 Task: Research Airbnb accommodation in Agadir, Morocco from 7th December, 2023 to 14th December, 2023 for 1 adult. Place can be shared room with 1  bedroom having 1 bed and 1 bathroom. Property type can be hotel. Amenities needed are: wifi. Look for 4 properties as per requirement.
Action: Mouse moved to (498, 114)
Screenshot: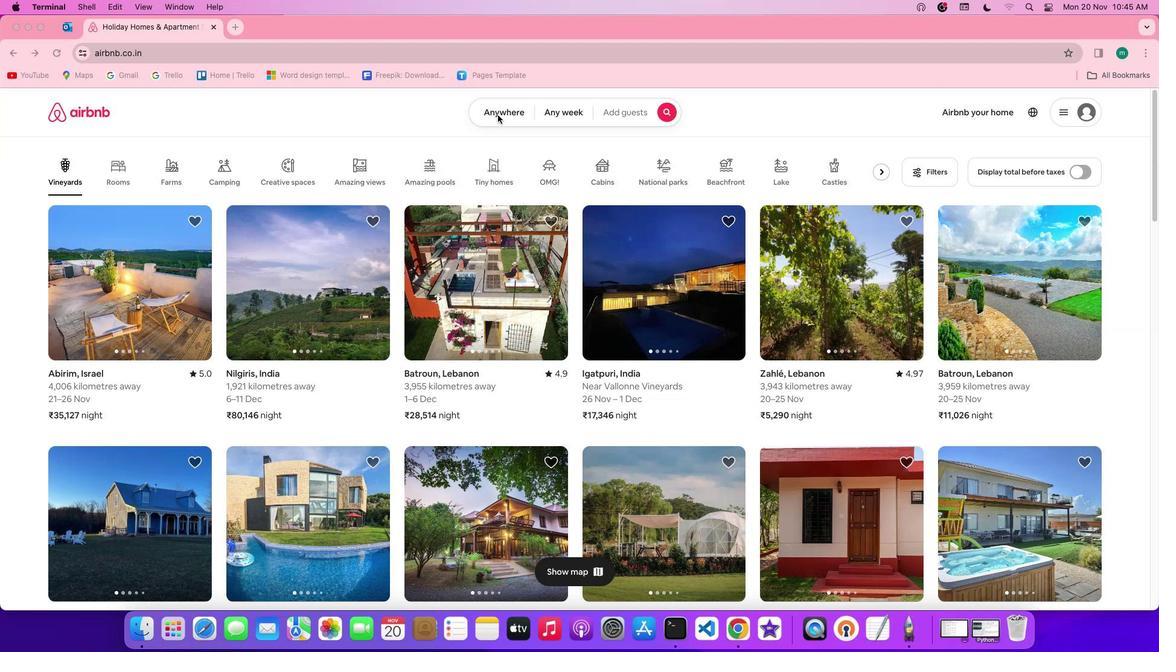
Action: Mouse pressed left at (498, 114)
Screenshot: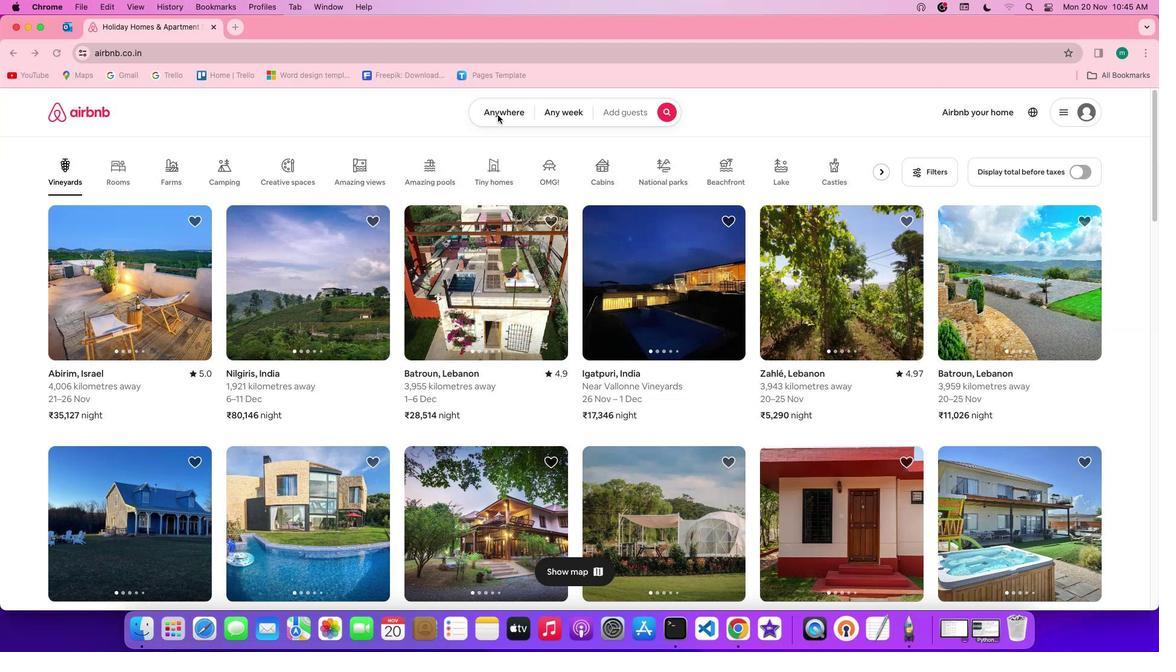 
Action: Mouse pressed left at (498, 114)
Screenshot: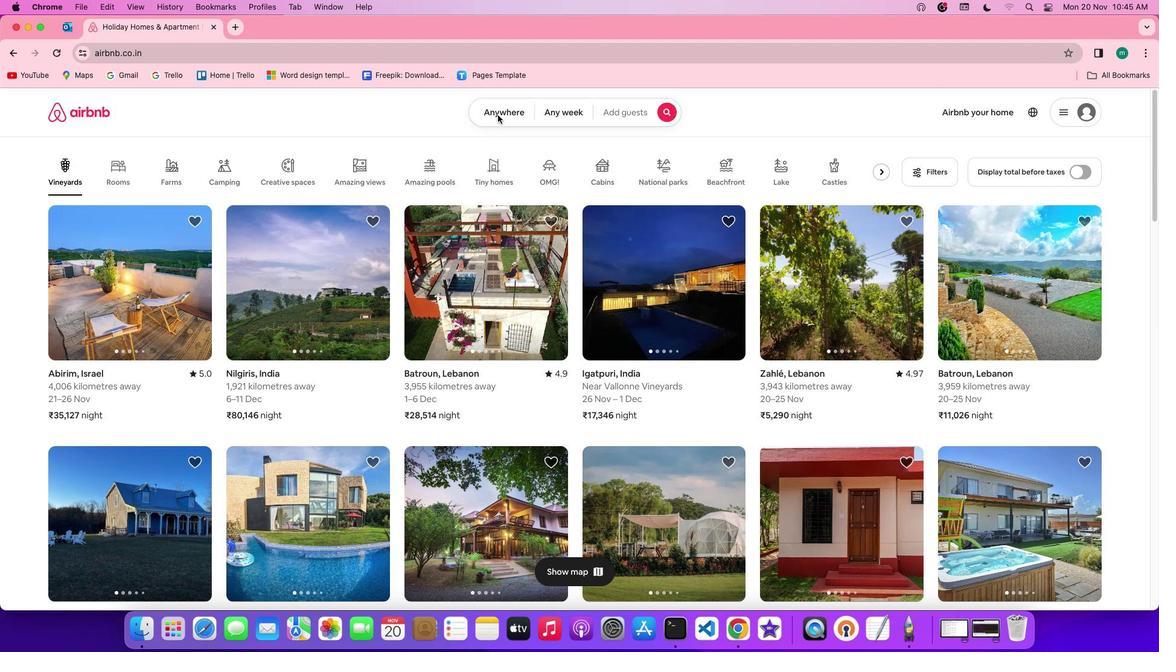 
Action: Mouse moved to (432, 169)
Screenshot: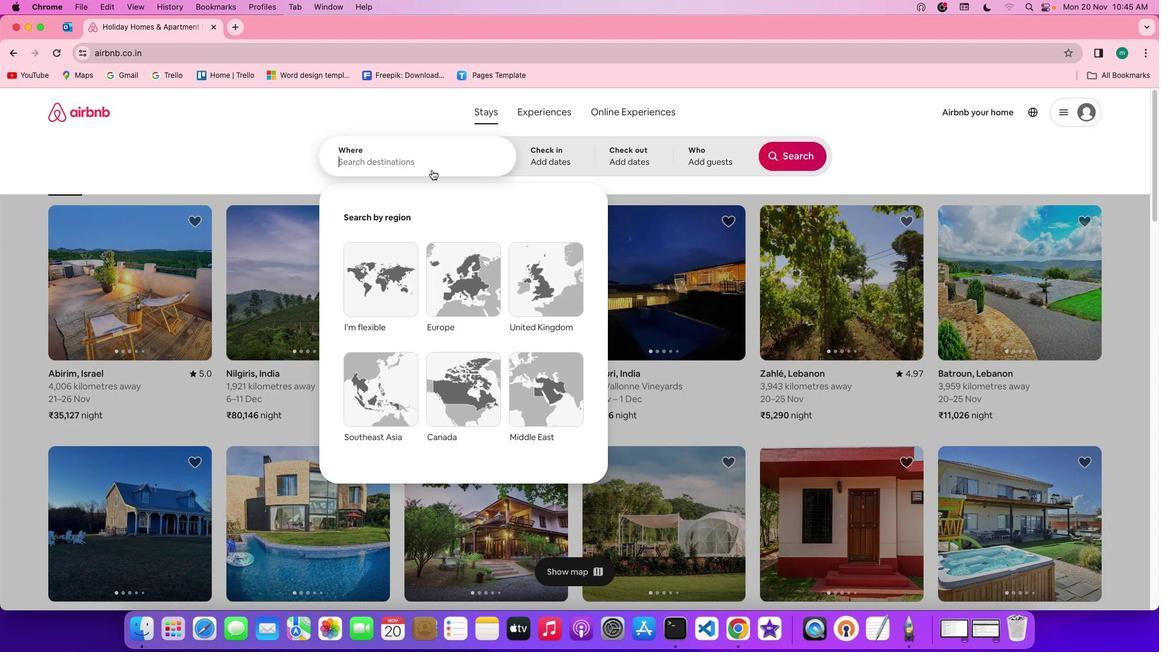 
Action: Mouse pressed left at (432, 169)
Screenshot: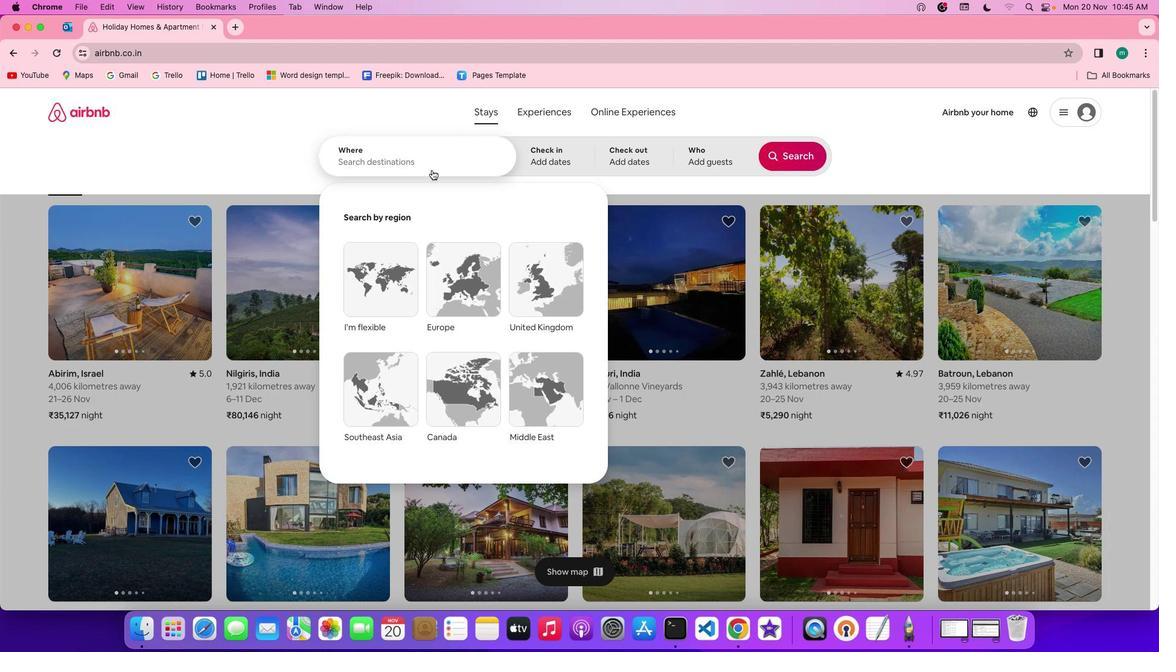 
Action: Mouse moved to (432, 169)
Screenshot: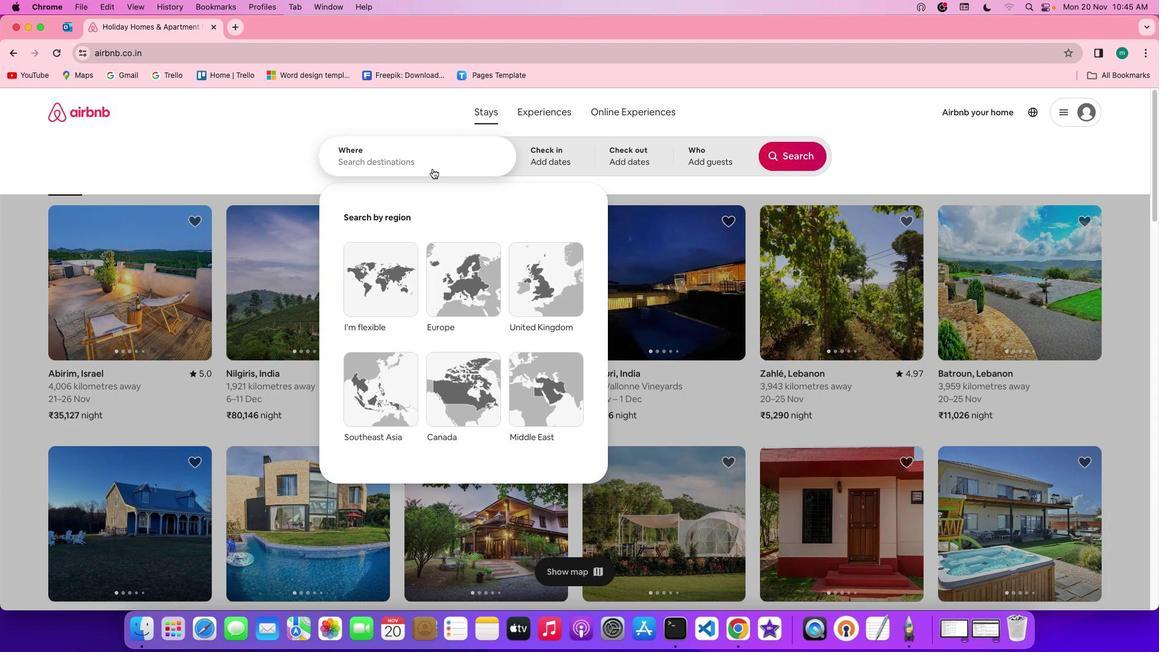
Action: Mouse pressed left at (432, 169)
Screenshot: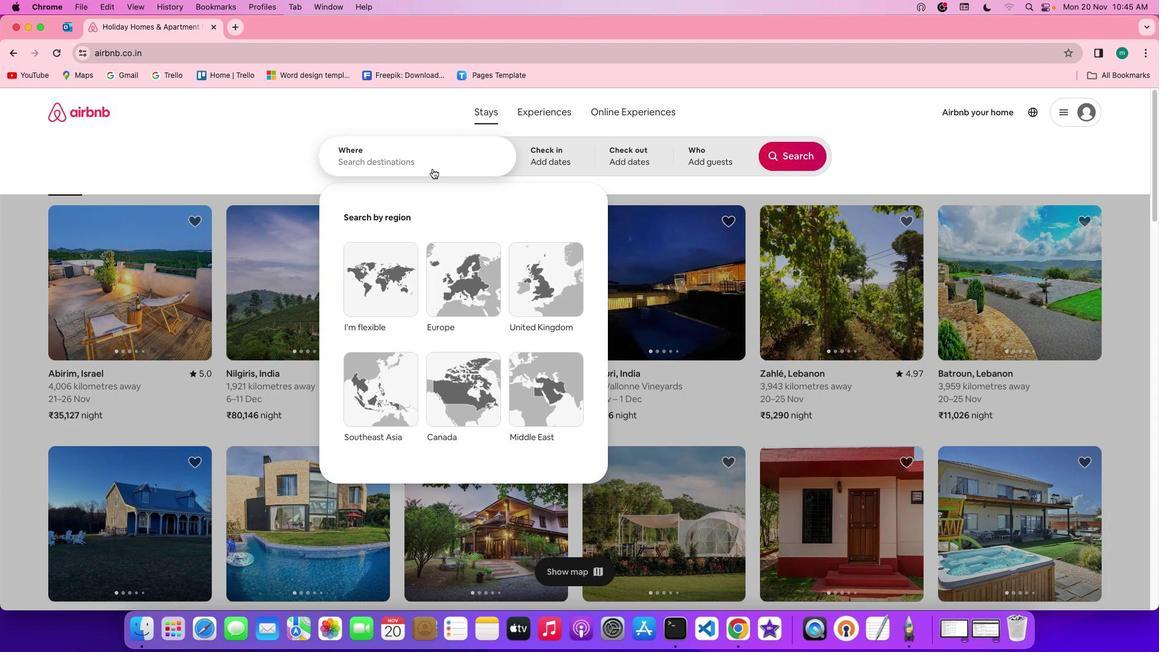 
Action: Mouse moved to (434, 148)
Screenshot: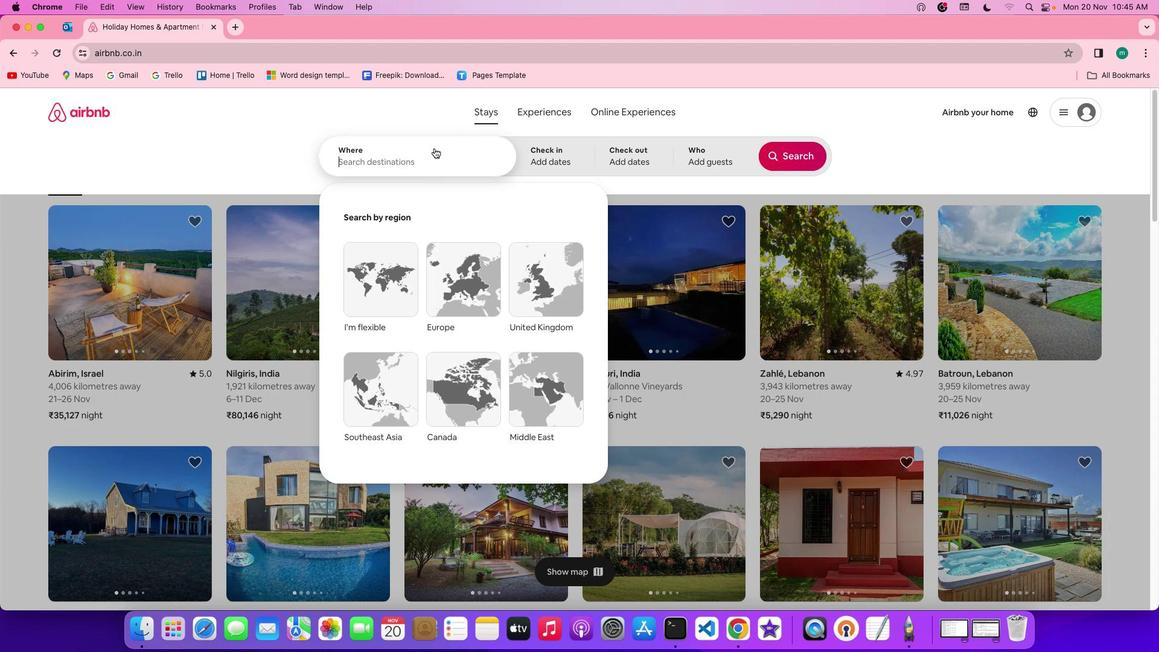 
Action: Key pressed Key.spaceKey.shift'A''g''a''d''i''r'','Key.spaceKey.shift'M''o''r''o''c''c''o'
Screenshot: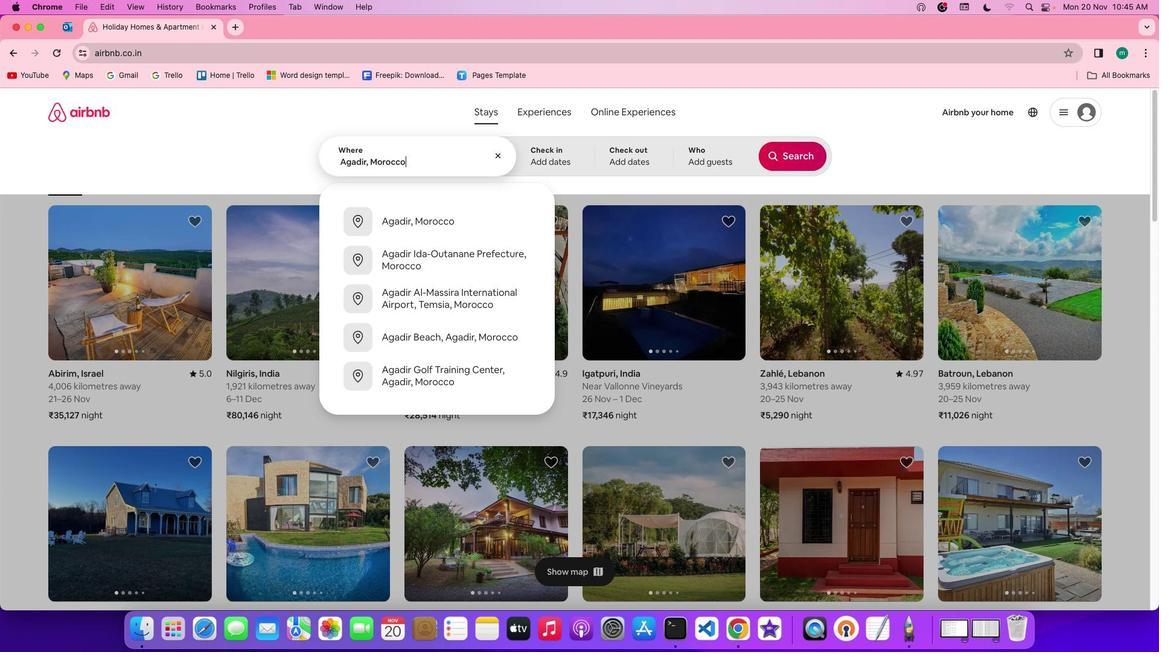 
Action: Mouse moved to (553, 151)
Screenshot: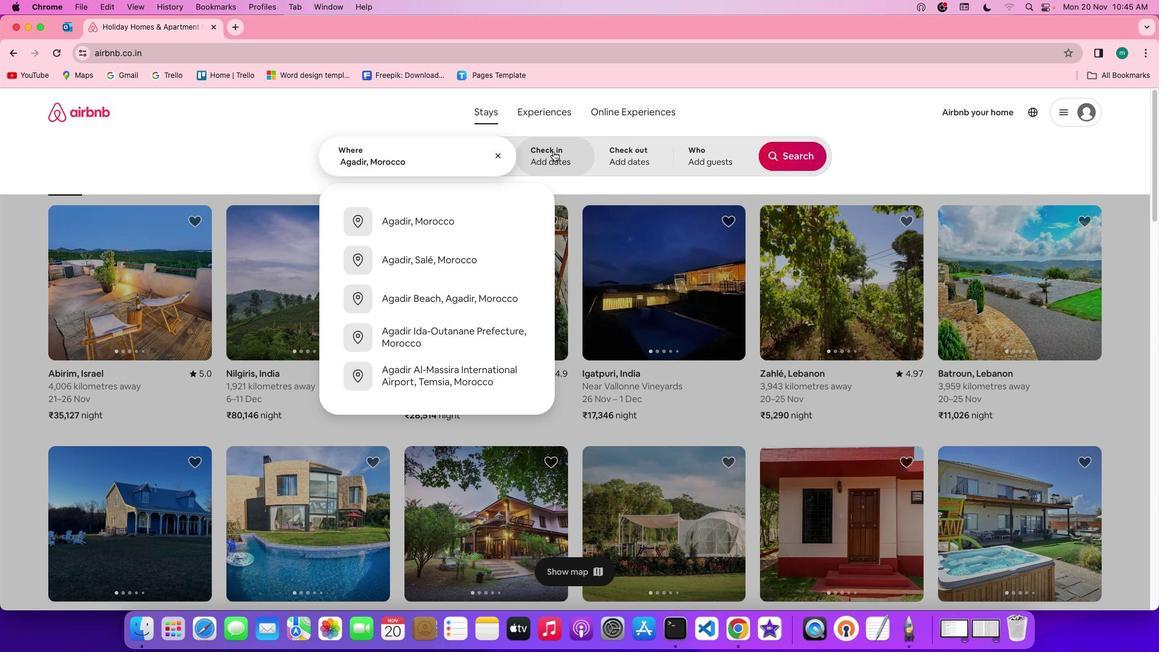 
Action: Mouse pressed left at (553, 151)
Screenshot: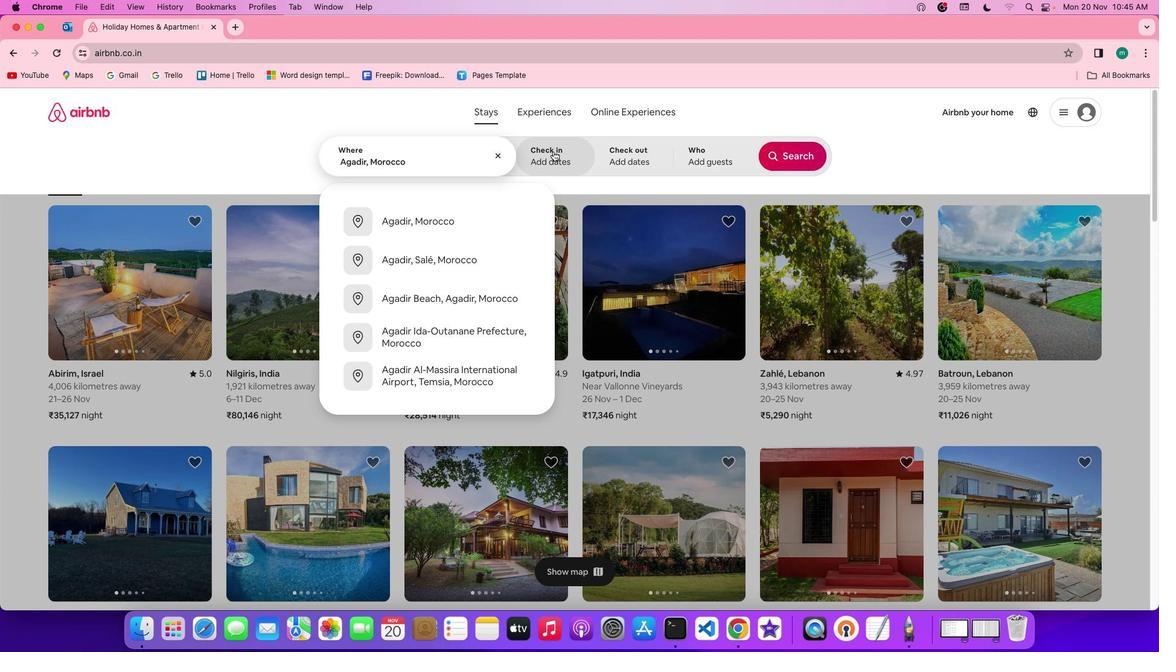 
Action: Mouse moved to (724, 331)
Screenshot: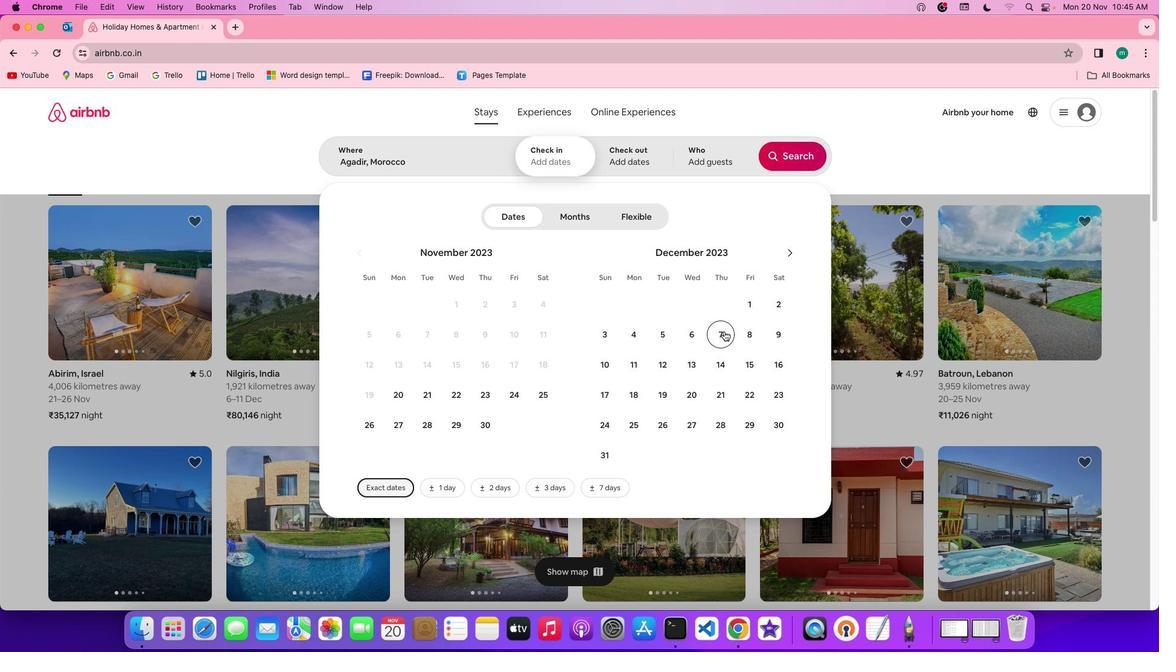 
Action: Mouse pressed left at (724, 331)
Screenshot: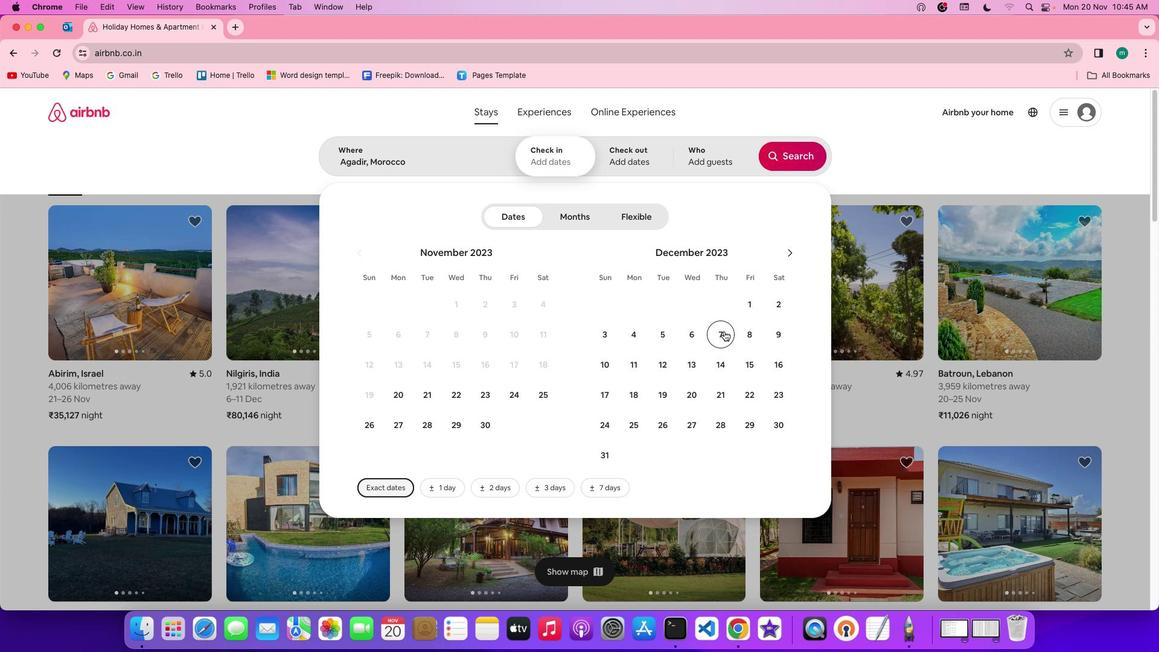 
Action: Mouse moved to (728, 372)
Screenshot: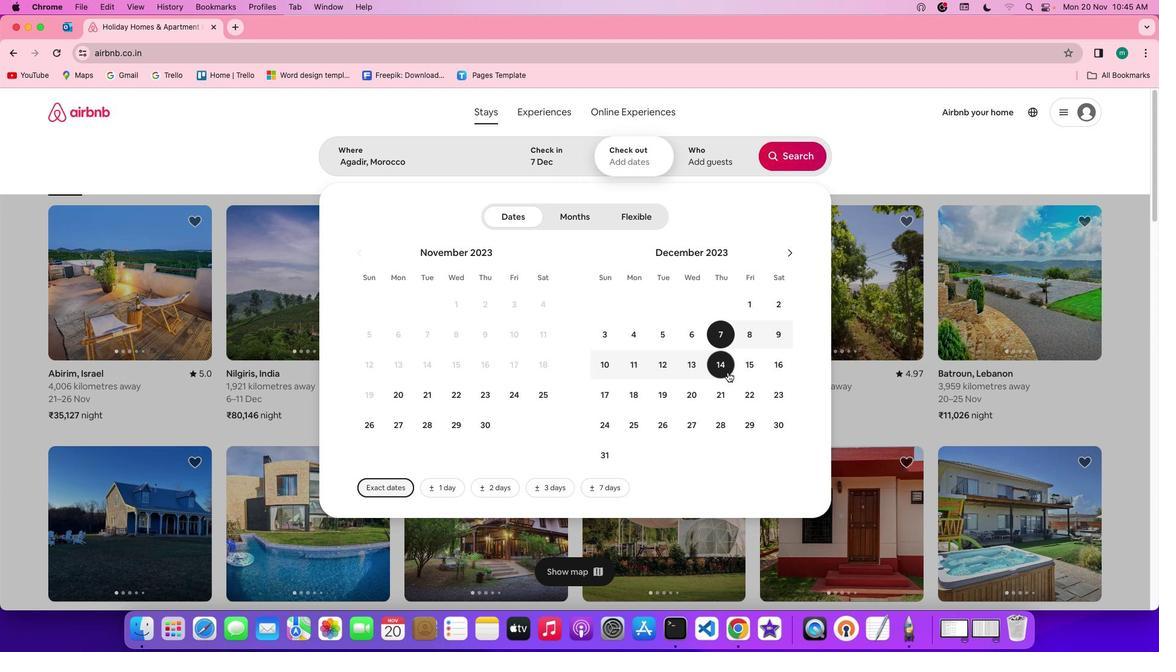 
Action: Mouse pressed left at (728, 372)
Screenshot: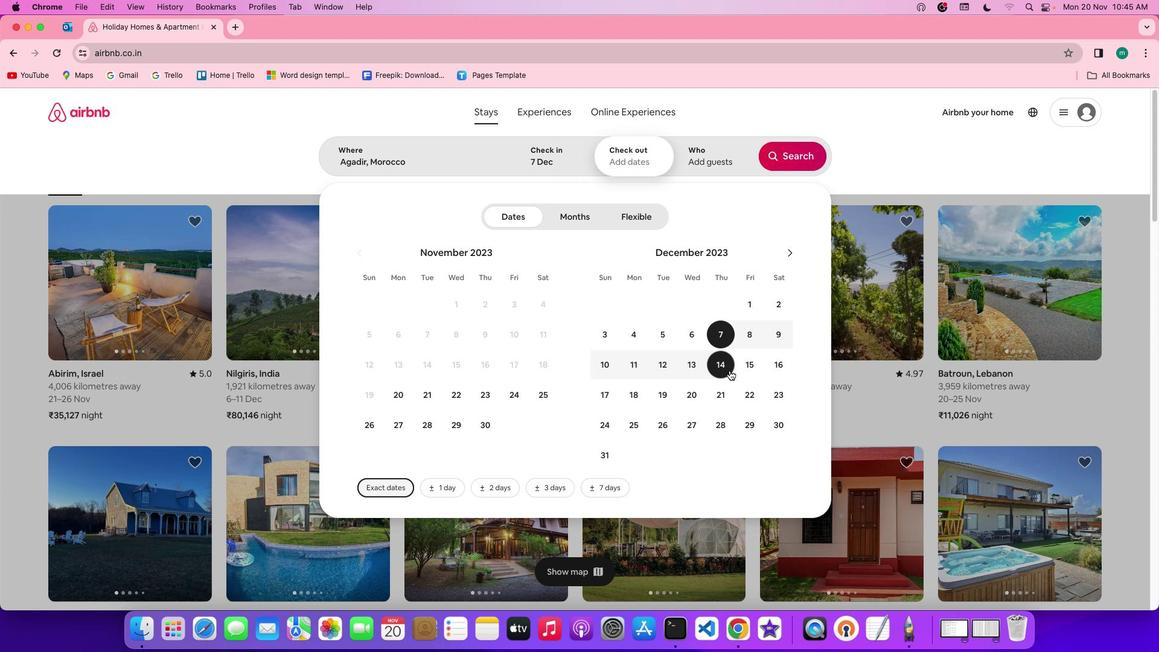 
Action: Mouse moved to (720, 155)
Screenshot: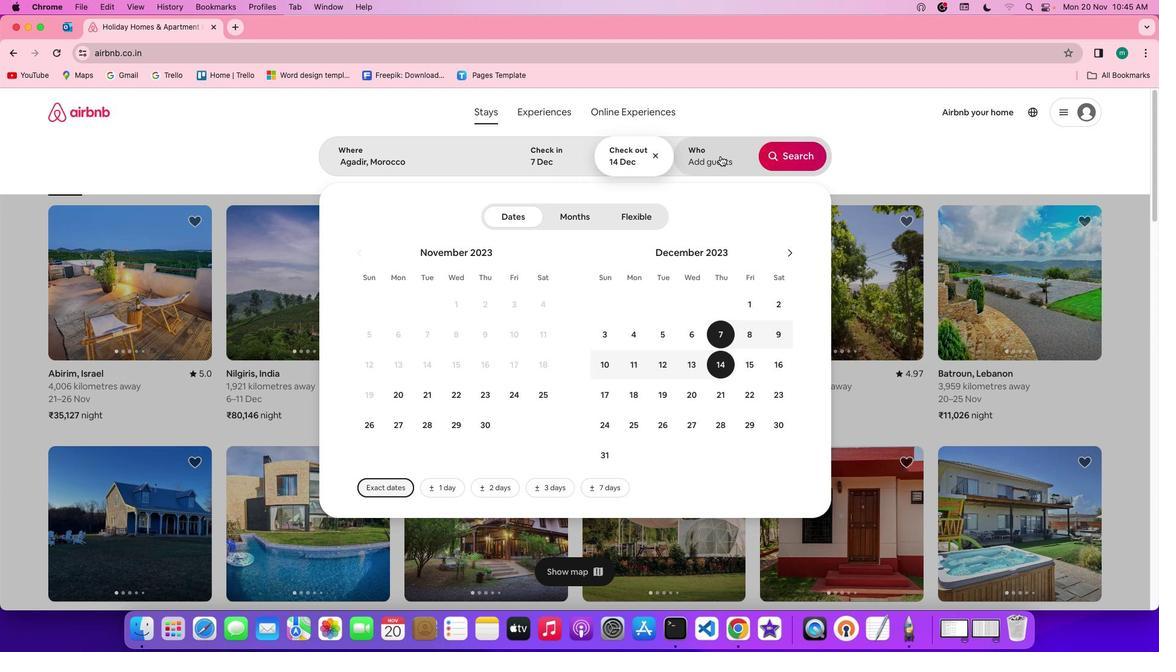 
Action: Mouse pressed left at (720, 155)
Screenshot: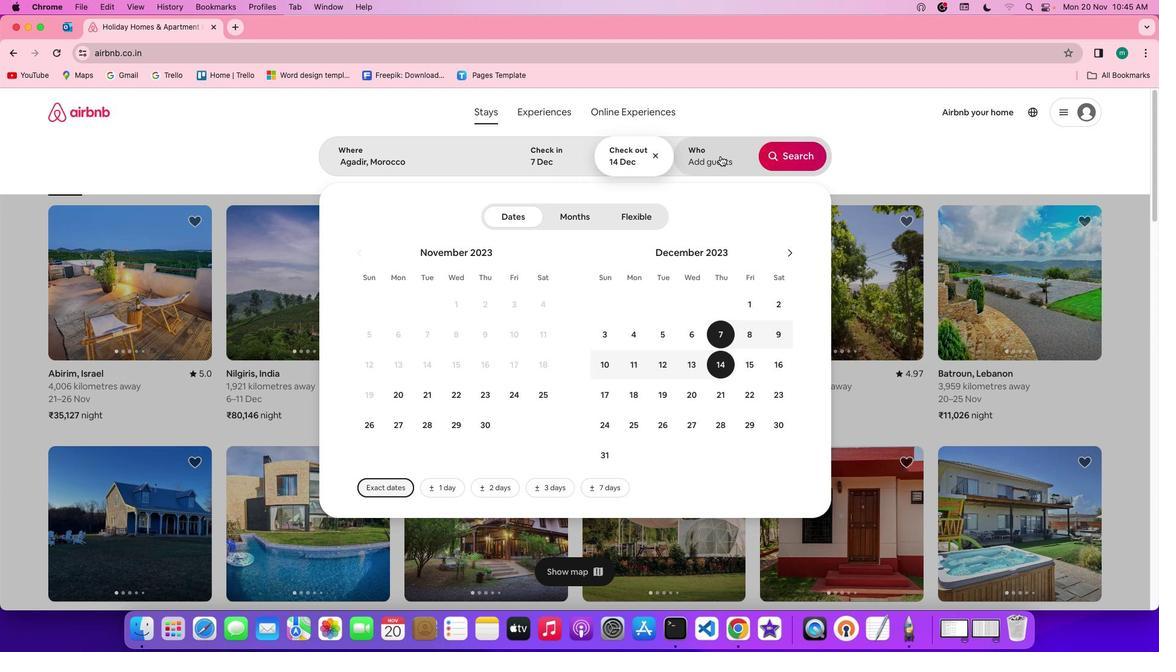 
Action: Mouse moved to (795, 223)
Screenshot: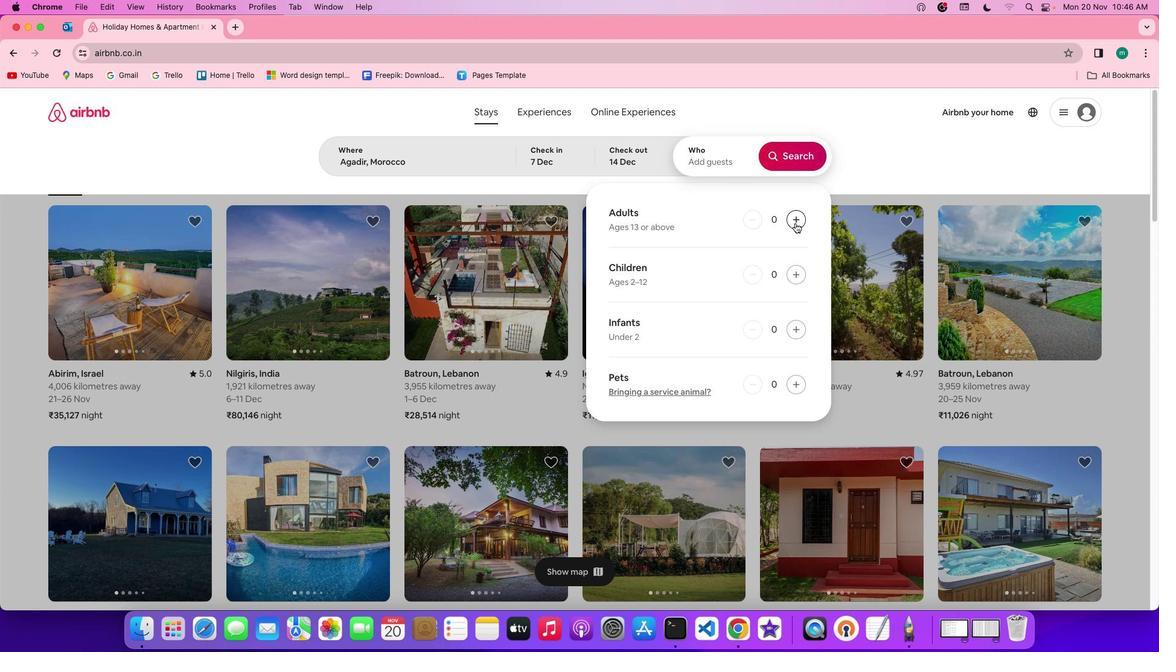 
Action: Mouse pressed left at (795, 223)
Screenshot: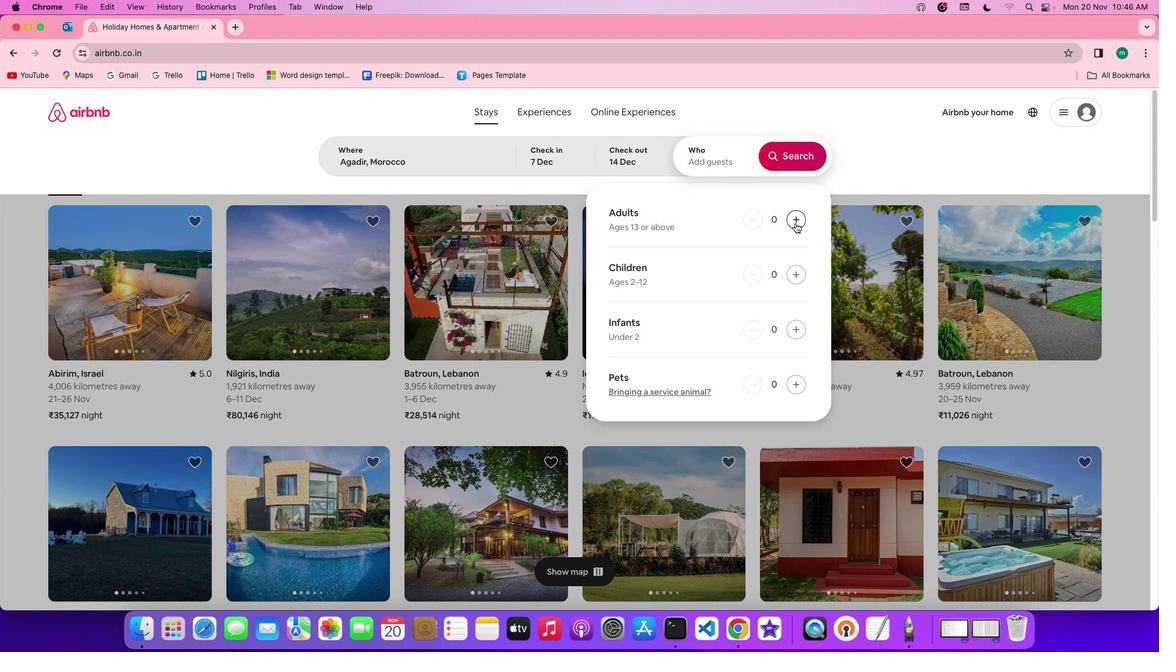 
Action: Mouse moved to (801, 151)
Screenshot: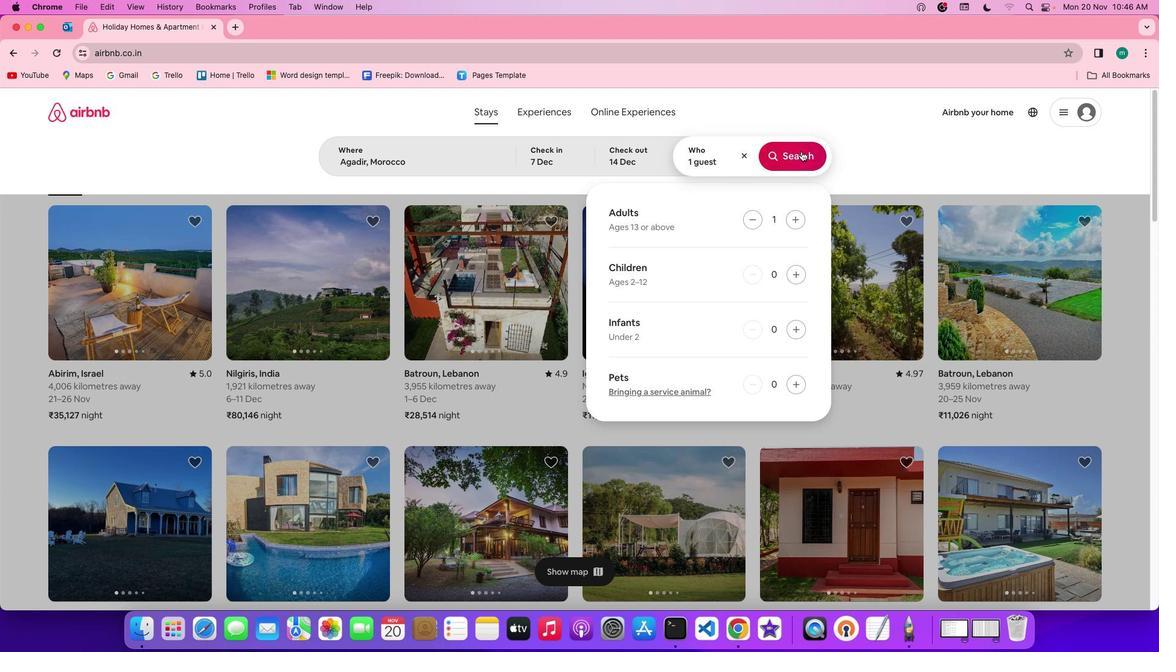 
Action: Mouse pressed left at (801, 151)
Screenshot: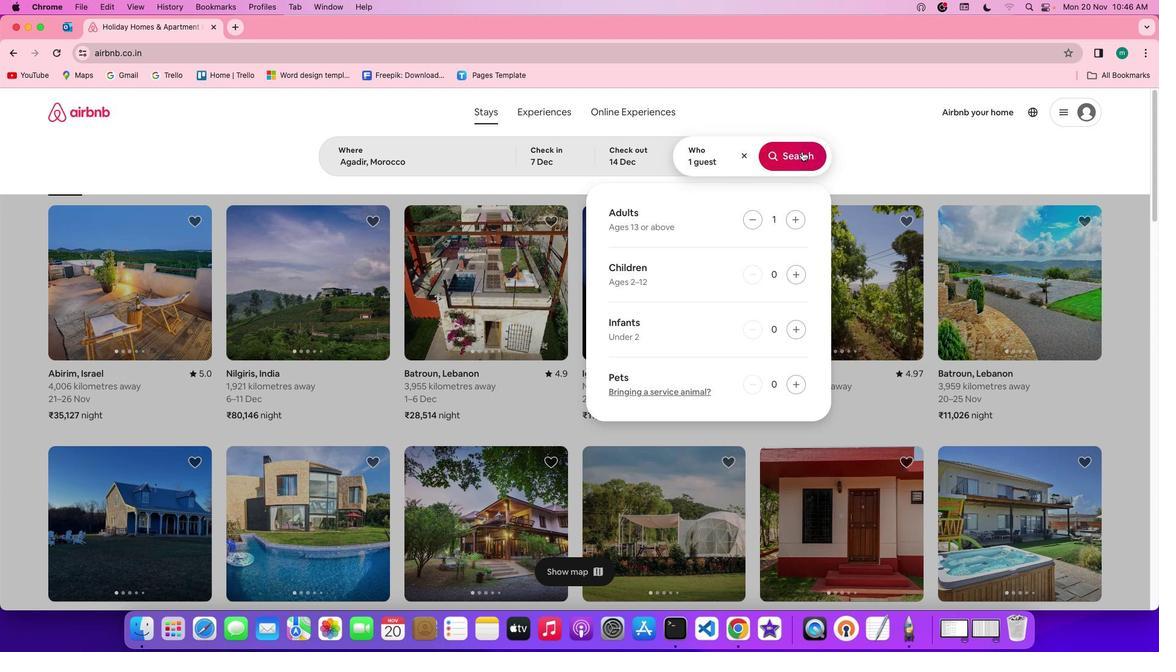 
Action: Mouse moved to (969, 161)
Screenshot: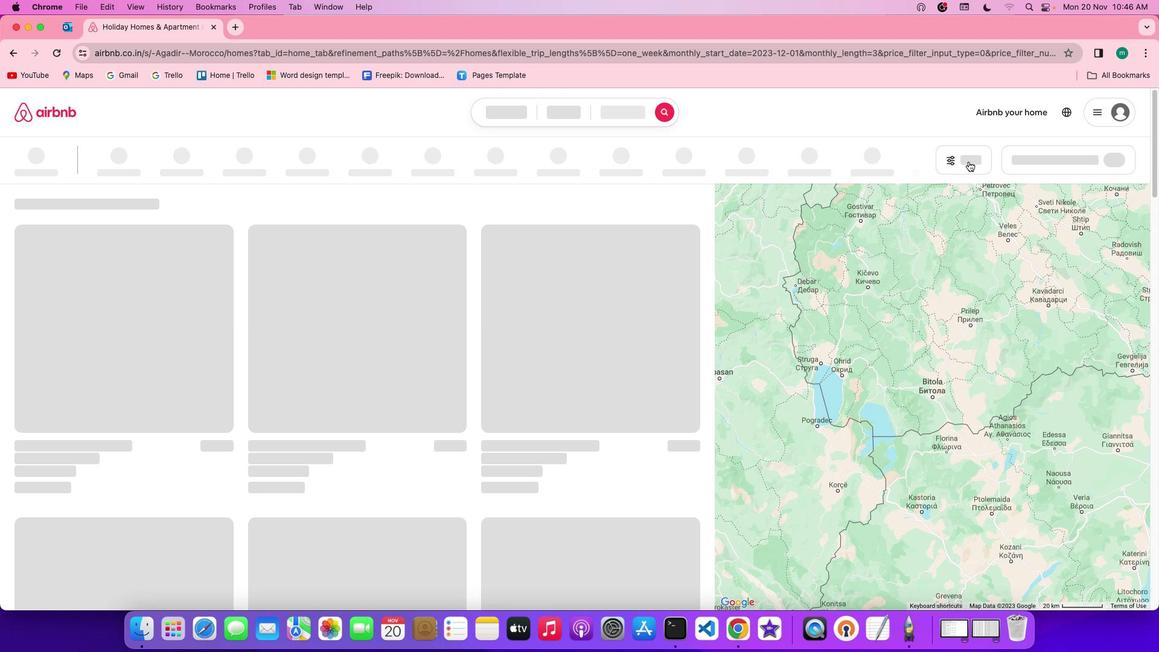 
Action: Mouse pressed left at (969, 161)
Screenshot: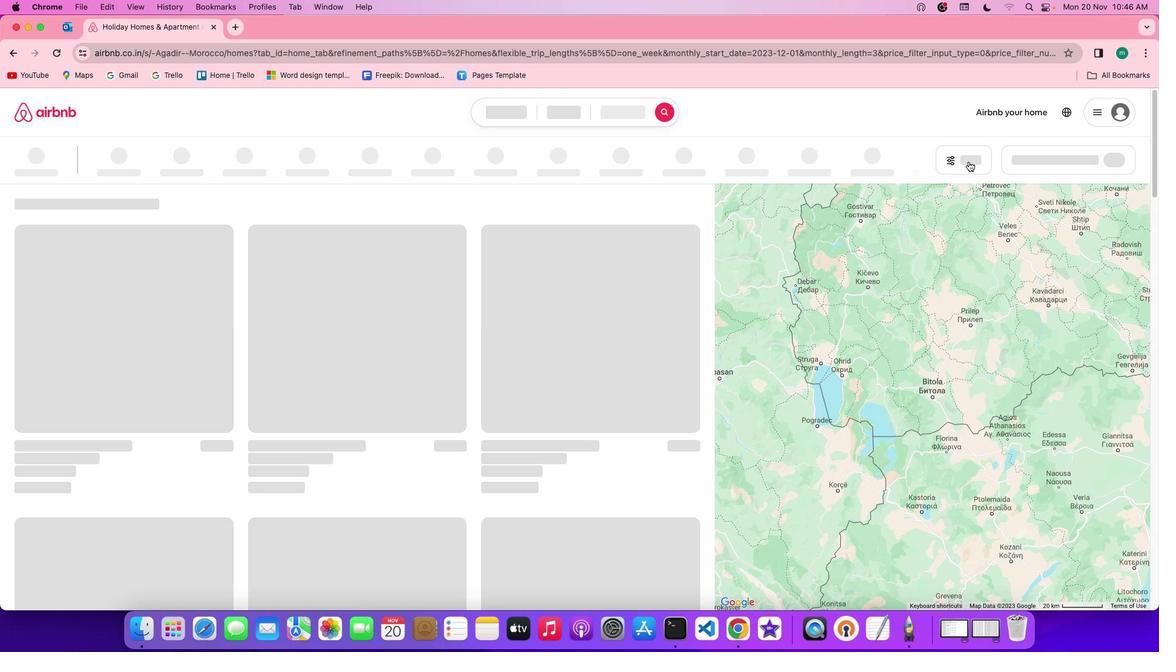 
Action: Mouse moved to (682, 344)
Screenshot: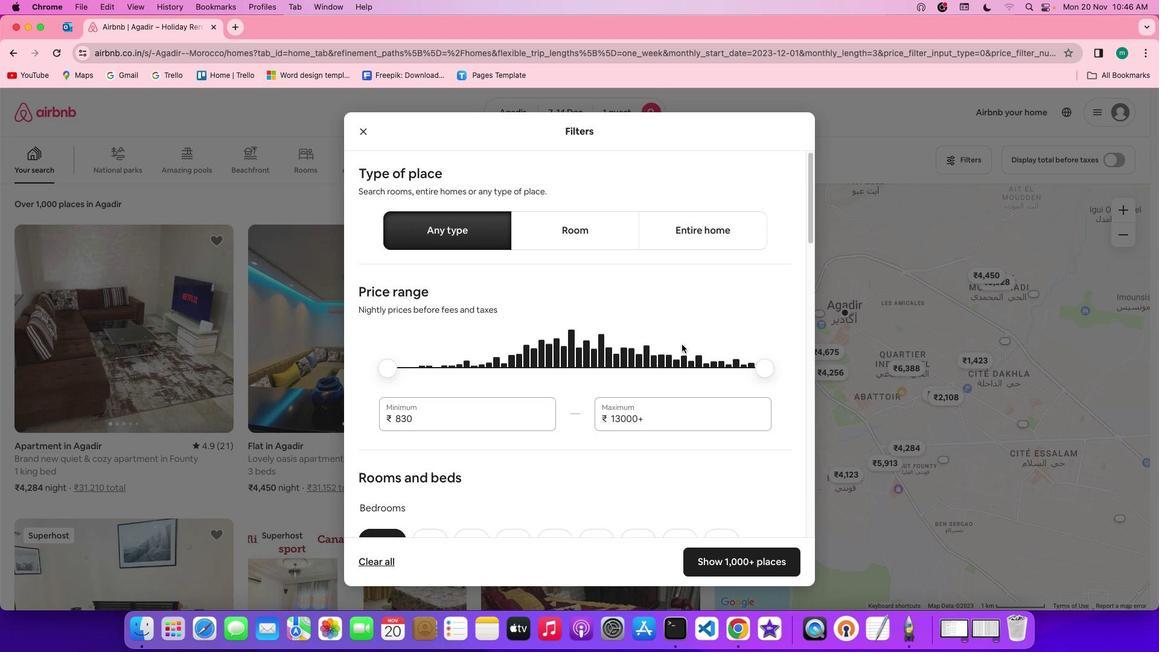 
Action: Mouse scrolled (682, 344) with delta (0, 0)
Screenshot: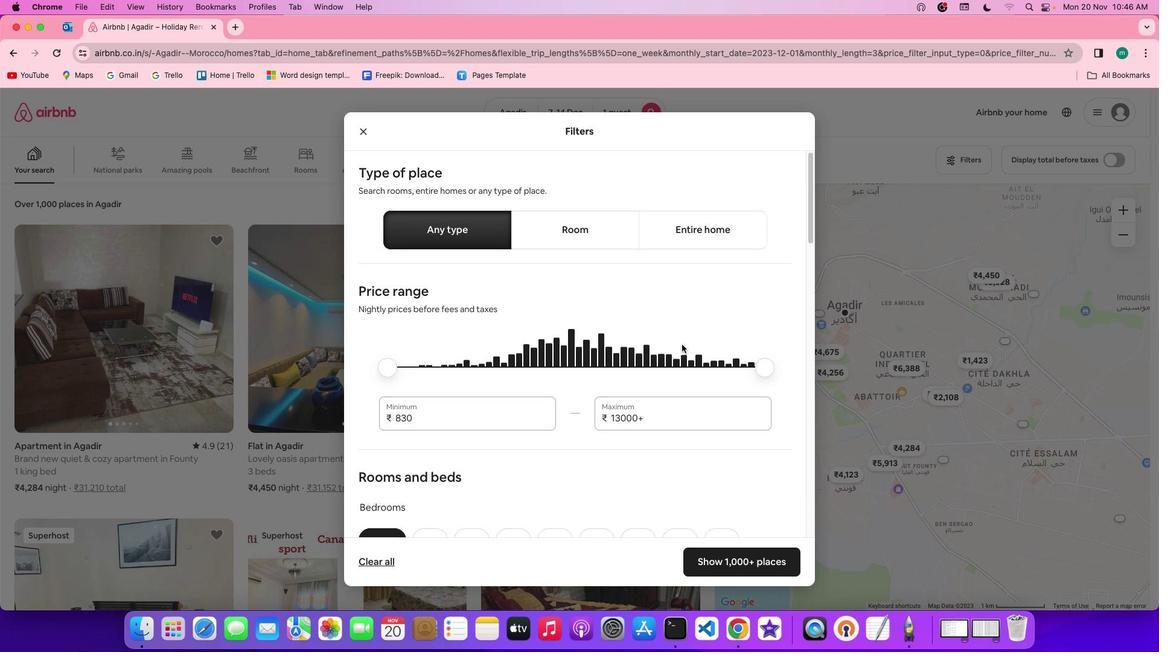 
Action: Mouse scrolled (682, 344) with delta (0, 0)
Screenshot: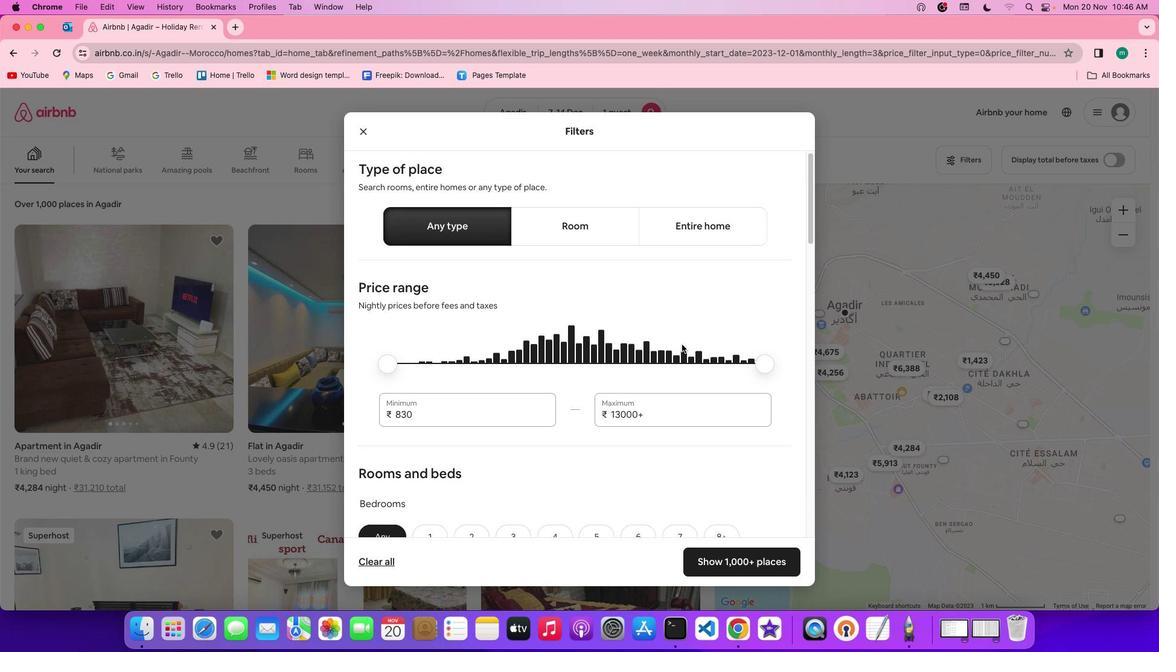 
Action: Mouse scrolled (682, 344) with delta (0, -1)
Screenshot: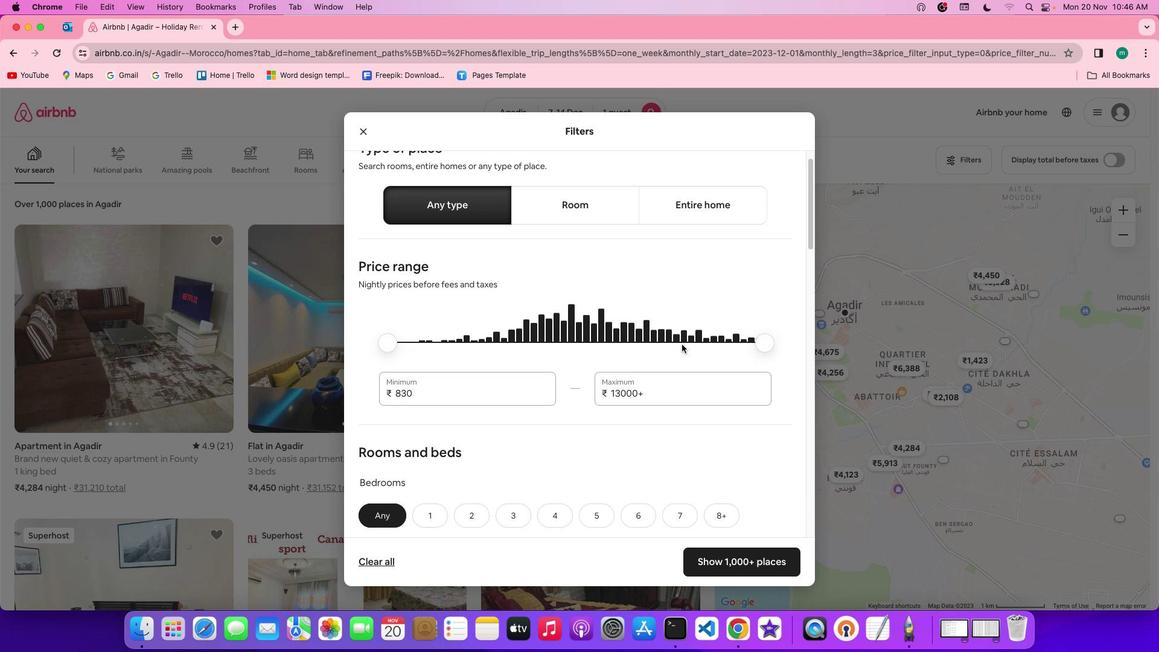 
Action: Mouse scrolled (682, 344) with delta (0, 0)
Screenshot: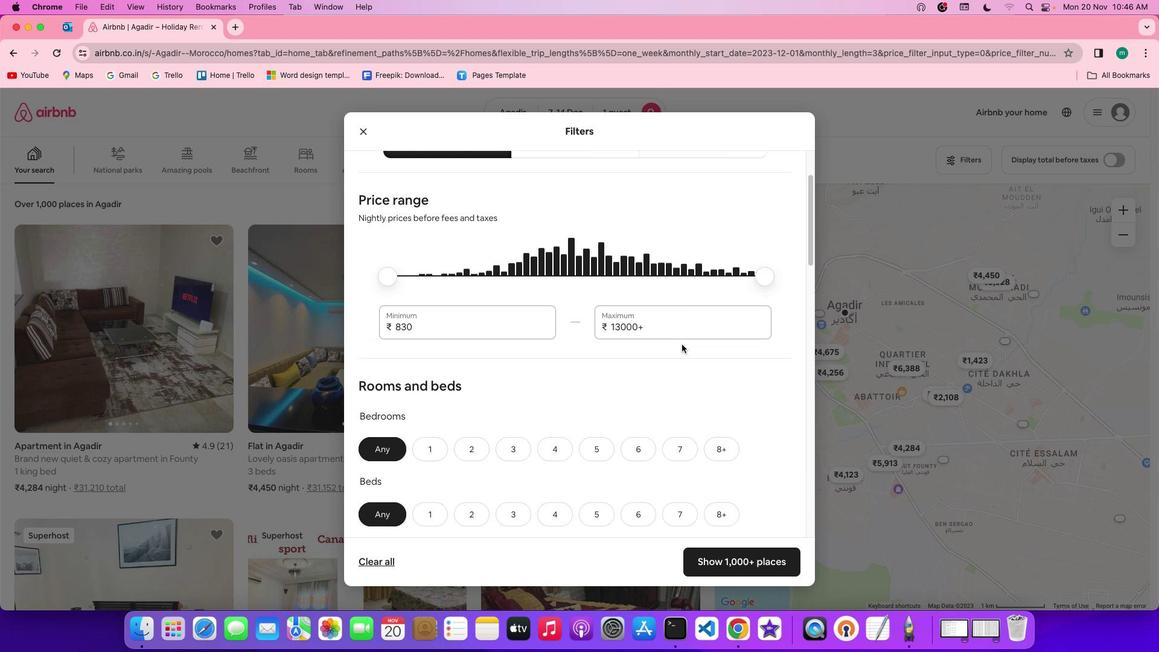 
Action: Mouse scrolled (682, 344) with delta (0, 0)
Screenshot: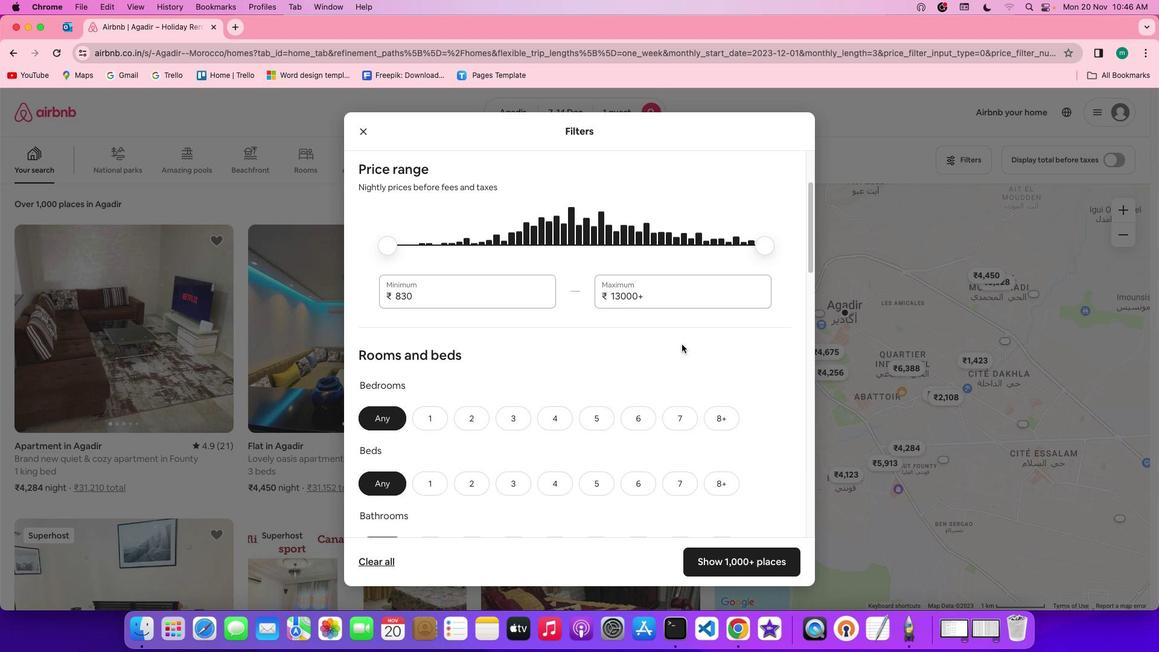 
Action: Mouse scrolled (682, 344) with delta (0, 0)
Screenshot: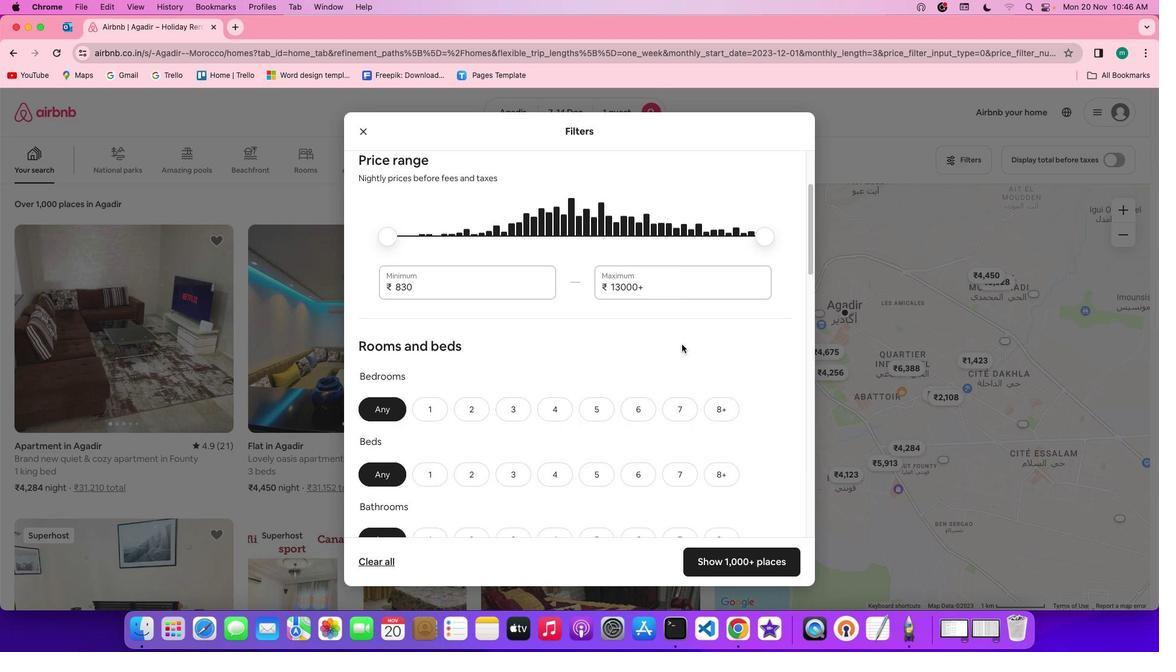 
Action: Mouse scrolled (682, 344) with delta (0, 0)
Screenshot: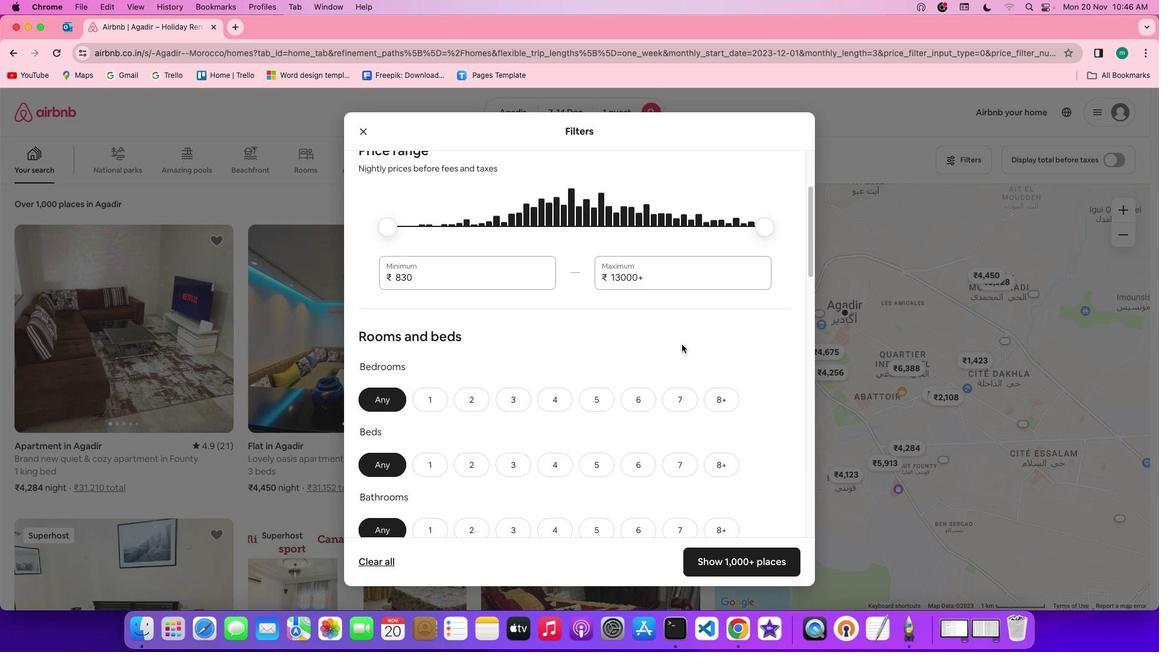 
Action: Mouse scrolled (682, 344) with delta (0, 0)
Screenshot: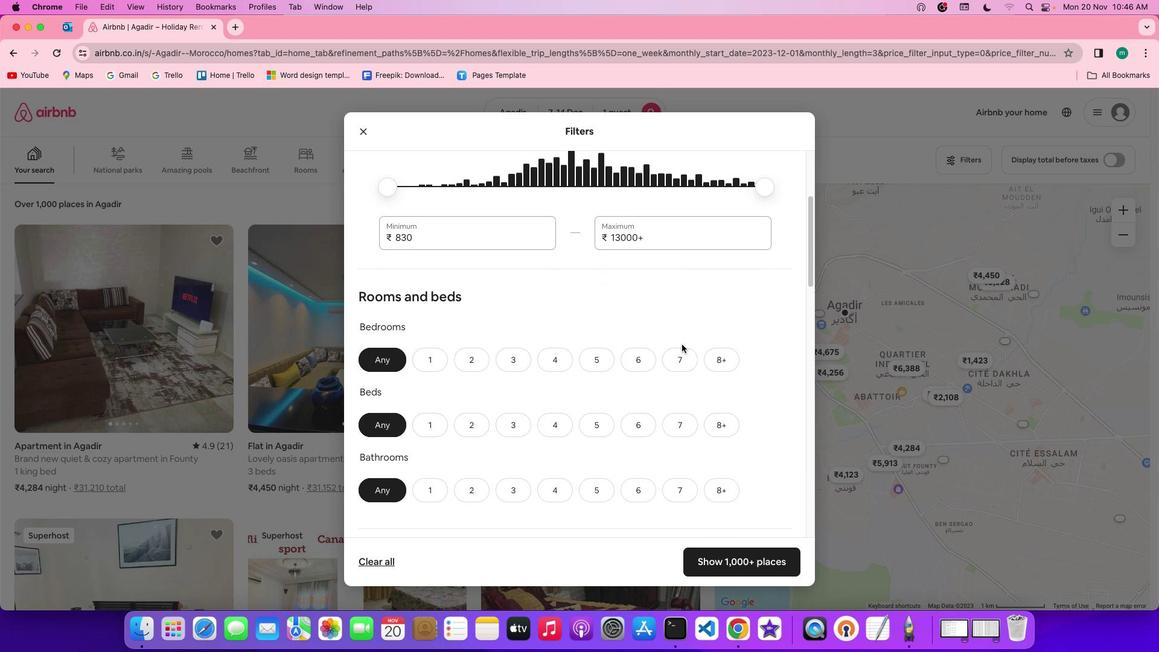 
Action: Mouse scrolled (682, 344) with delta (0, 0)
Screenshot: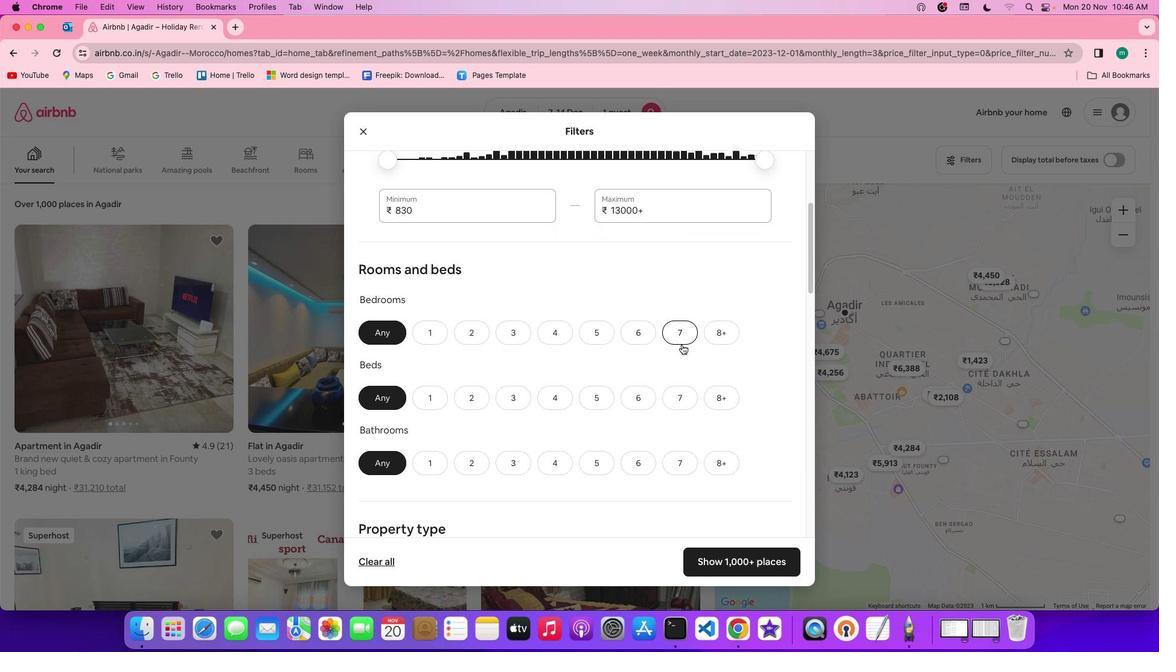 
Action: Mouse scrolled (682, 344) with delta (0, 0)
Screenshot: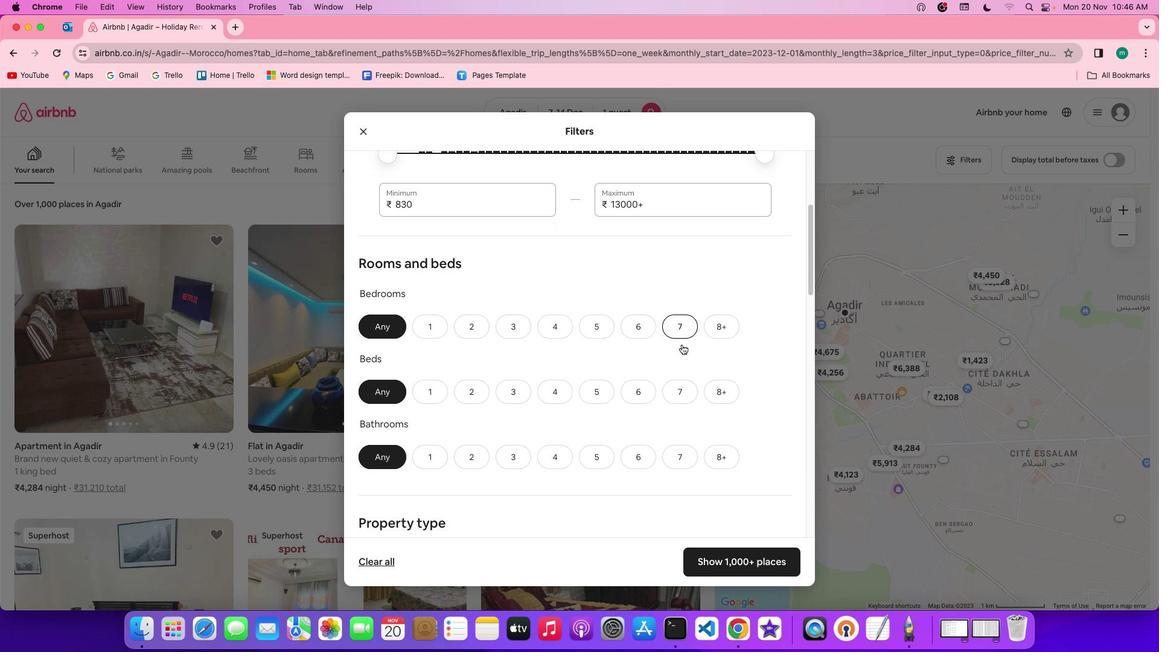 
Action: Mouse scrolled (682, 344) with delta (0, 0)
Screenshot: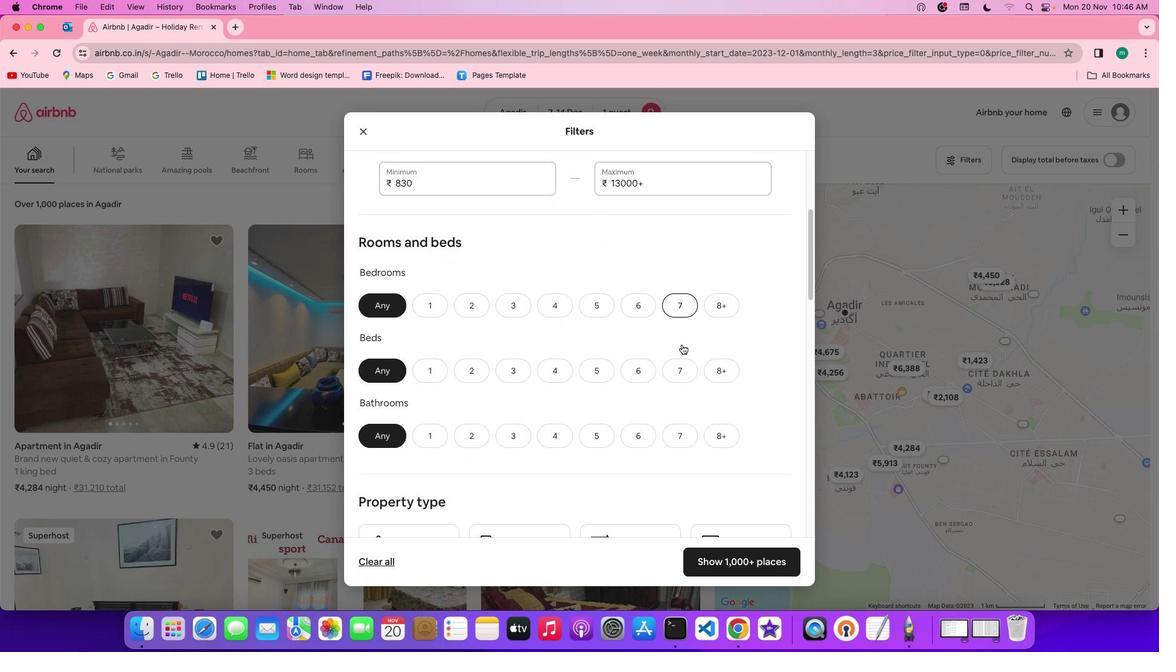 
Action: Mouse scrolled (682, 344) with delta (0, 0)
Screenshot: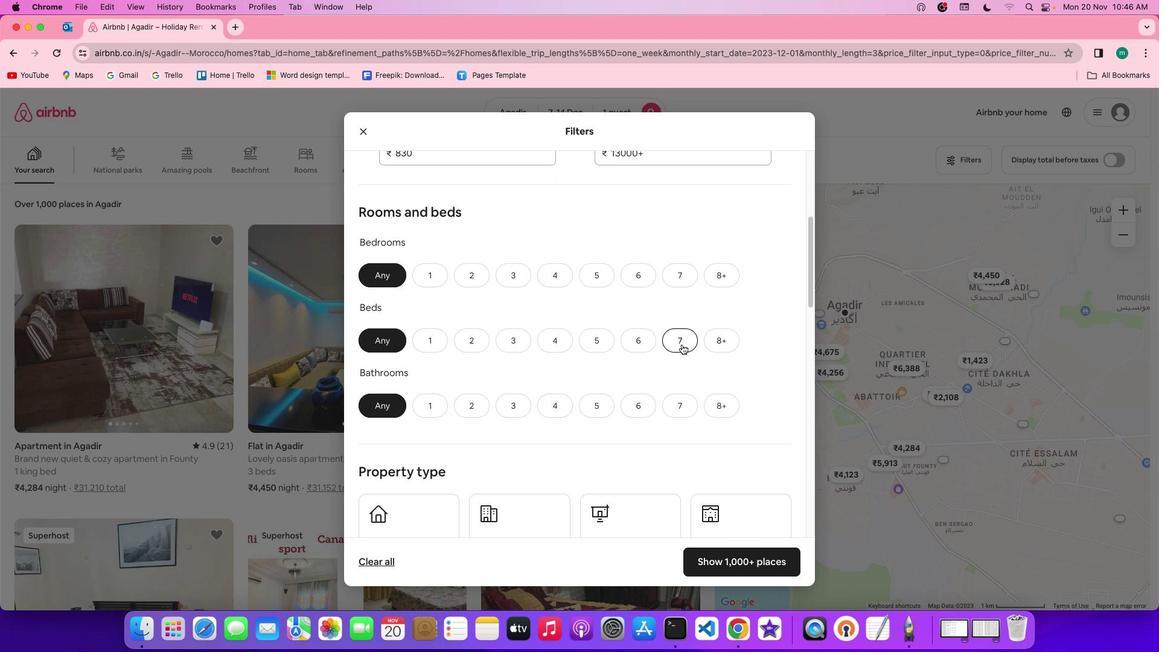 
Action: Mouse scrolled (682, 344) with delta (0, 0)
Screenshot: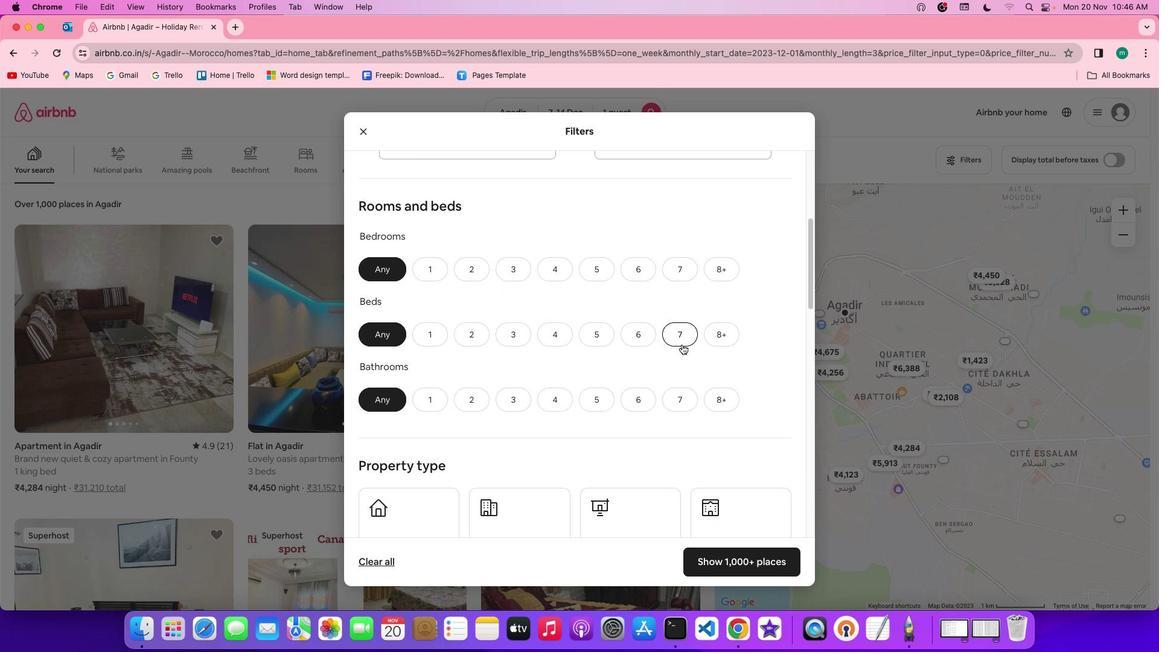 
Action: Mouse scrolled (682, 344) with delta (0, 0)
Screenshot: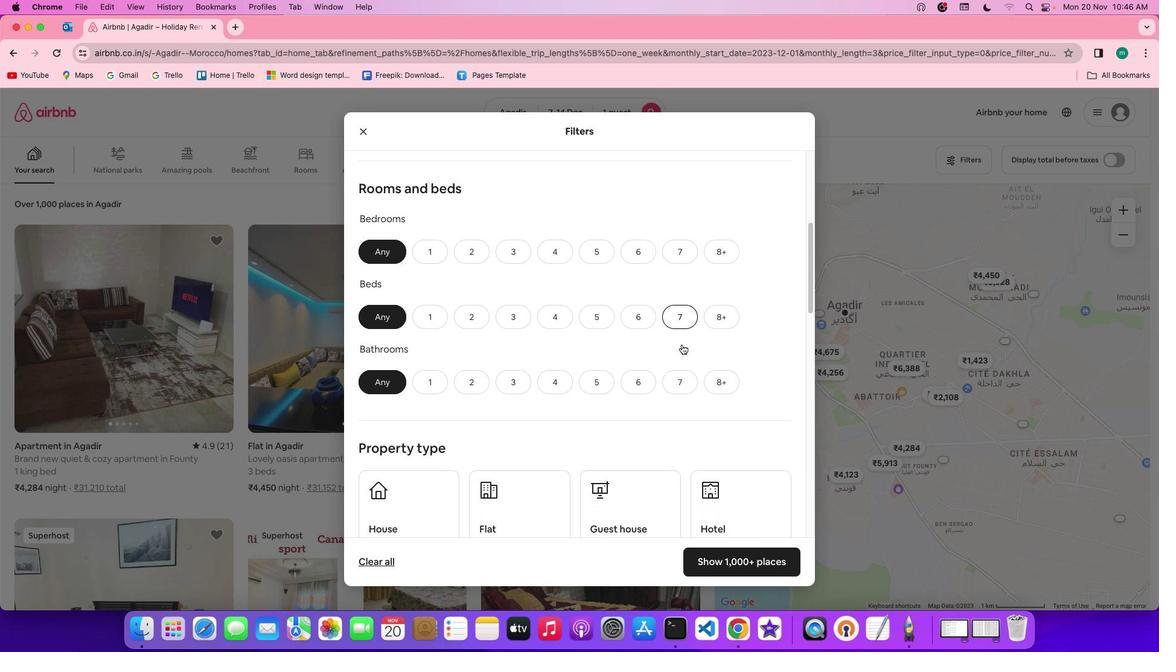 
Action: Mouse scrolled (682, 344) with delta (0, 0)
Screenshot: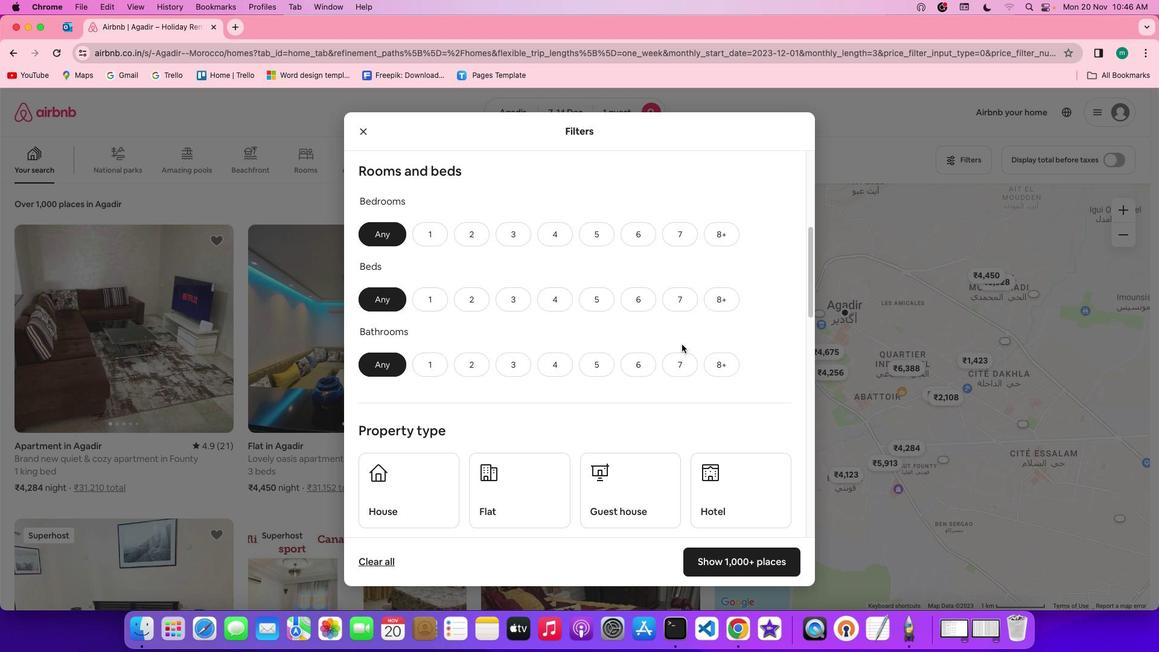 
Action: Mouse scrolled (682, 344) with delta (0, 0)
Screenshot: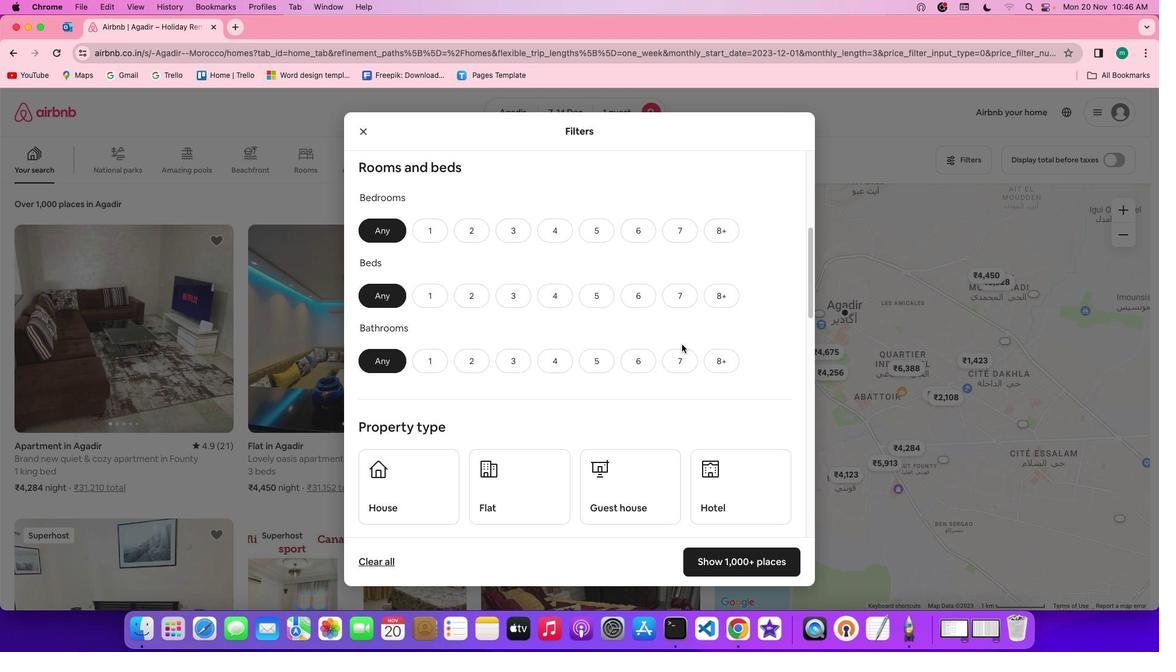 
Action: Mouse moved to (434, 217)
Screenshot: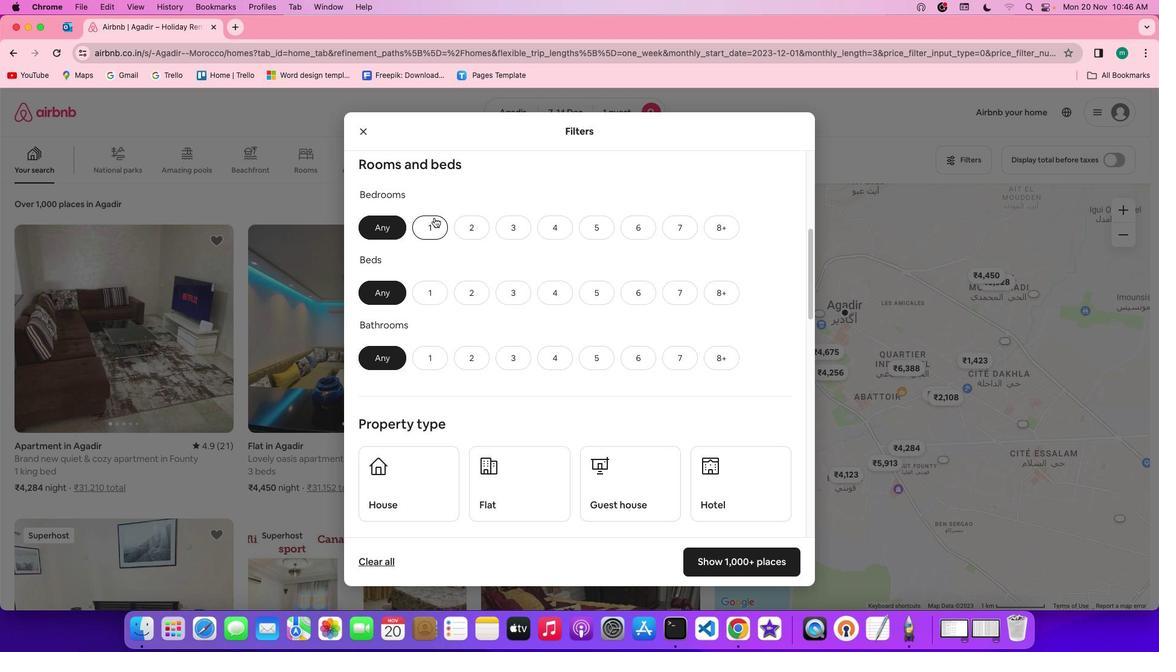 
Action: Mouse pressed left at (434, 217)
Screenshot: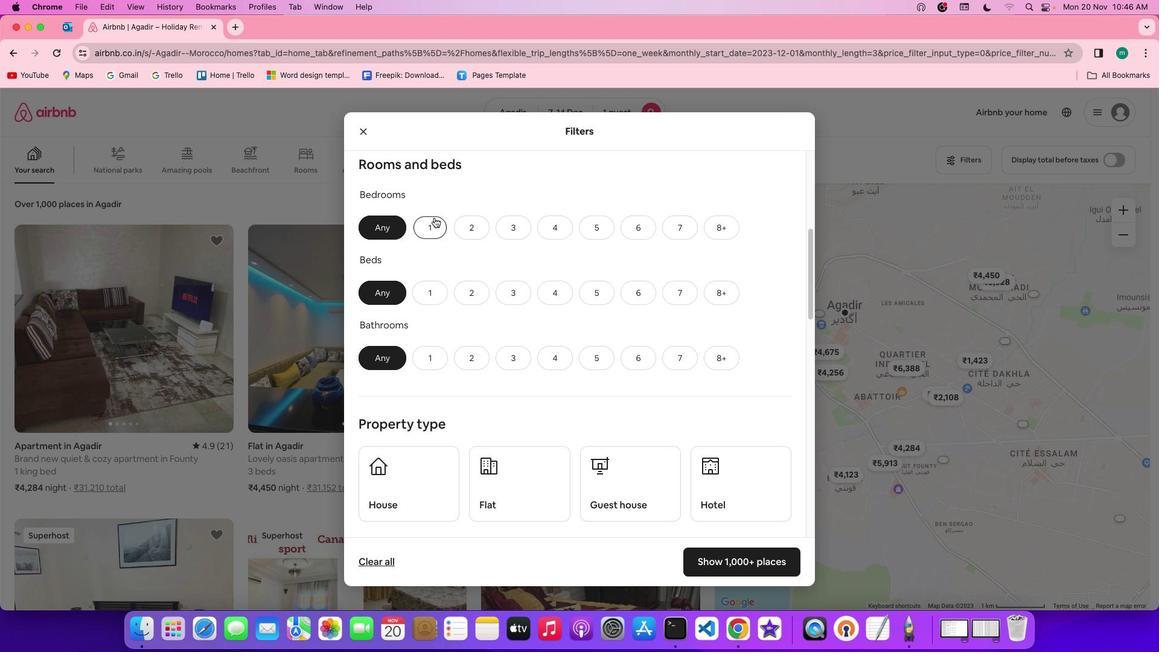 
Action: Mouse moved to (432, 284)
Screenshot: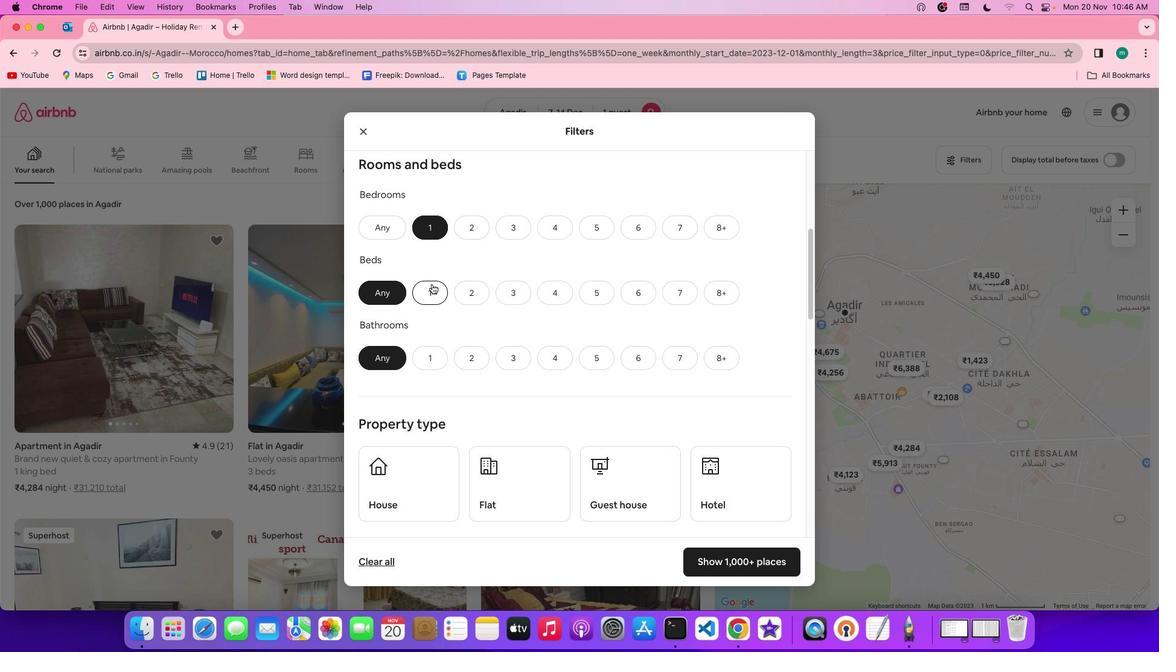 
Action: Mouse pressed left at (432, 284)
Screenshot: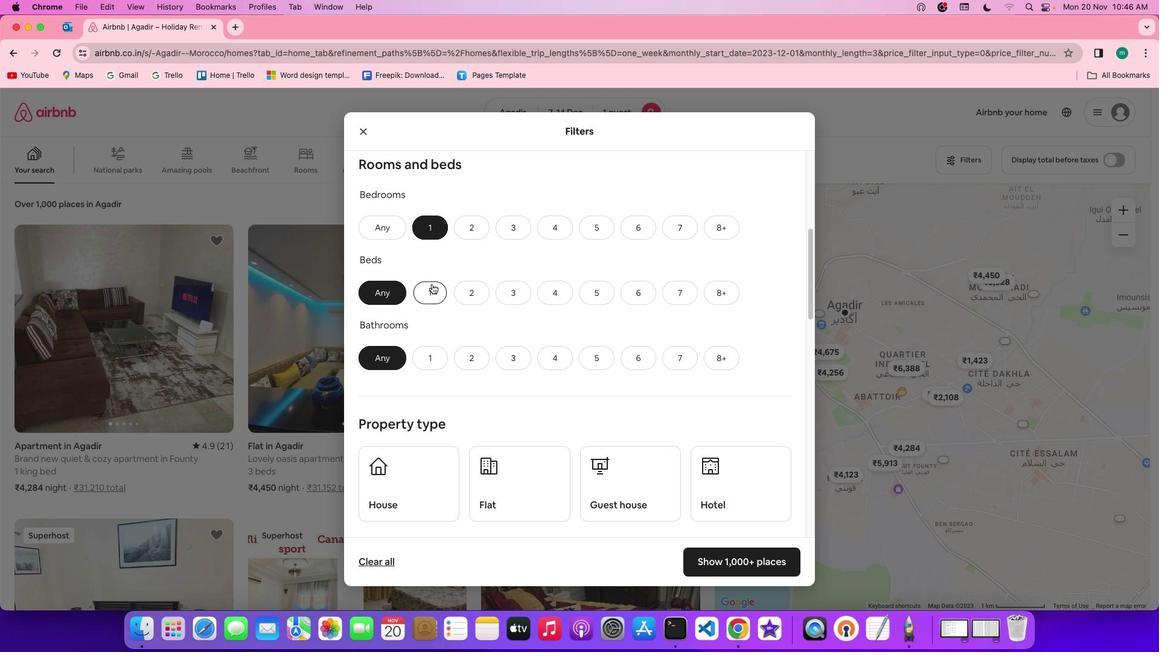
Action: Mouse moved to (427, 352)
Screenshot: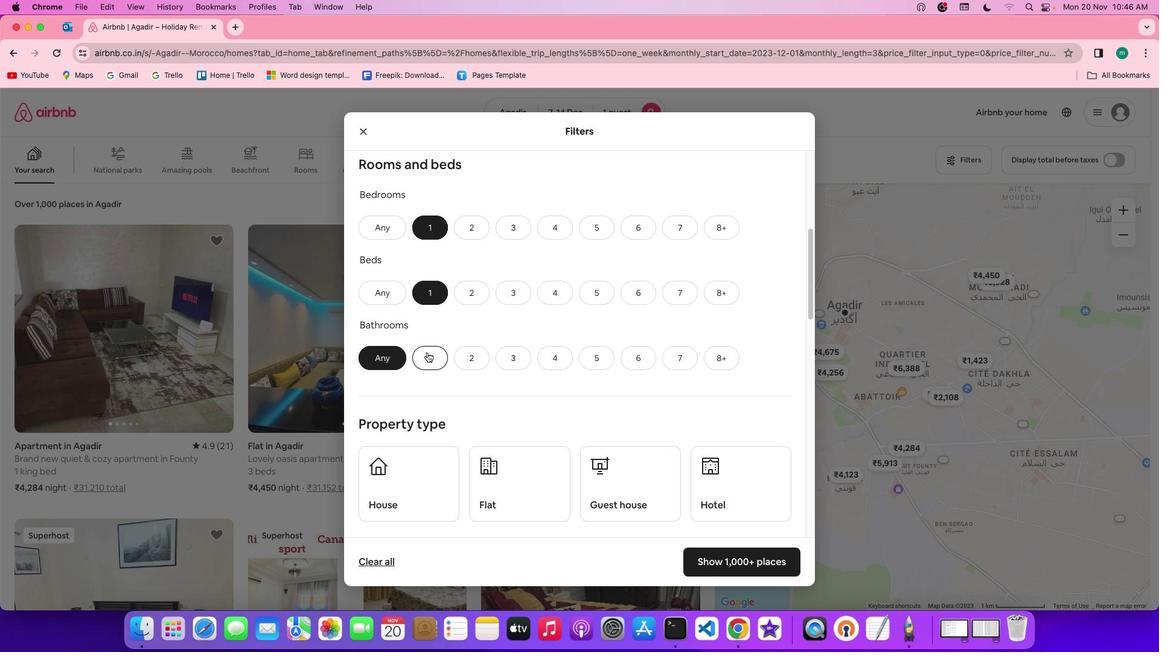 
Action: Mouse pressed left at (427, 352)
Screenshot: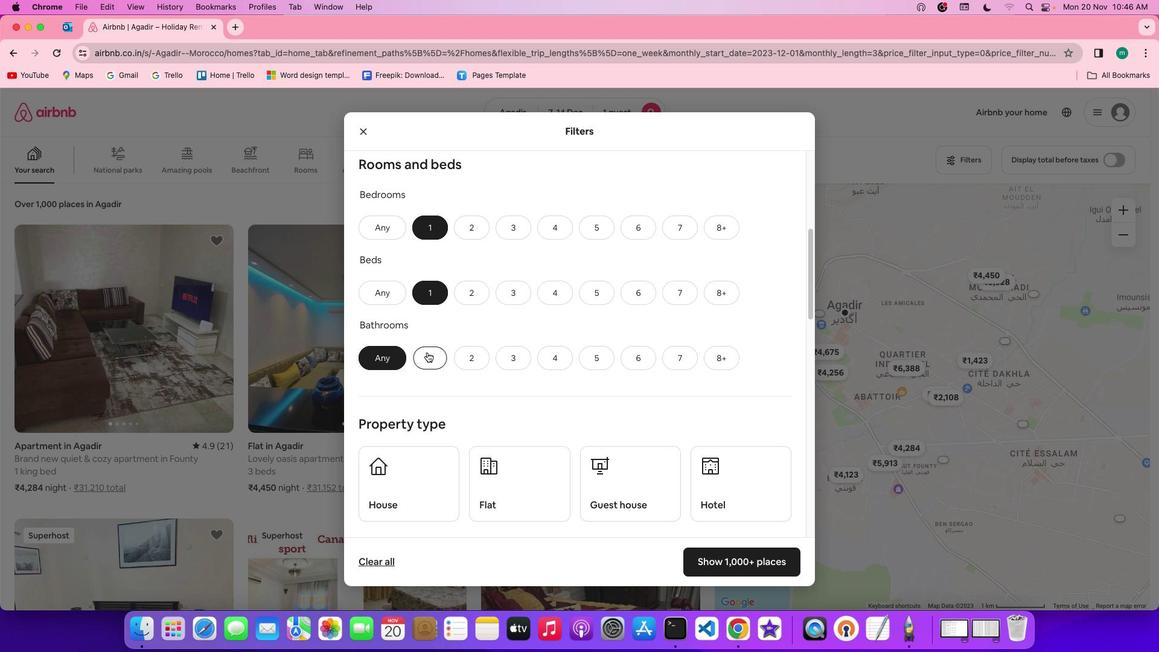
Action: Mouse moved to (671, 379)
Screenshot: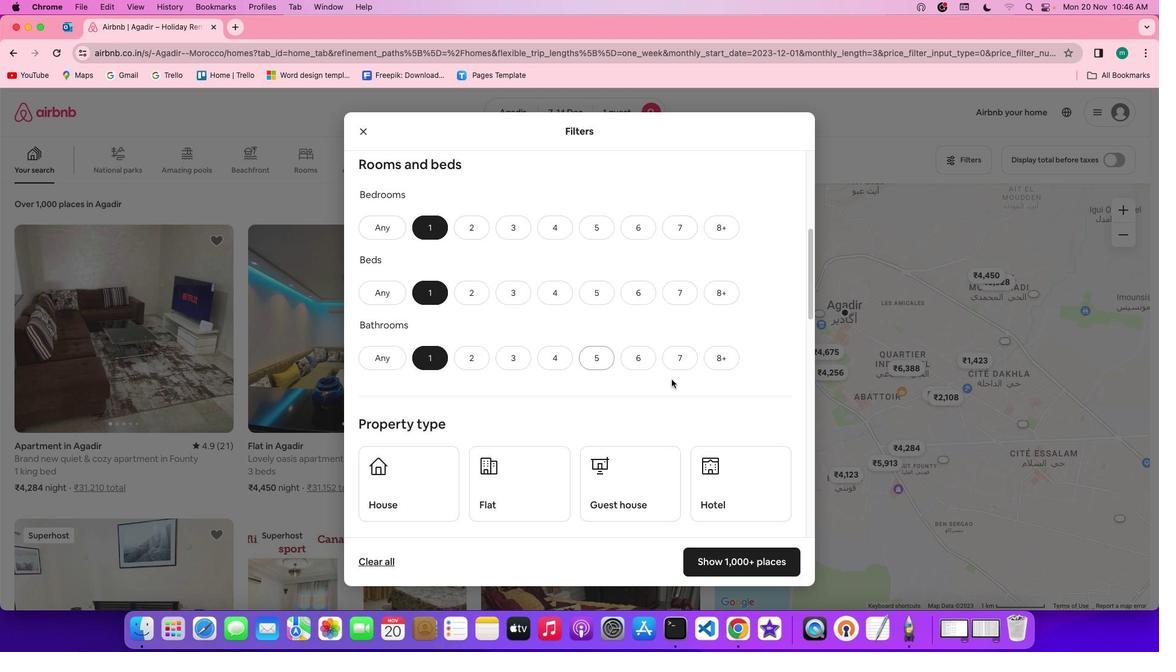 
Action: Mouse scrolled (671, 379) with delta (0, 0)
Screenshot: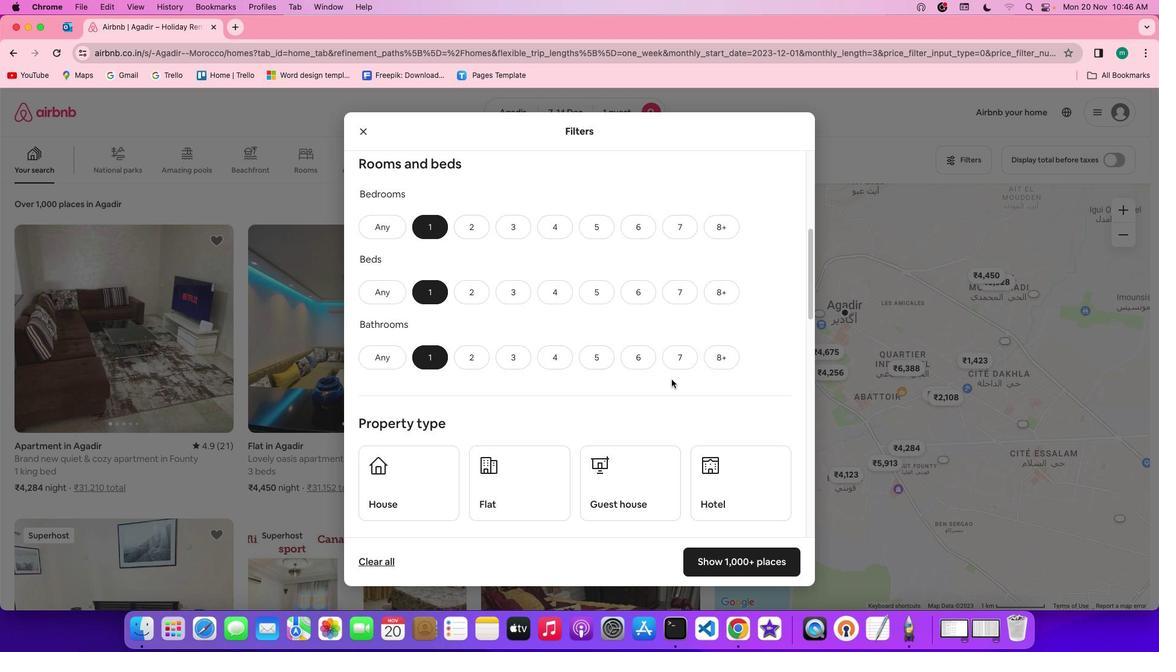 
Action: Mouse scrolled (671, 379) with delta (0, 0)
Screenshot: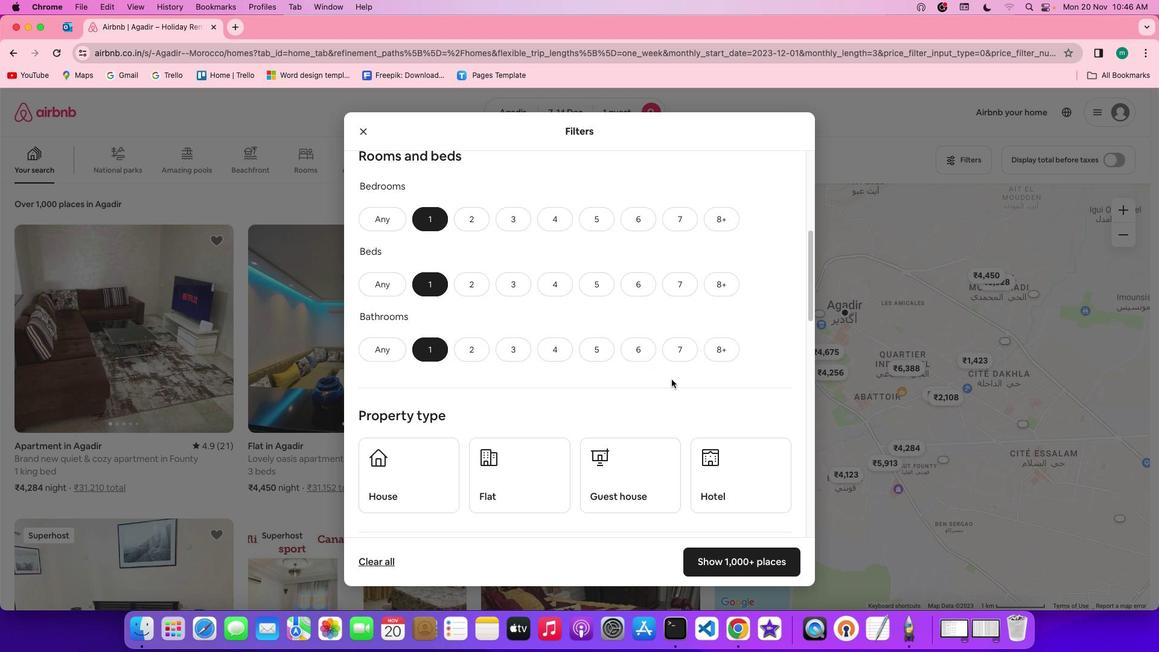 
Action: Mouse scrolled (671, 379) with delta (0, -1)
Screenshot: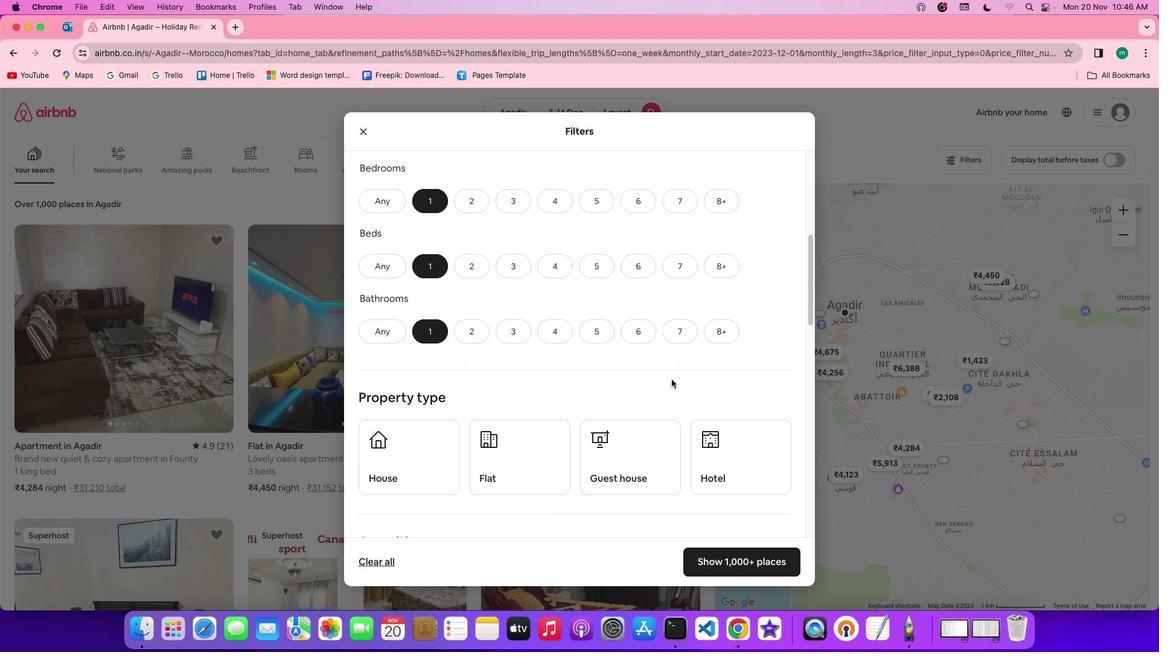 
Action: Mouse scrolled (671, 379) with delta (0, -1)
Screenshot: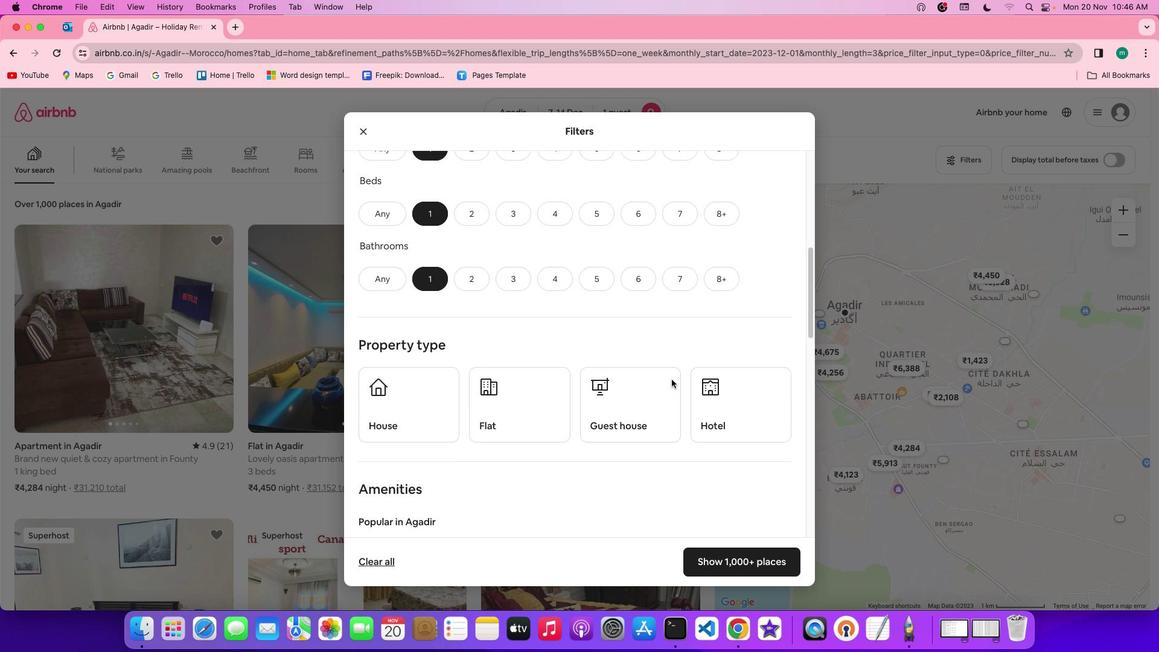 
Action: Mouse scrolled (671, 379) with delta (0, 0)
Screenshot: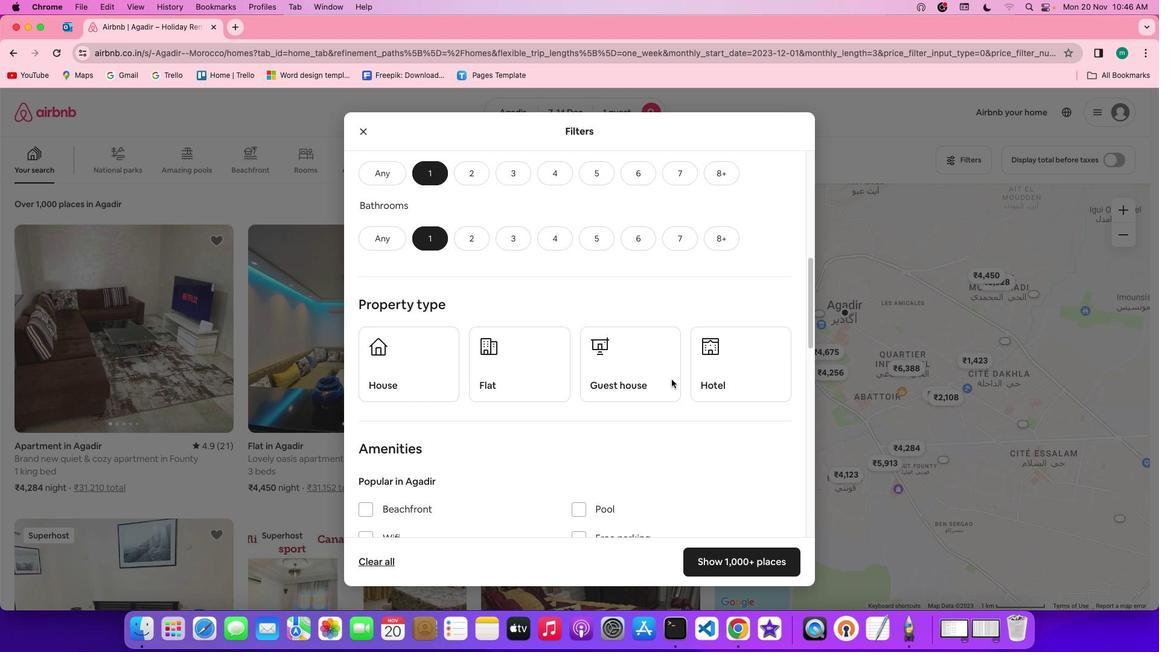 
Action: Mouse scrolled (671, 379) with delta (0, 0)
Screenshot: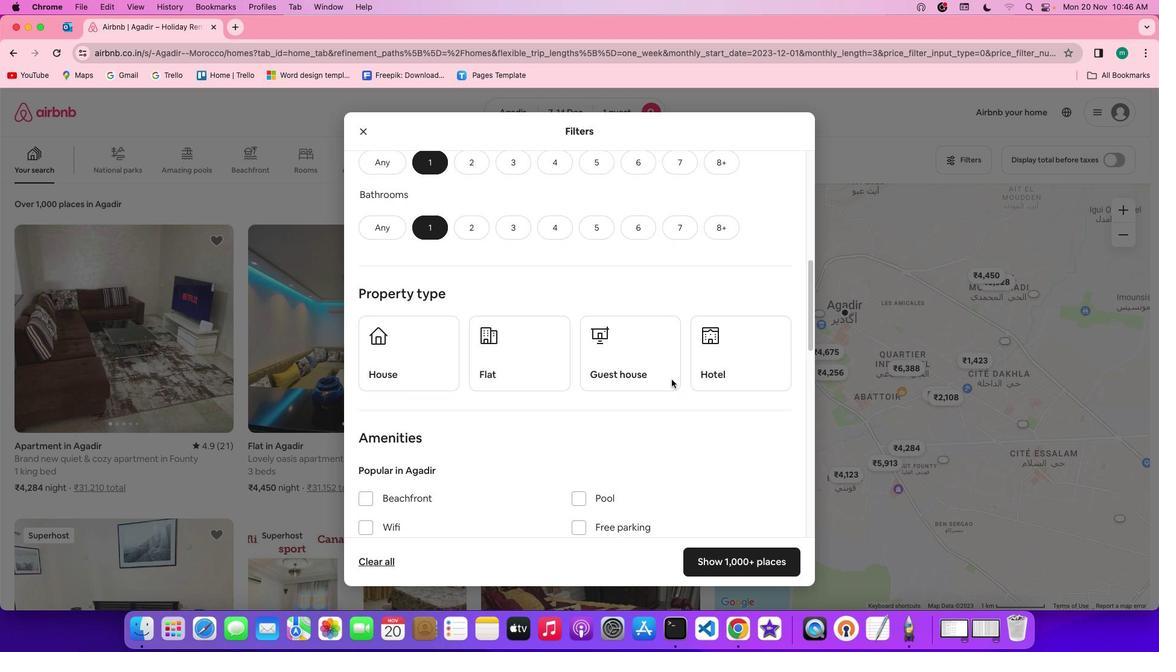 
Action: Mouse scrolled (671, 379) with delta (0, 0)
Screenshot: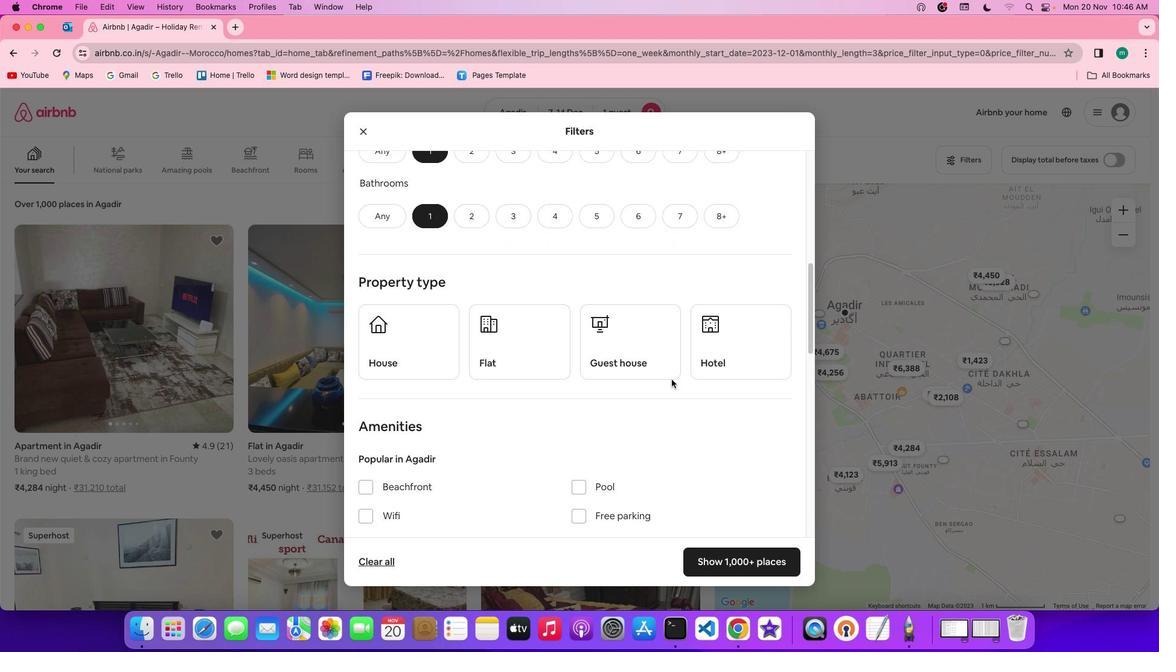 
Action: Mouse scrolled (671, 379) with delta (0, 0)
Screenshot: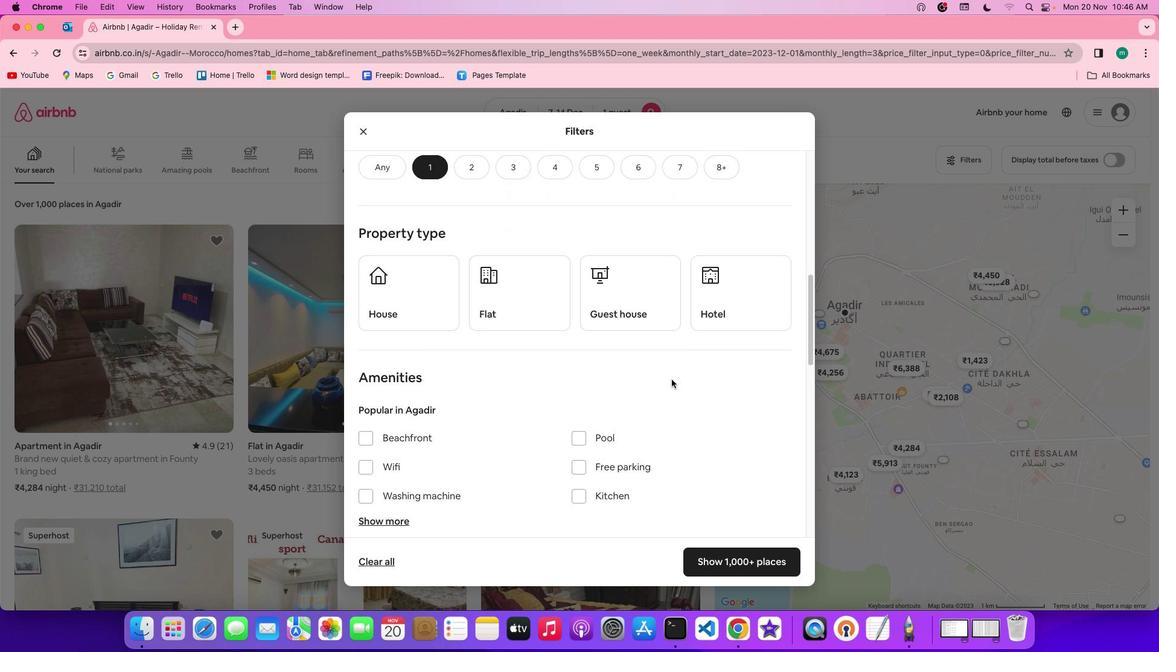 
Action: Mouse moved to (708, 296)
Screenshot: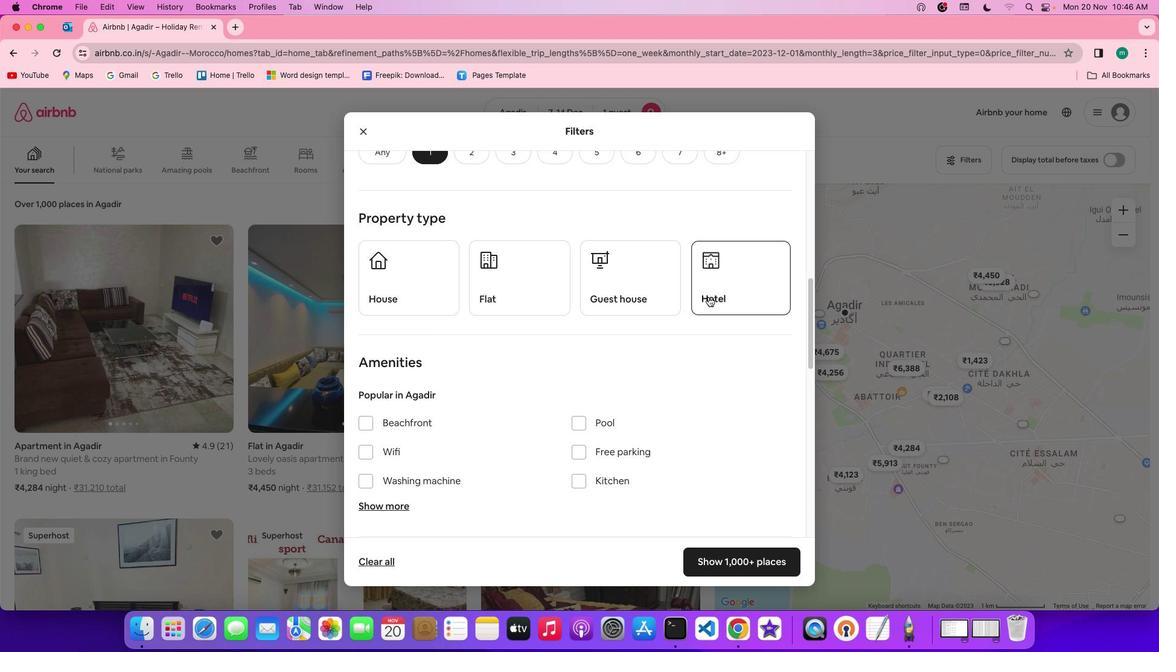 
Action: Mouse pressed left at (708, 296)
Screenshot: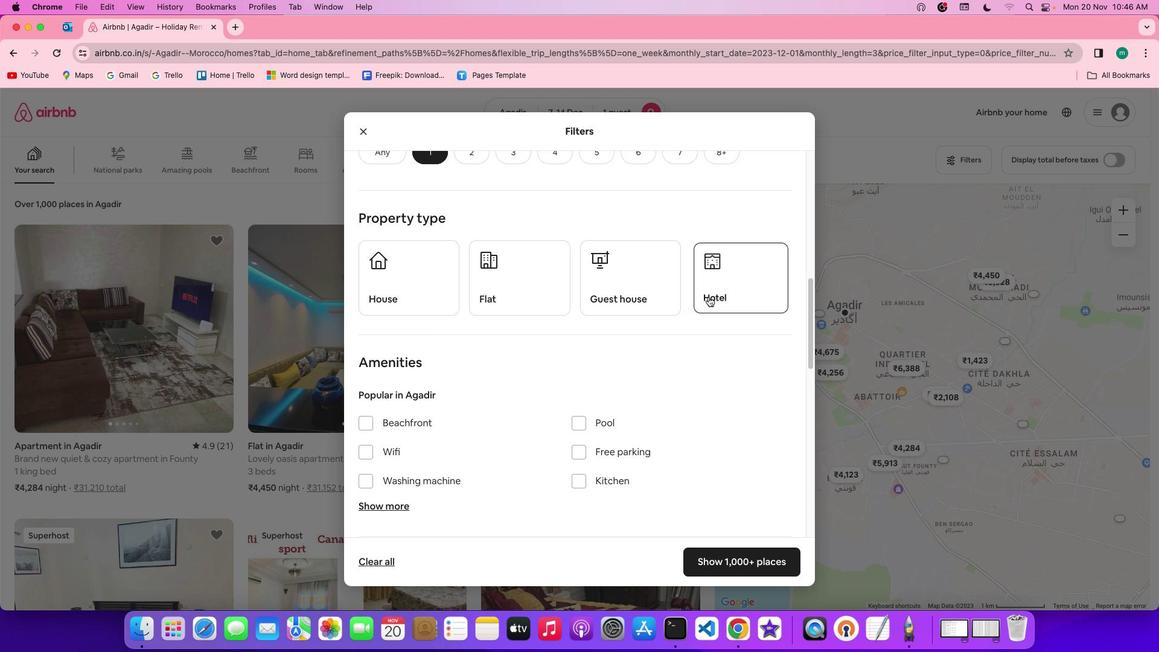 
Action: Mouse moved to (765, 359)
Screenshot: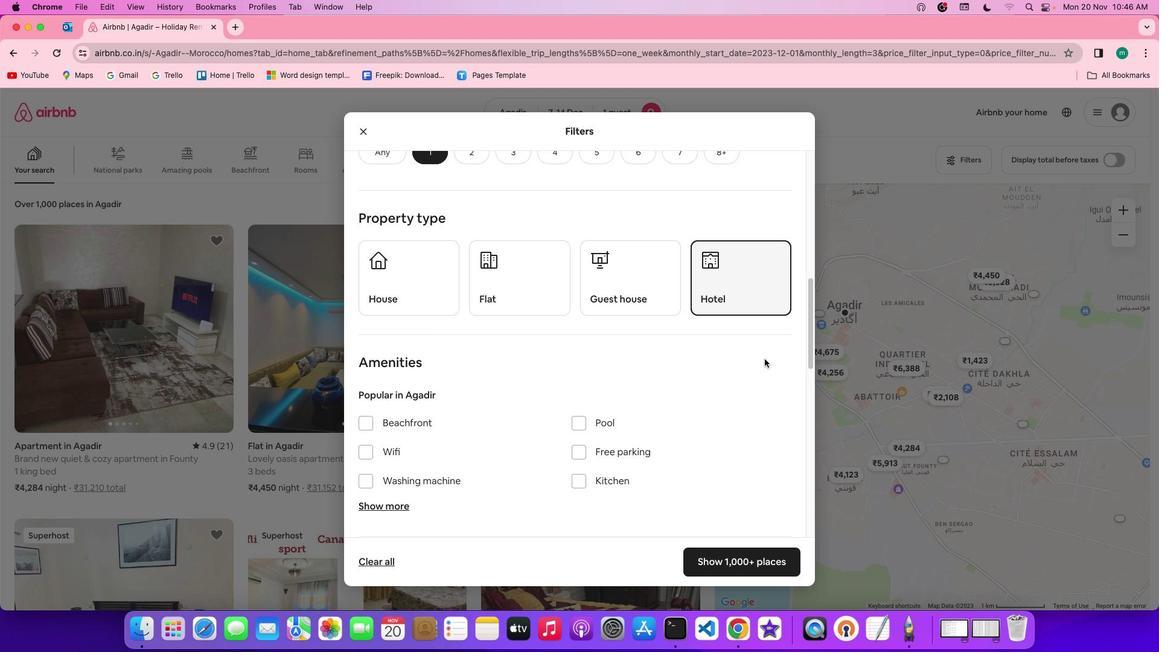 
Action: Mouse scrolled (765, 359) with delta (0, 0)
Screenshot: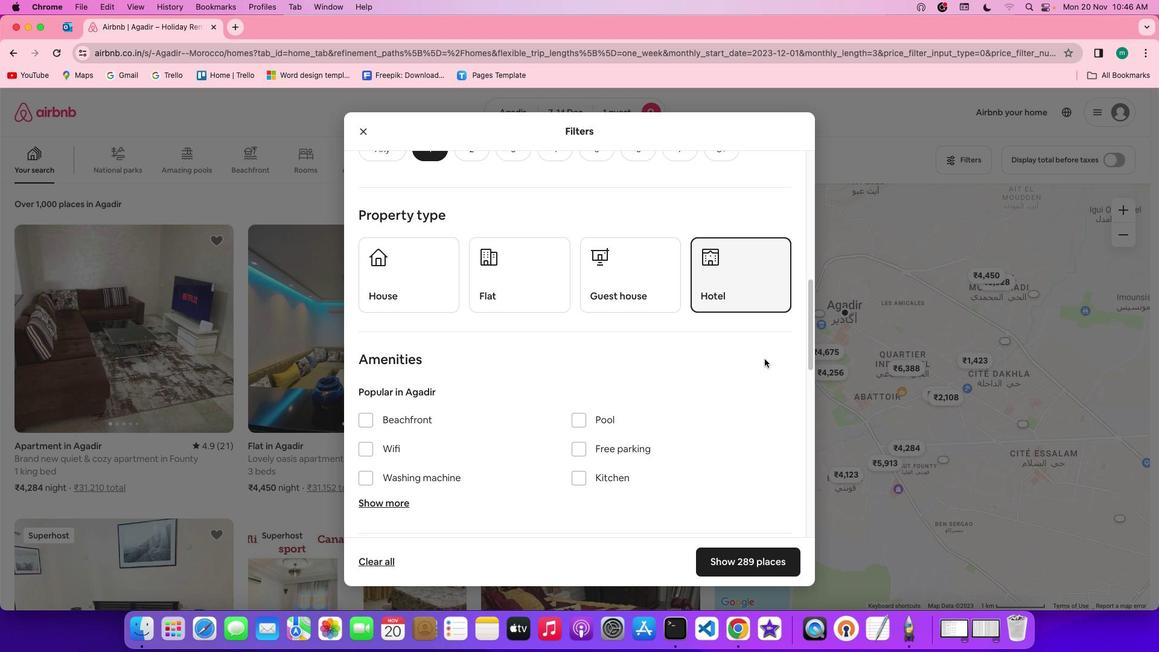 
Action: Mouse scrolled (765, 359) with delta (0, 0)
Screenshot: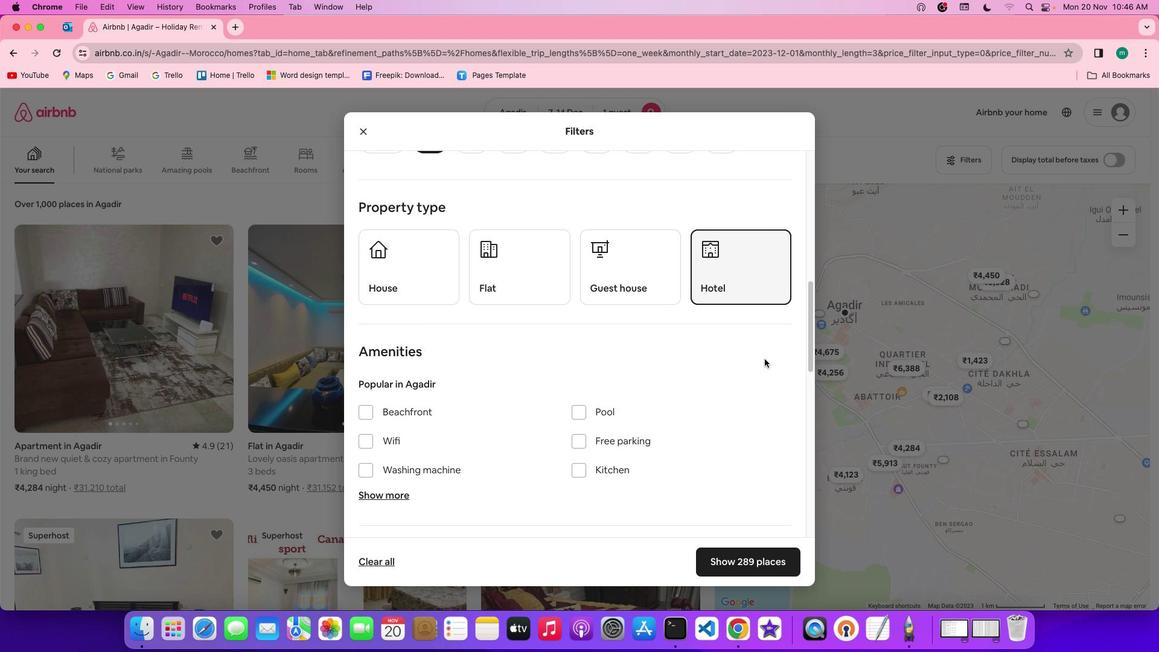 
Action: Mouse scrolled (765, 359) with delta (0, -1)
Screenshot: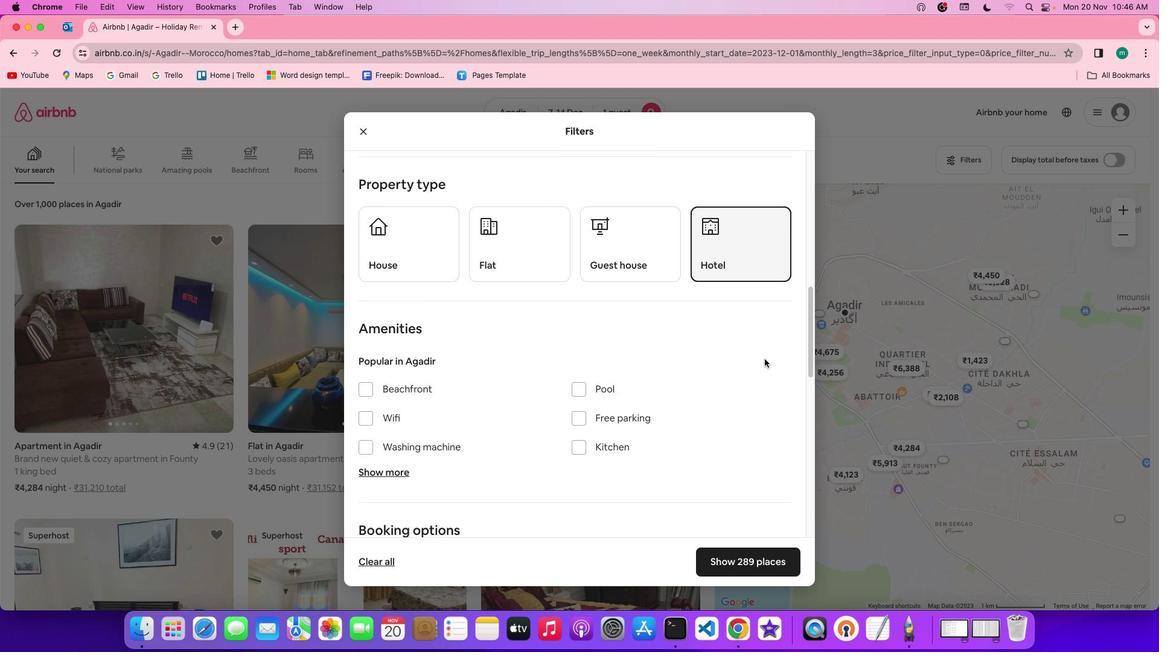
Action: Mouse scrolled (765, 359) with delta (0, 0)
Screenshot: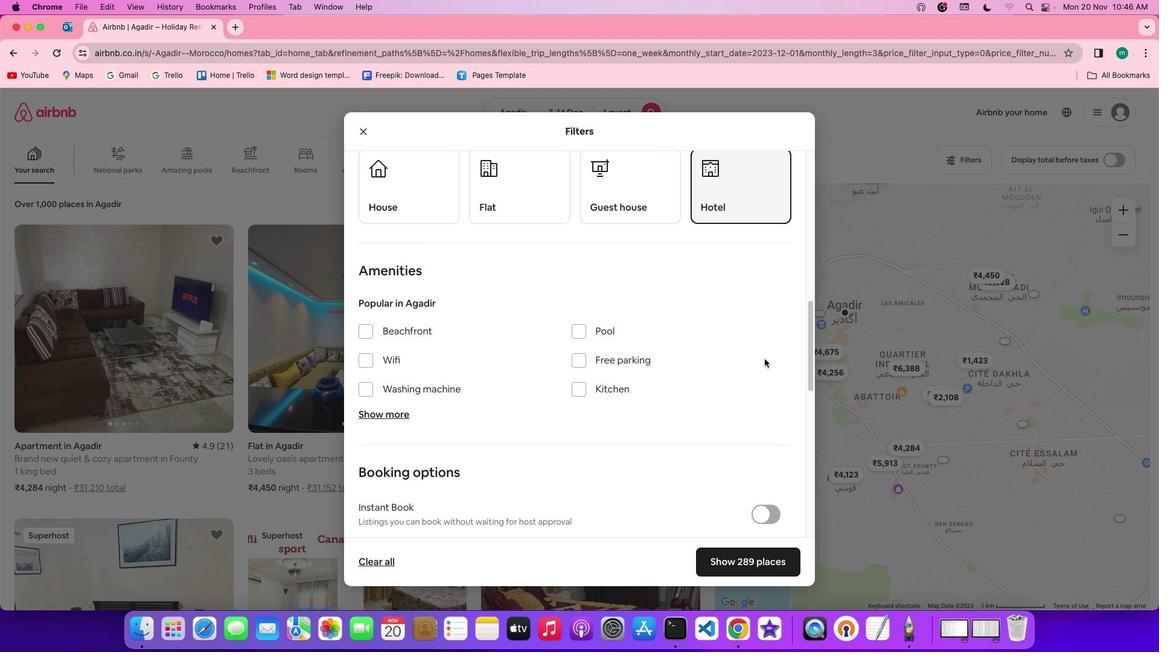 
Action: Mouse scrolled (765, 359) with delta (0, 0)
Screenshot: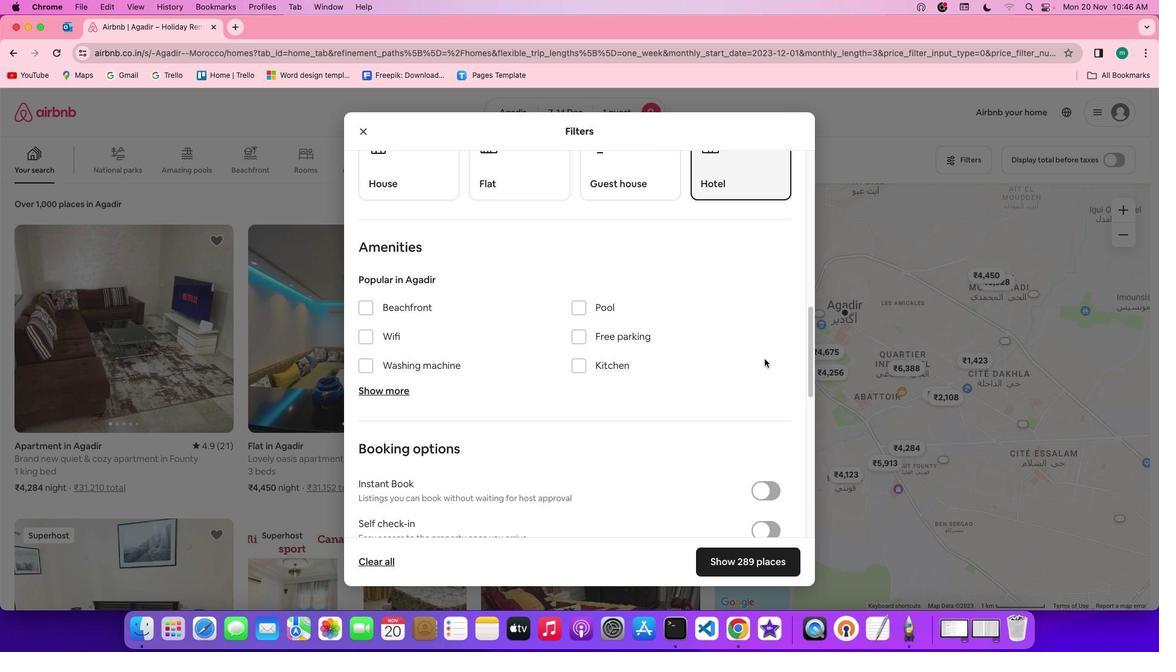 
Action: Mouse scrolled (765, 359) with delta (0, 0)
Screenshot: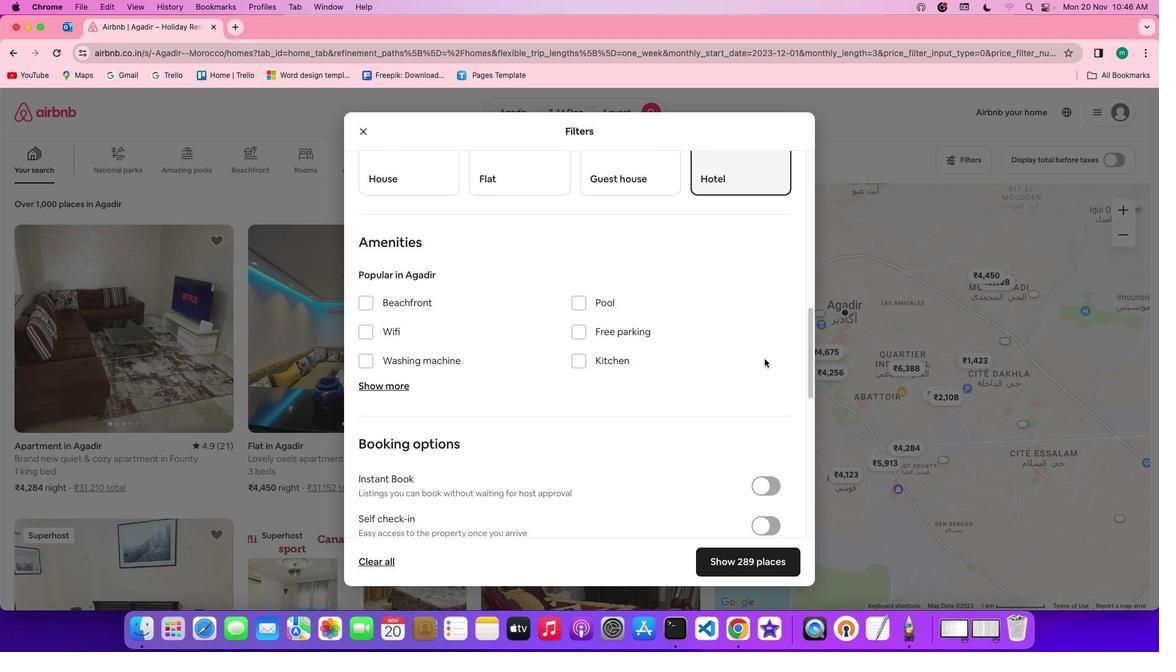 
Action: Mouse scrolled (765, 359) with delta (0, -1)
Screenshot: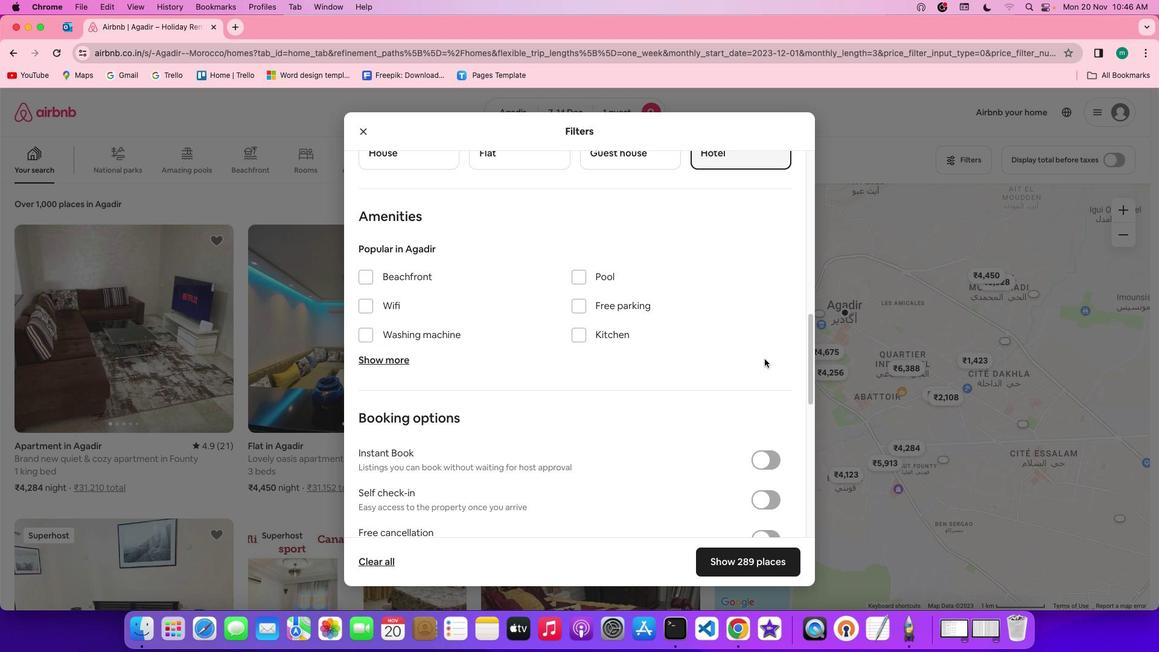 
Action: Mouse scrolled (765, 359) with delta (0, 0)
Screenshot: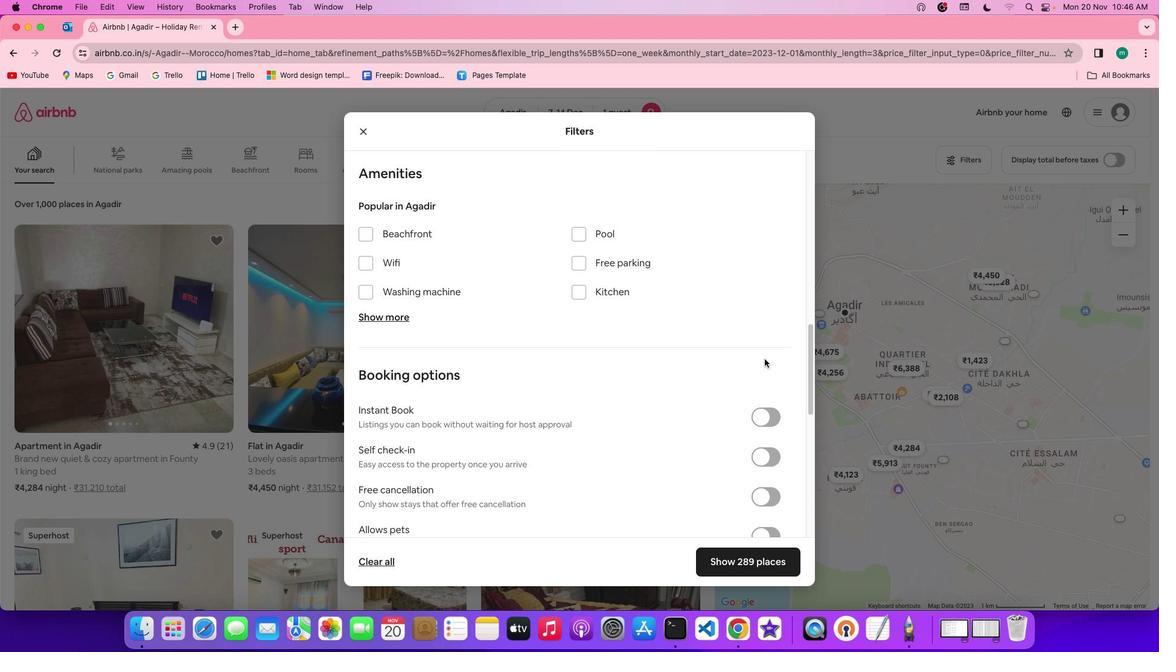 
Action: Mouse scrolled (765, 359) with delta (0, 0)
Screenshot: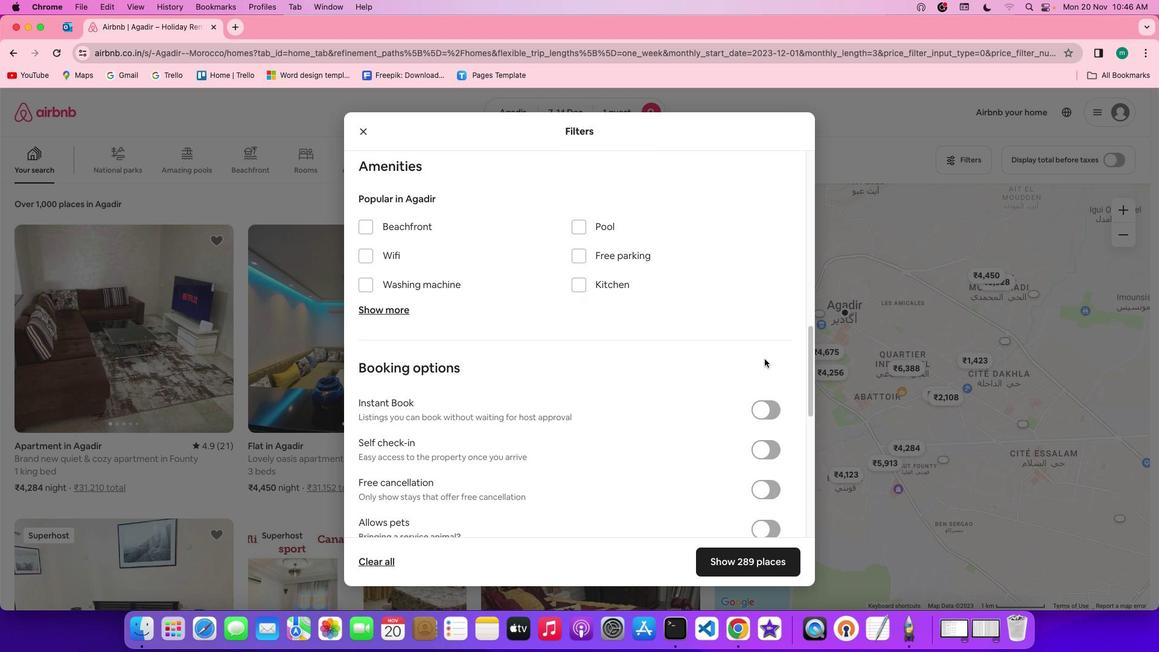 
Action: Mouse scrolled (765, 359) with delta (0, 0)
Screenshot: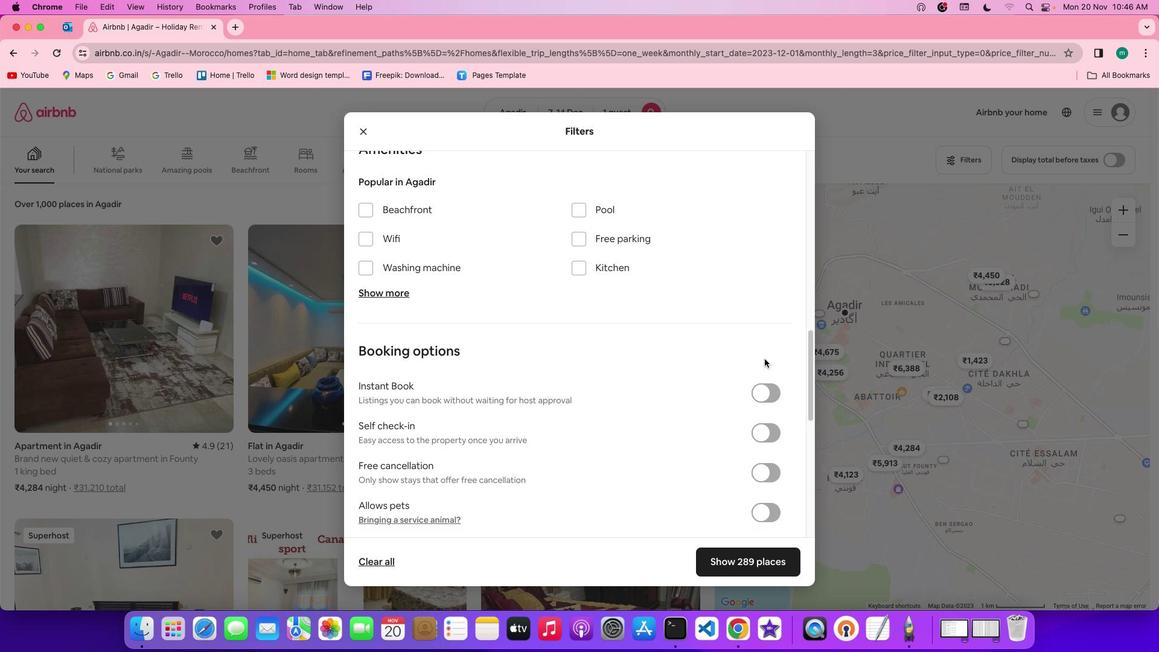
Action: Mouse moved to (368, 224)
Screenshot: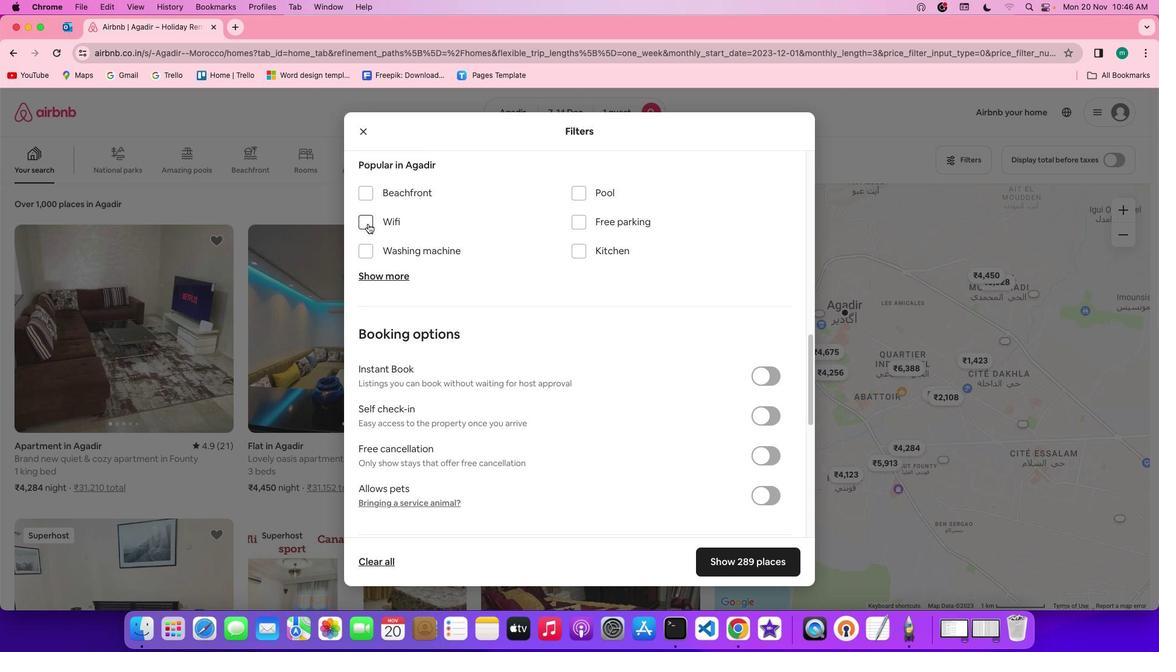 
Action: Mouse pressed left at (368, 224)
Screenshot: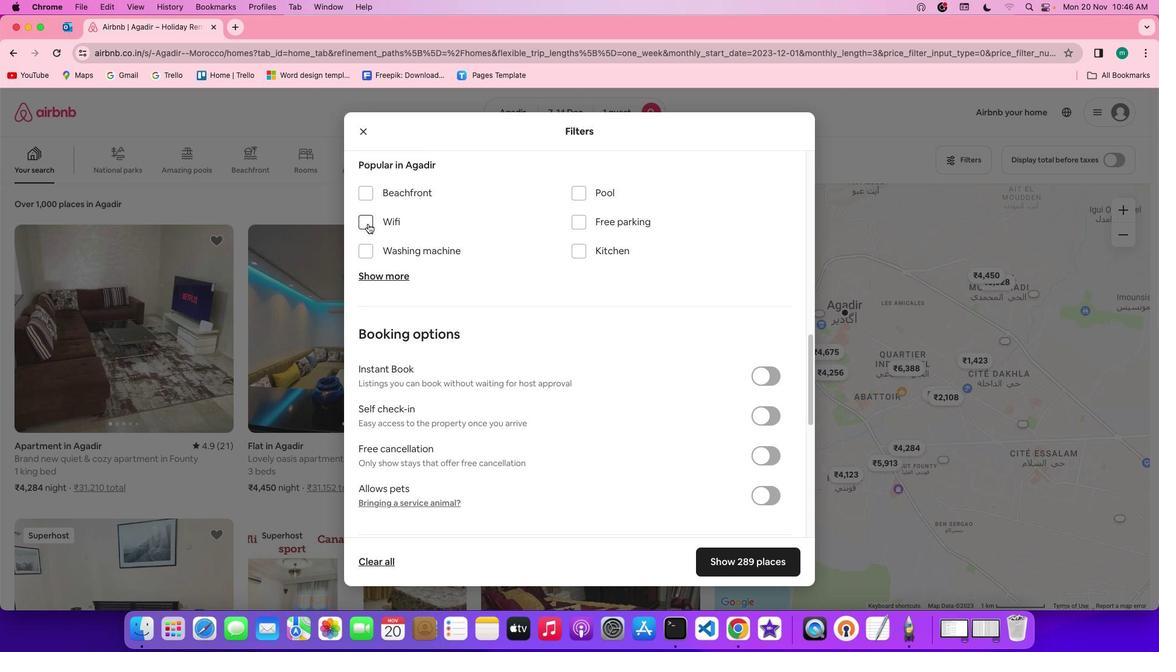 
Action: Mouse moved to (567, 365)
Screenshot: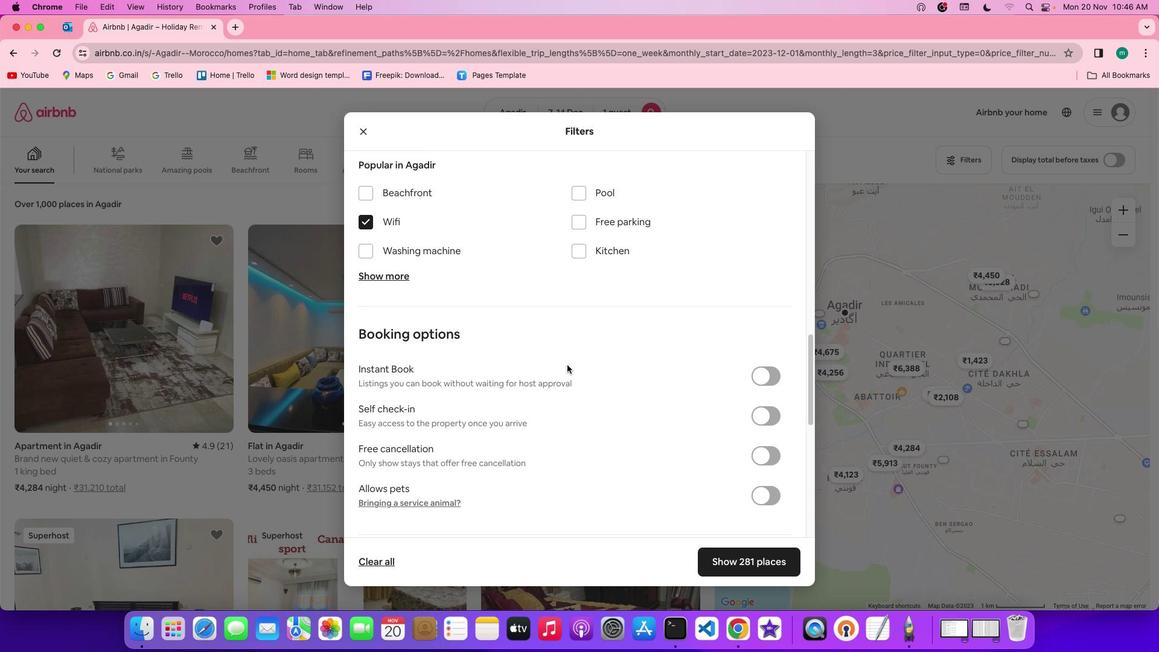 
Action: Mouse scrolled (567, 365) with delta (0, 0)
Screenshot: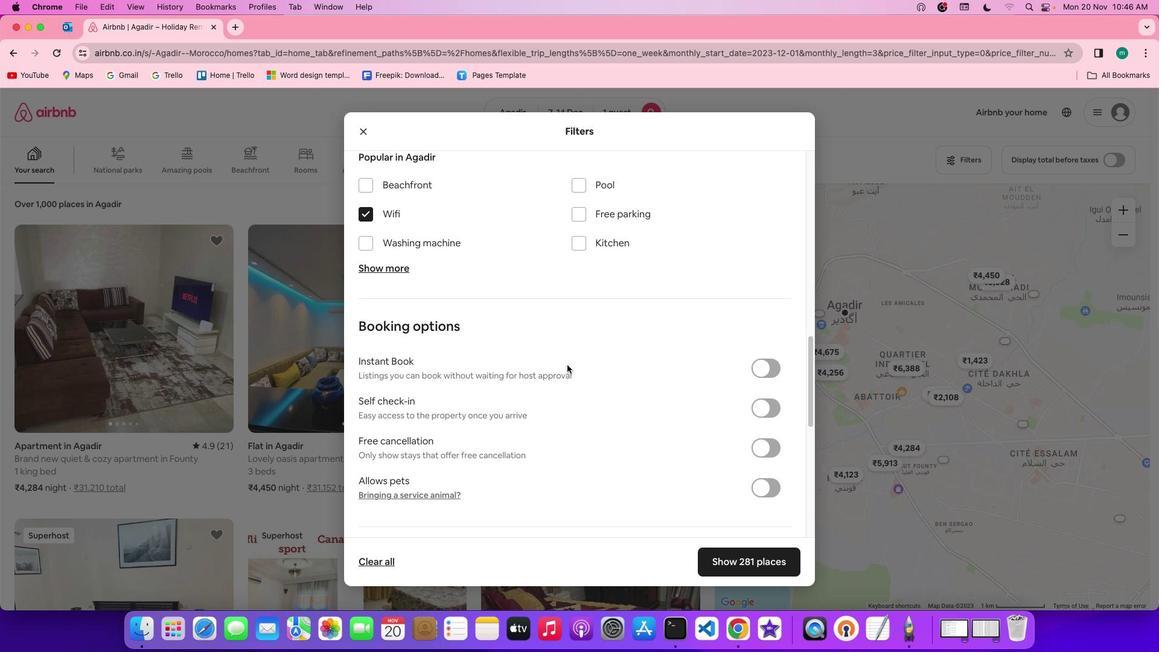
Action: Mouse scrolled (567, 365) with delta (0, 0)
Screenshot: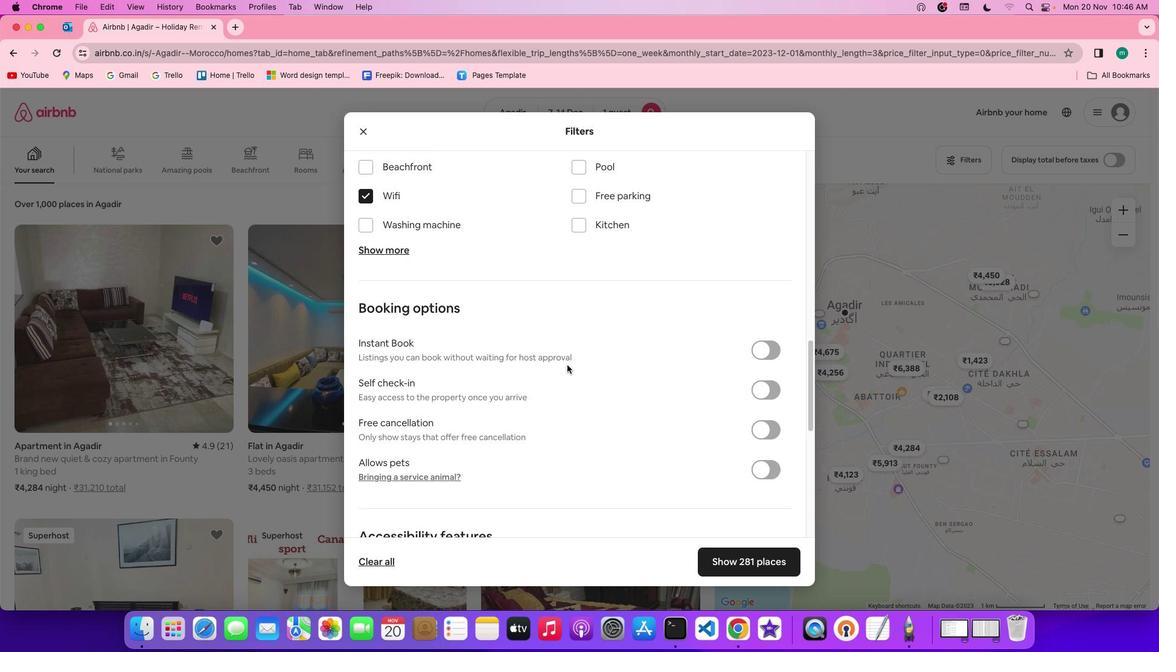 
Action: Mouse scrolled (567, 365) with delta (0, -1)
Screenshot: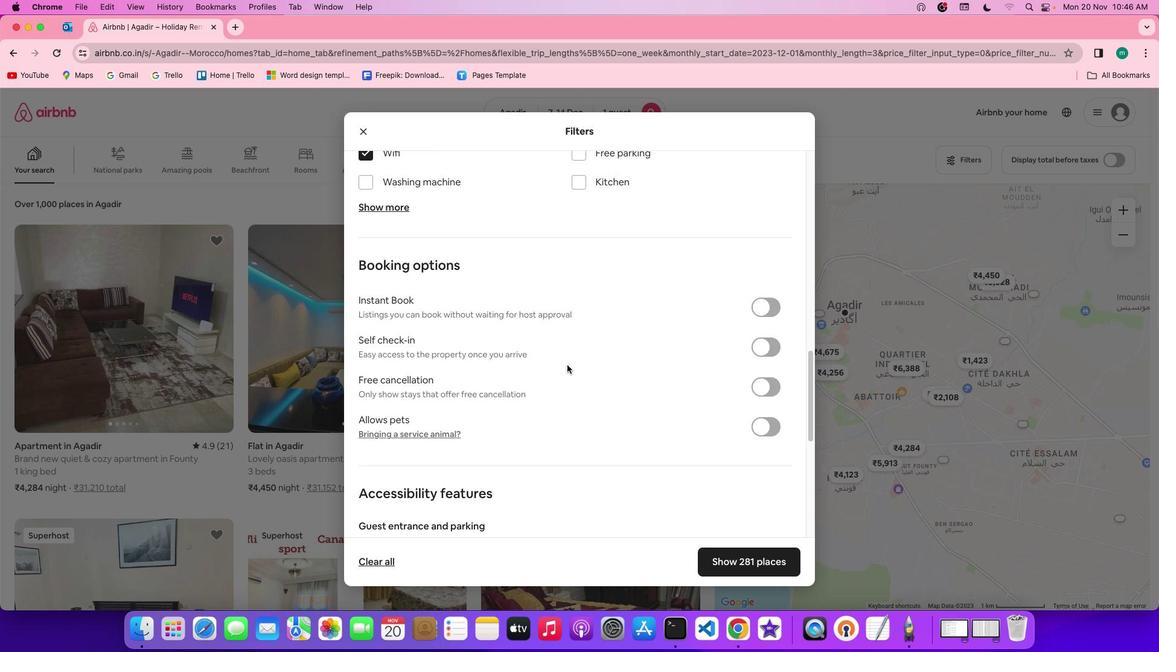 
Action: Mouse scrolled (567, 365) with delta (0, -2)
Screenshot: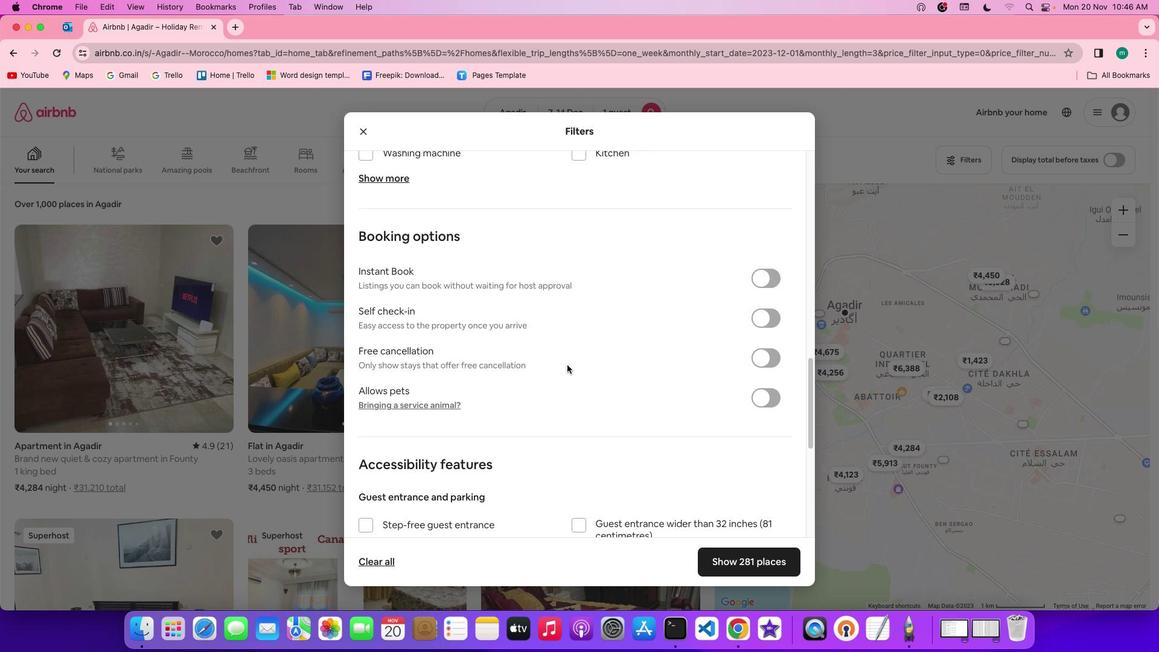 
Action: Mouse scrolled (567, 365) with delta (0, -2)
Screenshot: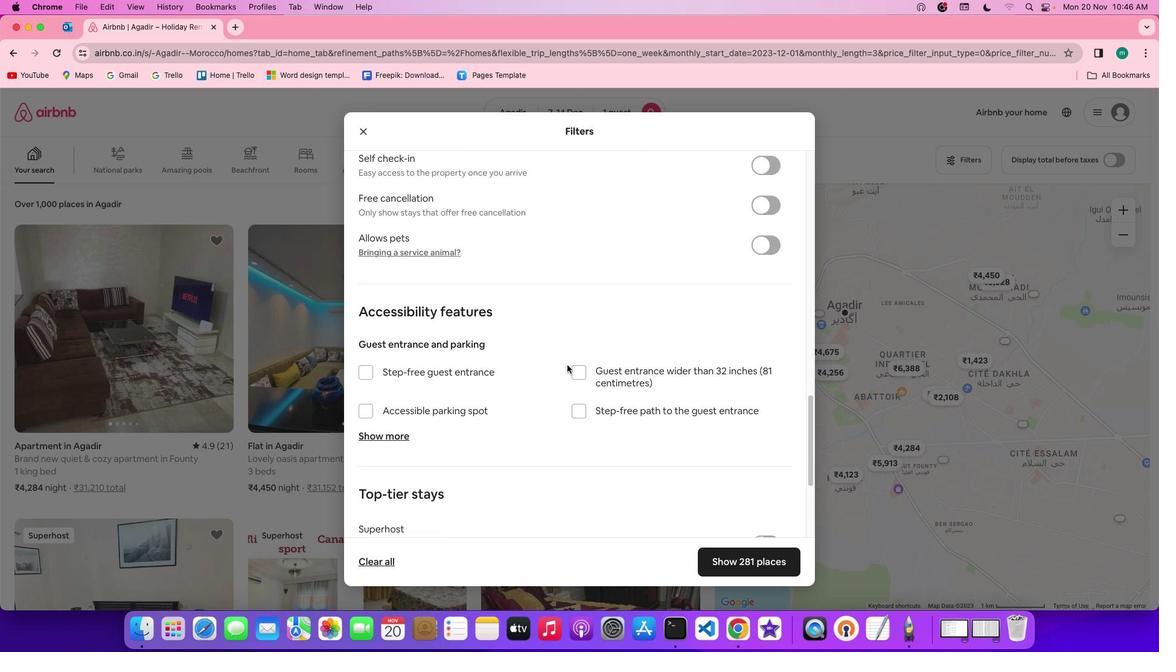 
Action: Mouse moved to (683, 414)
Screenshot: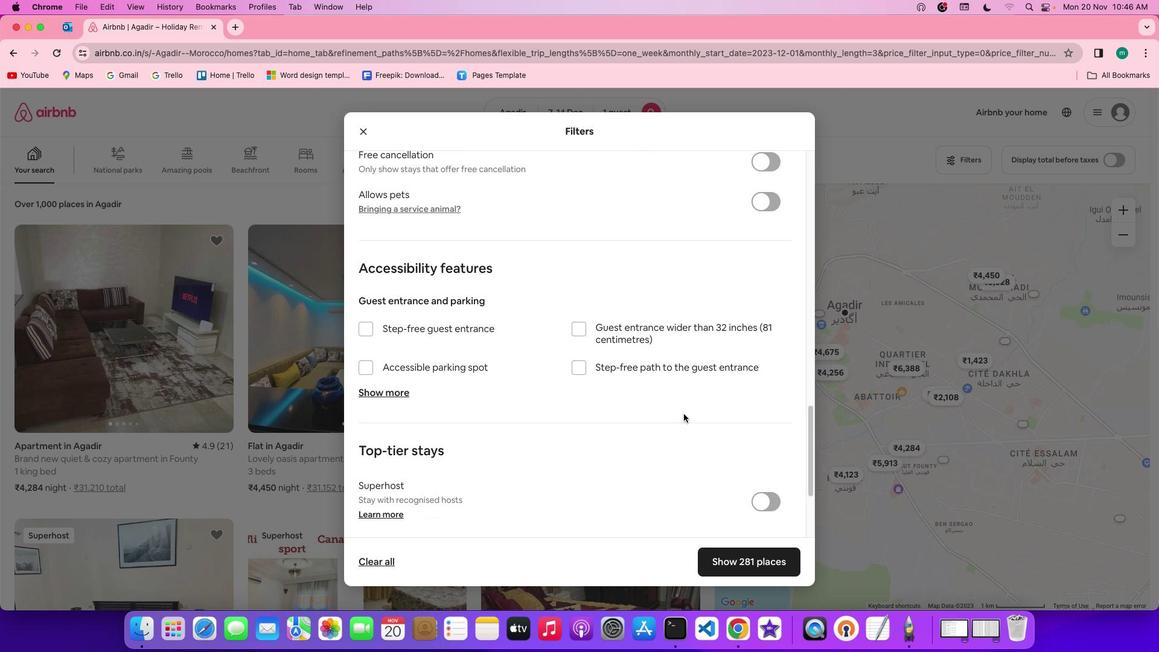 
Action: Mouse scrolled (683, 414) with delta (0, 0)
Screenshot: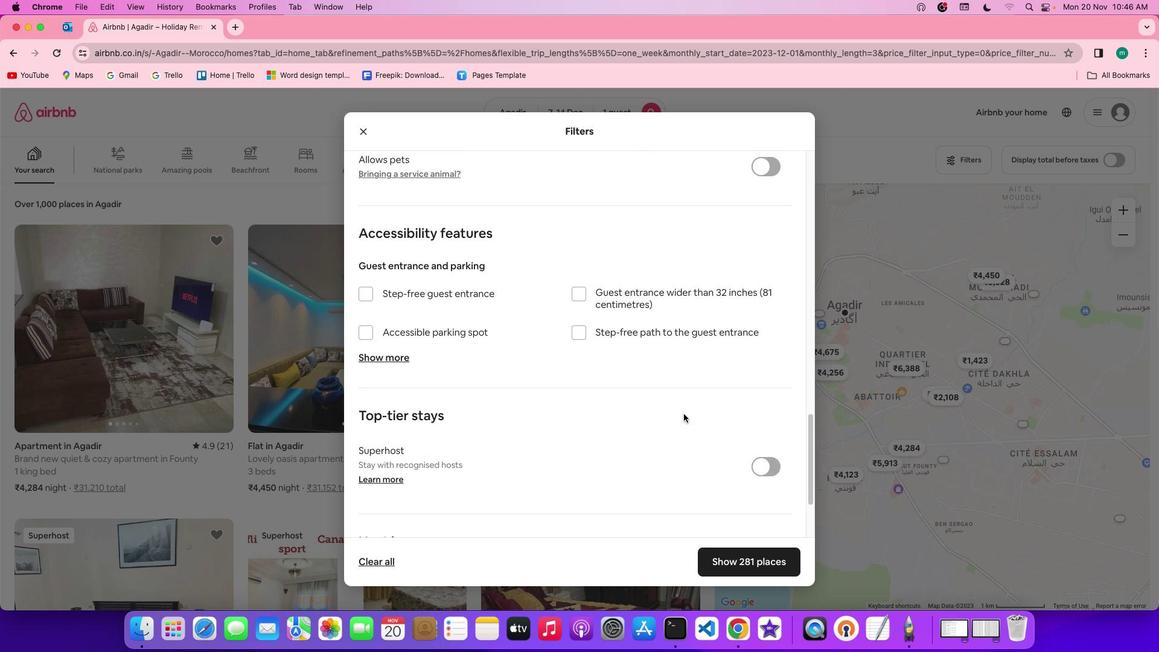 
Action: Mouse scrolled (683, 414) with delta (0, 0)
Screenshot: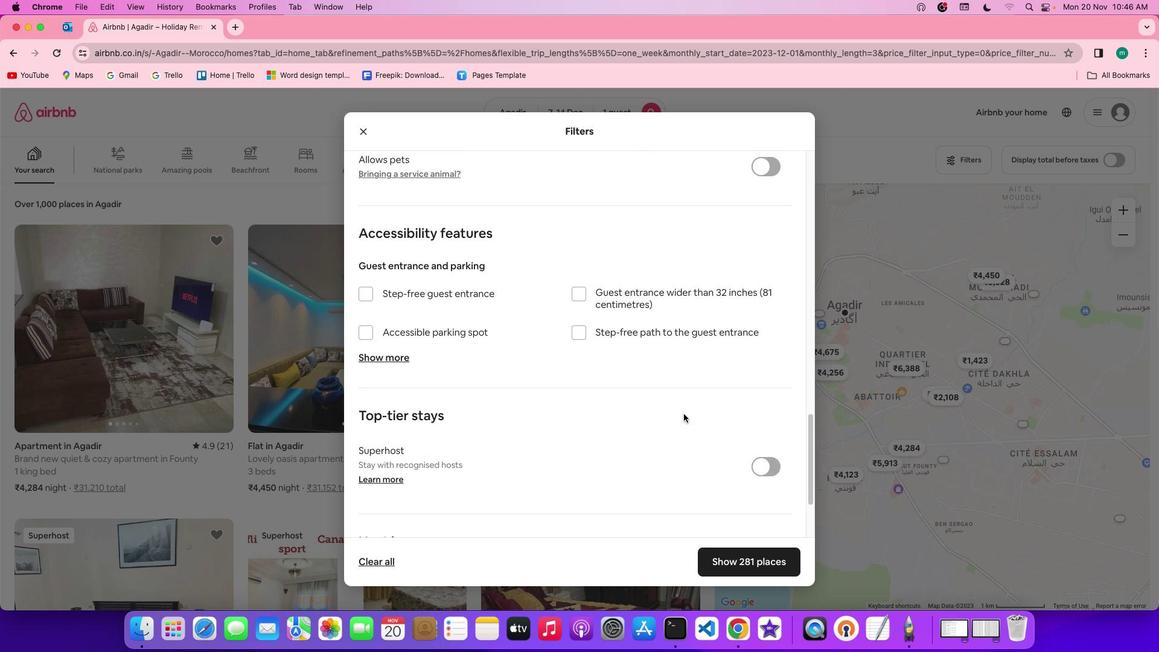 
Action: Mouse scrolled (683, 414) with delta (0, -1)
Screenshot: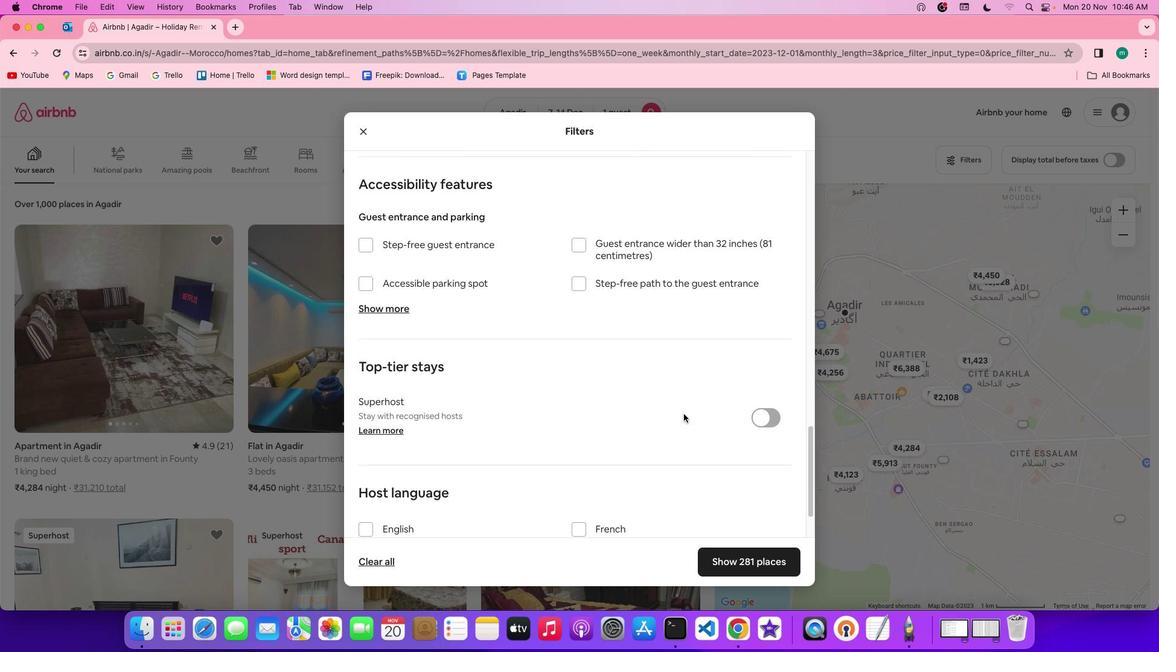 
Action: Mouse scrolled (683, 414) with delta (0, -3)
Screenshot: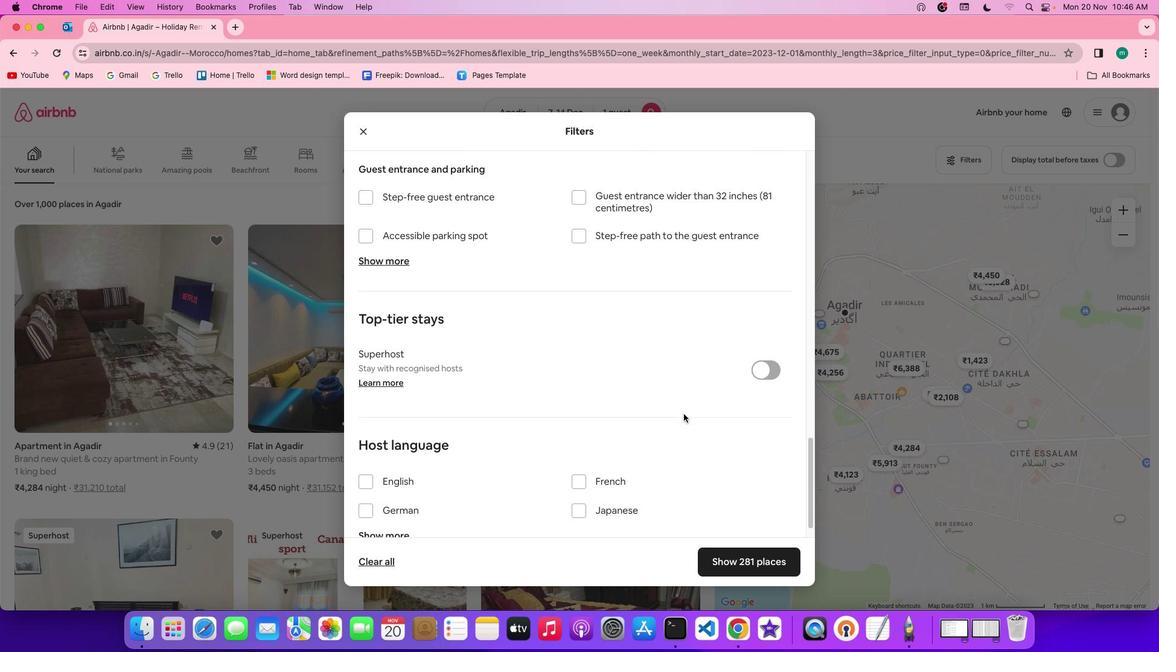 
Action: Mouse scrolled (683, 414) with delta (0, -3)
Screenshot: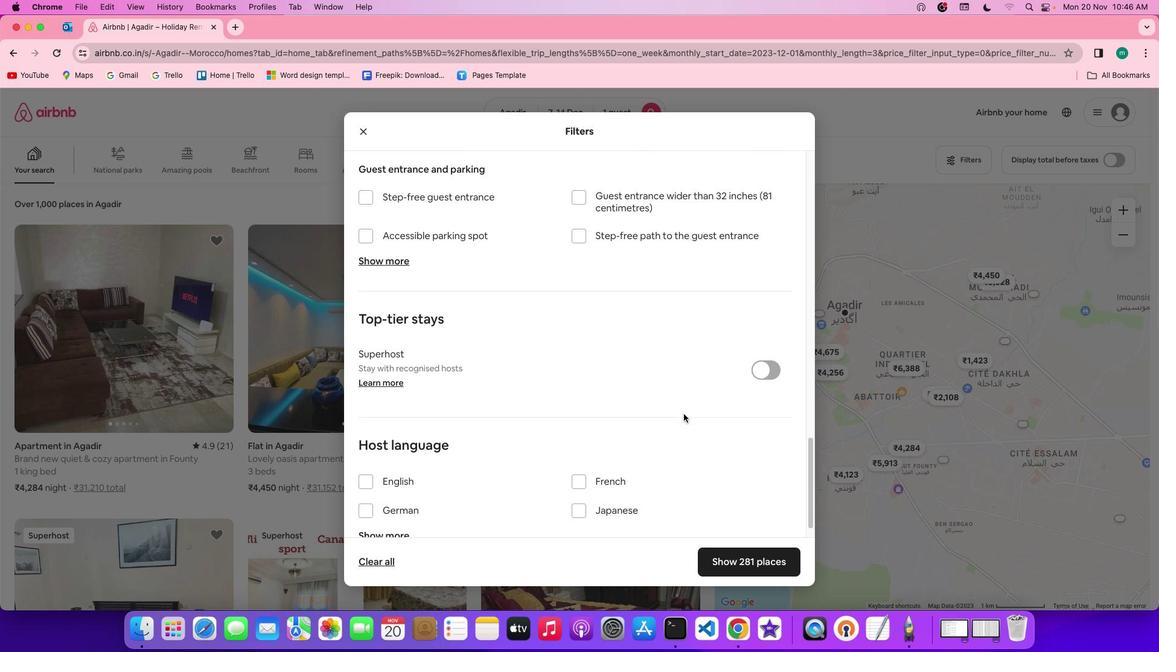 
Action: Mouse scrolled (683, 414) with delta (0, -4)
Screenshot: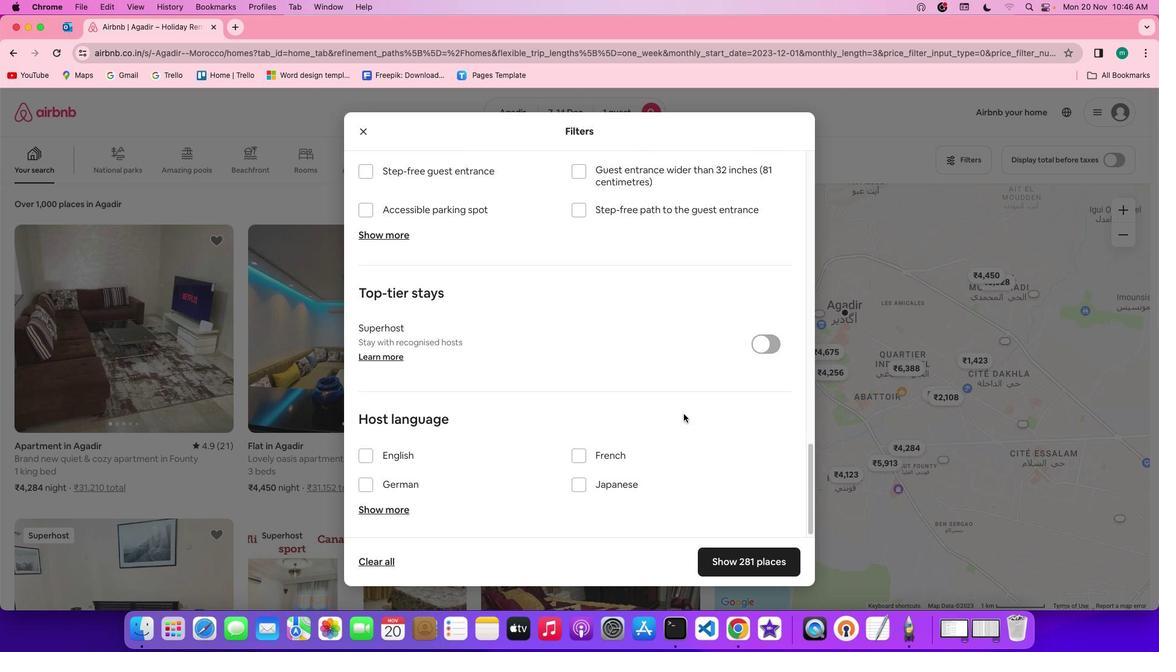 
Action: Mouse moved to (684, 414)
Screenshot: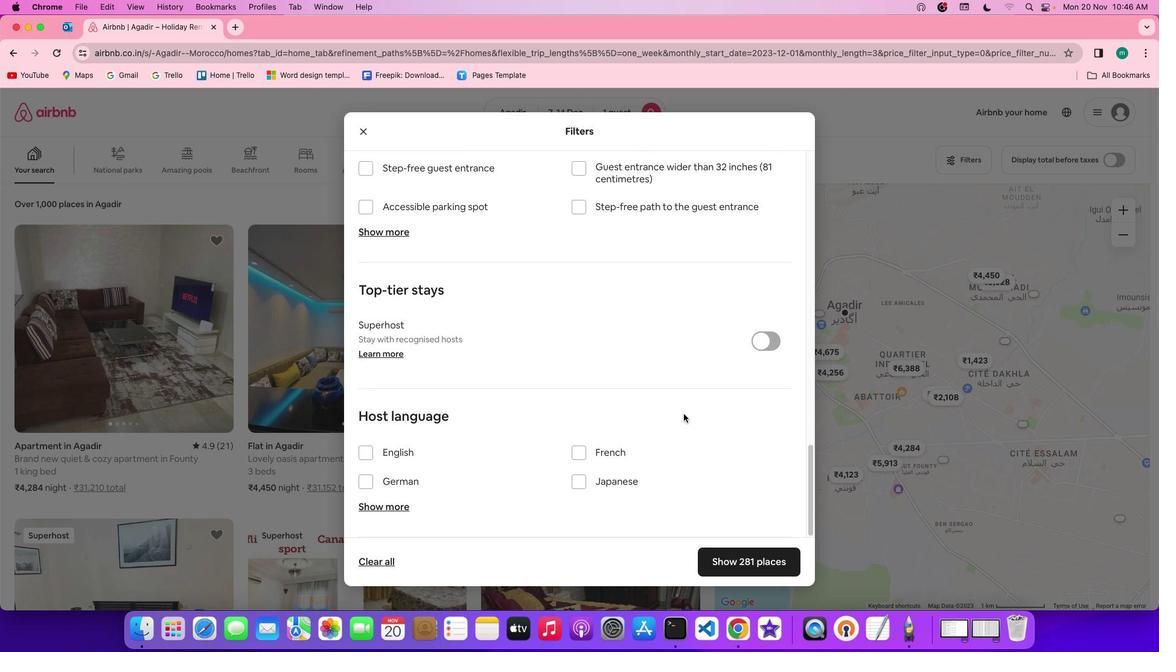 
Action: Mouse scrolled (684, 414) with delta (0, 0)
Screenshot: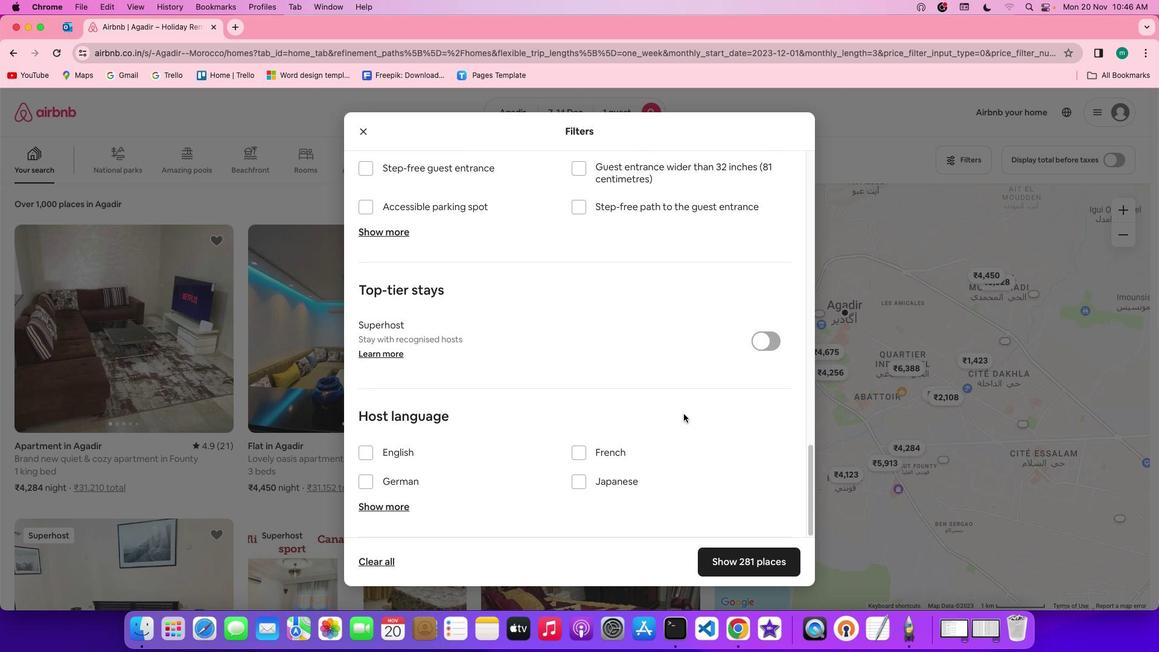 
Action: Mouse scrolled (684, 414) with delta (0, 0)
Screenshot: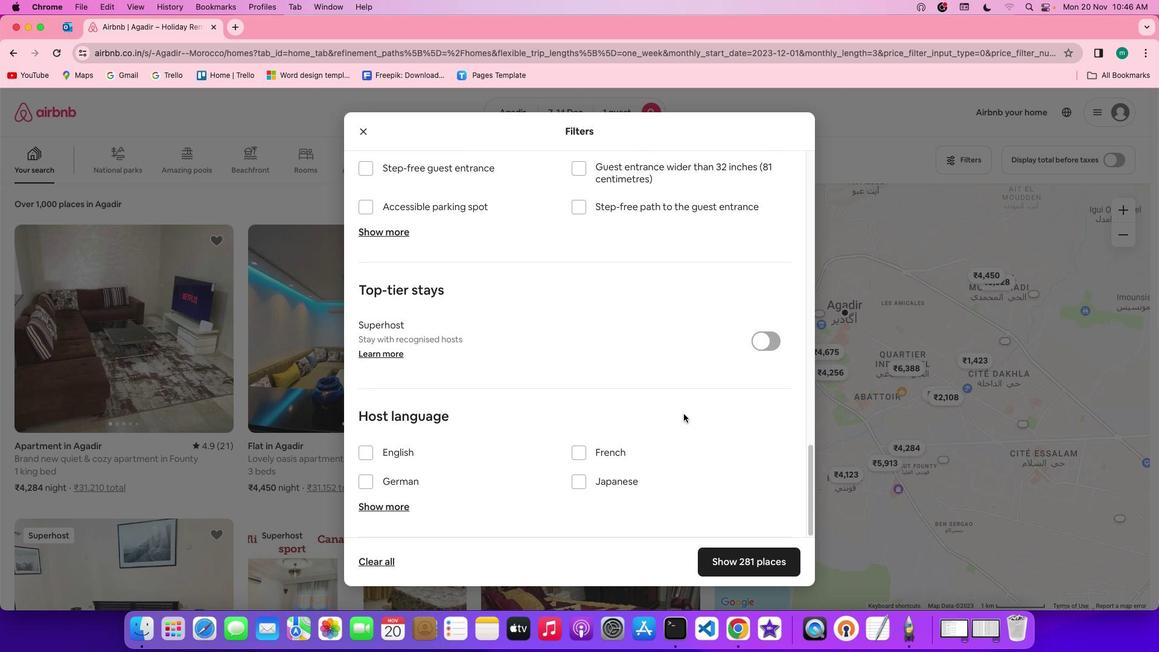 
Action: Mouse scrolled (684, 414) with delta (0, -1)
Screenshot: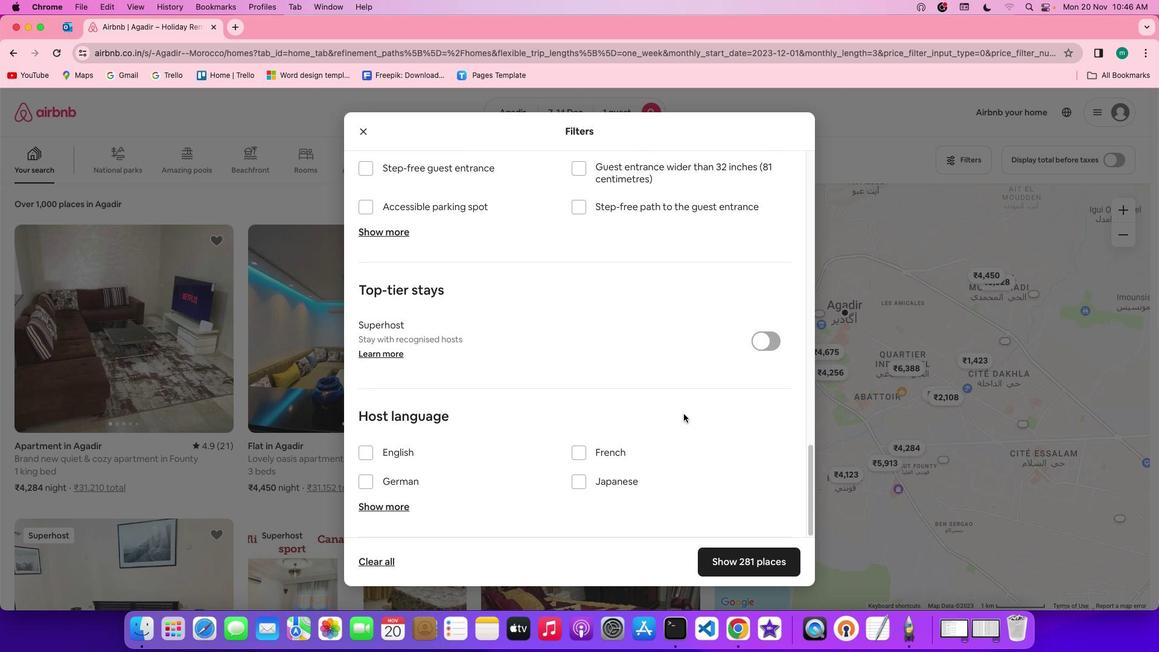 
Action: Mouse scrolled (684, 414) with delta (0, -3)
Screenshot: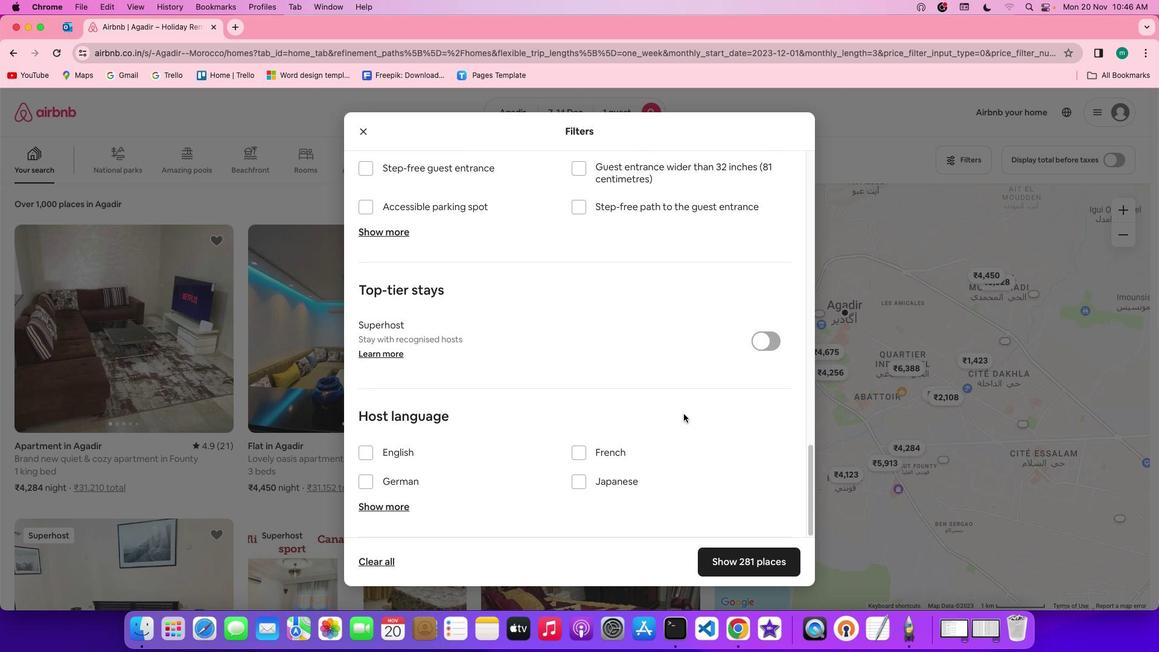 
Action: Mouse scrolled (684, 414) with delta (0, -3)
Screenshot: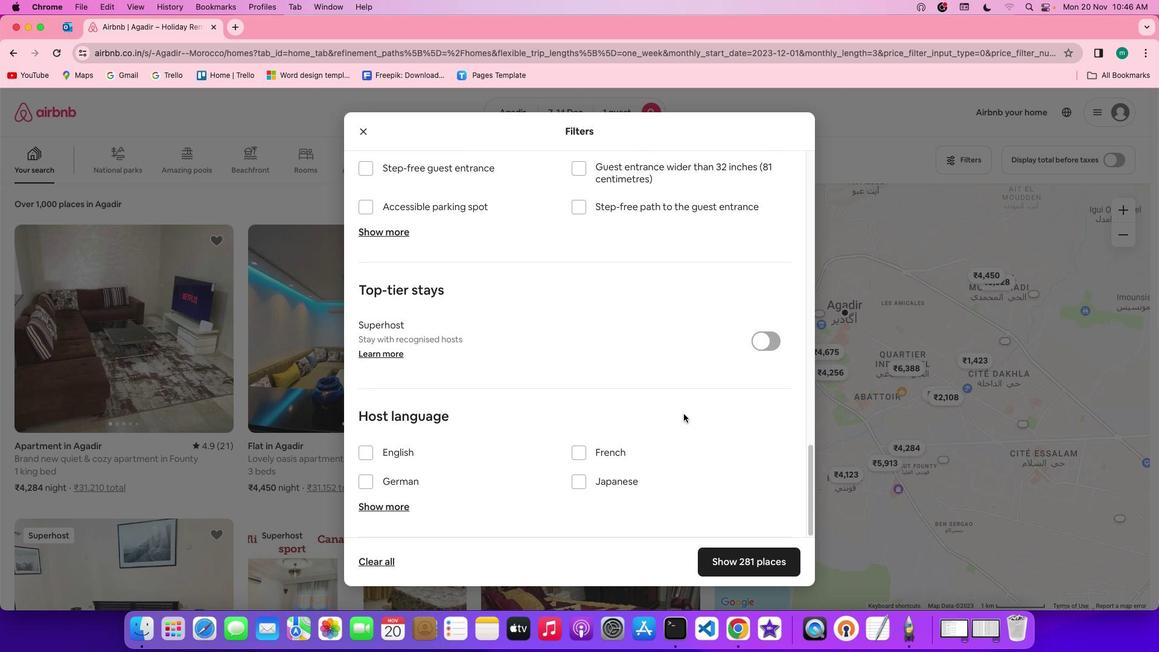 
Action: Mouse scrolled (684, 414) with delta (0, -4)
Screenshot: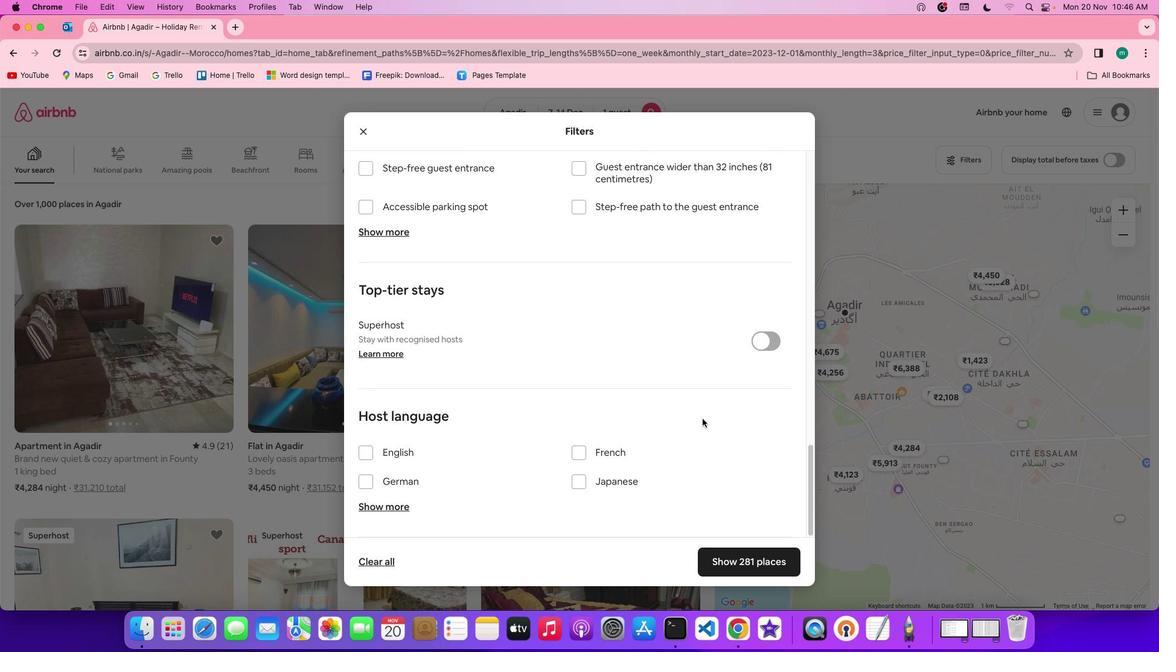 
Action: Mouse moved to (757, 564)
Screenshot: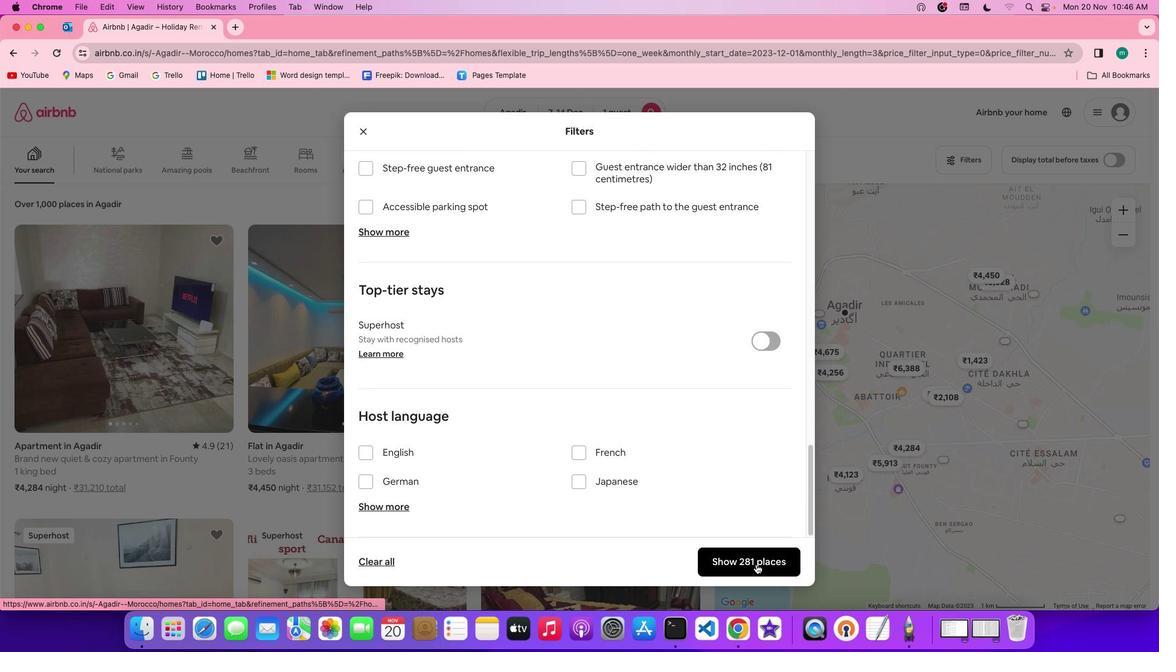 
Action: Mouse pressed left at (757, 564)
Screenshot: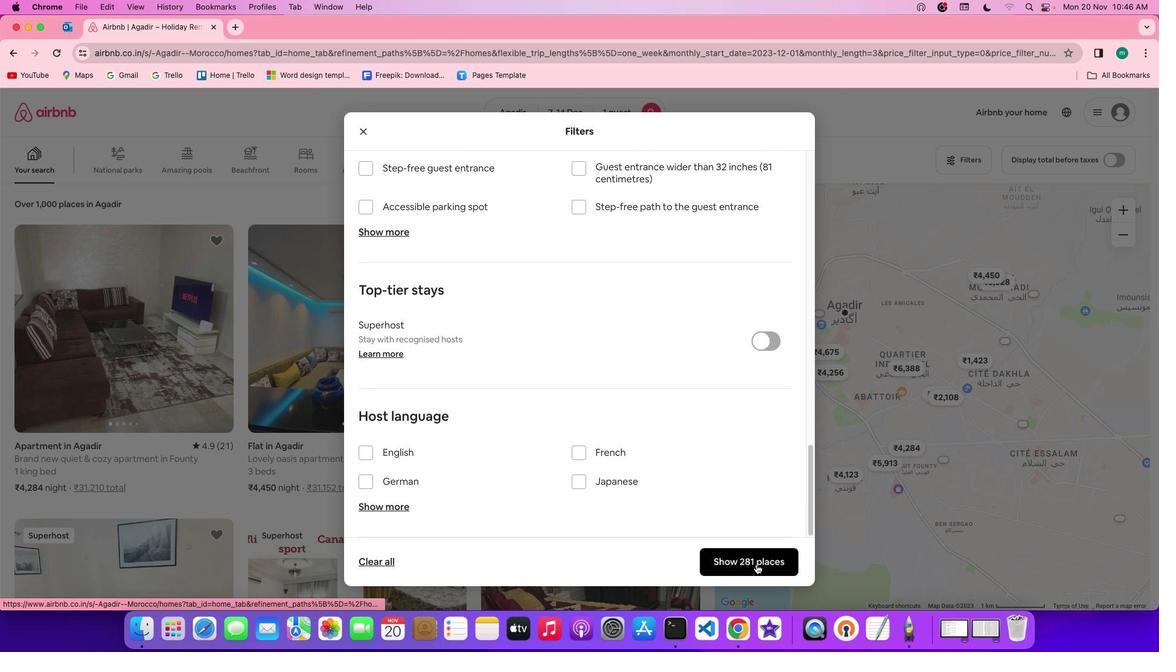 
Action: Mouse moved to (409, 312)
Screenshot: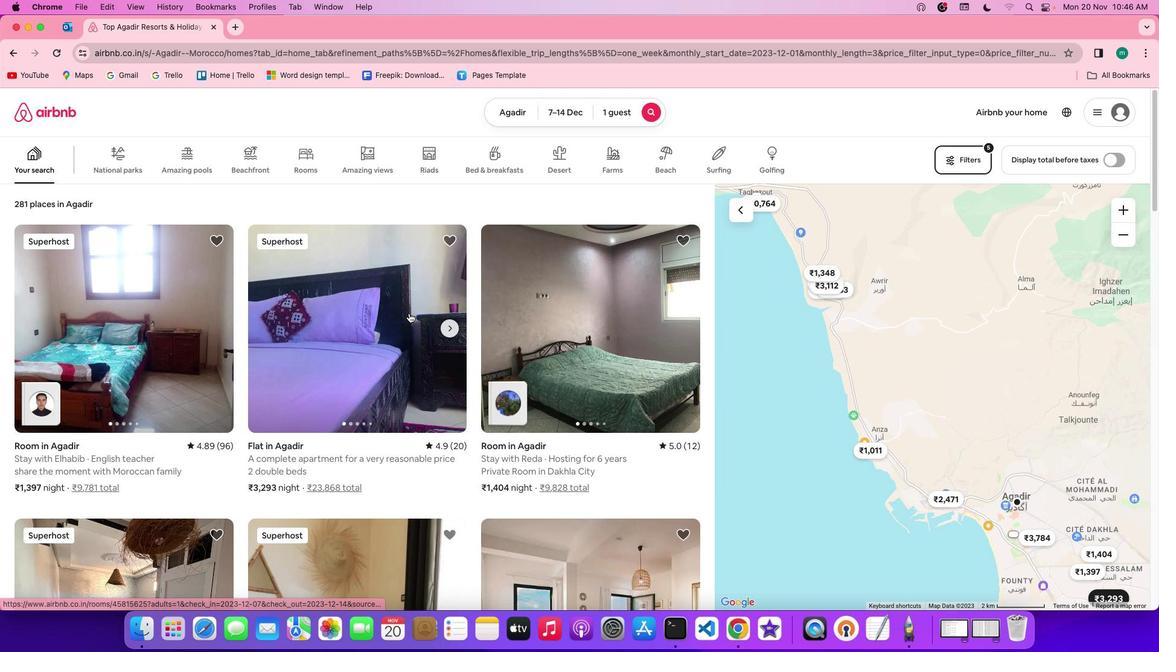 
Action: Mouse scrolled (409, 312) with delta (0, 0)
Screenshot: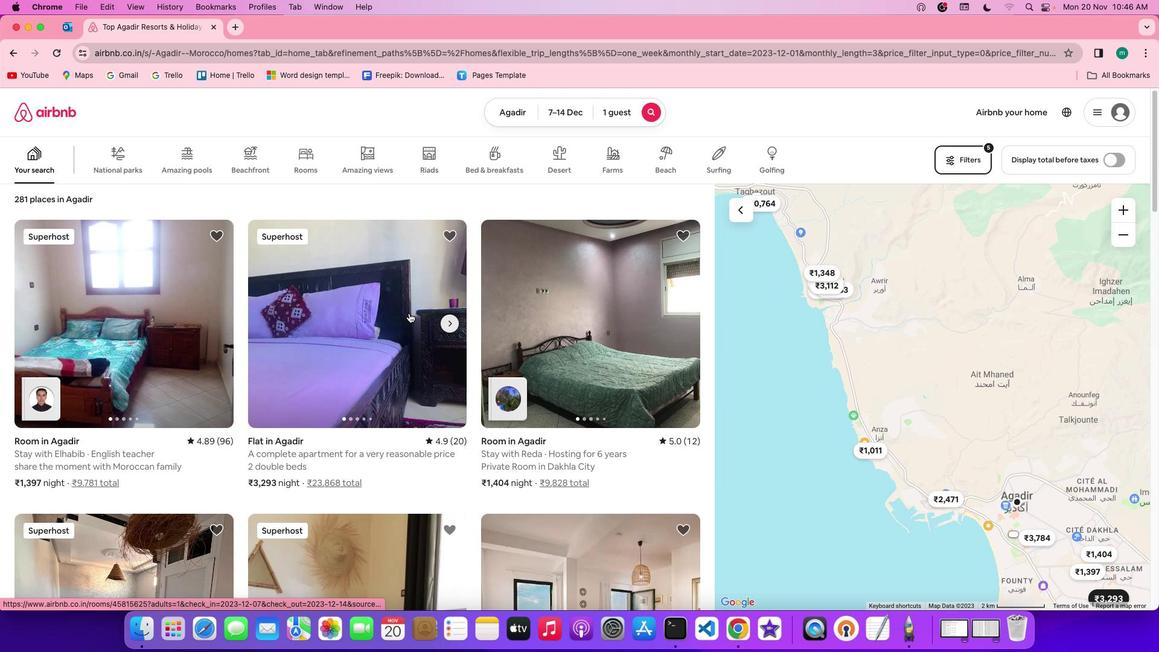 
Action: Mouse scrolled (409, 312) with delta (0, 0)
Screenshot: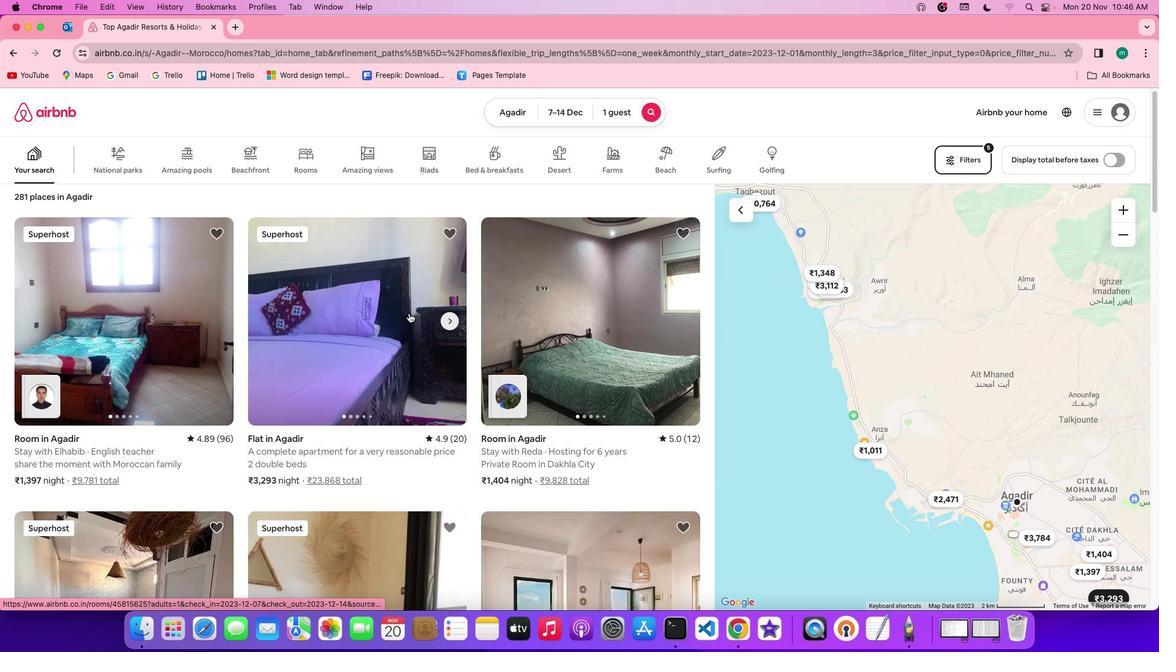 
Action: Mouse scrolled (409, 312) with delta (0, 0)
Screenshot: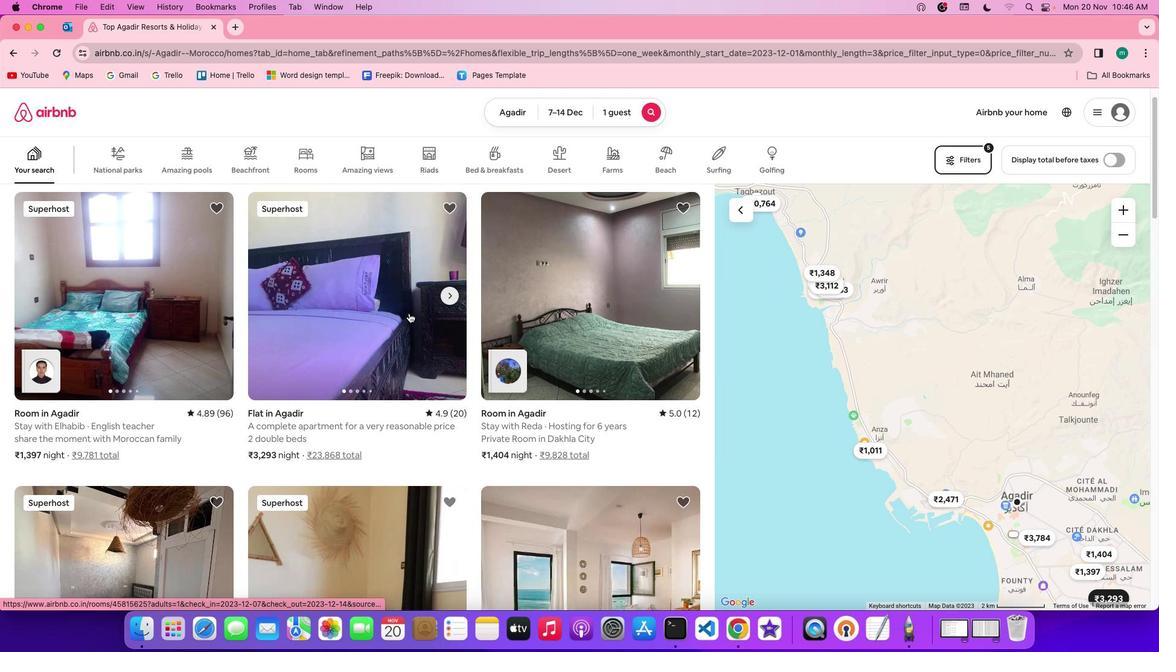 
Action: Mouse moved to (403, 315)
Screenshot: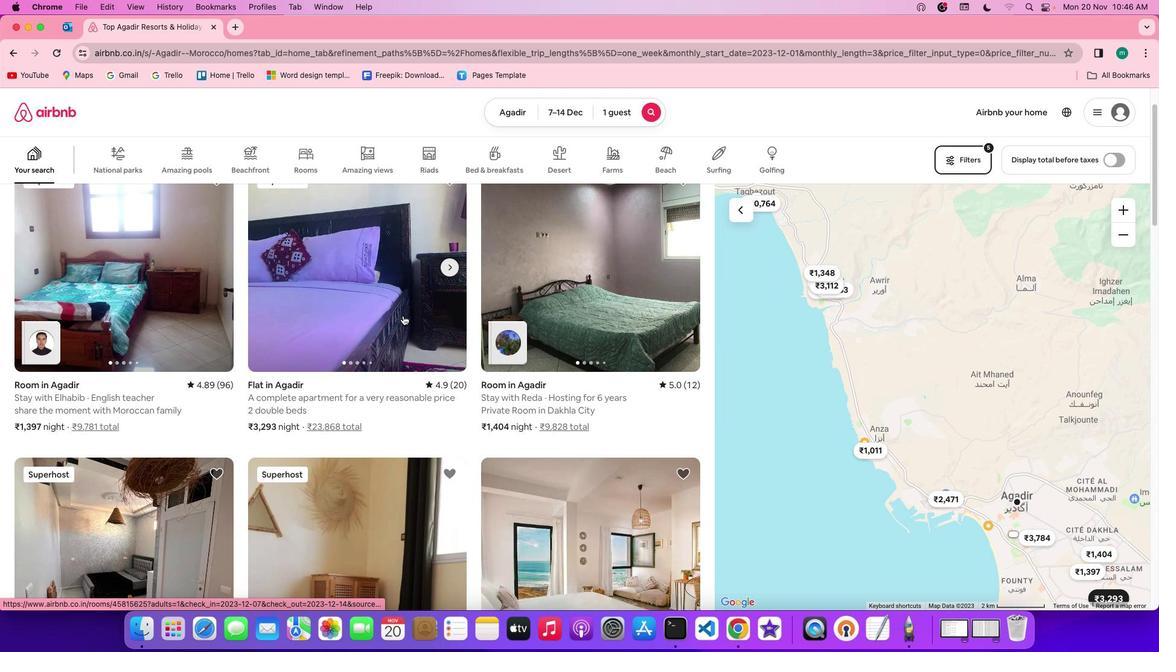 
Action: Mouse scrolled (403, 315) with delta (0, 0)
Screenshot: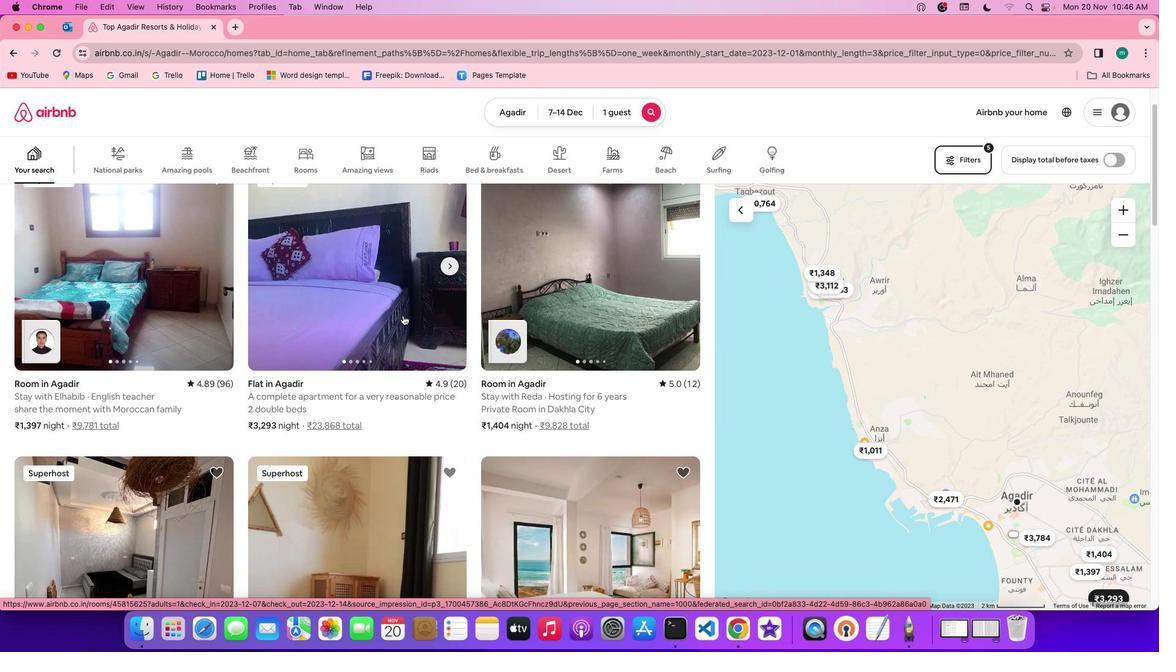 
Action: Mouse scrolled (403, 315) with delta (0, 0)
Screenshot: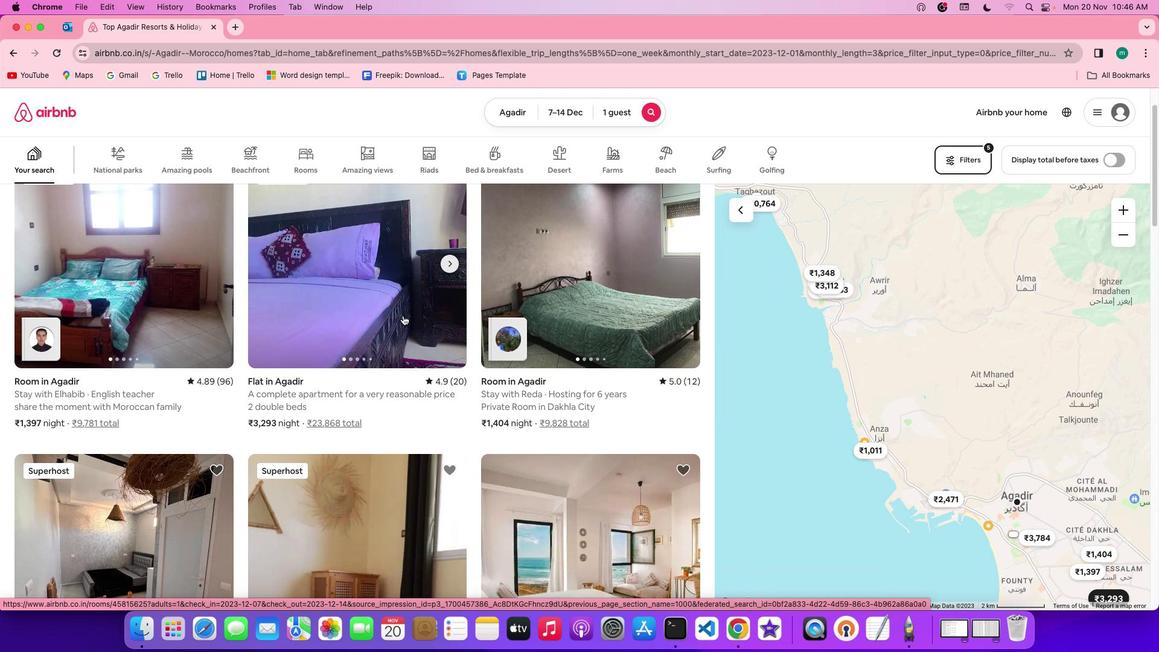 
Action: Mouse scrolled (403, 315) with delta (0, 0)
Screenshot: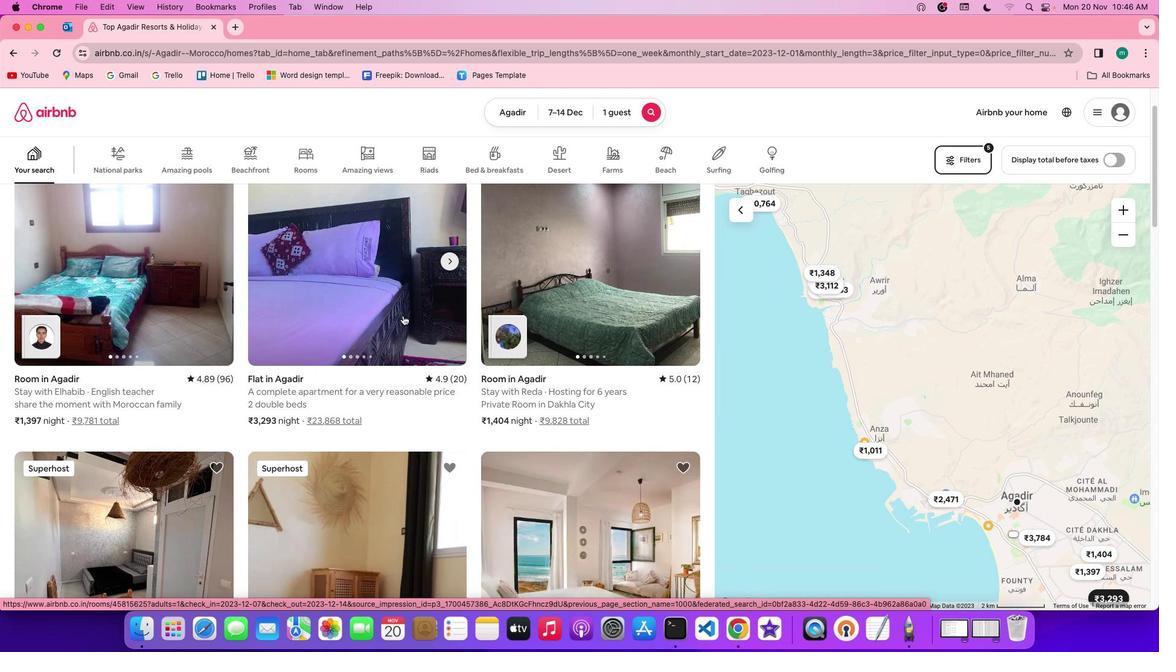 
Action: Mouse scrolled (403, 315) with delta (0, 0)
Screenshot: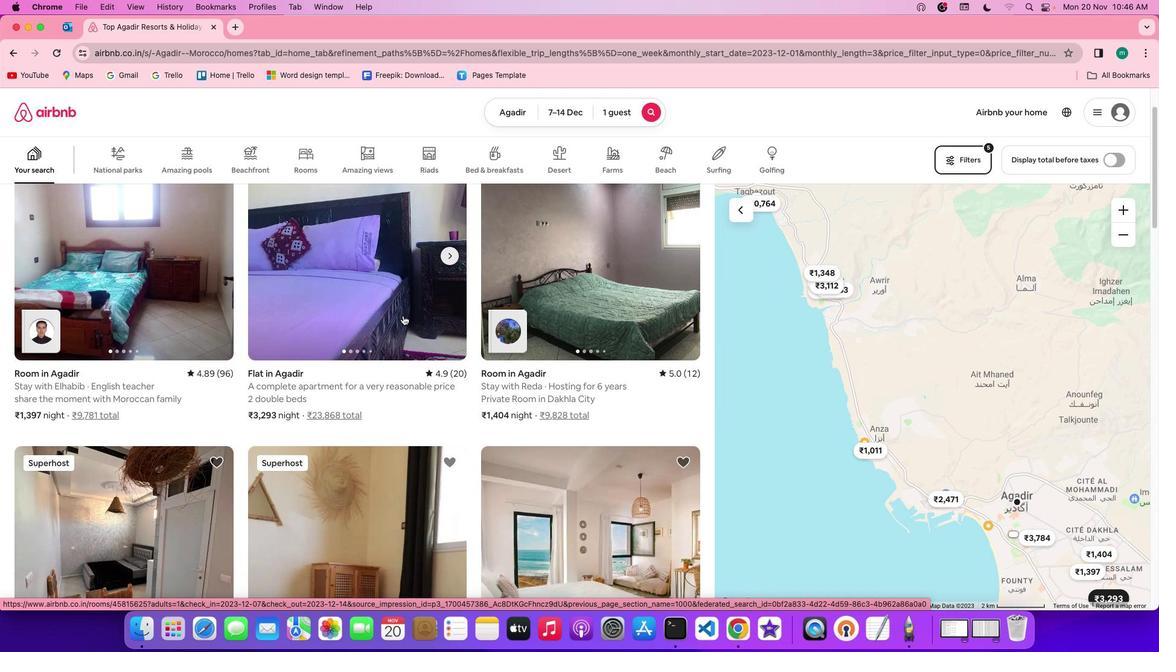 
Action: Mouse scrolled (403, 315) with delta (0, 0)
Screenshot: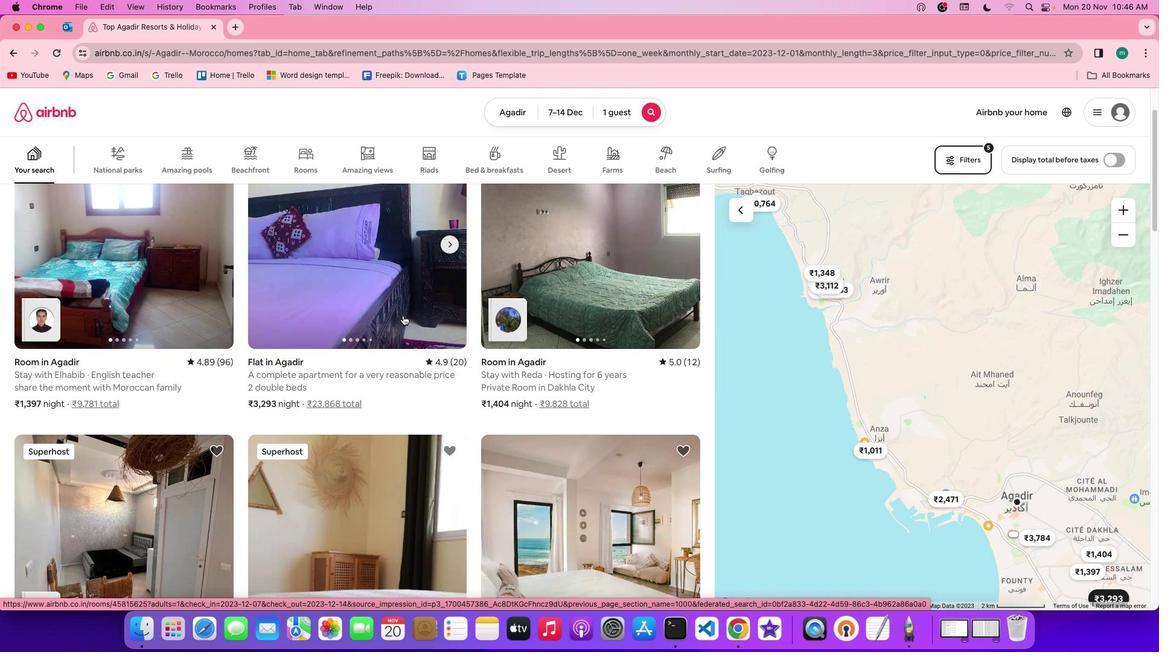 
Action: Mouse scrolled (403, 315) with delta (0, -1)
Screenshot: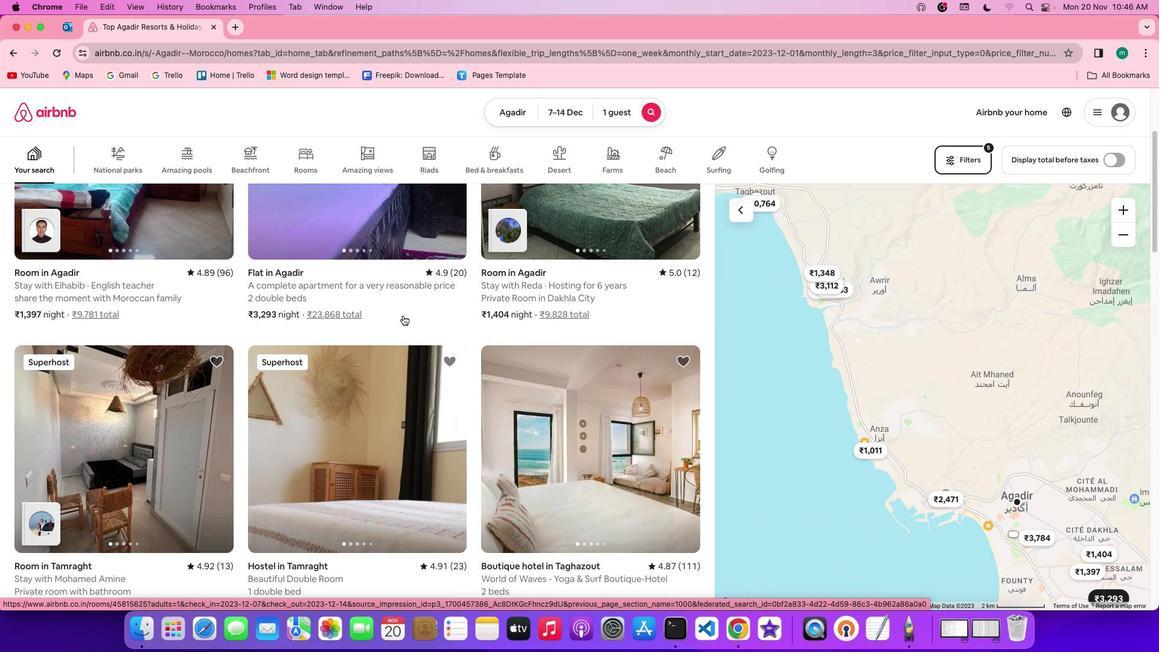 
Action: Mouse scrolled (403, 315) with delta (0, -2)
Screenshot: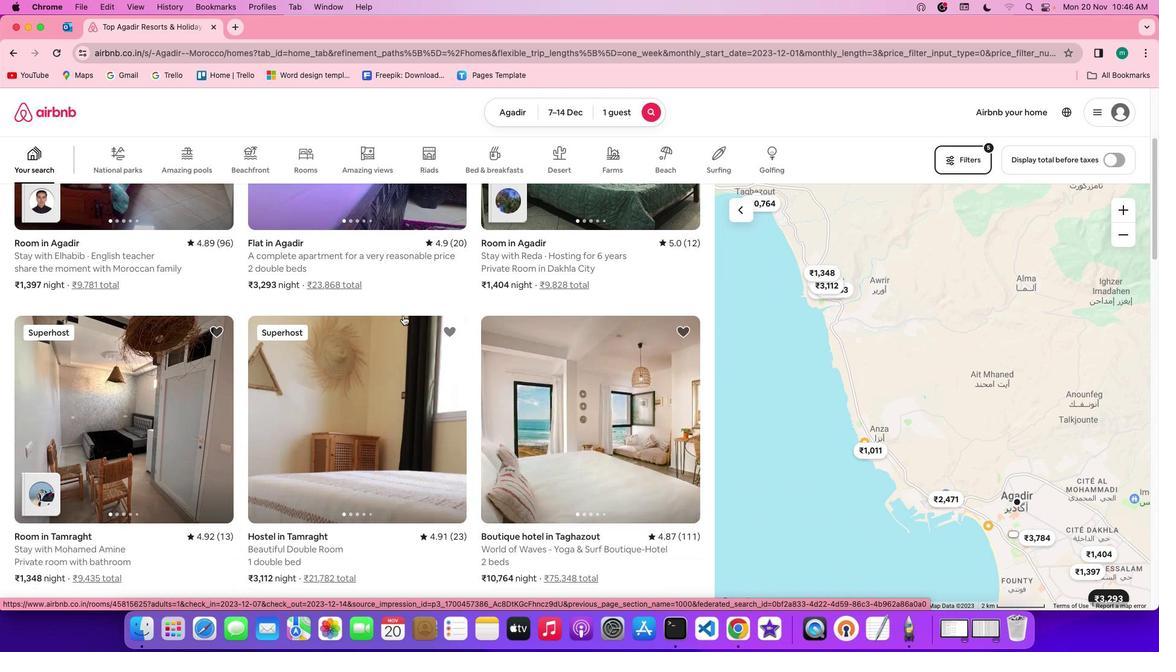 
Action: Mouse scrolled (403, 315) with delta (0, 0)
Screenshot: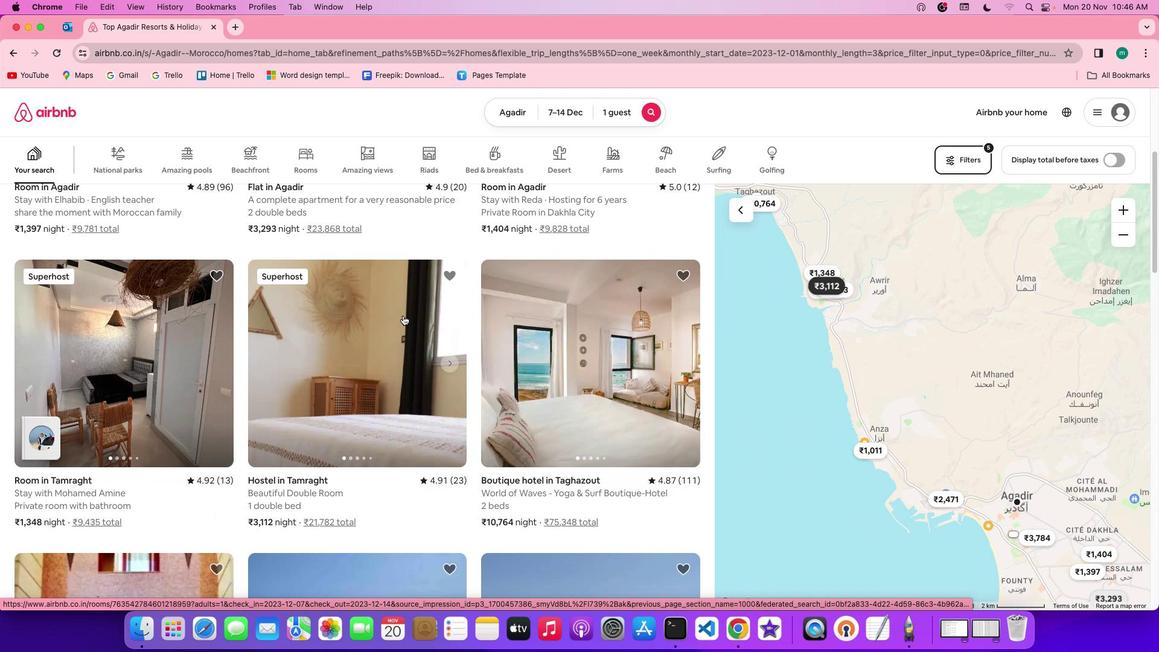 
Action: Mouse moved to (565, 333)
Screenshot: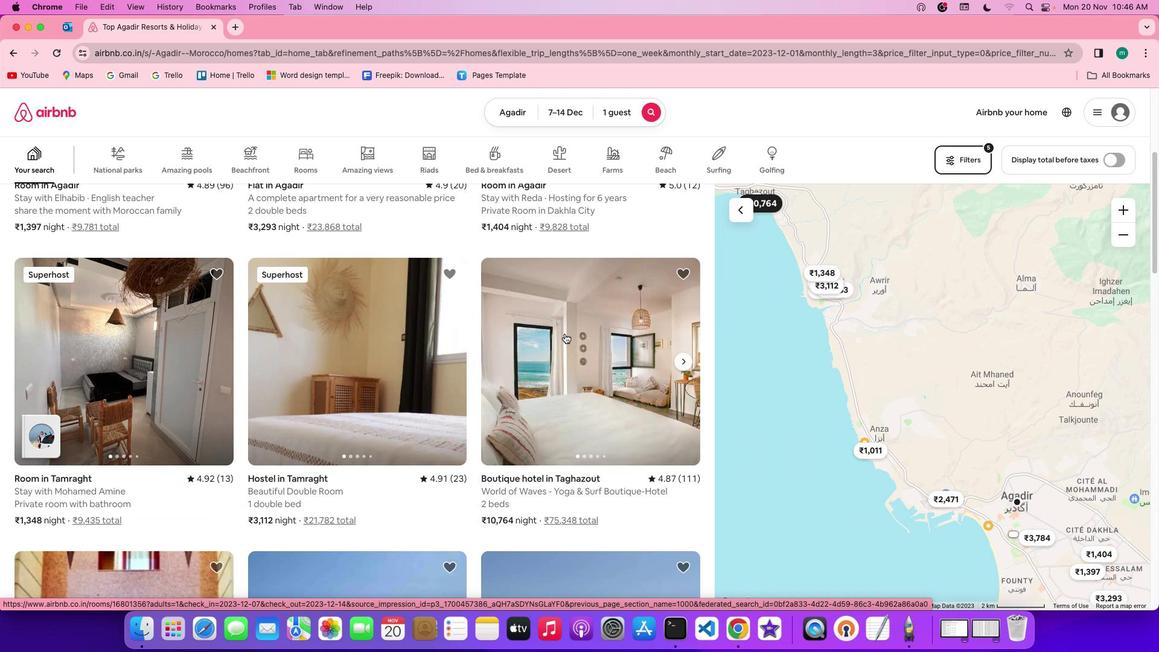 
Action: Mouse pressed left at (565, 333)
Screenshot: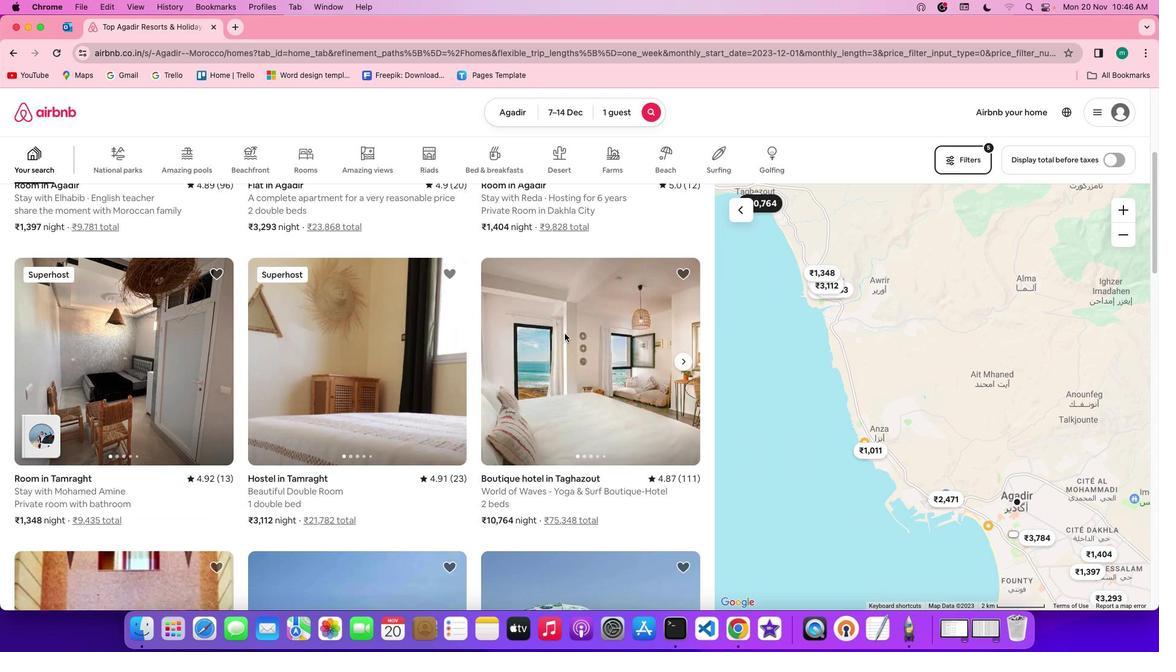 
Action: Mouse moved to (876, 451)
Screenshot: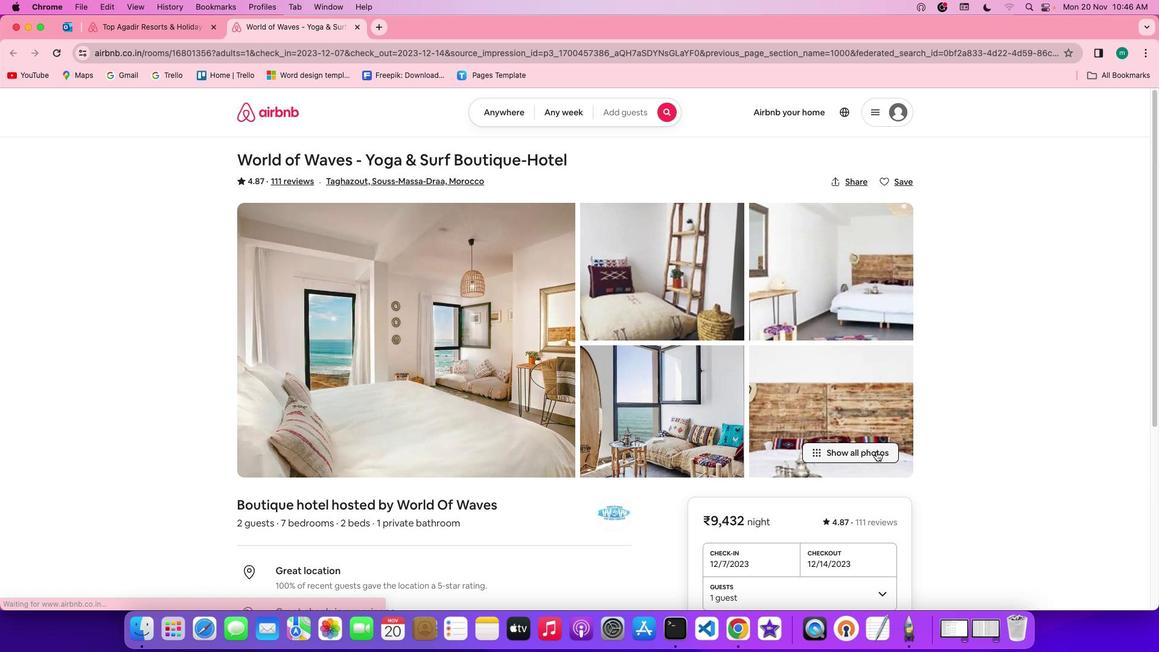 
Action: Mouse pressed left at (876, 451)
Screenshot: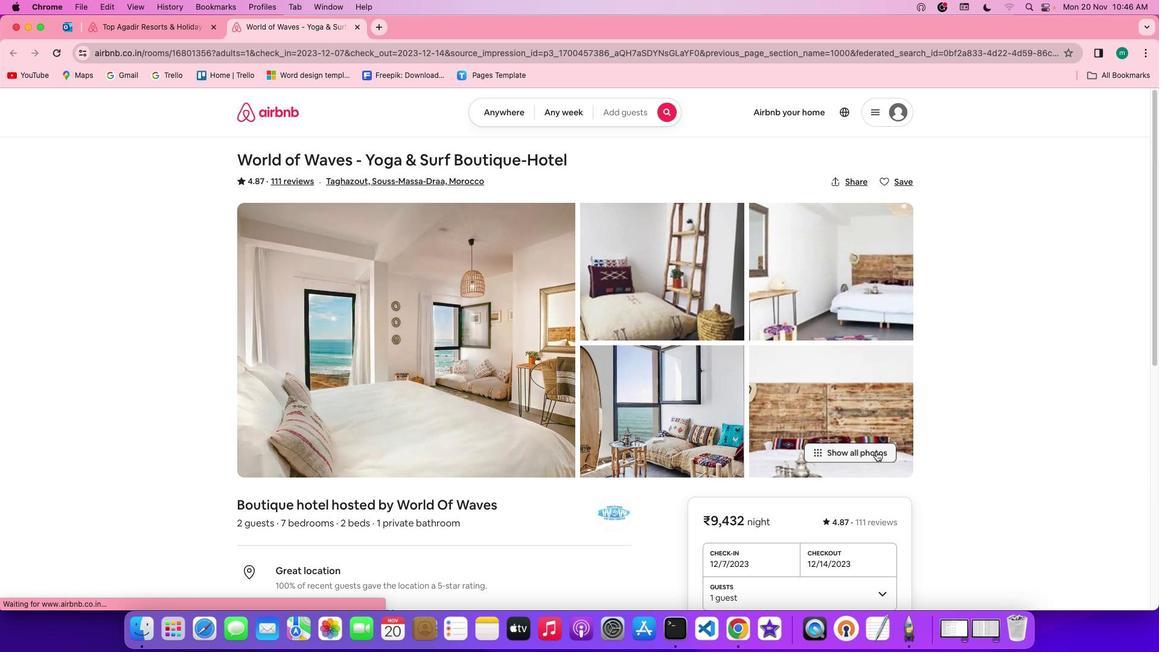 
Action: Mouse moved to (652, 431)
Screenshot: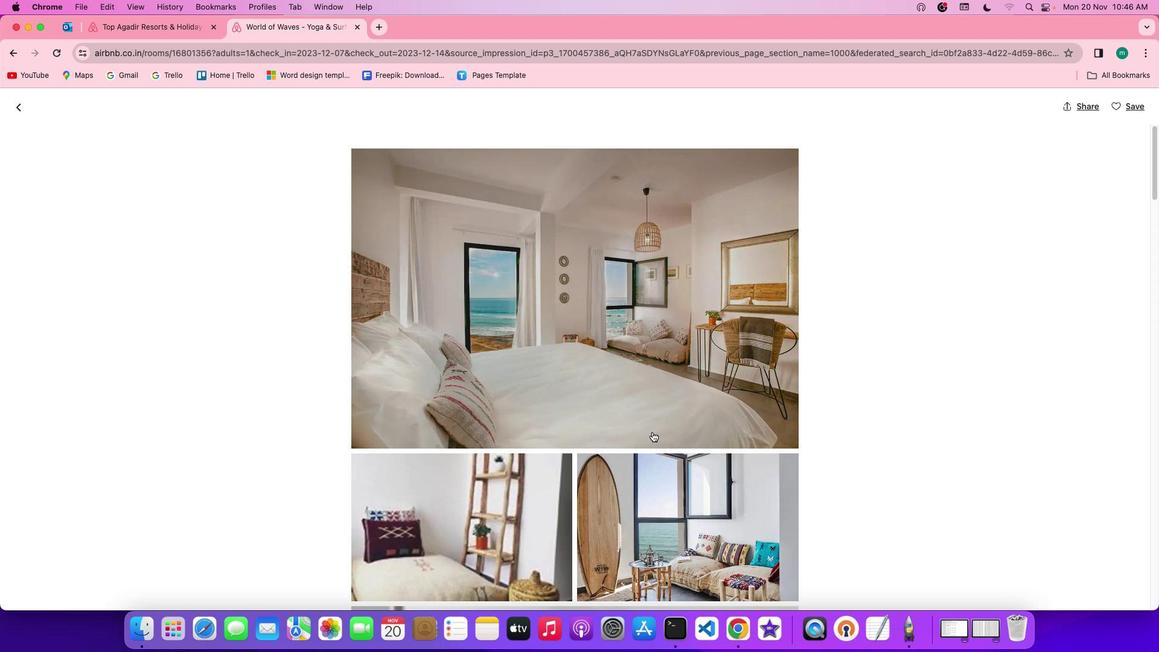 
Action: Mouse scrolled (652, 431) with delta (0, 0)
Screenshot: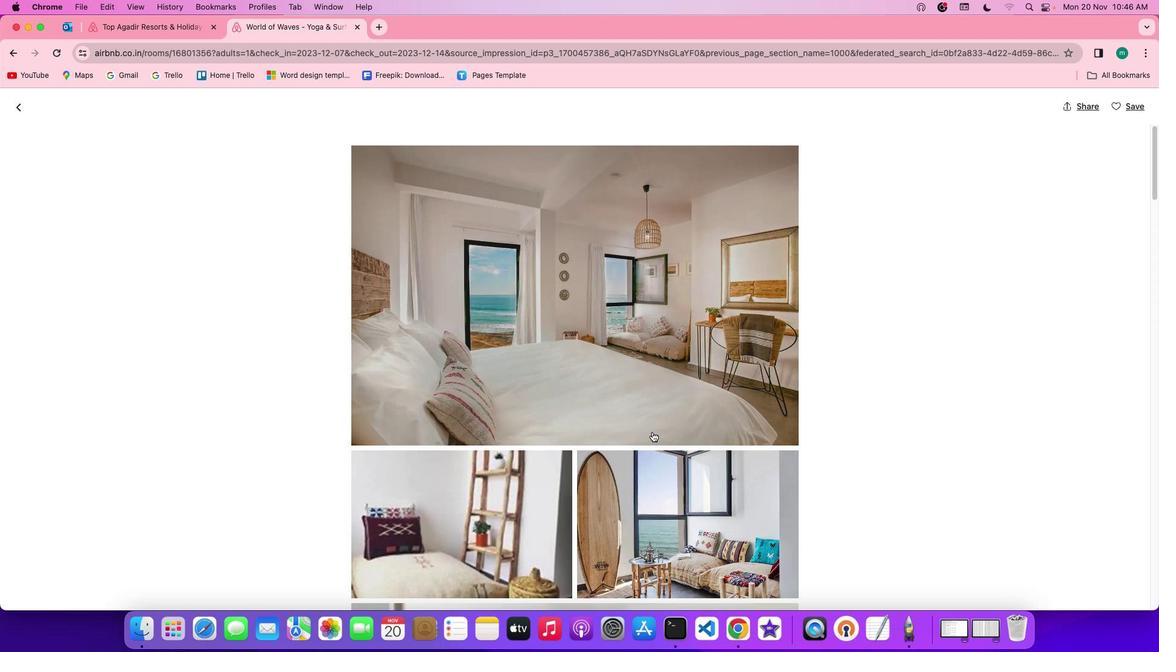 
Action: Mouse scrolled (652, 431) with delta (0, 0)
Screenshot: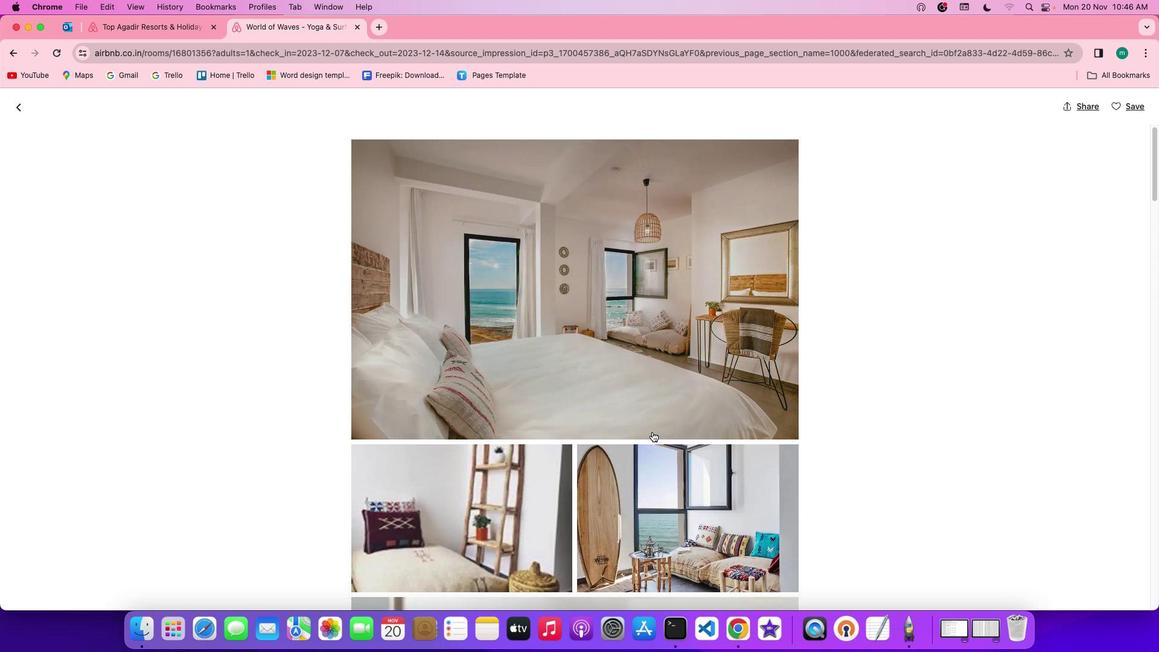 
Action: Mouse scrolled (652, 431) with delta (0, -1)
Screenshot: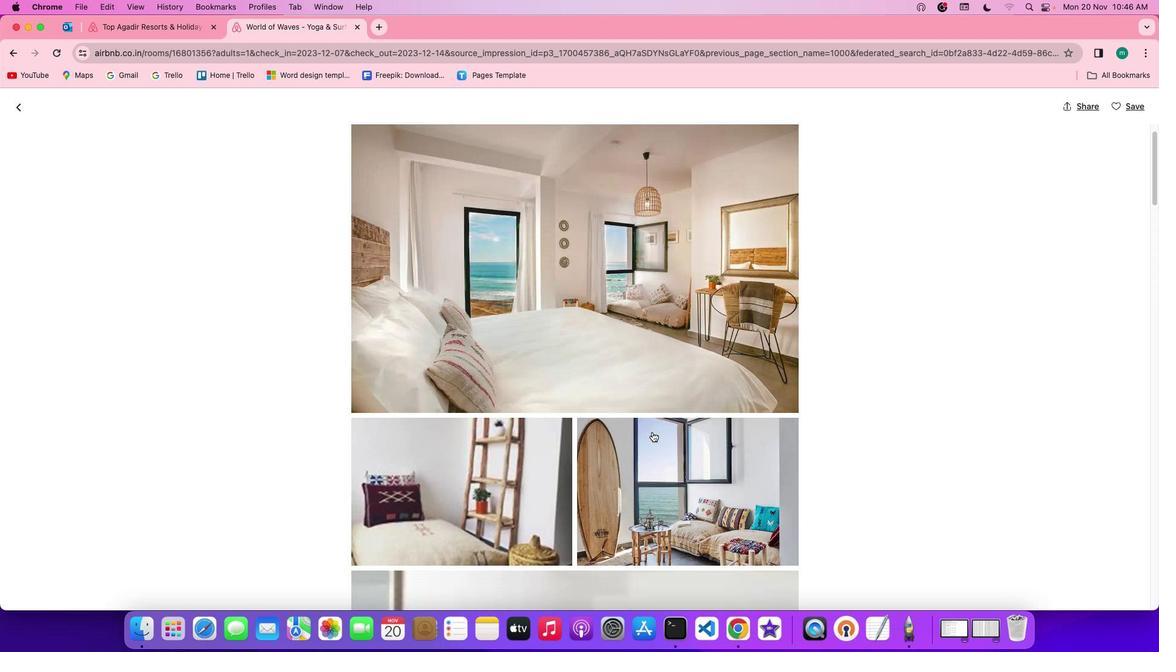 
Action: Mouse scrolled (652, 431) with delta (0, -1)
Screenshot: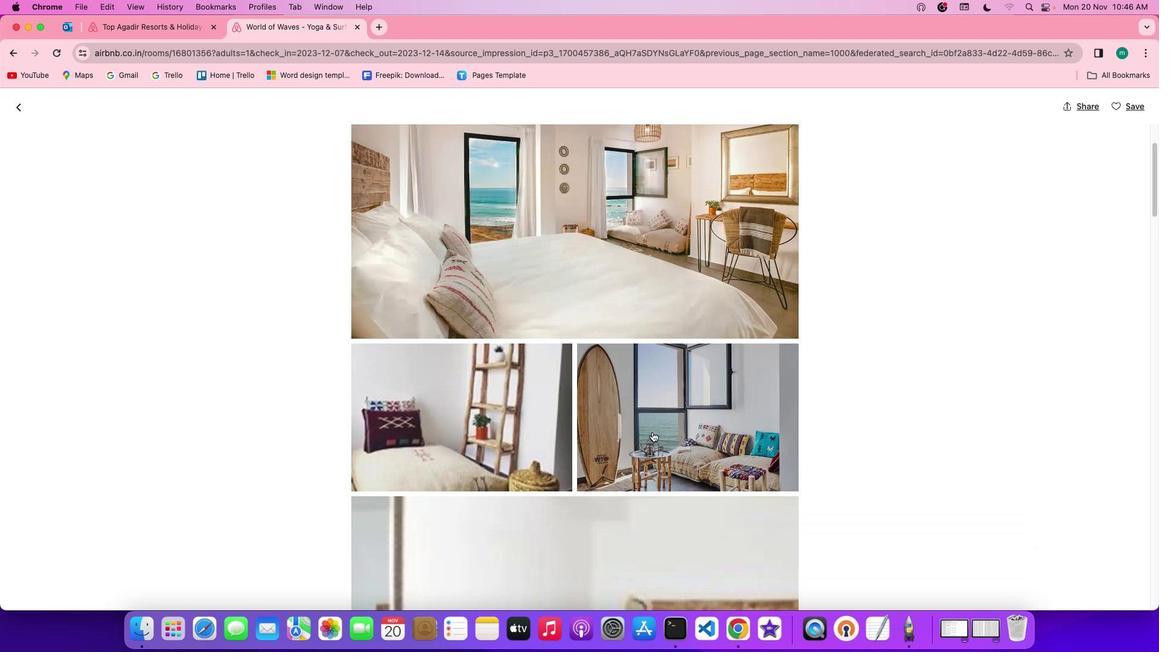 
Action: Mouse scrolled (652, 431) with delta (0, 0)
Screenshot: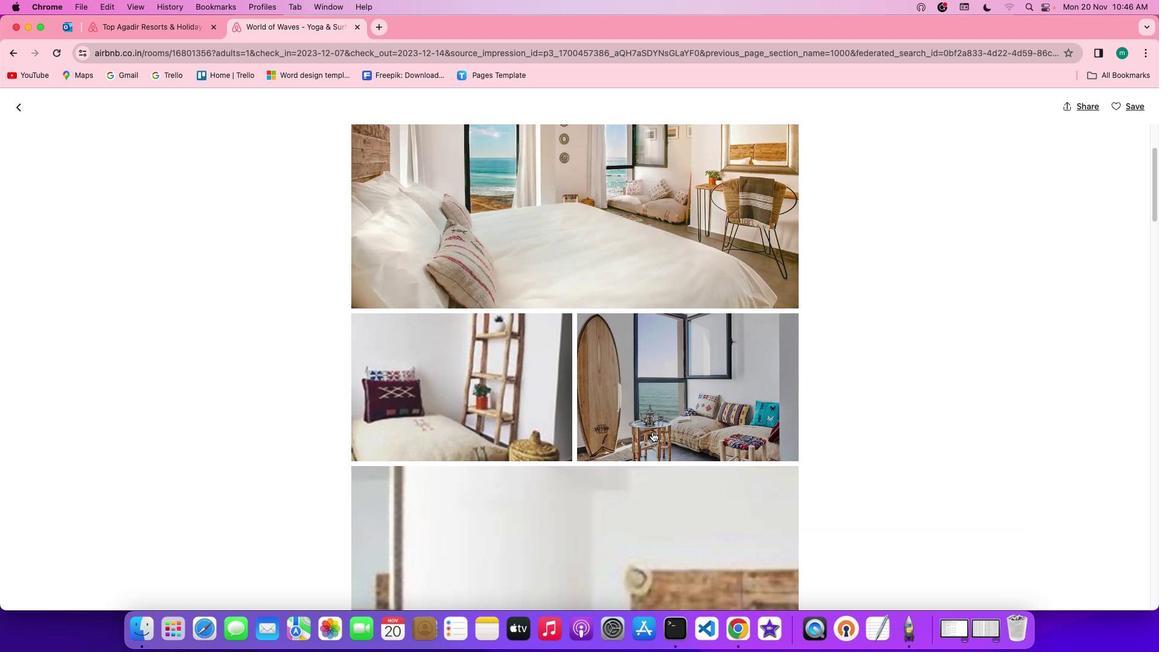 
Action: Mouse scrolled (652, 431) with delta (0, 0)
Screenshot: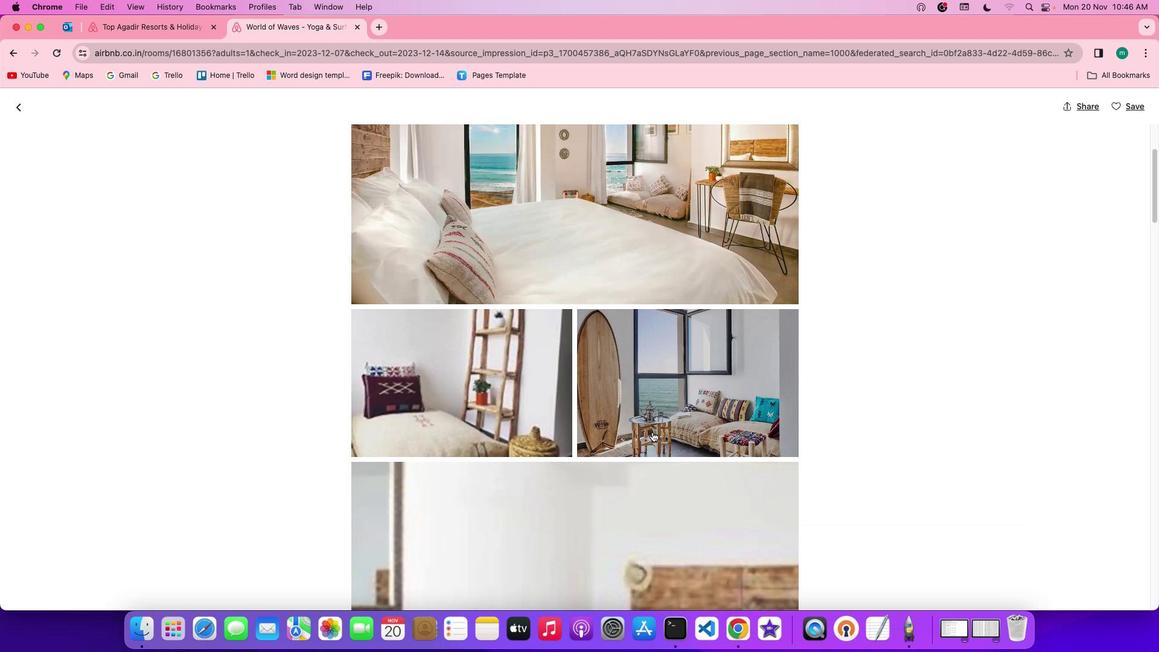 
Action: Mouse scrolled (652, 431) with delta (0, -1)
Screenshot: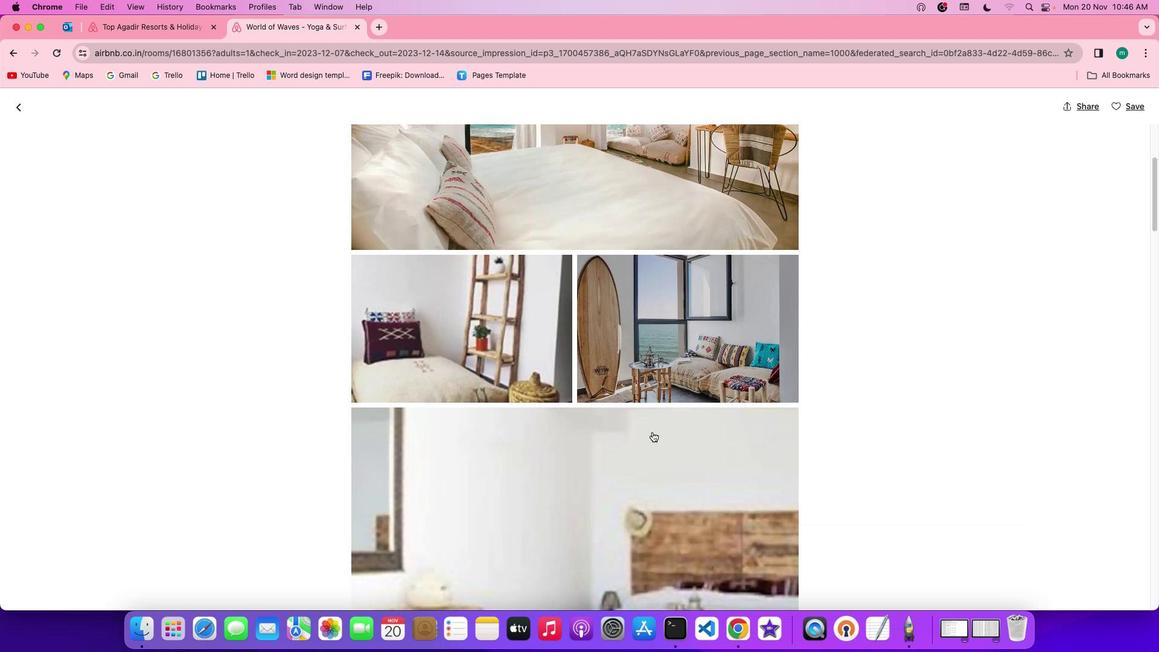 
Action: Mouse scrolled (652, 431) with delta (0, -1)
Screenshot: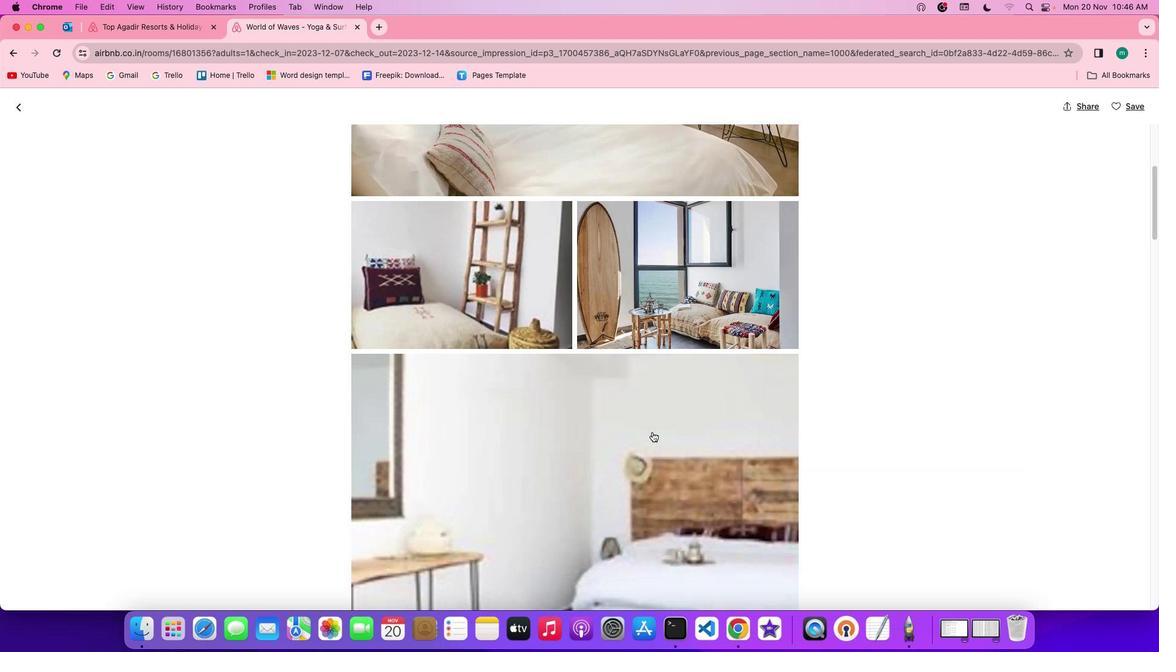 
Action: Mouse scrolled (652, 431) with delta (0, 0)
Screenshot: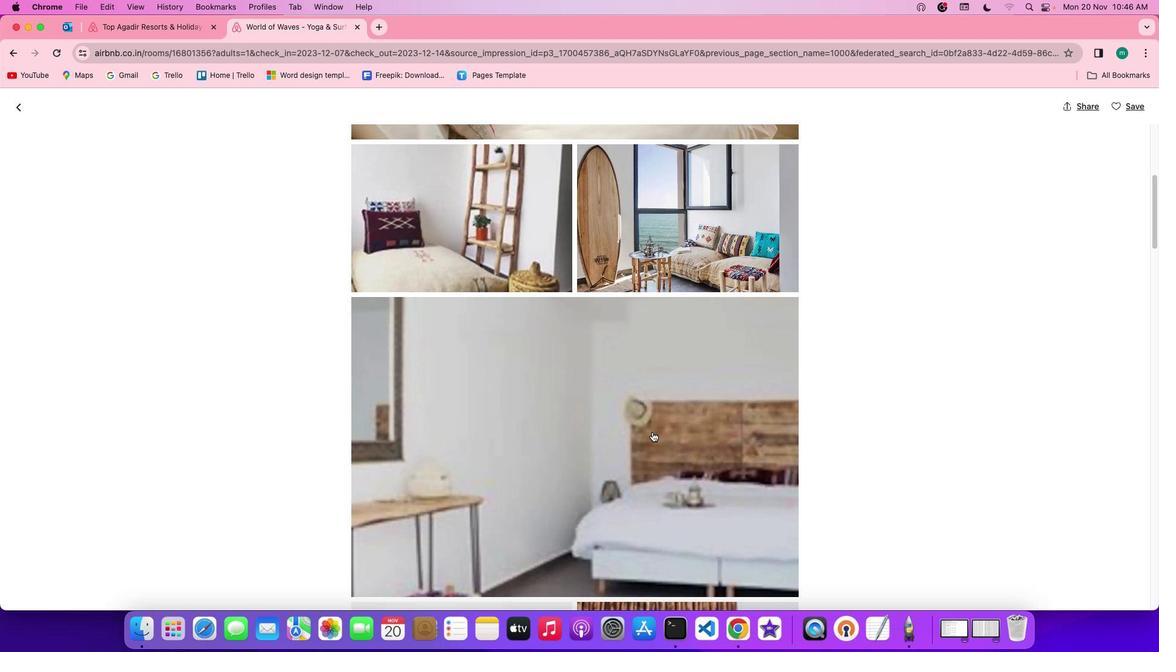 
Action: Mouse scrolled (652, 431) with delta (0, 0)
Screenshot: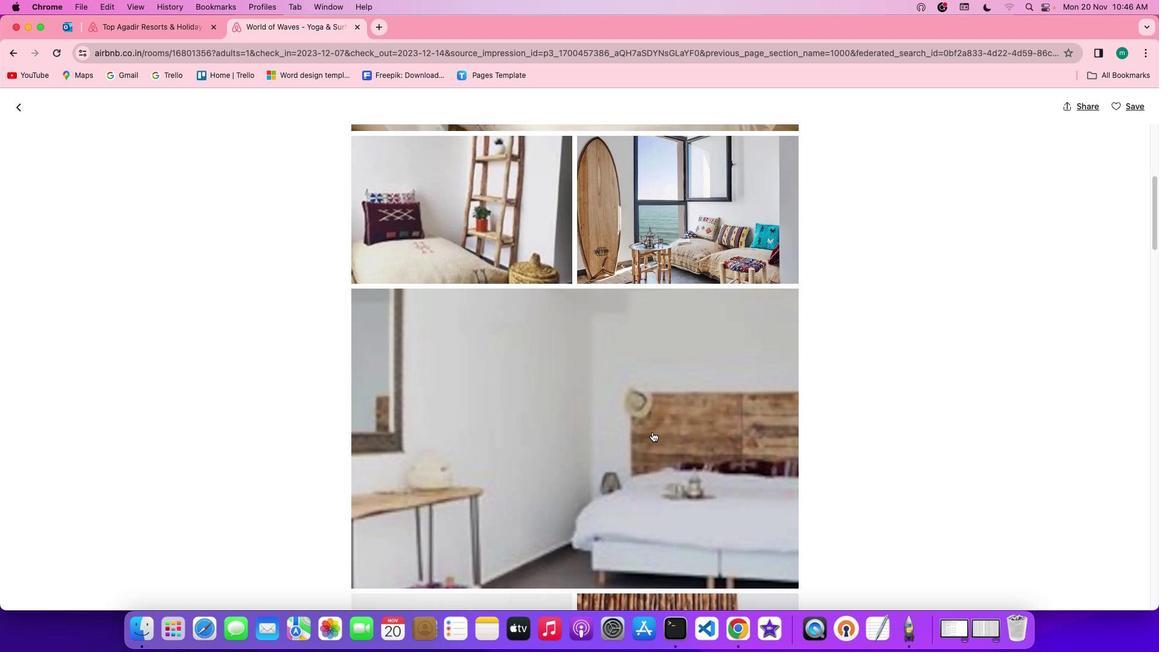 
Action: Mouse scrolled (652, 431) with delta (0, -1)
Screenshot: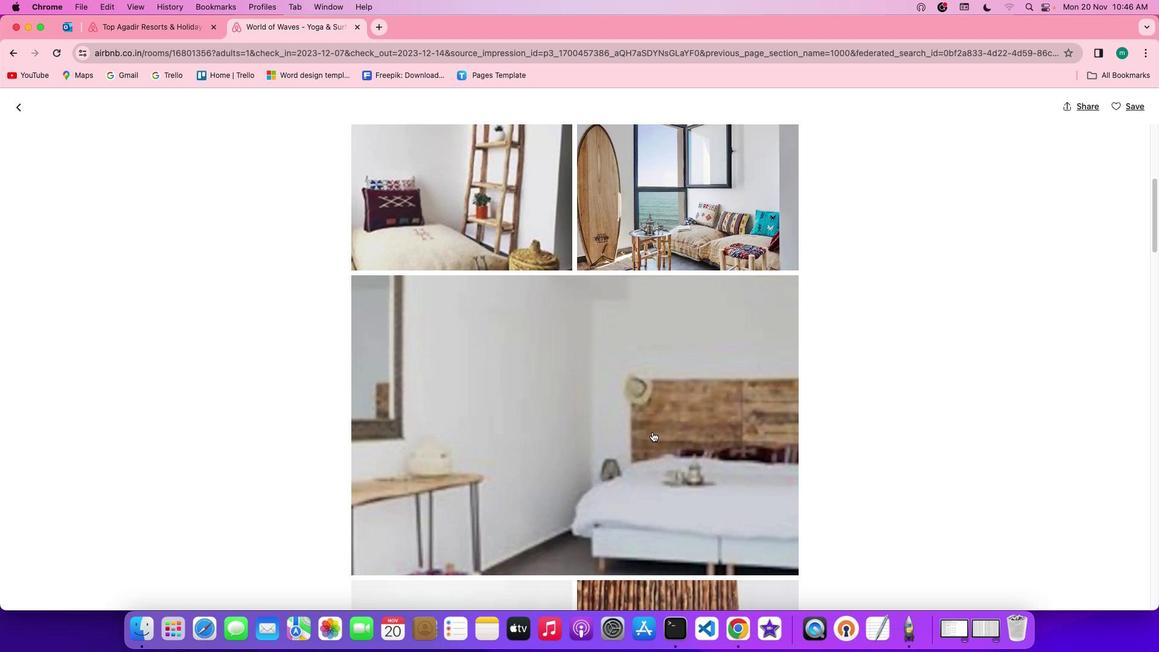 
Action: Mouse moved to (652, 427)
Screenshot: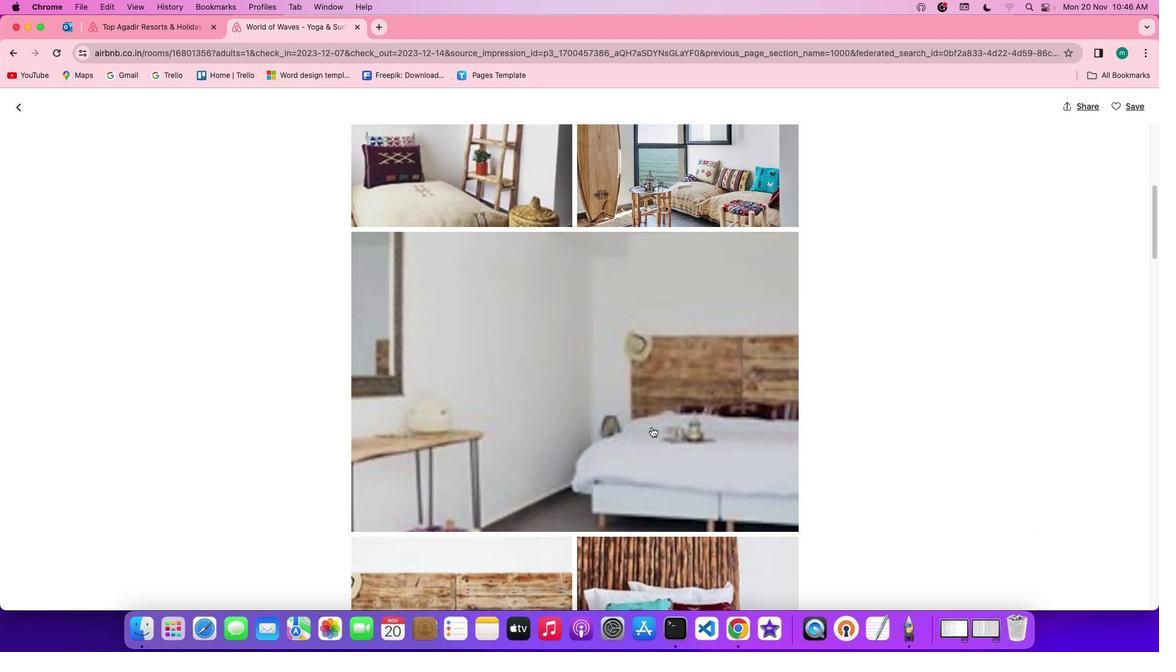 
Action: Mouse scrolled (652, 427) with delta (0, 0)
Screenshot: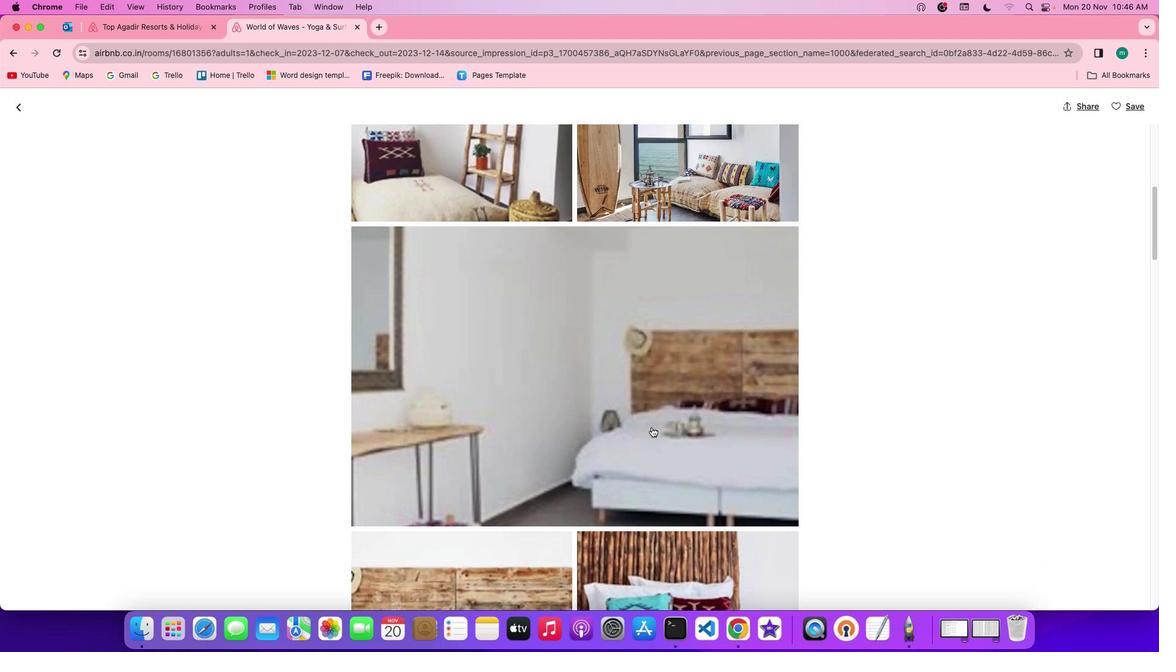 
Action: Mouse scrolled (652, 427) with delta (0, 0)
Screenshot: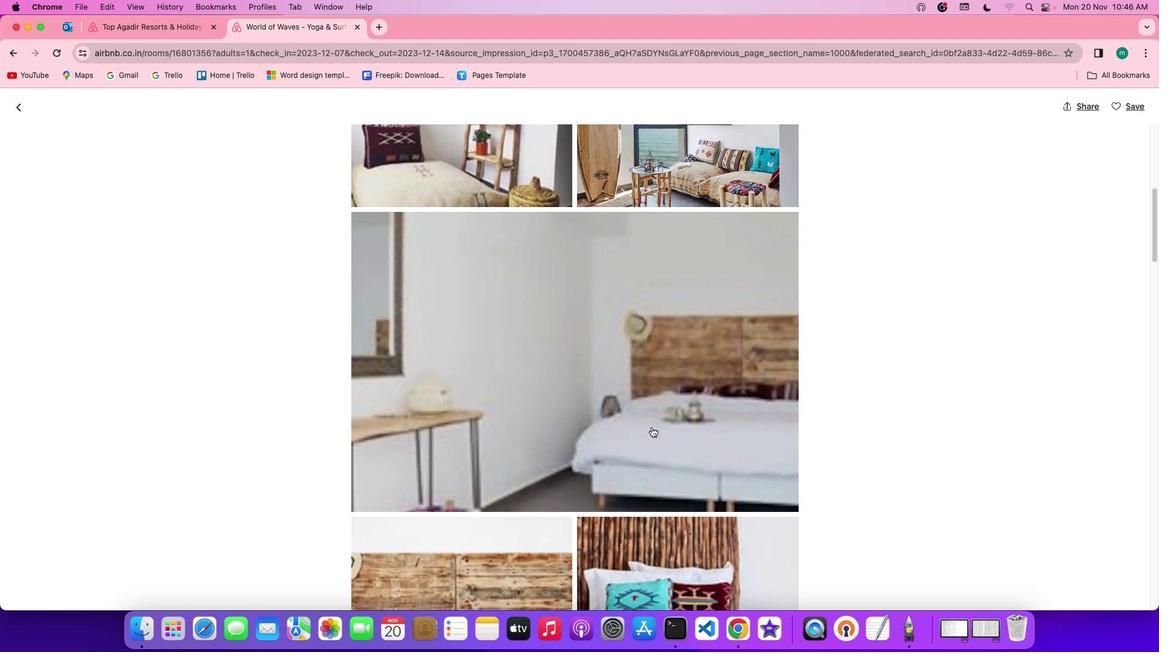 
Action: Mouse scrolled (652, 427) with delta (0, 0)
Screenshot: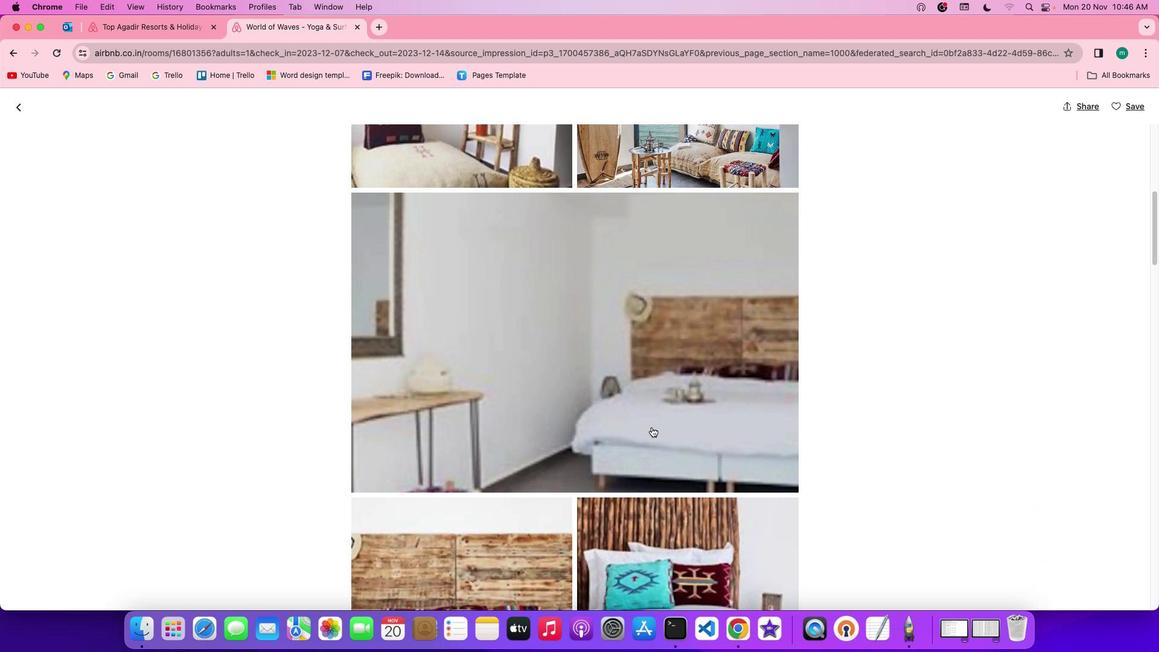 
Action: Mouse scrolled (652, 427) with delta (0, 0)
Screenshot: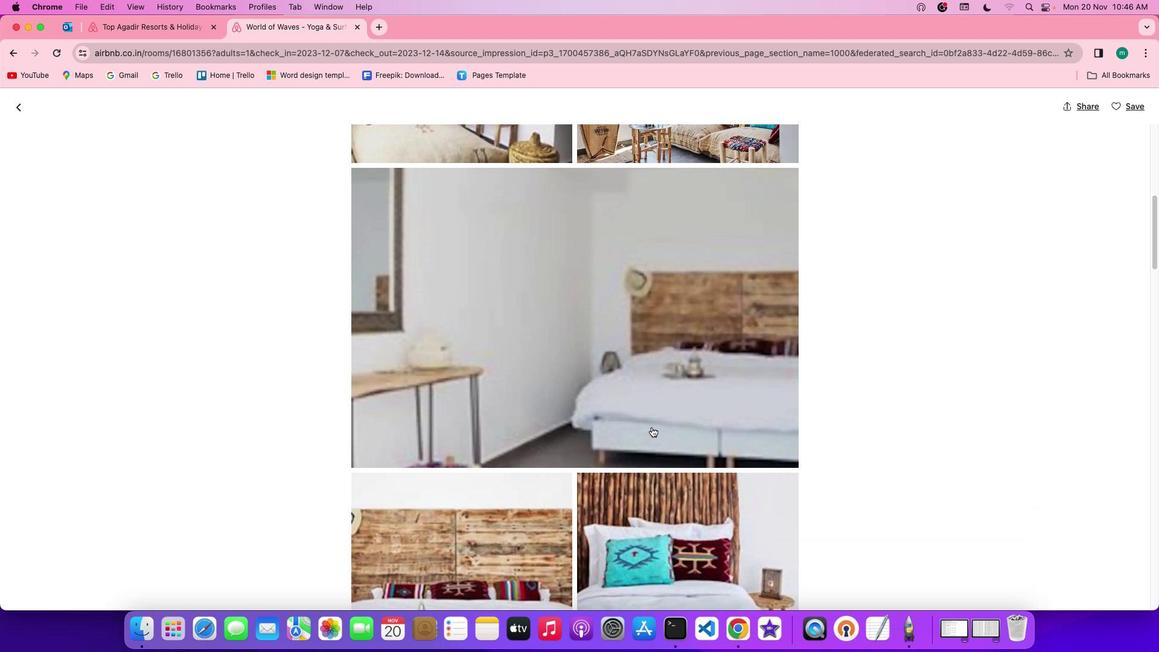 
Action: Mouse scrolled (652, 427) with delta (0, 0)
Screenshot: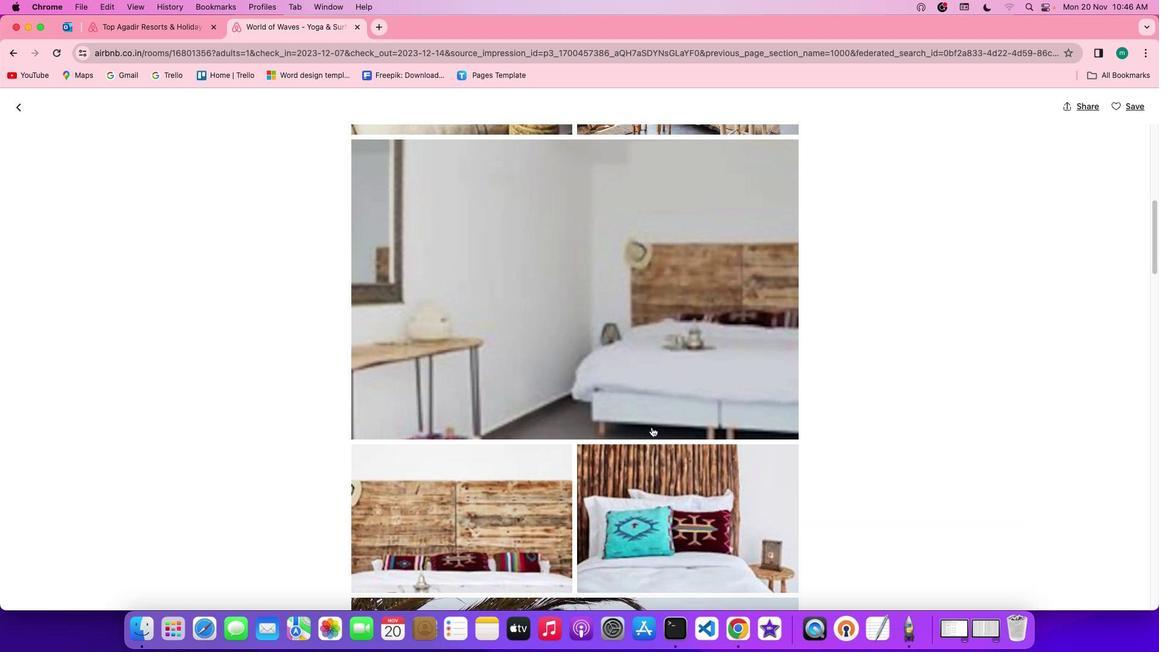 
Action: Mouse scrolled (652, 427) with delta (0, -1)
Screenshot: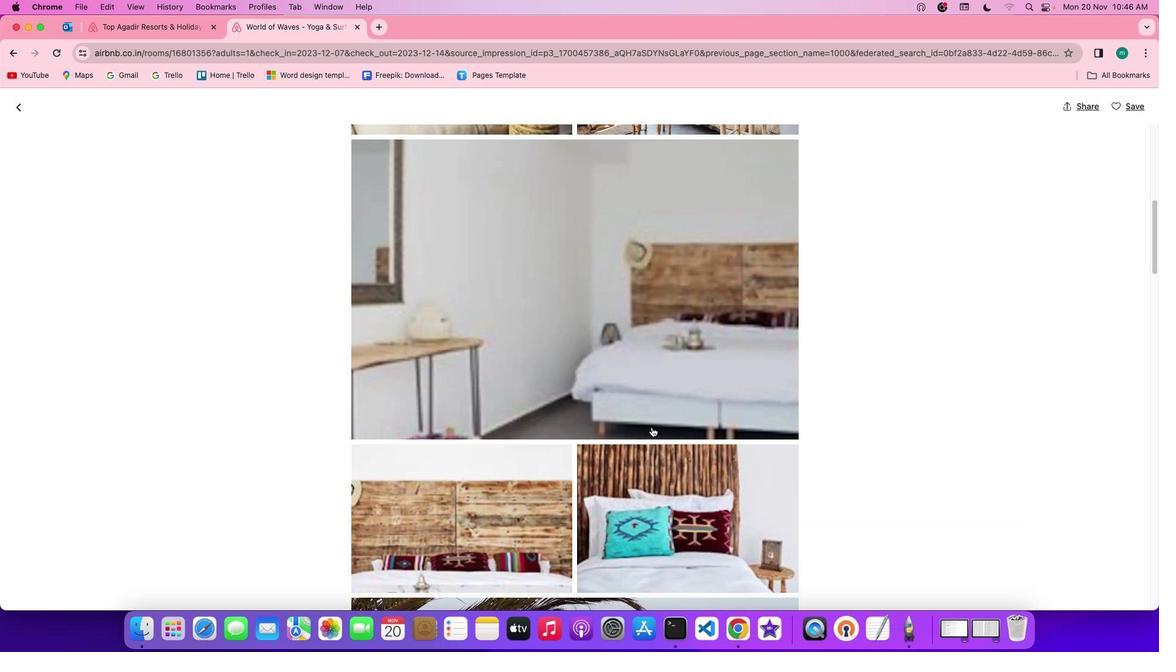 
Action: Mouse scrolled (652, 427) with delta (0, -1)
Screenshot: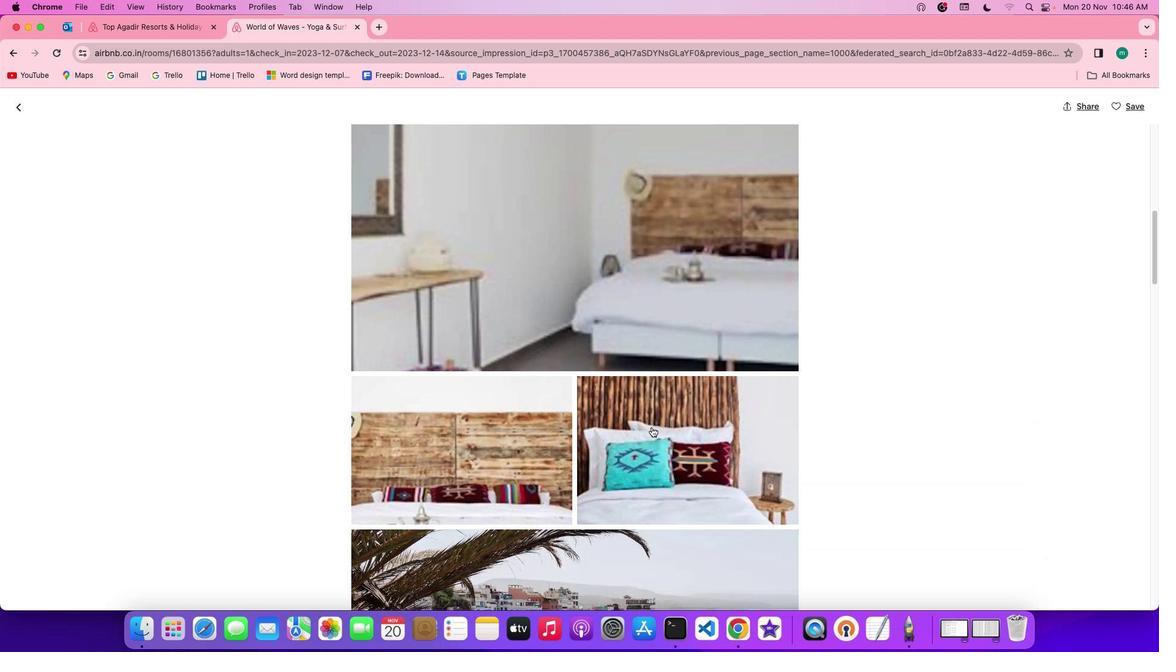 
Action: Mouse scrolled (652, 427) with delta (0, 0)
Screenshot: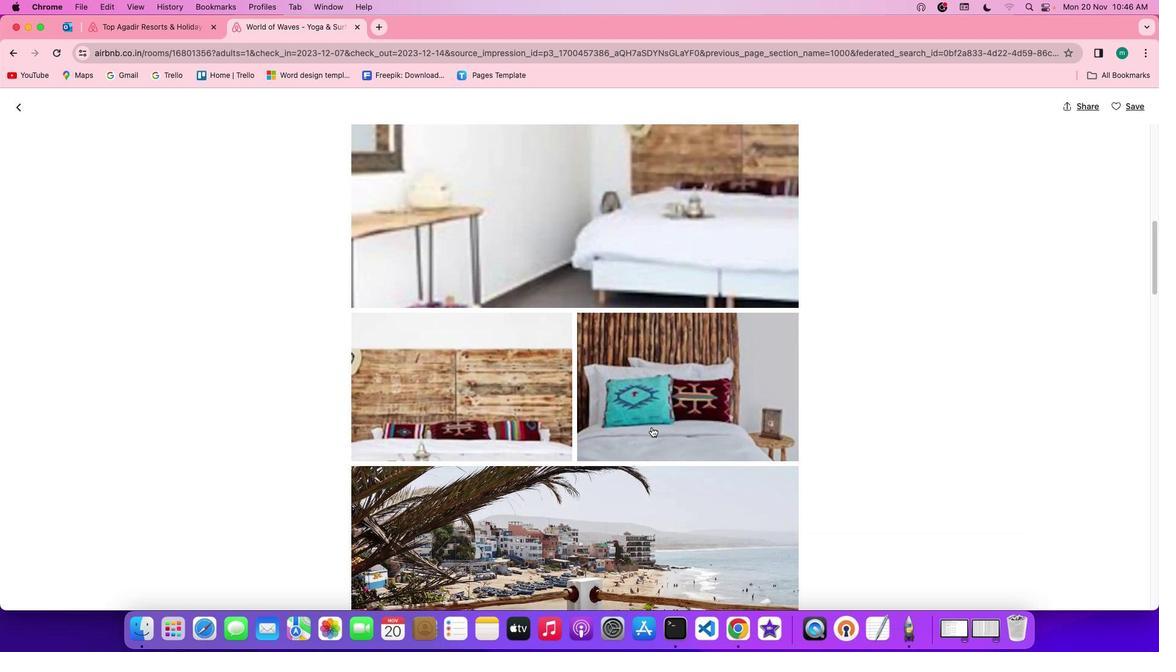 
Action: Mouse scrolled (652, 427) with delta (0, 0)
Screenshot: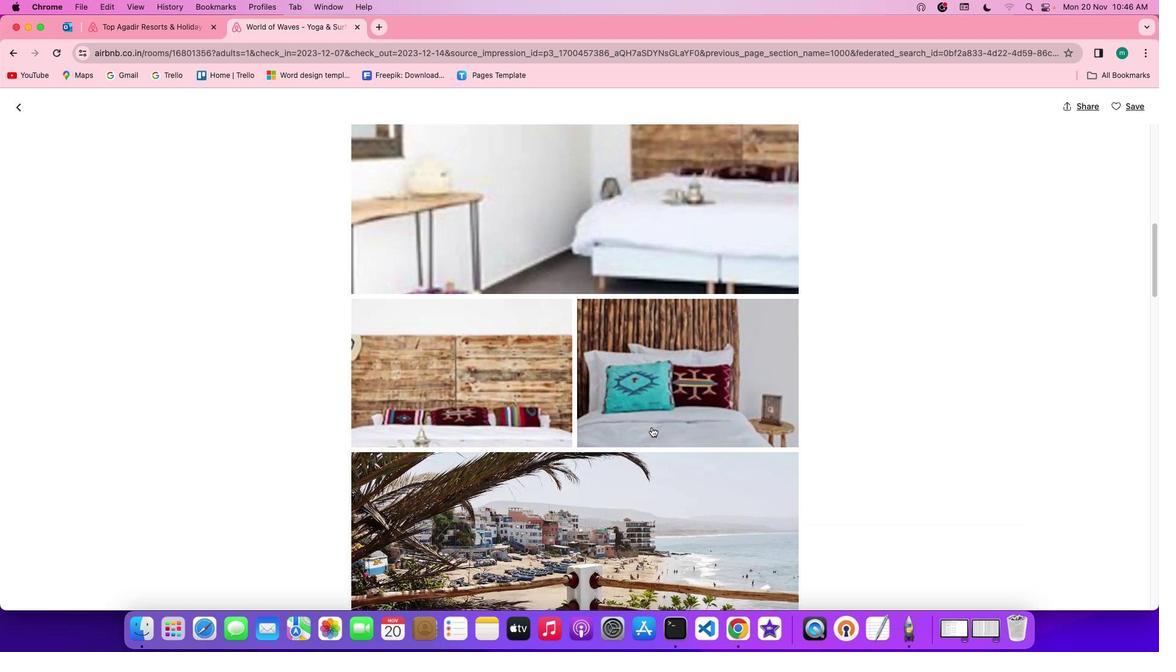 
Action: Mouse scrolled (652, 427) with delta (0, -1)
Screenshot: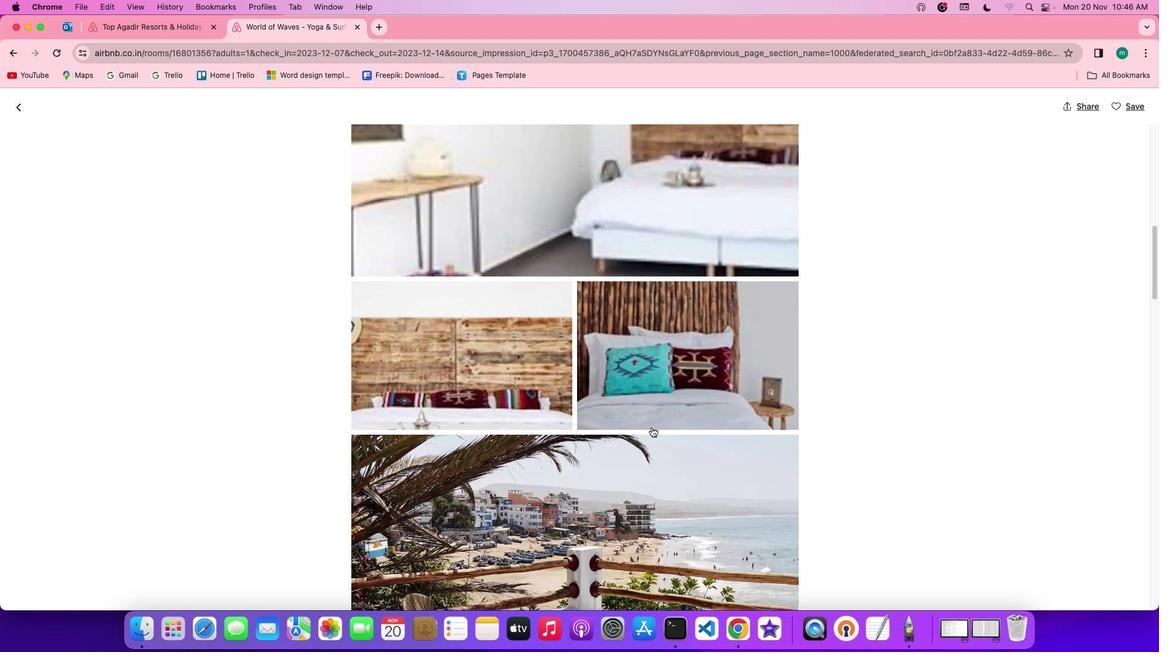 
Action: Mouse scrolled (652, 427) with delta (0, -1)
Screenshot: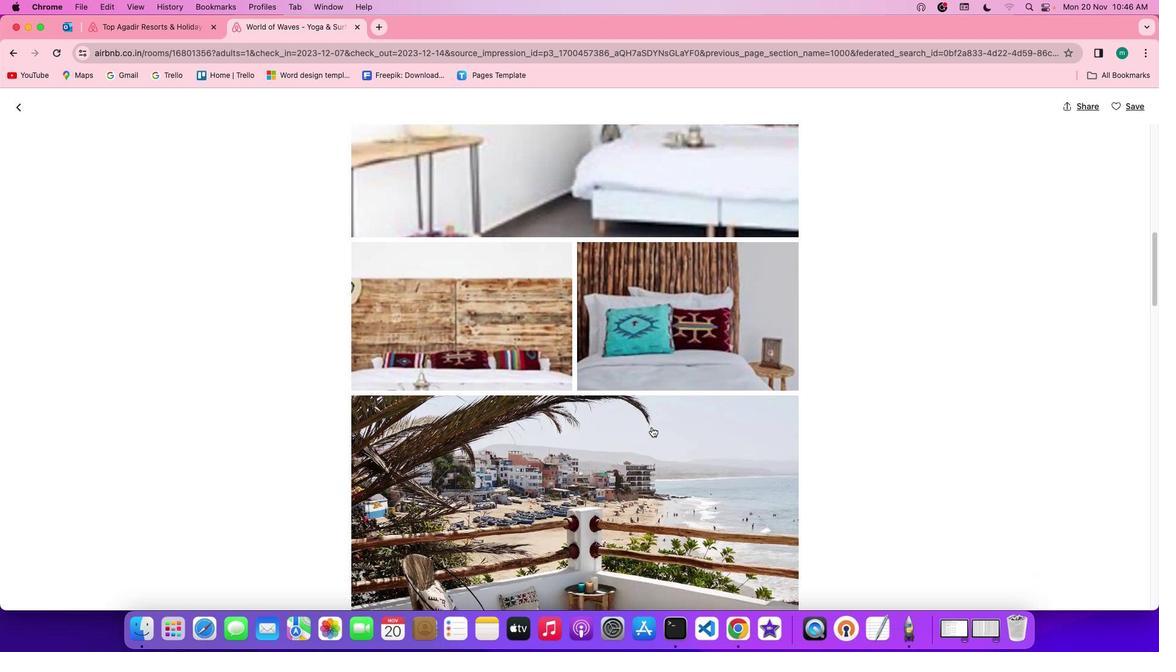 
Action: Mouse scrolled (652, 427) with delta (0, 0)
Screenshot: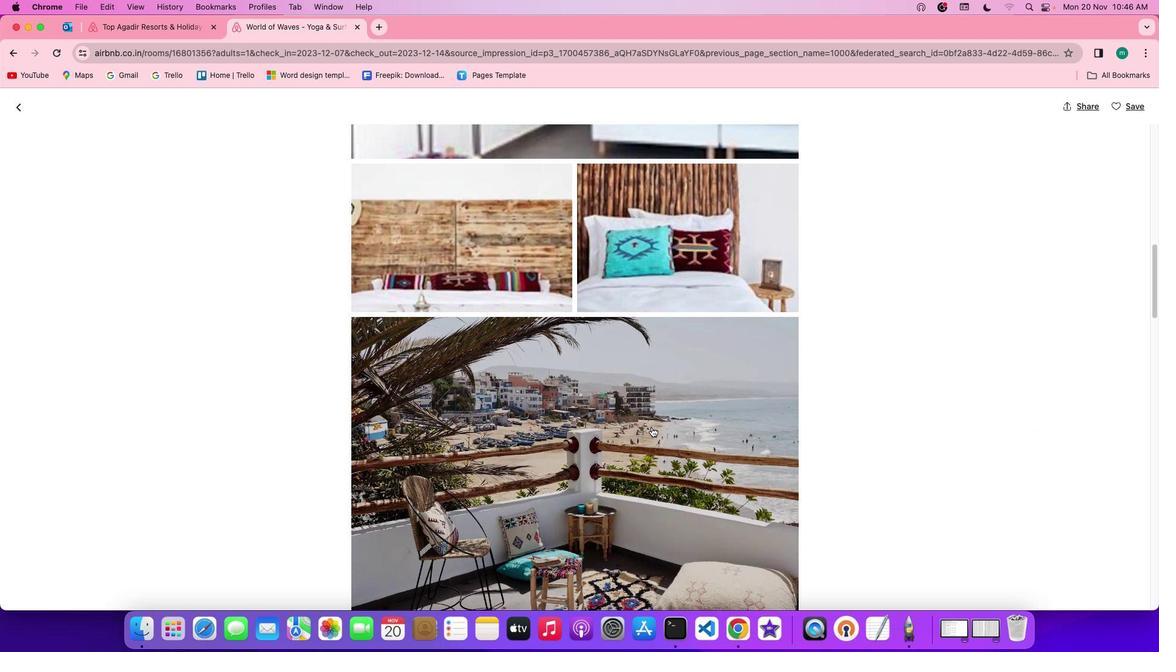 
Action: Mouse scrolled (652, 427) with delta (0, 0)
Screenshot: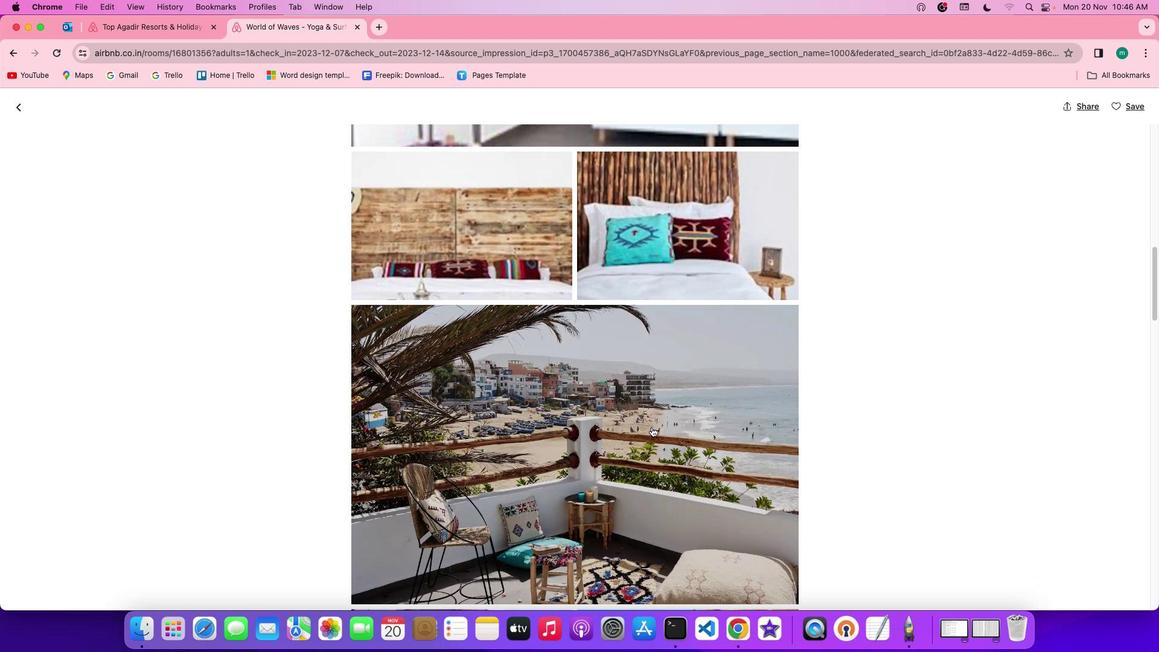 
Action: Mouse scrolled (652, 427) with delta (0, -1)
Screenshot: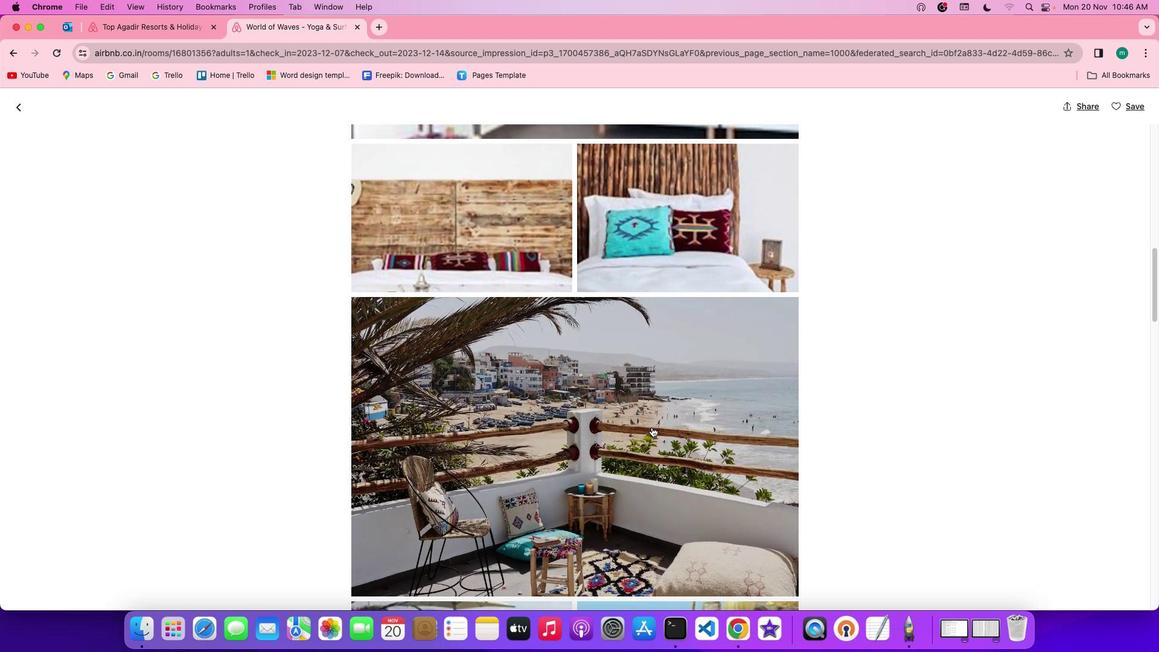 
Action: Mouse scrolled (652, 427) with delta (0, -1)
Screenshot: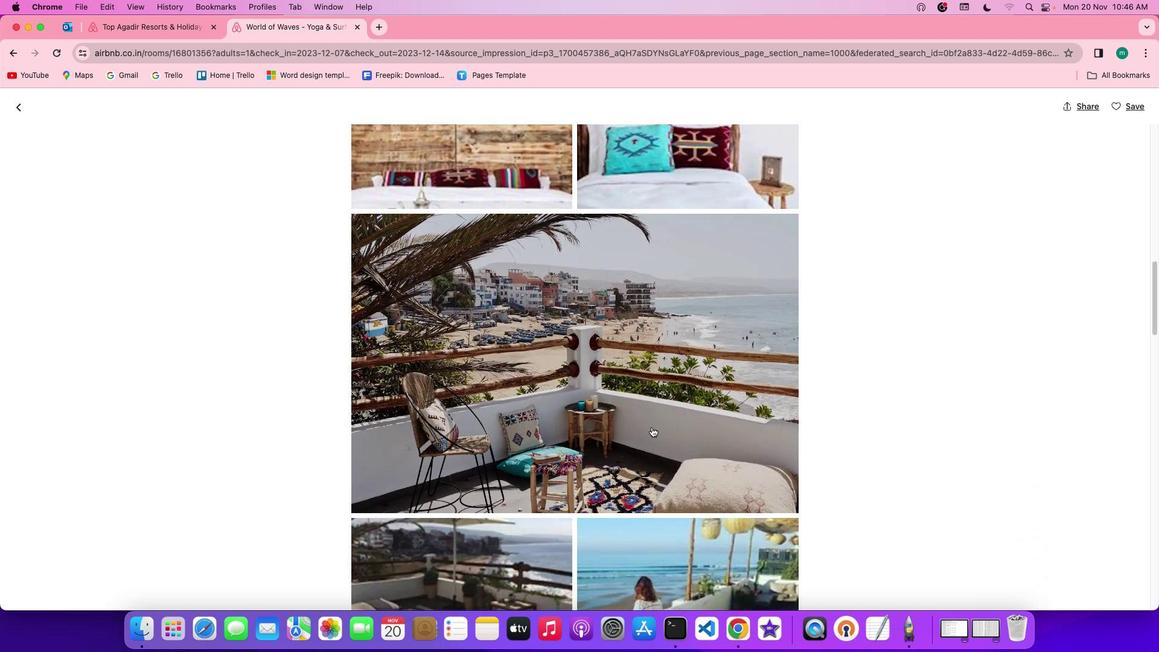 
Action: Mouse scrolled (652, 427) with delta (0, 0)
Screenshot: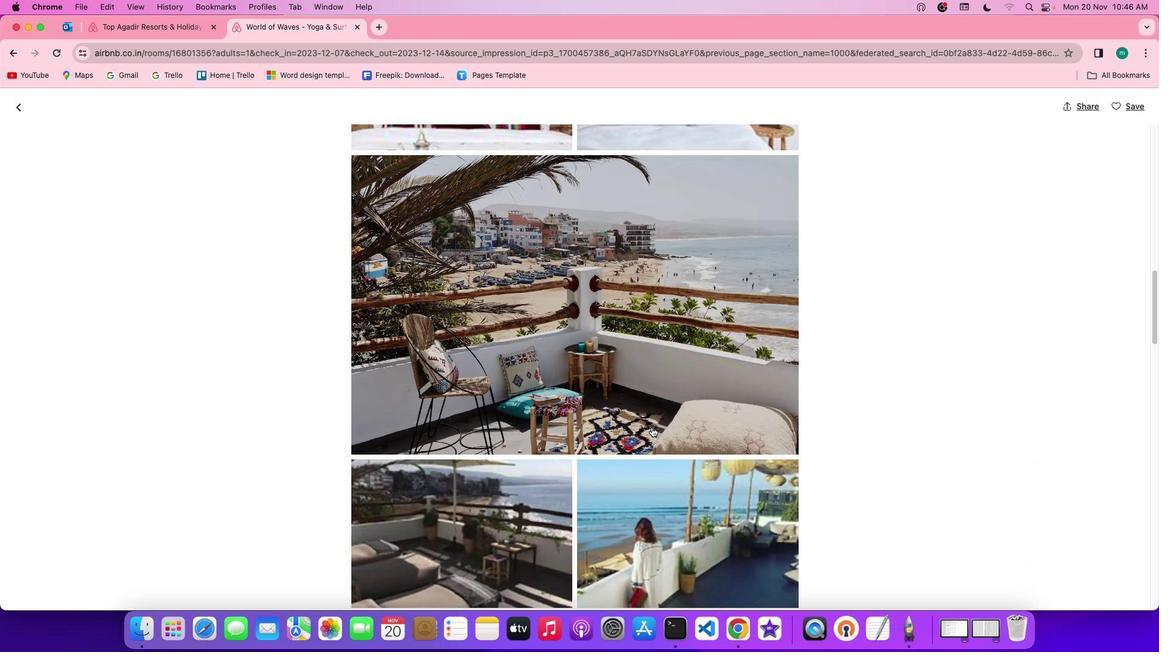 
Action: Mouse scrolled (652, 427) with delta (0, 0)
Screenshot: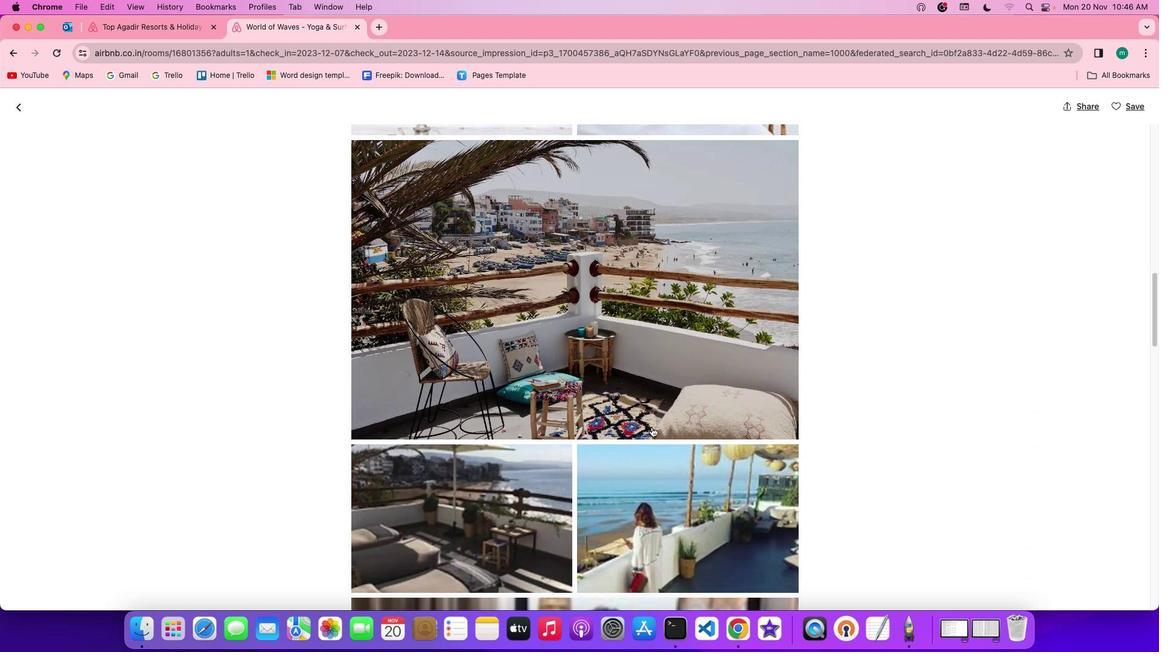 
Action: Mouse scrolled (652, 427) with delta (0, -1)
Screenshot: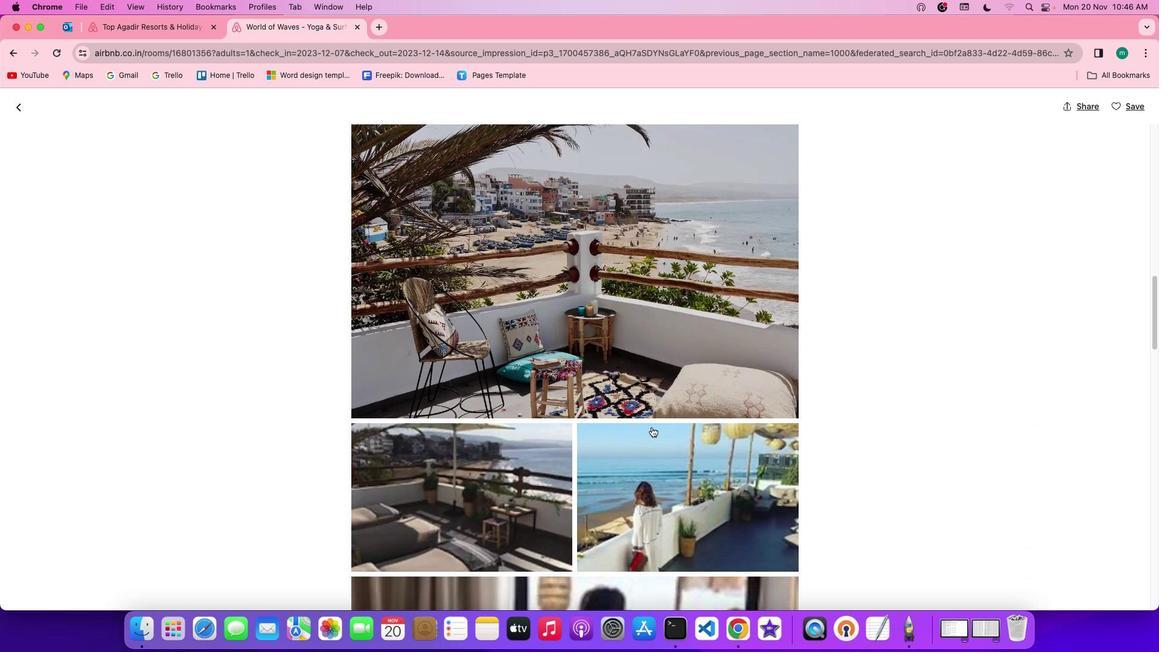 
Action: Mouse scrolled (652, 427) with delta (0, -1)
Screenshot: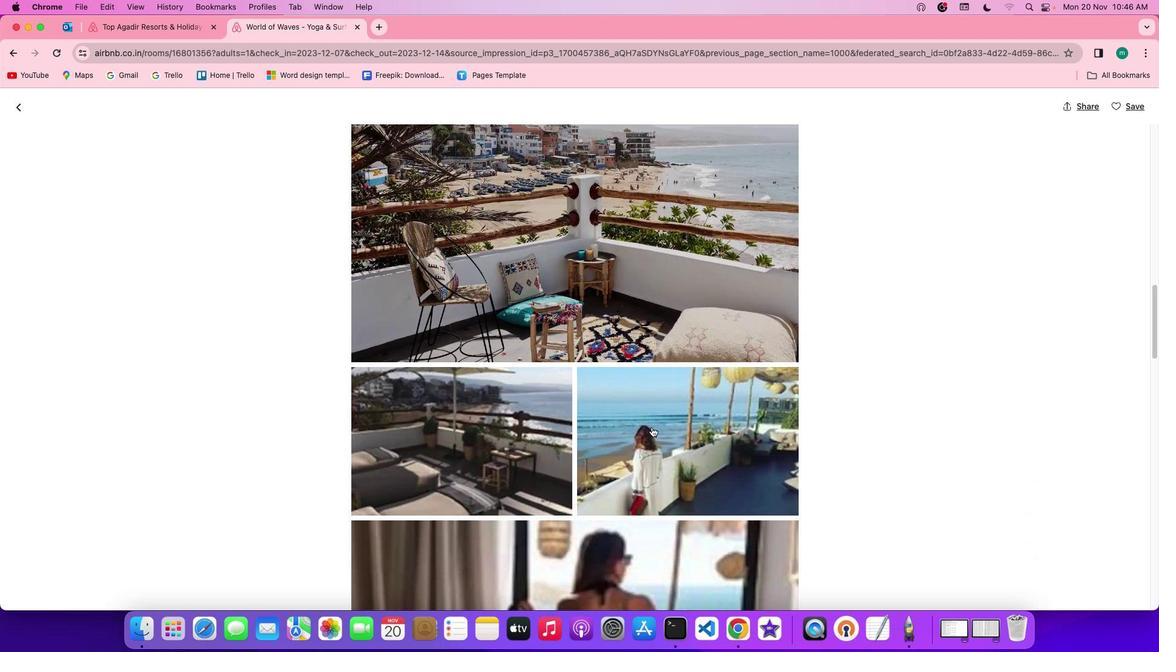 
Action: Mouse scrolled (652, 427) with delta (0, 0)
Screenshot: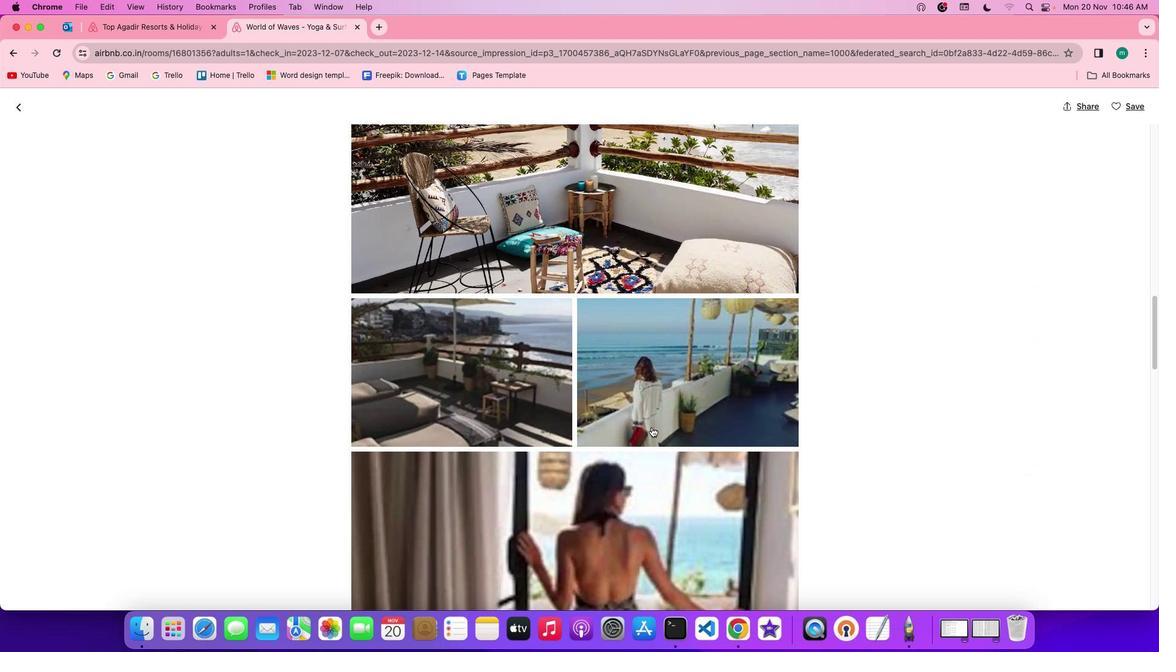 
Action: Mouse scrolled (652, 427) with delta (0, 0)
Screenshot: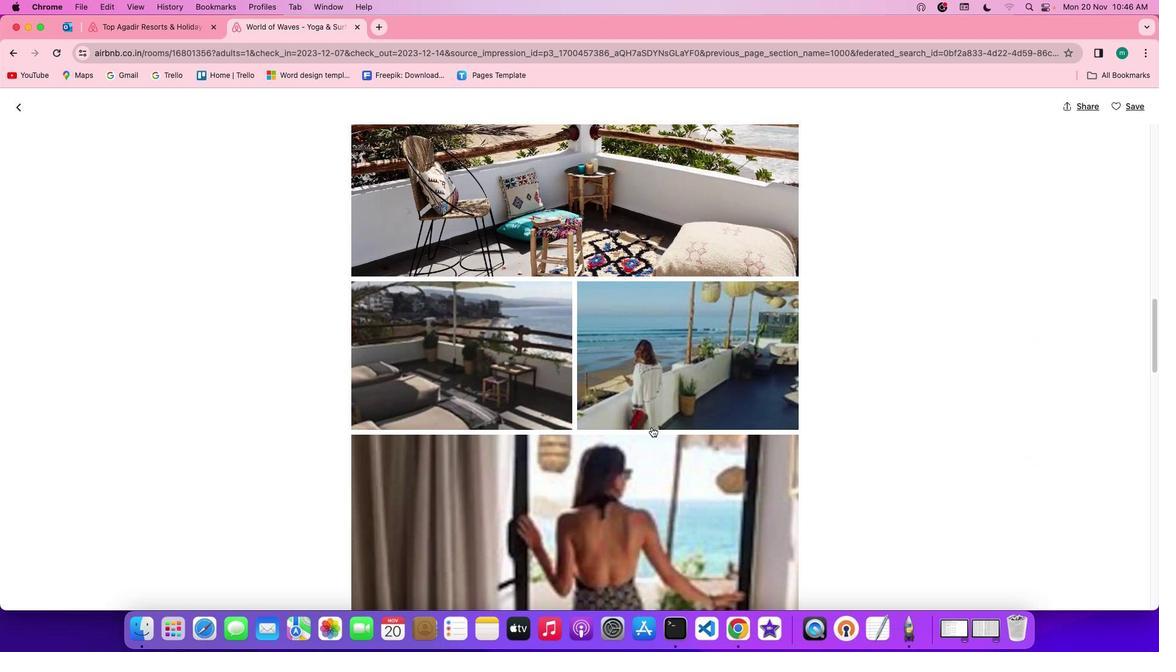 
Action: Mouse scrolled (652, 427) with delta (0, -1)
Screenshot: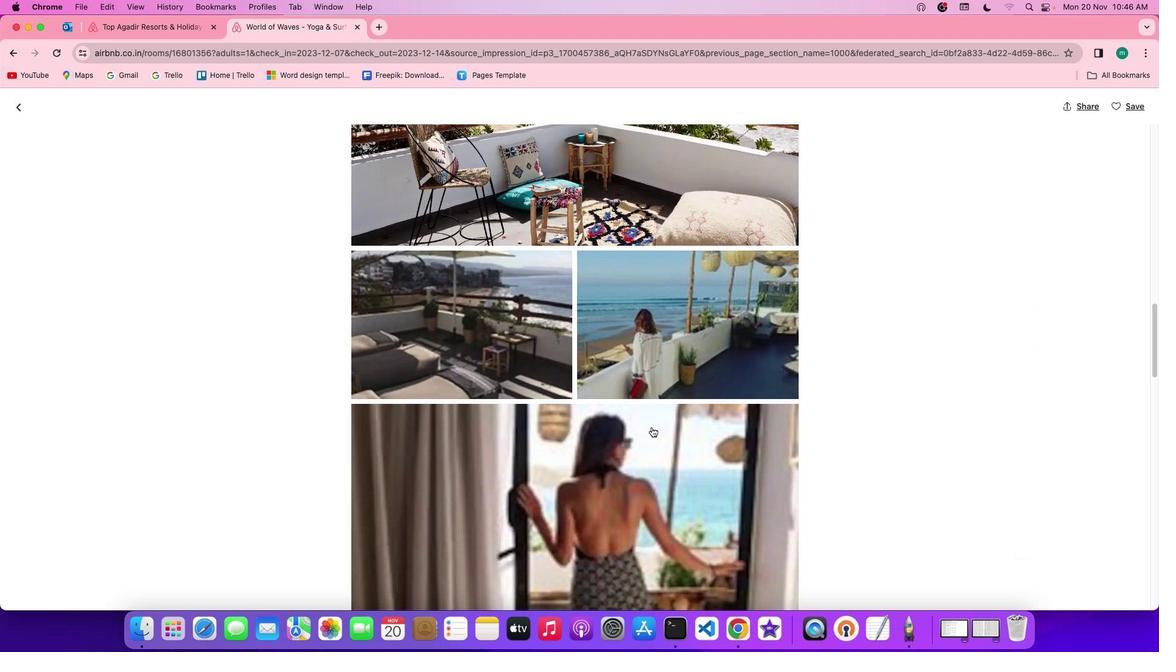 
Action: Mouse scrolled (652, 427) with delta (0, -1)
Screenshot: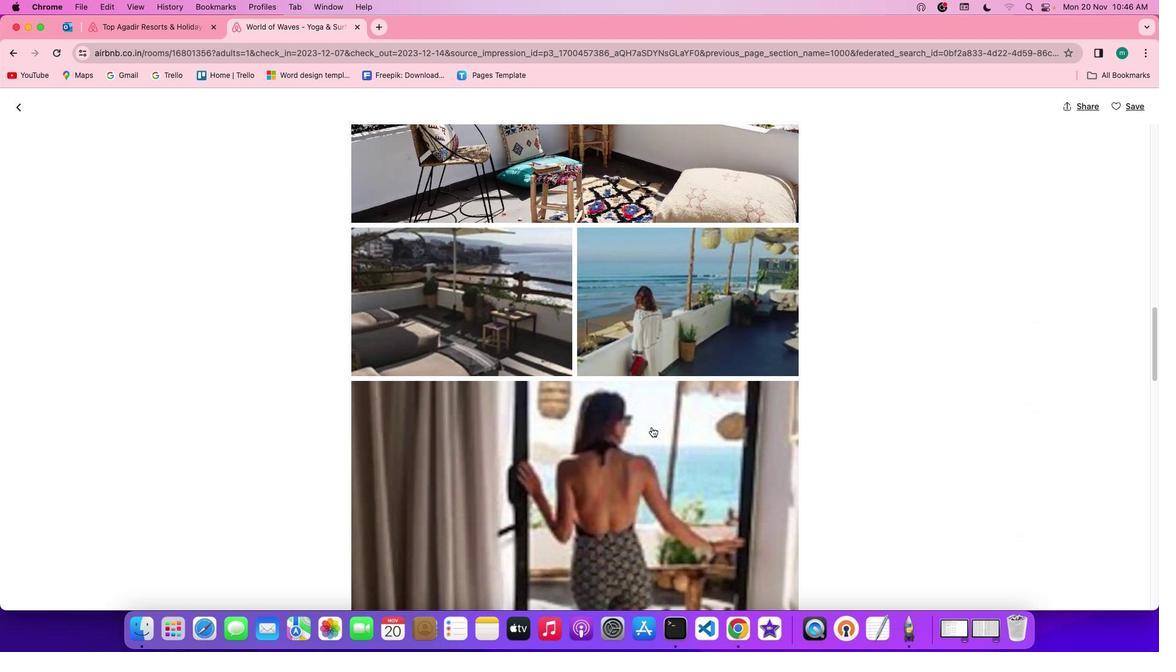 
Action: Mouse scrolled (652, 427) with delta (0, -1)
Screenshot: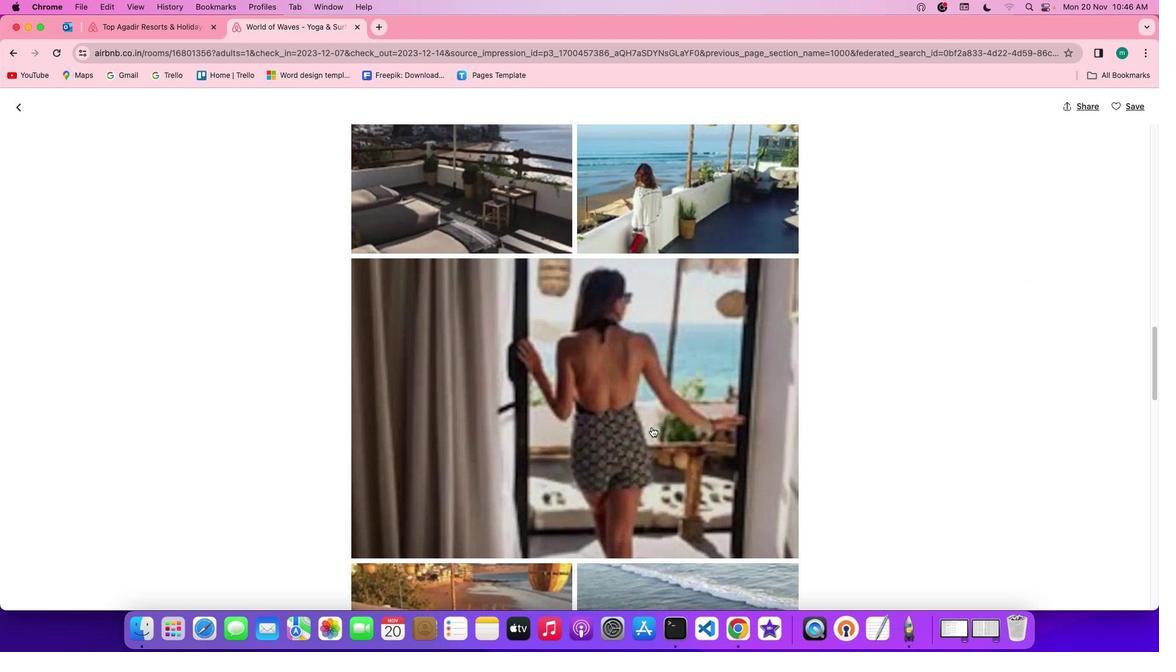 
Action: Mouse scrolled (652, 427) with delta (0, 0)
Screenshot: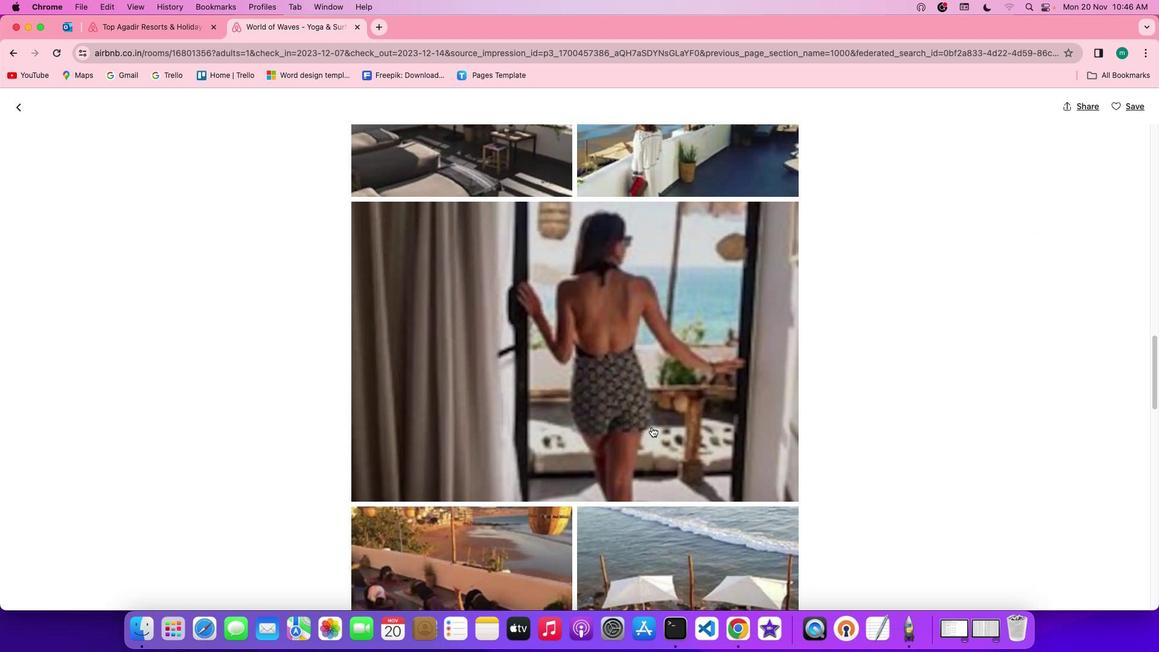 
Action: Mouse scrolled (652, 427) with delta (0, 0)
Screenshot: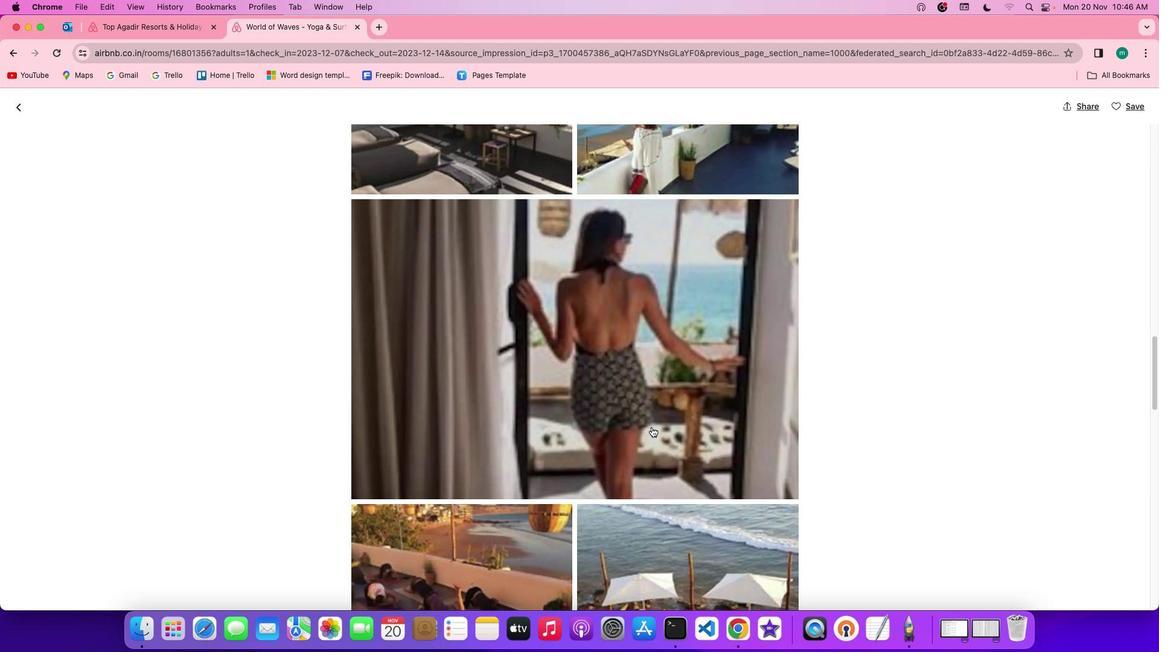 
Action: Mouse scrolled (652, 427) with delta (0, 0)
Screenshot: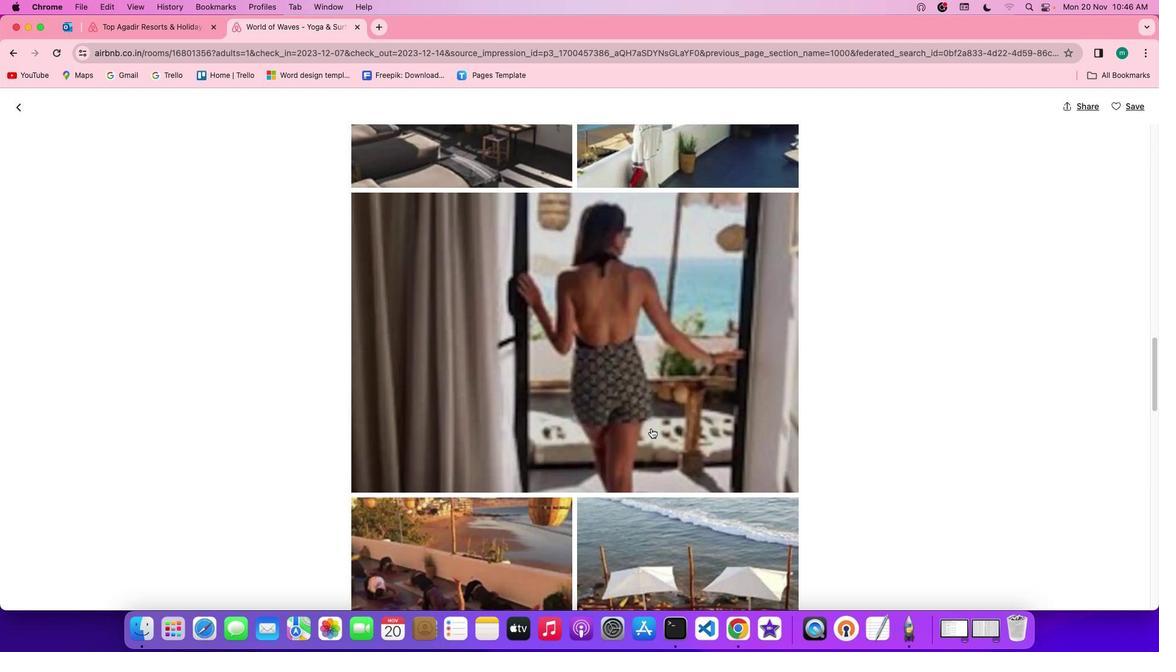 
Action: Mouse moved to (651, 428)
Screenshot: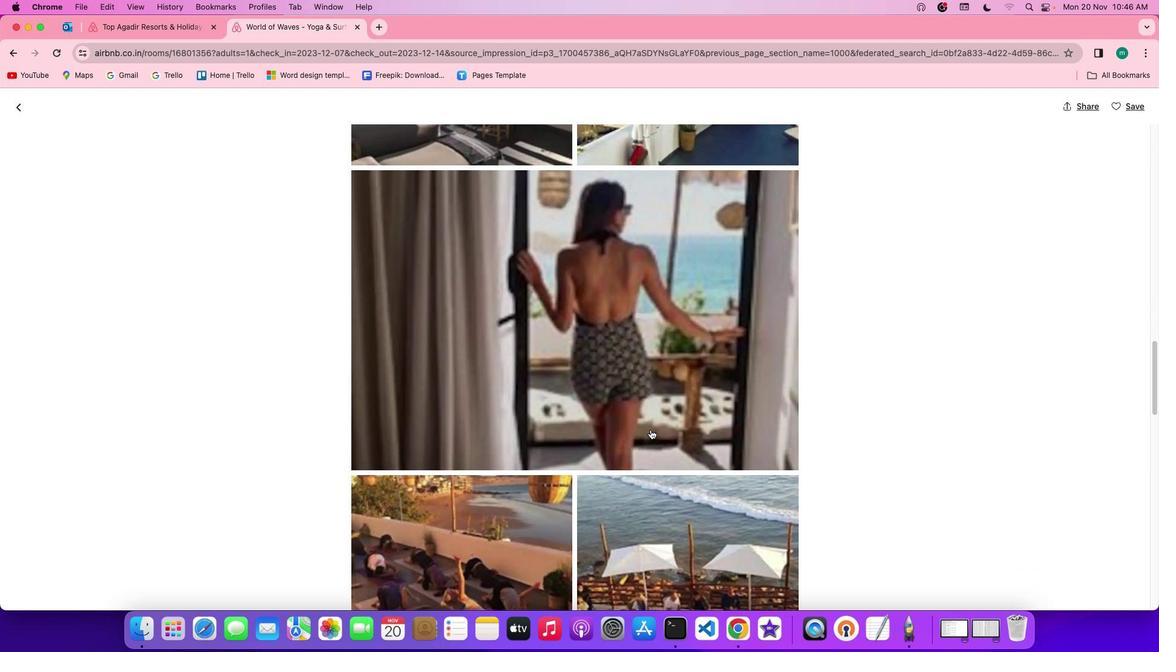 
Action: Mouse scrolled (651, 428) with delta (0, 0)
Screenshot: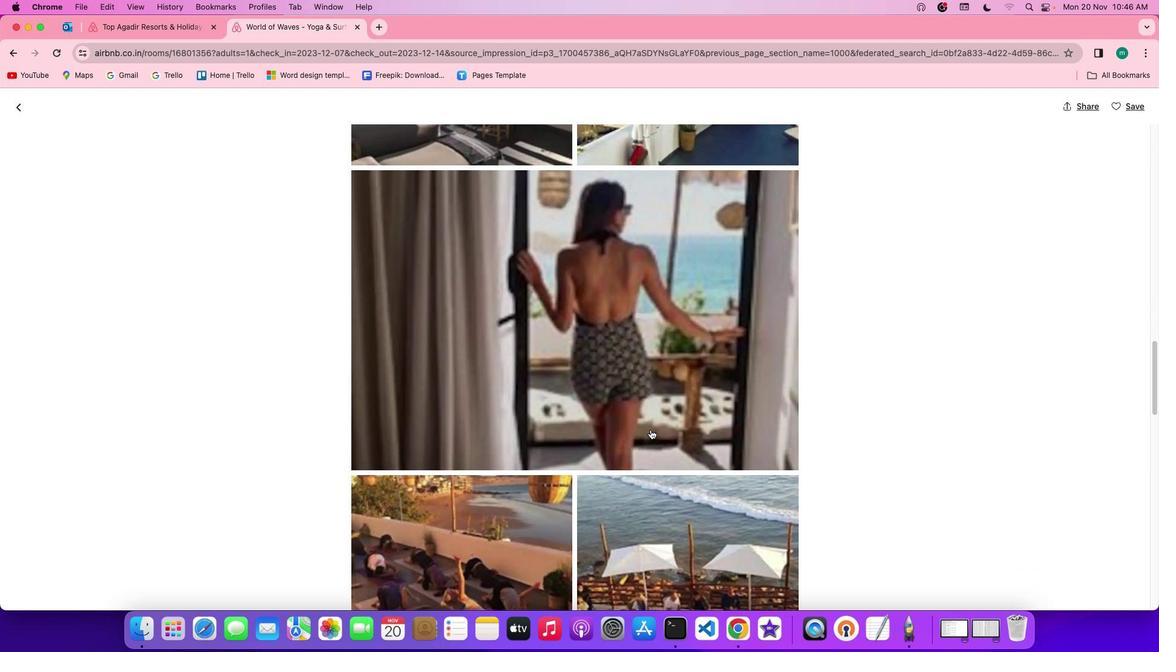 
Action: Mouse moved to (650, 429)
Screenshot: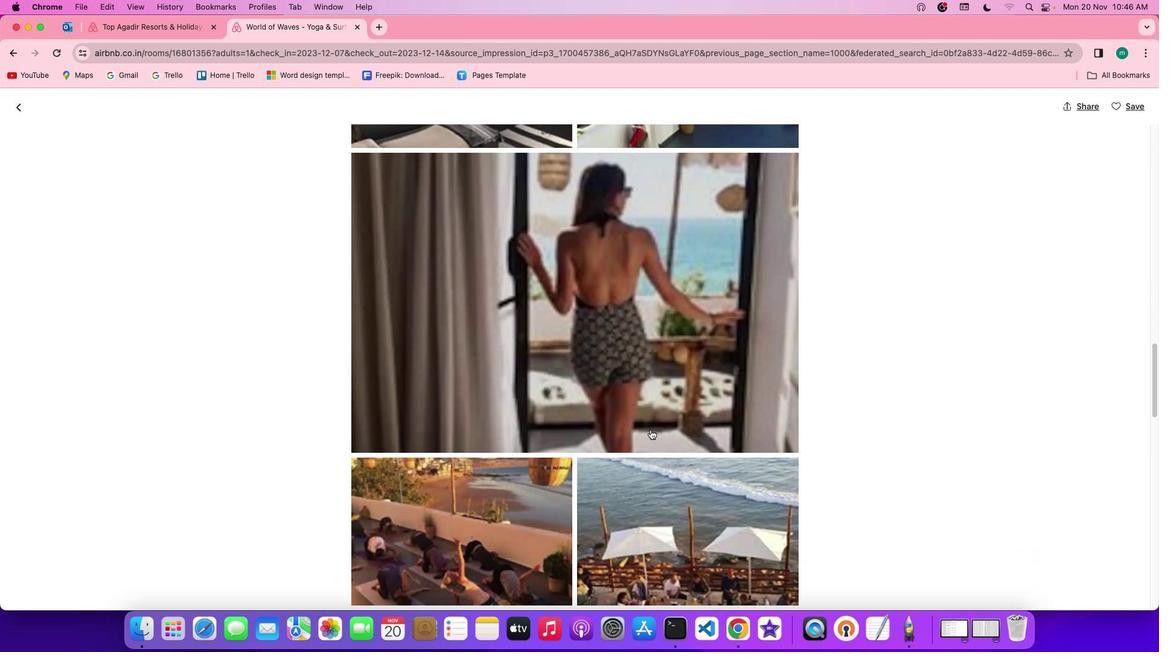 
Action: Mouse scrolled (650, 429) with delta (0, 0)
Screenshot: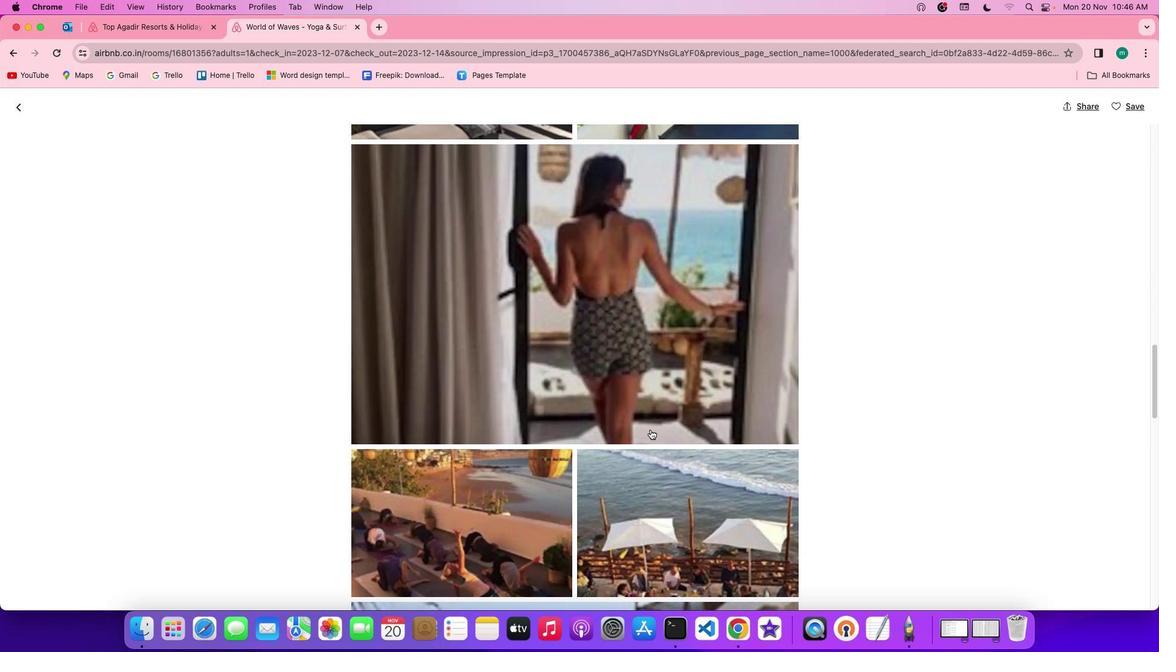 
Action: Mouse scrolled (650, 429) with delta (0, 0)
Screenshot: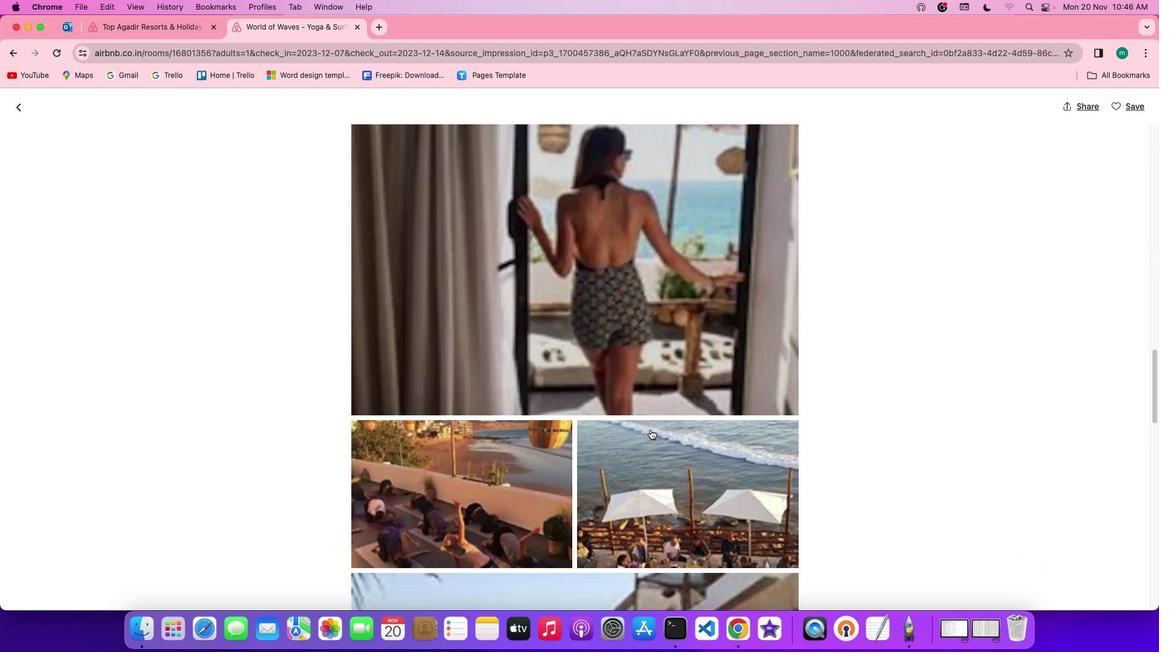 
Action: Mouse scrolled (650, 429) with delta (0, -1)
Screenshot: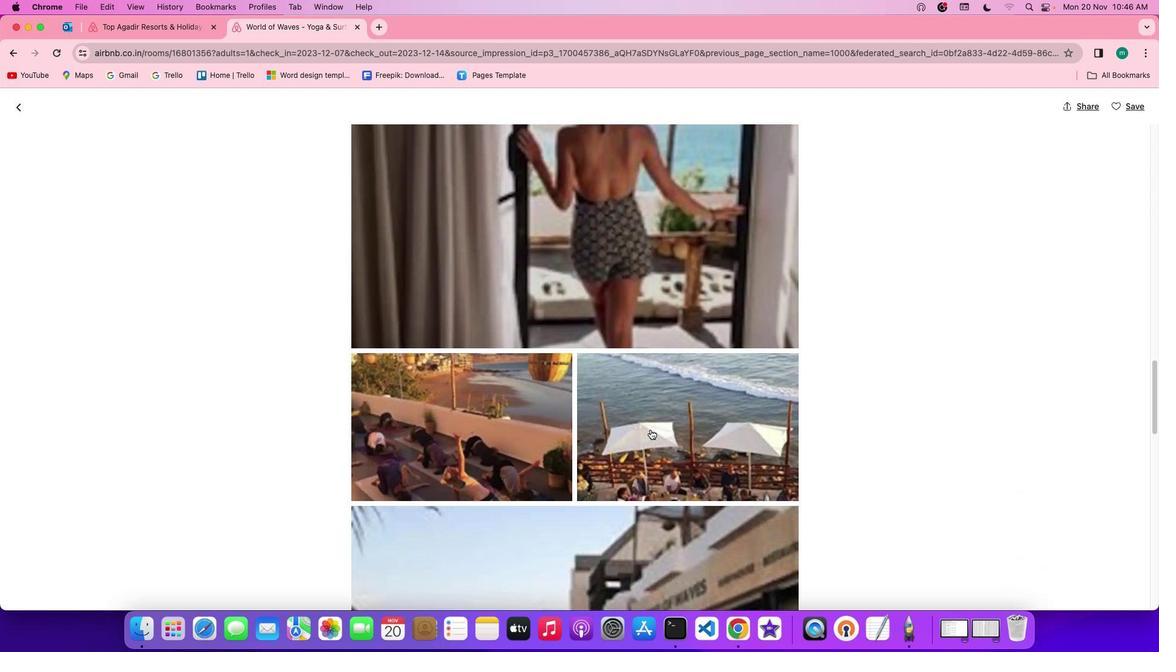
Action: Mouse scrolled (650, 429) with delta (0, -2)
Screenshot: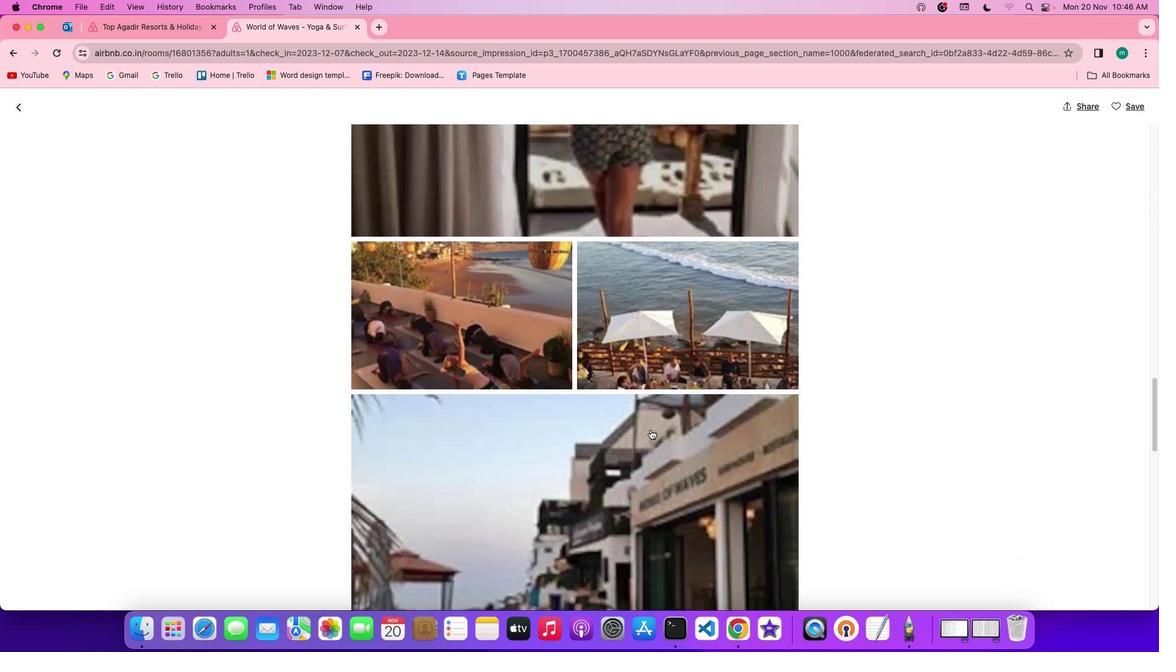 
Action: Mouse scrolled (650, 429) with delta (0, -3)
Screenshot: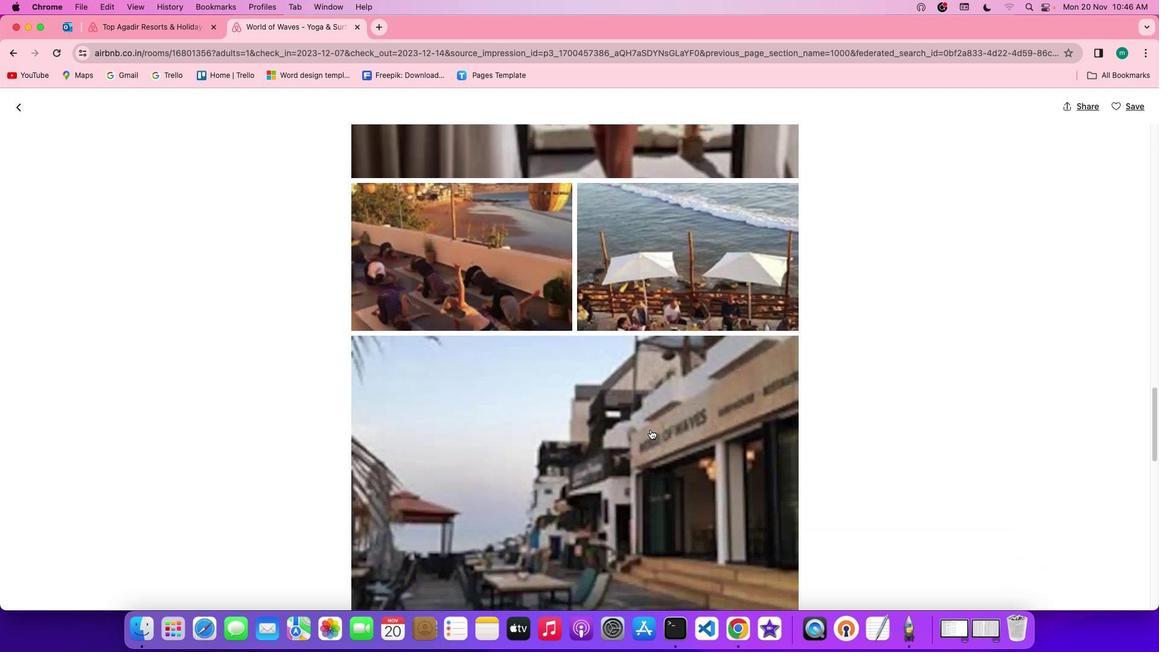 
Action: Mouse scrolled (650, 429) with delta (0, 0)
Screenshot: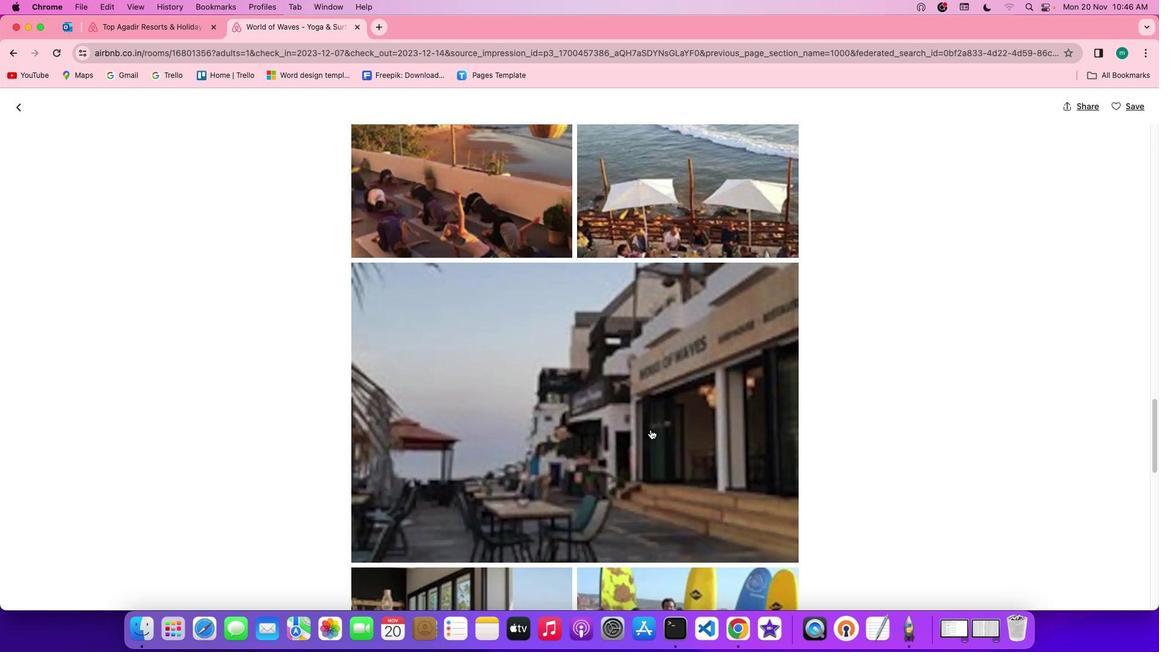 
Action: Mouse scrolled (650, 429) with delta (0, 0)
Screenshot: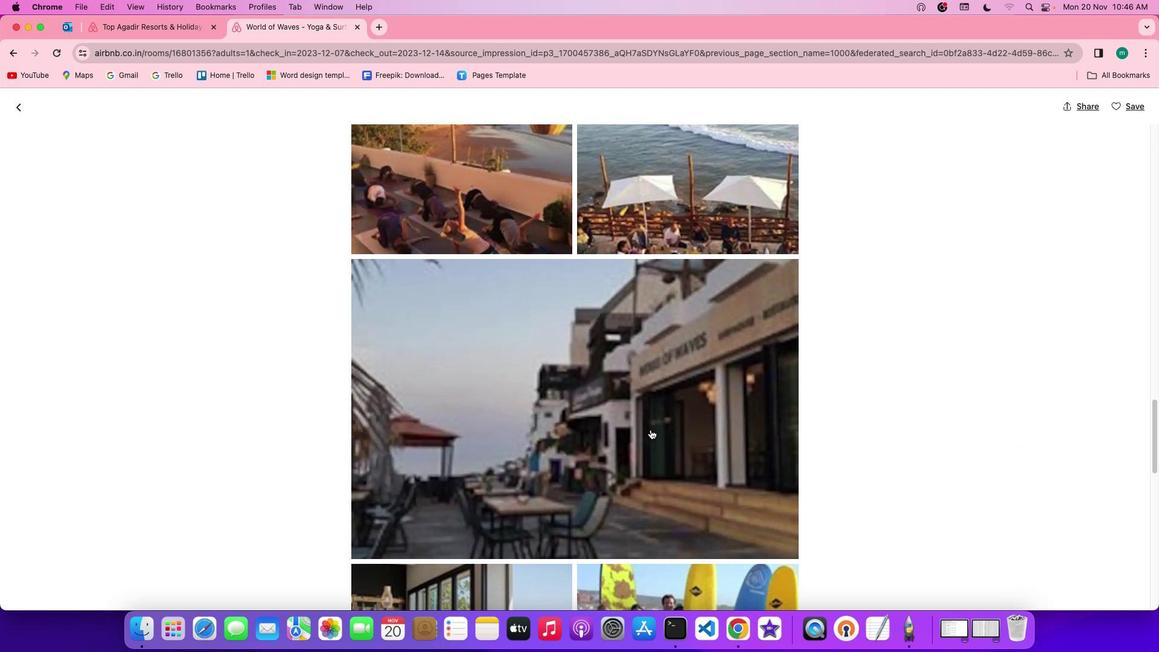 
Action: Mouse scrolled (650, 429) with delta (0, 0)
Screenshot: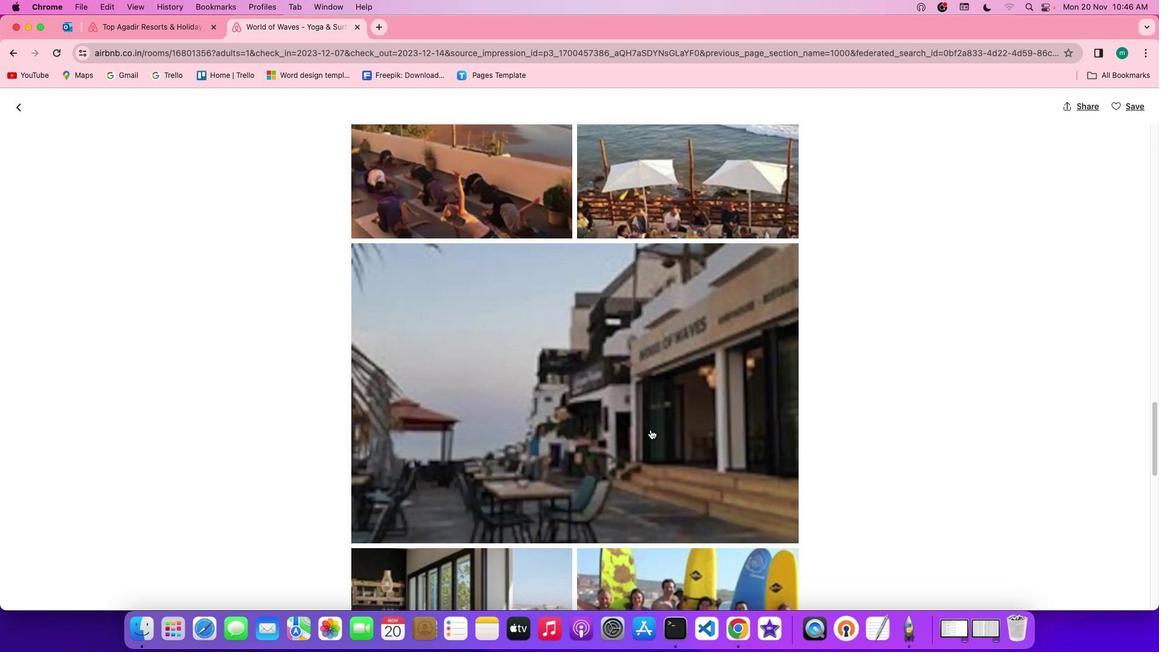 
Action: Mouse scrolled (650, 429) with delta (0, -1)
Screenshot: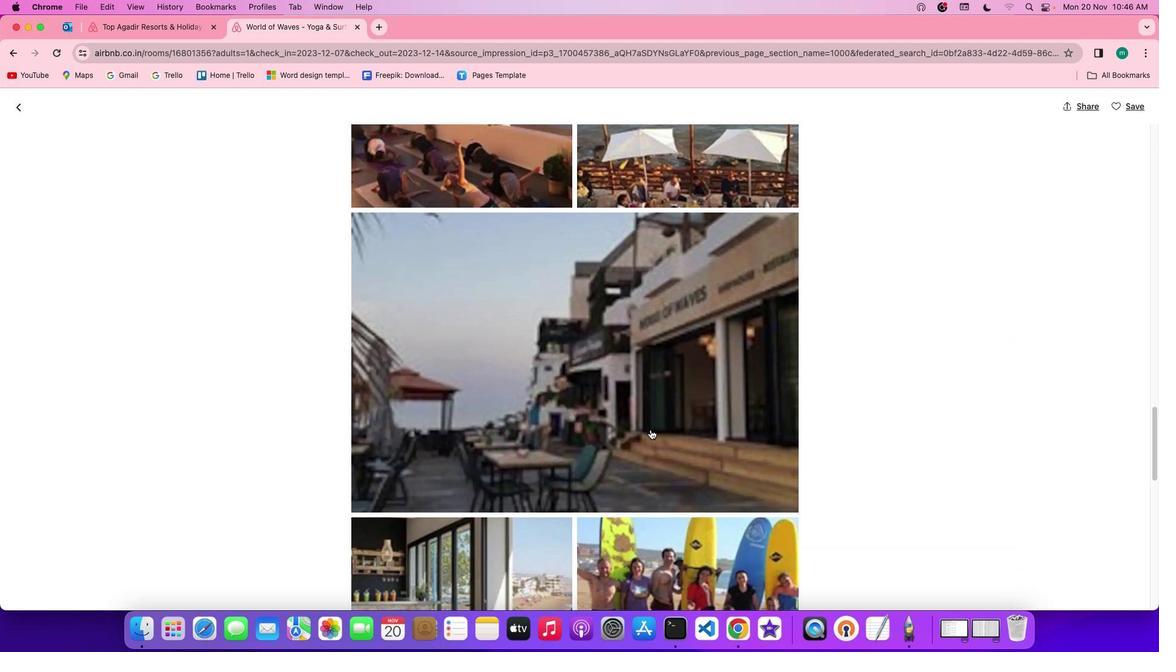 
Action: Mouse scrolled (650, 429) with delta (0, 0)
Screenshot: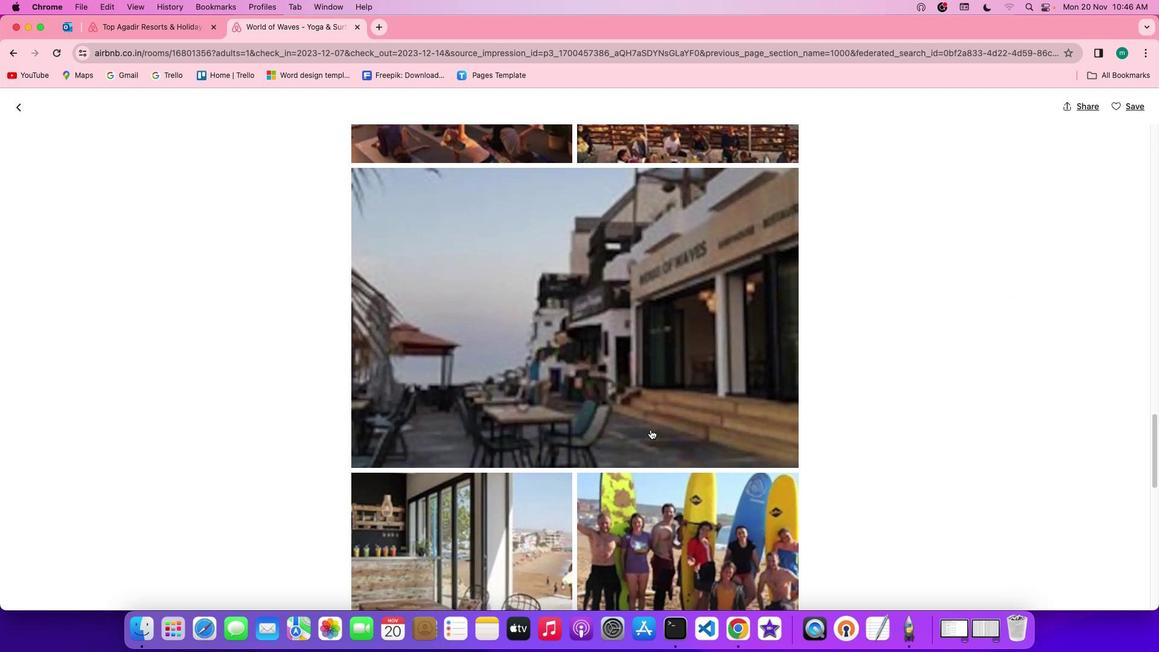 
Action: Mouse scrolled (650, 429) with delta (0, 0)
Screenshot: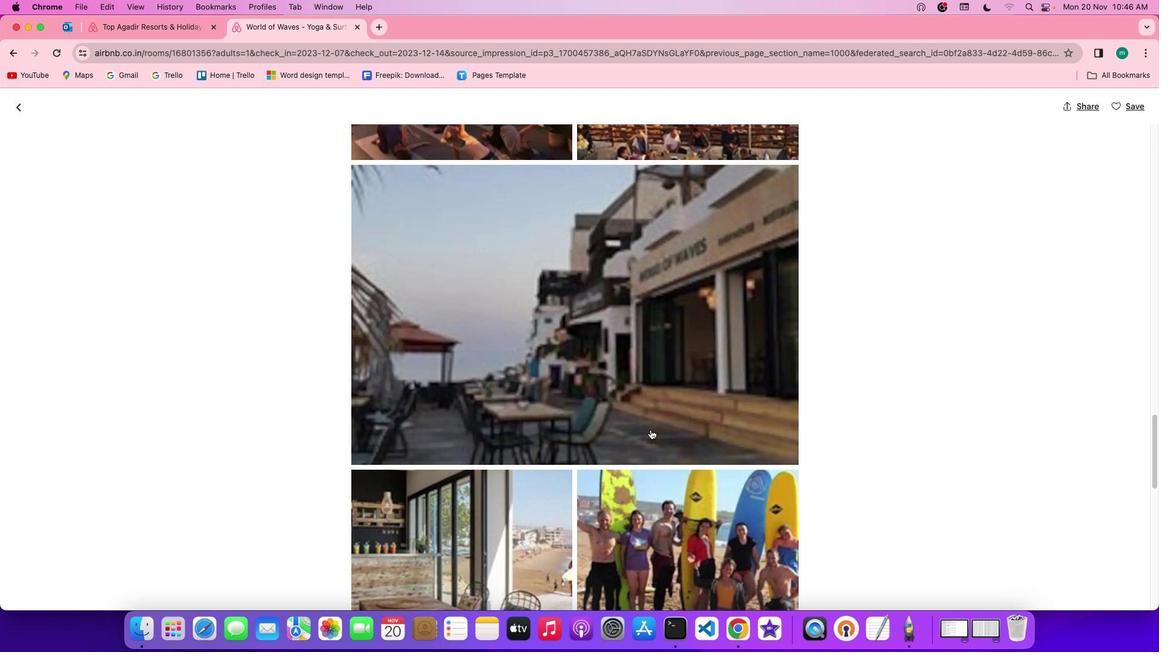 
Action: Mouse scrolled (650, 429) with delta (0, 0)
Screenshot: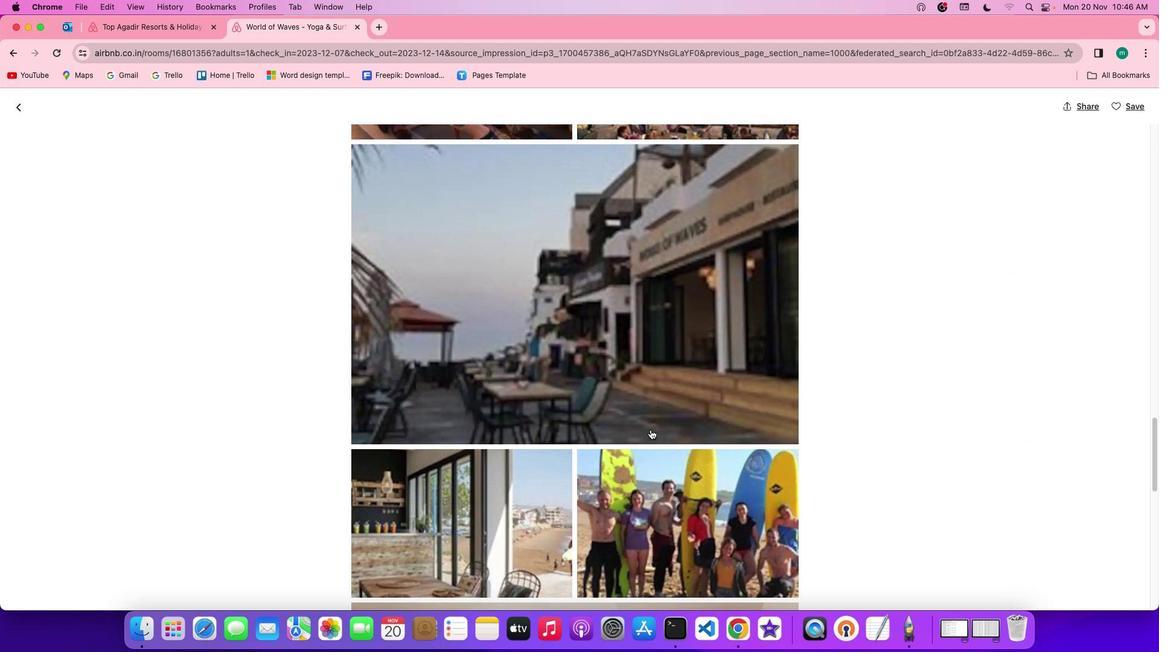 
Action: Mouse scrolled (650, 429) with delta (0, -1)
Screenshot: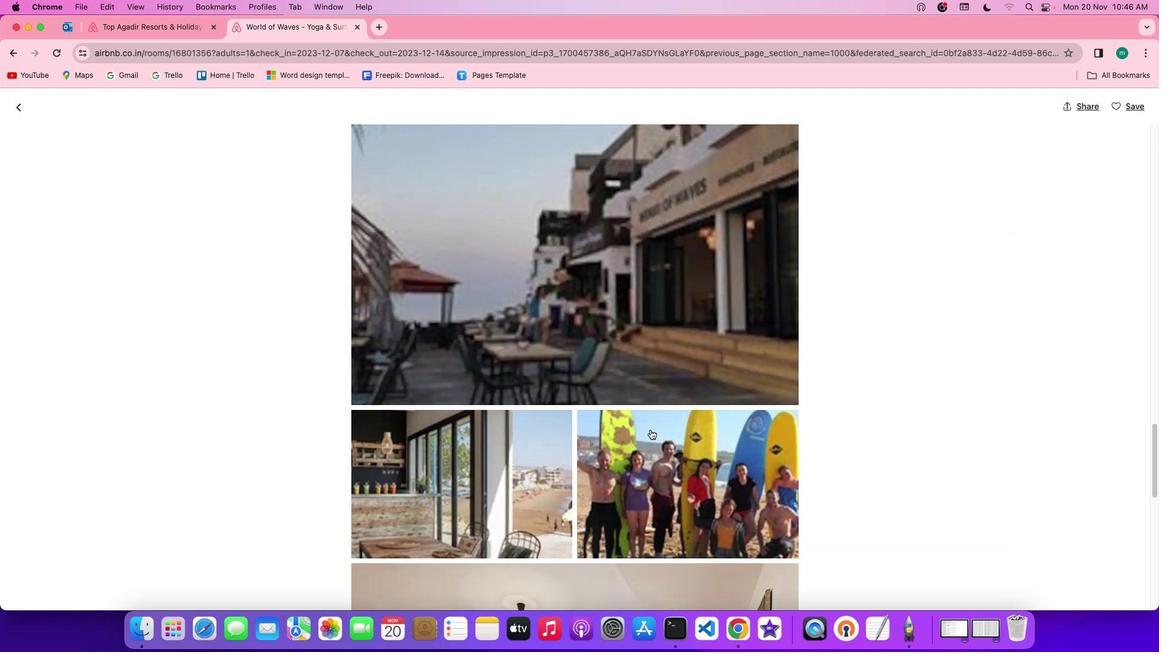 
Action: Mouse scrolled (650, 429) with delta (0, -2)
Screenshot: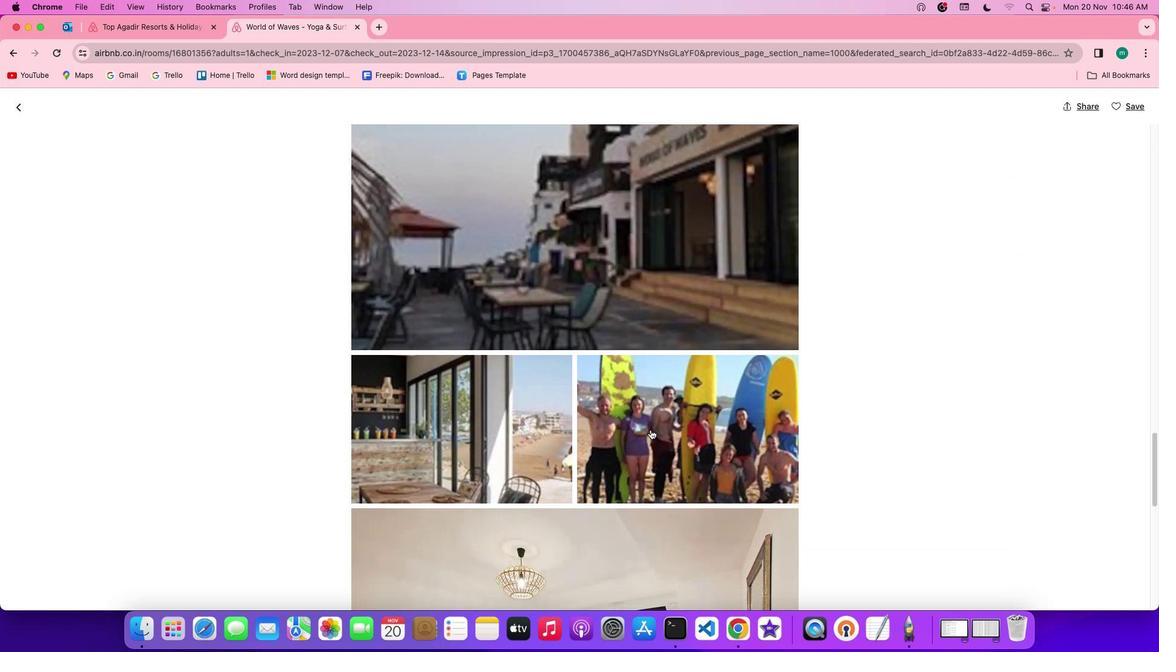 
Action: Mouse scrolled (650, 429) with delta (0, -2)
Screenshot: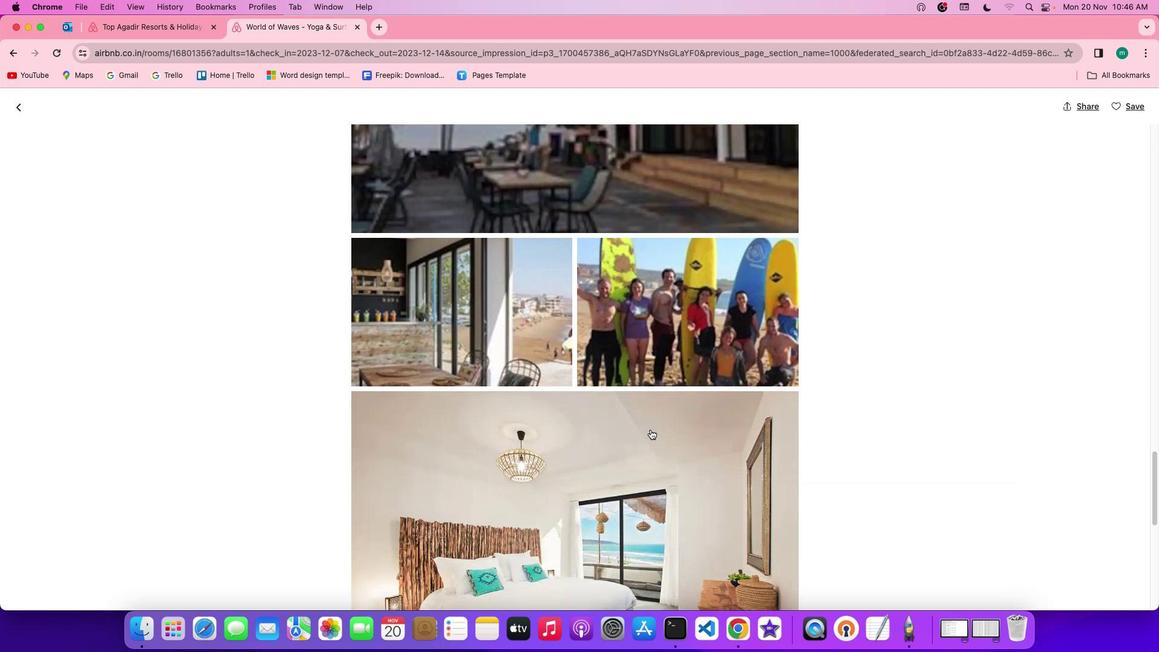 
Action: Mouse scrolled (650, 429) with delta (0, 0)
Screenshot: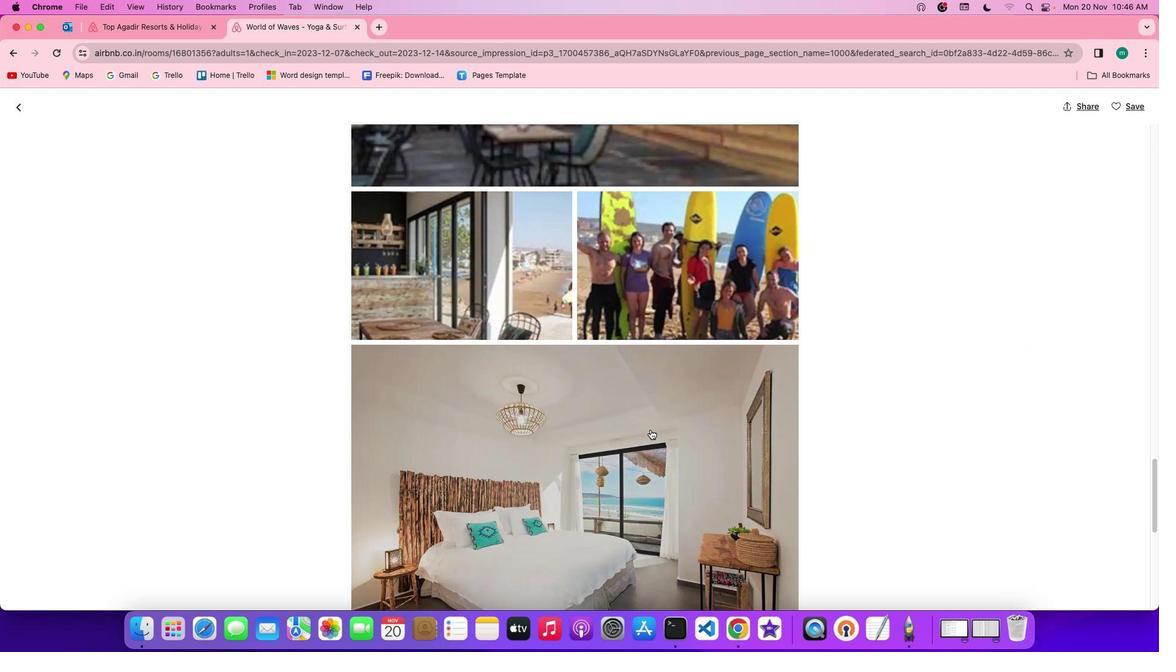 
Action: Mouse scrolled (650, 429) with delta (0, 0)
Screenshot: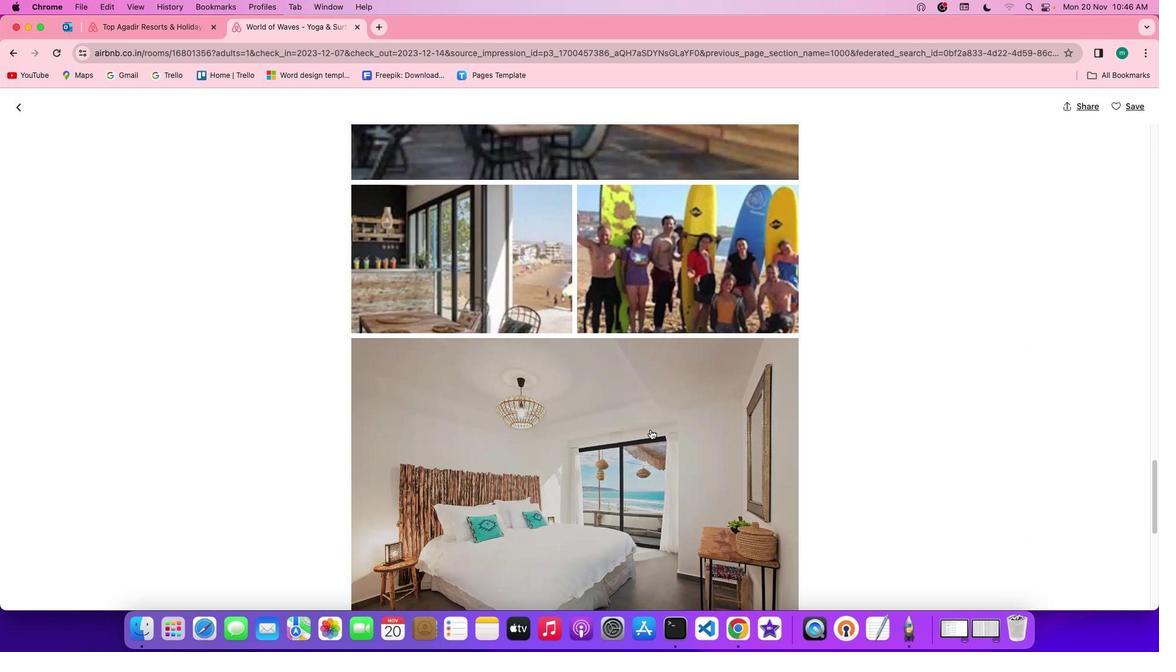 
Action: Mouse scrolled (650, 429) with delta (0, -1)
Screenshot: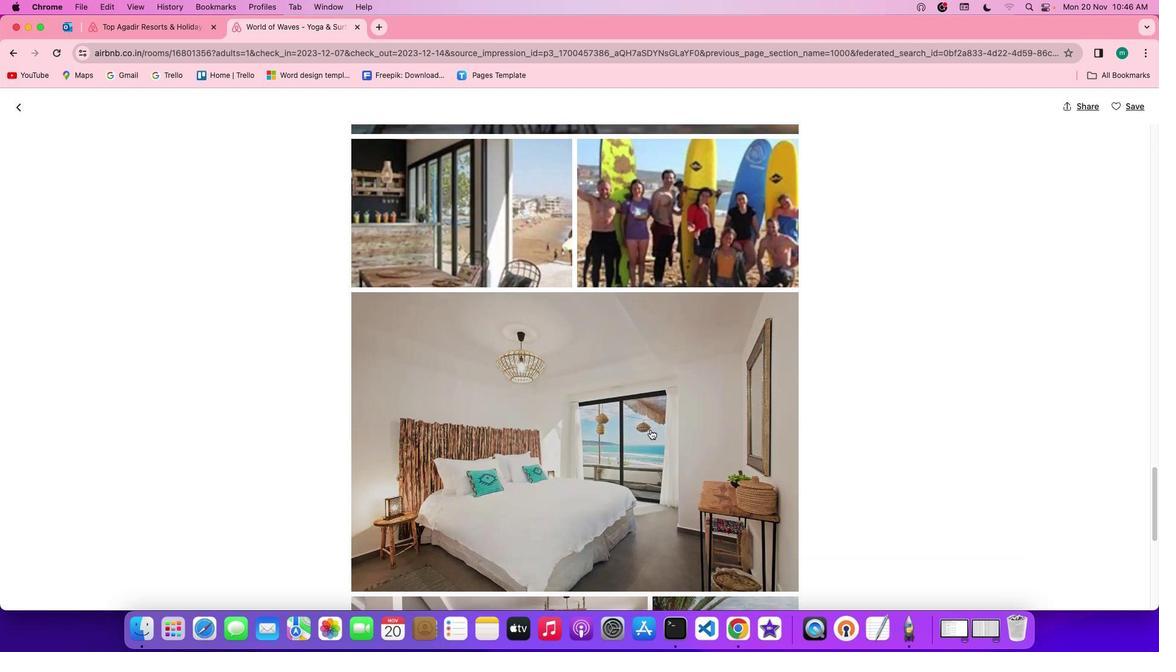 
Action: Mouse scrolled (650, 429) with delta (0, -1)
Screenshot: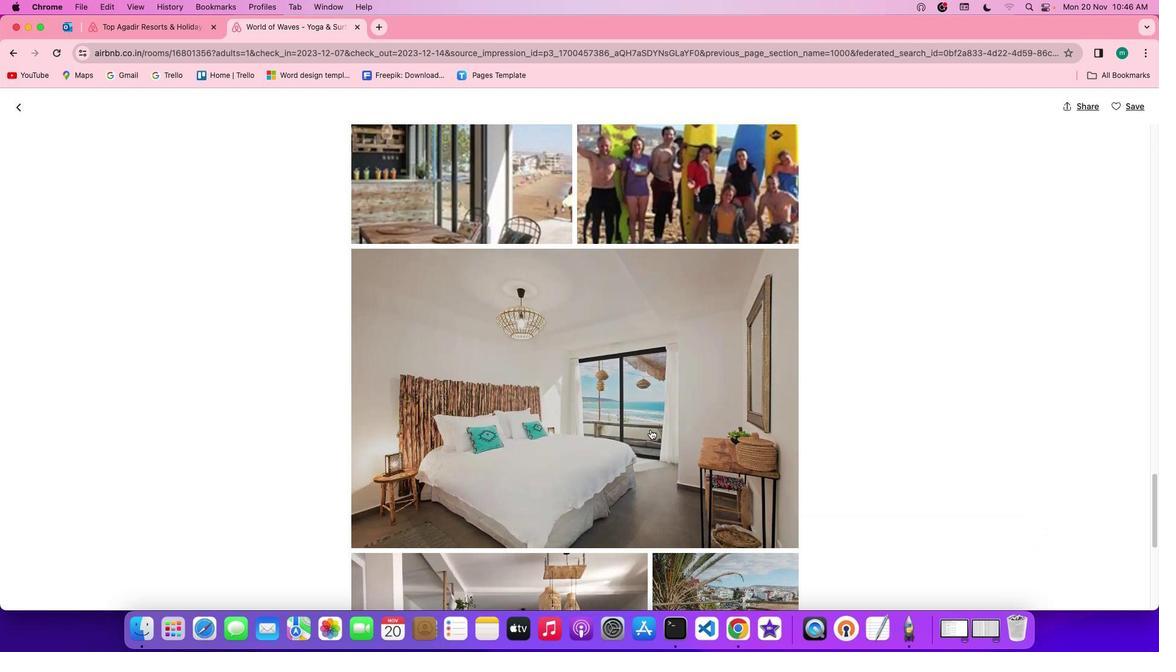 
Action: Mouse scrolled (650, 429) with delta (0, 0)
Screenshot: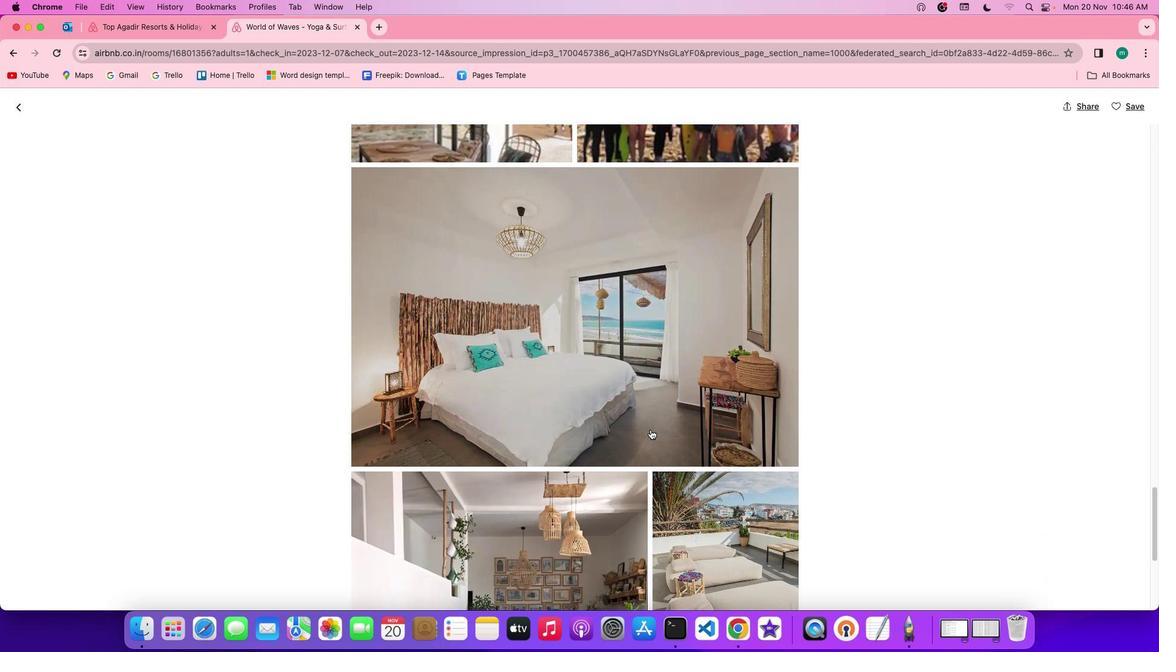 
Action: Mouse scrolled (650, 429) with delta (0, 0)
Screenshot: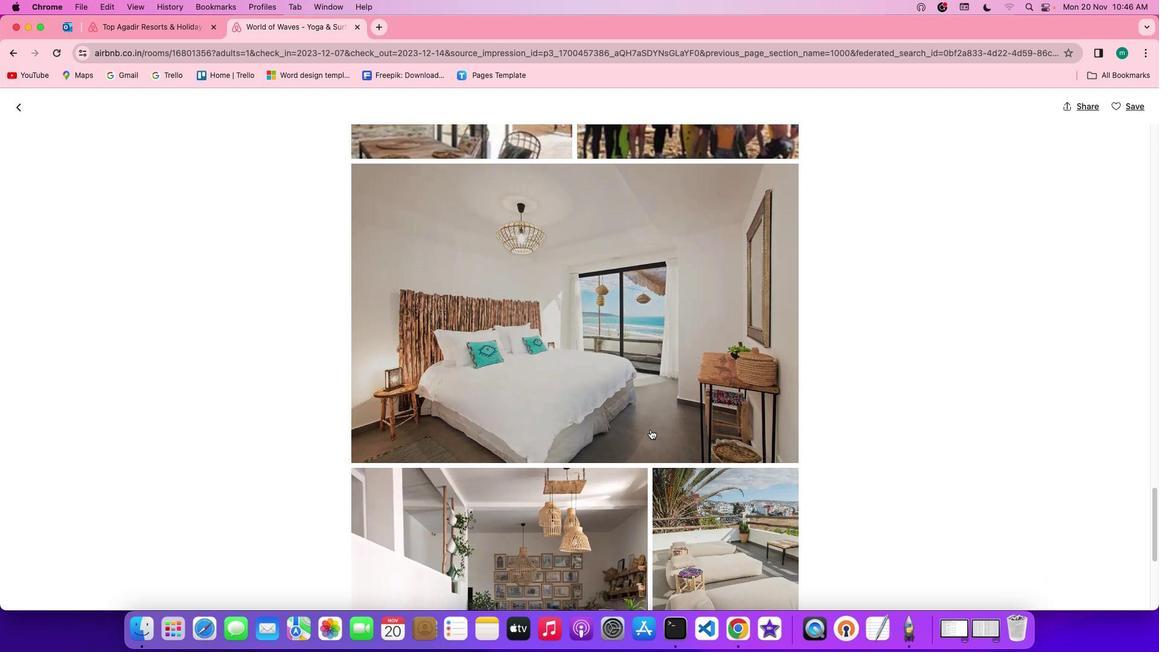 
Action: Mouse scrolled (650, 429) with delta (0, -1)
Screenshot: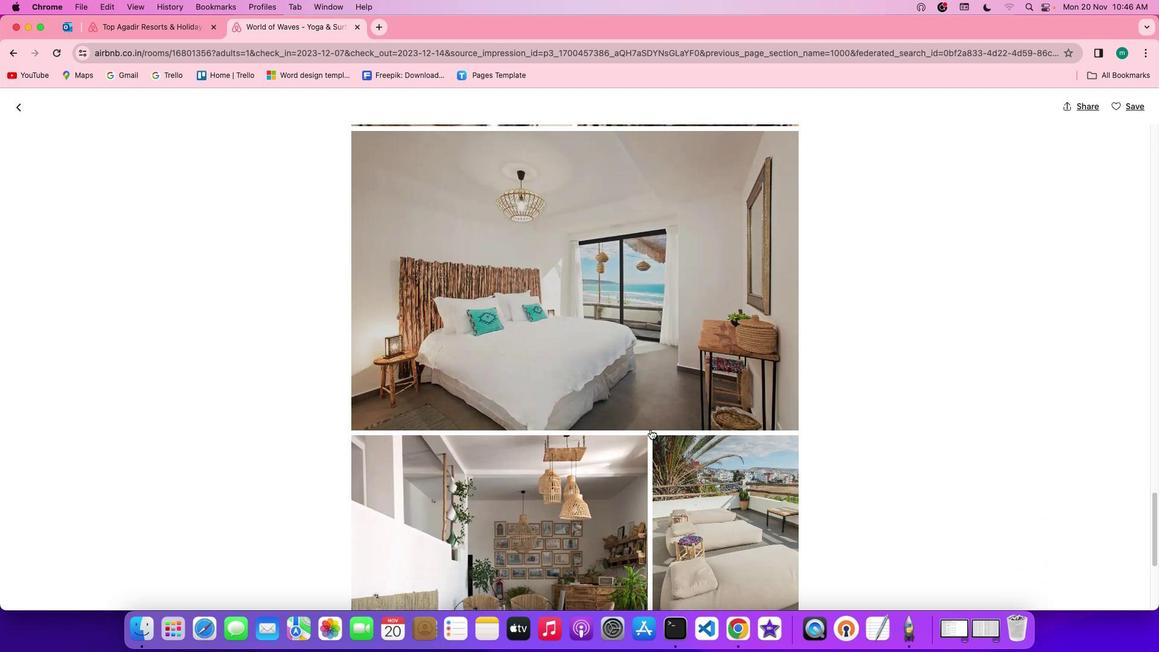 
Action: Mouse scrolled (650, 429) with delta (0, -1)
Screenshot: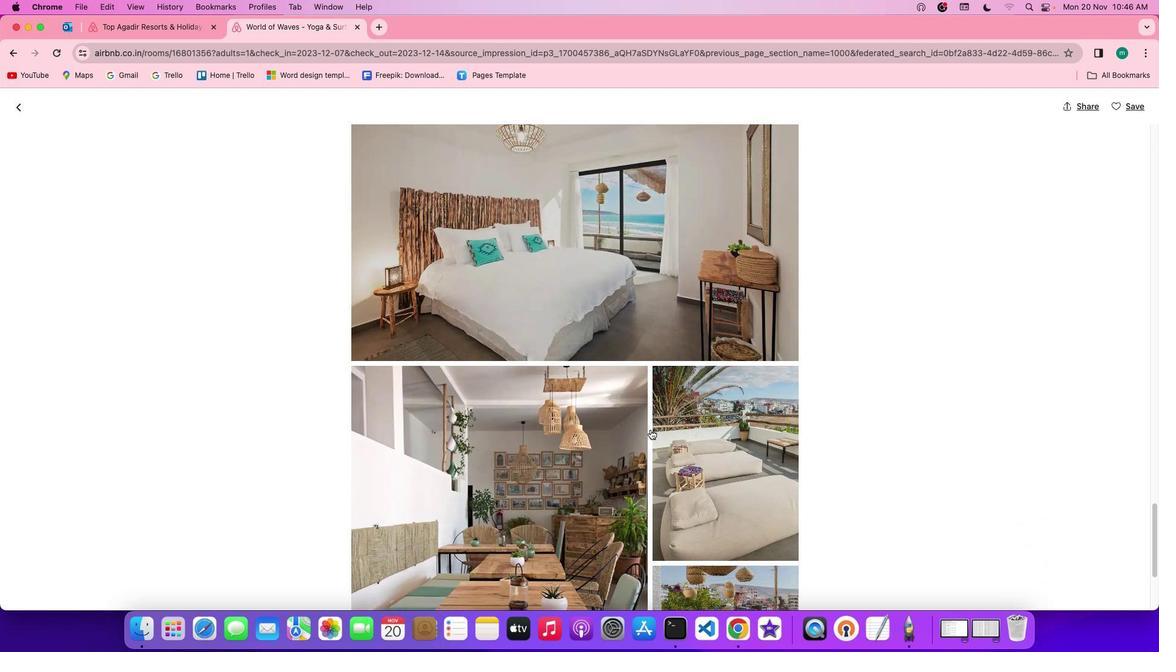 
Action: Mouse scrolled (650, 429) with delta (0, 0)
Screenshot: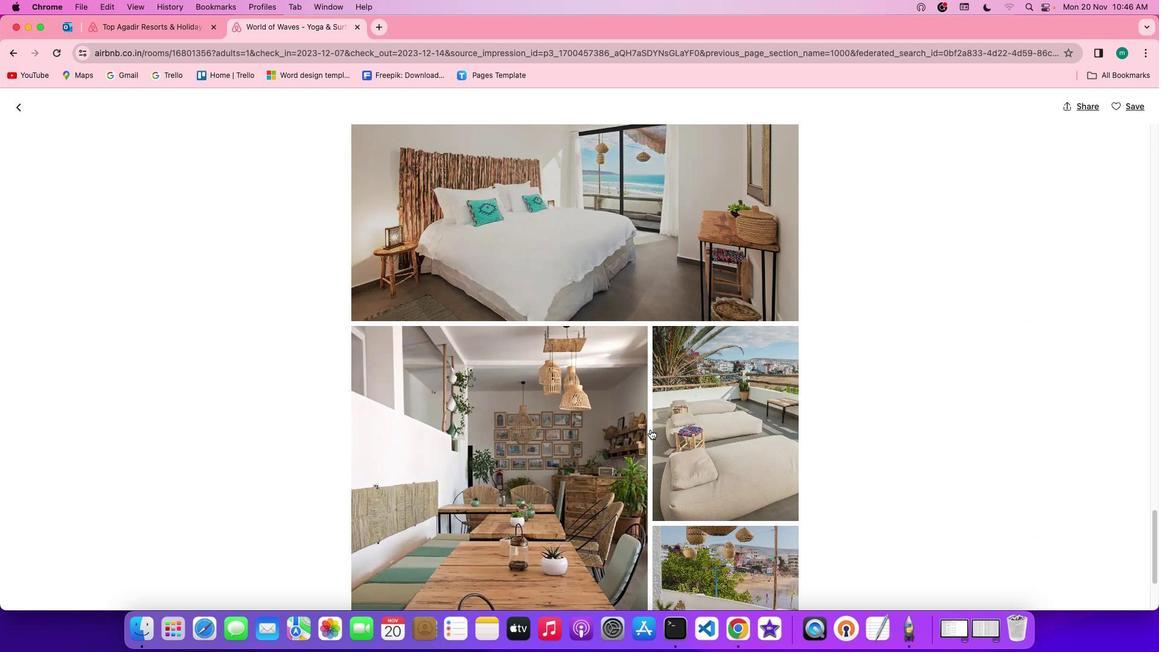 
Action: Mouse scrolled (650, 429) with delta (0, 0)
Screenshot: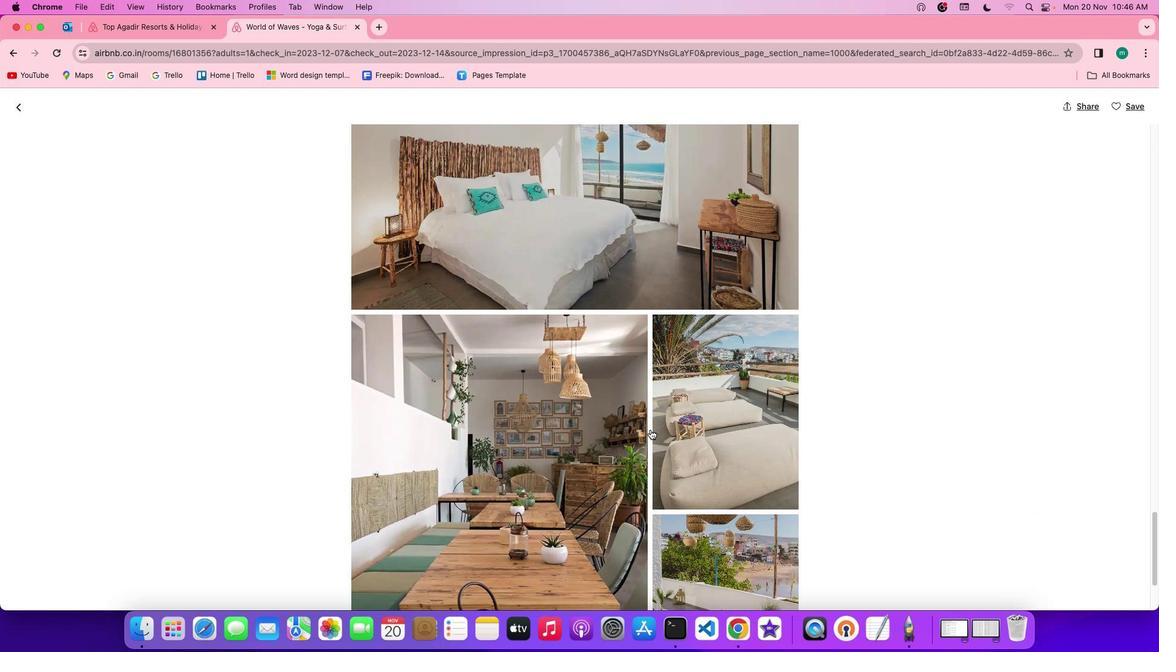 
Action: Mouse scrolled (650, 429) with delta (0, -1)
Screenshot: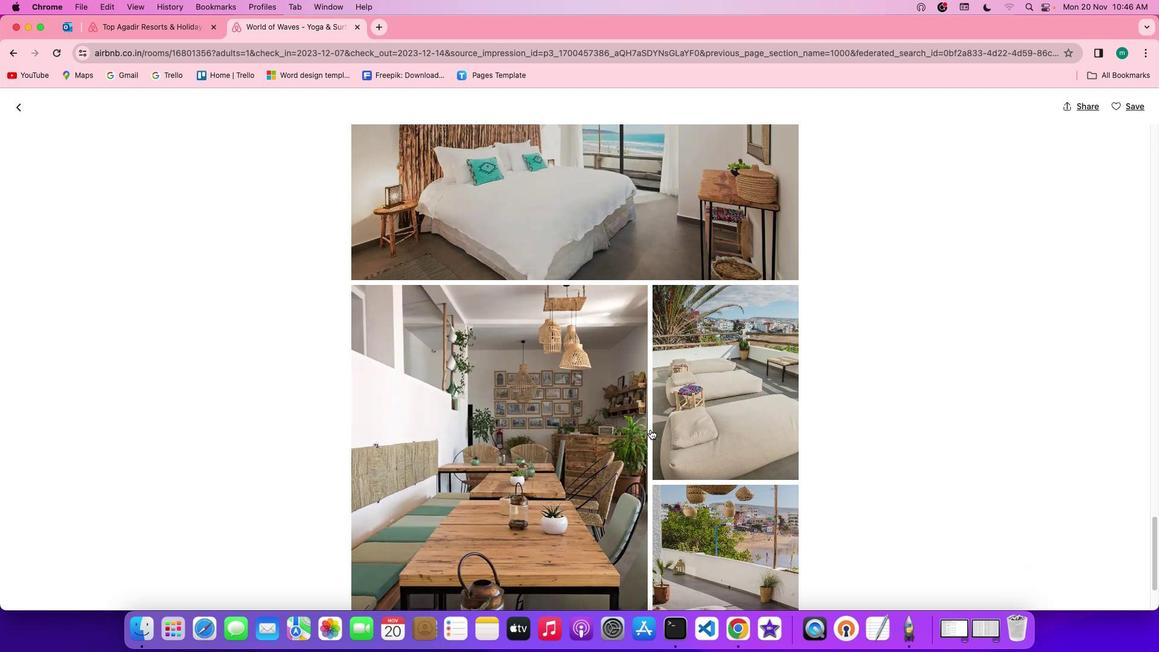 
Action: Mouse scrolled (650, 429) with delta (0, -1)
Screenshot: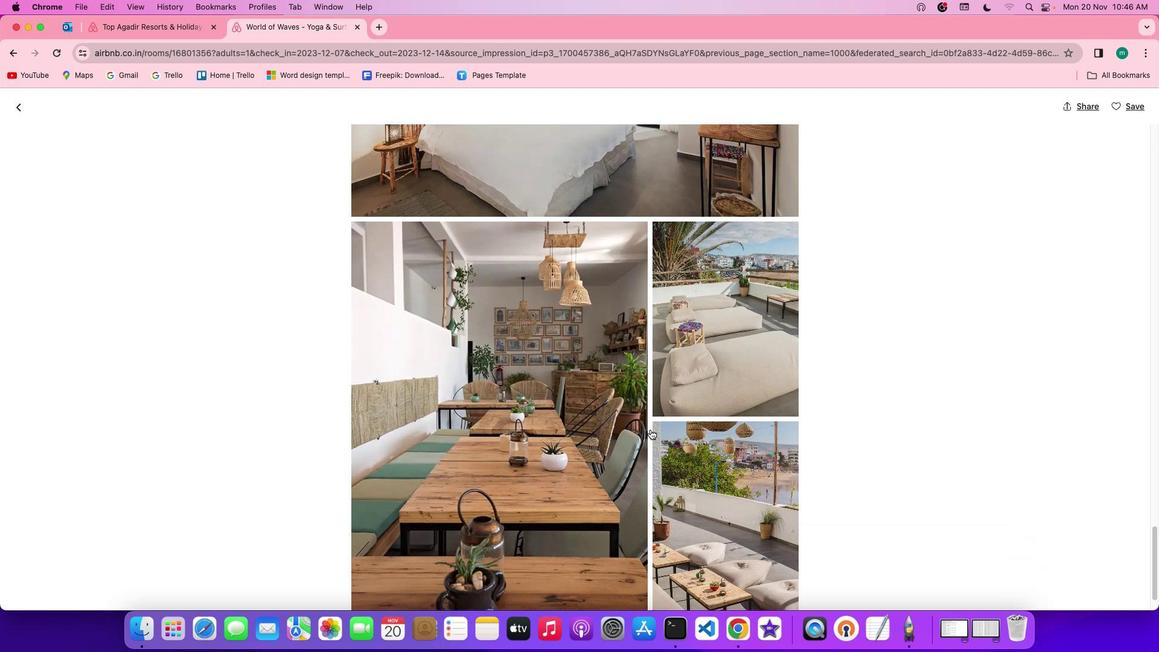 
Action: Mouse scrolled (650, 429) with delta (0, 0)
Screenshot: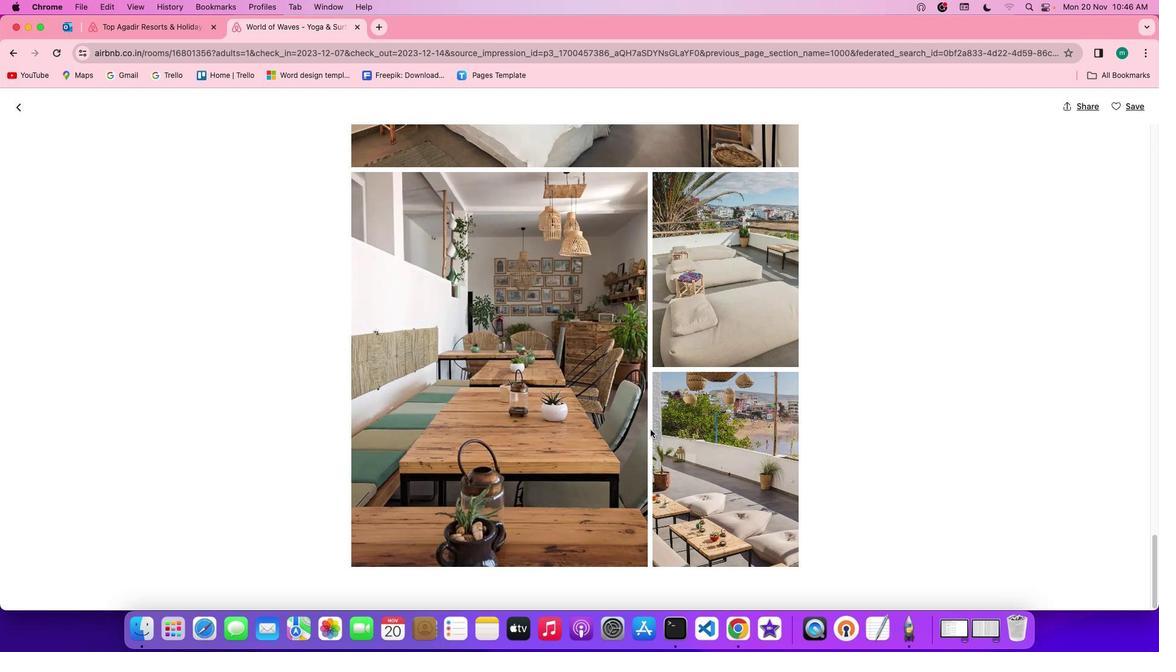 
Action: Mouse scrolled (650, 429) with delta (0, 0)
Screenshot: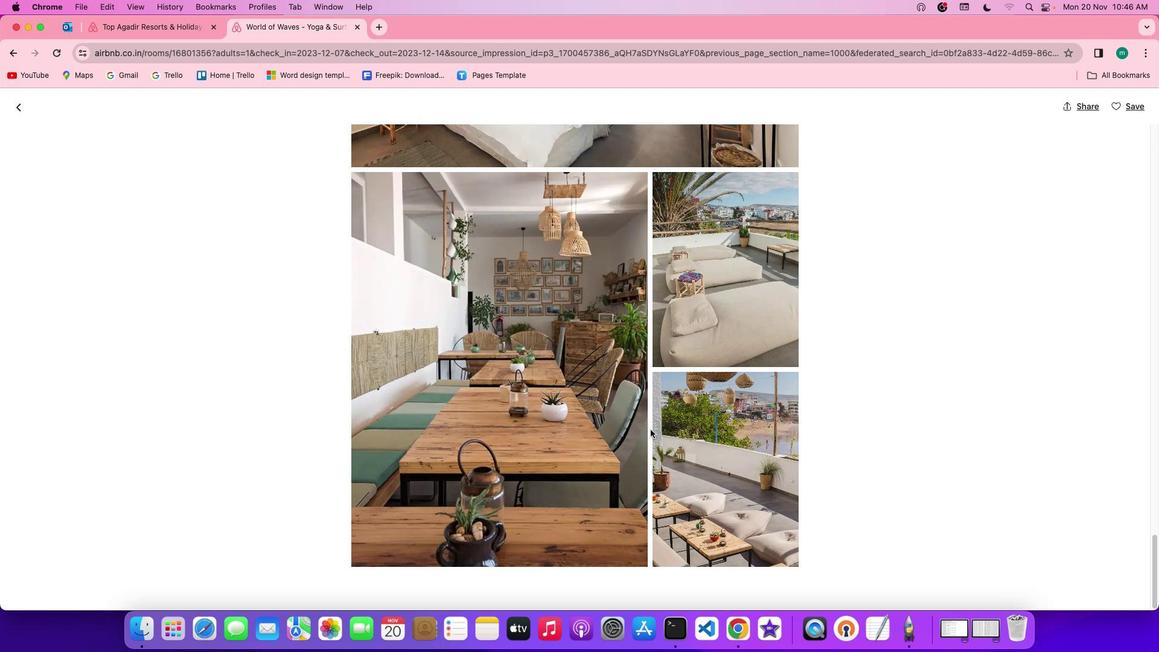 
Action: Mouse scrolled (650, 429) with delta (0, -1)
Screenshot: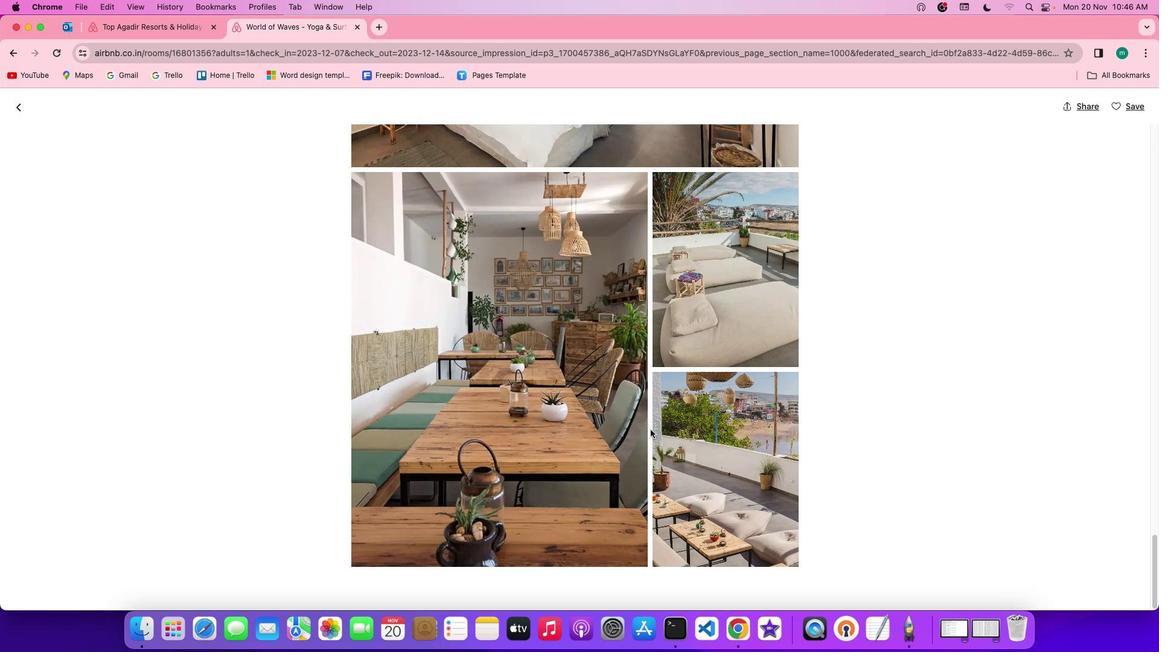
Action: Mouse scrolled (650, 429) with delta (0, -1)
Screenshot: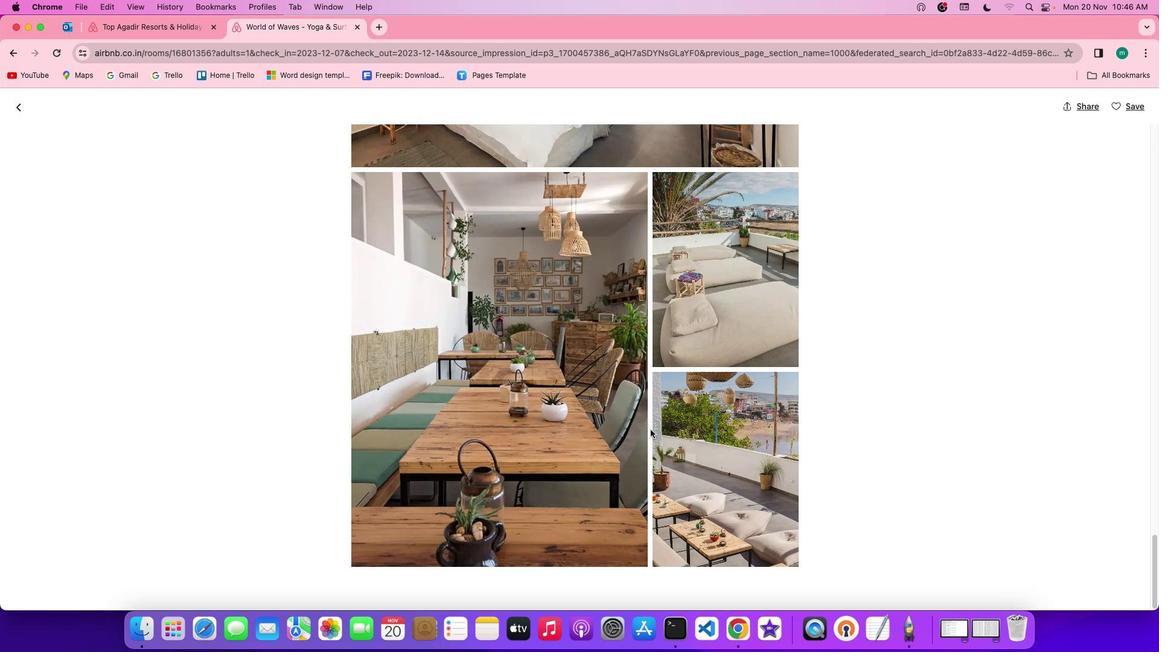 
Action: Mouse scrolled (650, 429) with delta (0, 0)
Screenshot: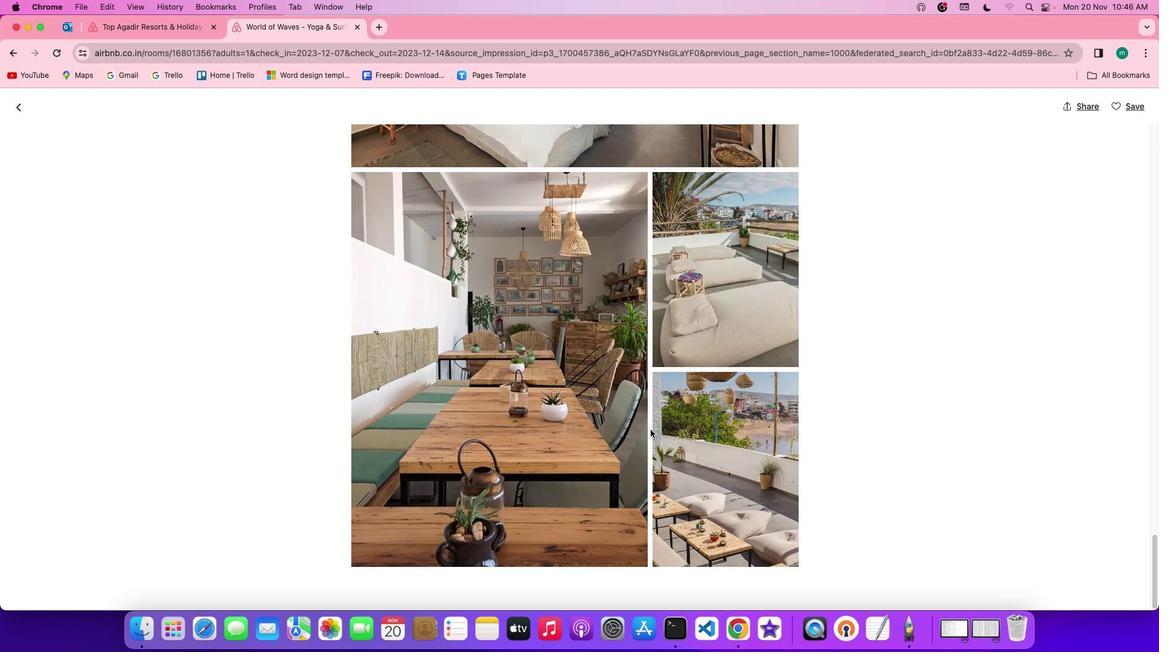 
Action: Mouse scrolled (650, 429) with delta (0, 0)
Screenshot: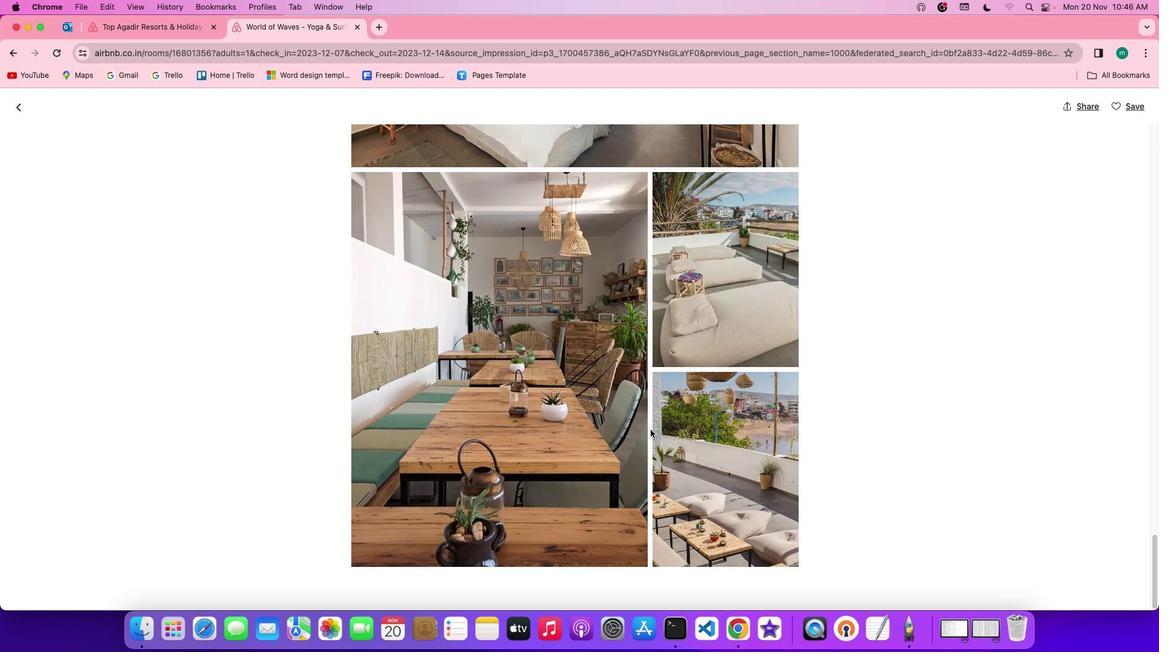 
Action: Mouse scrolled (650, 429) with delta (0, -1)
Screenshot: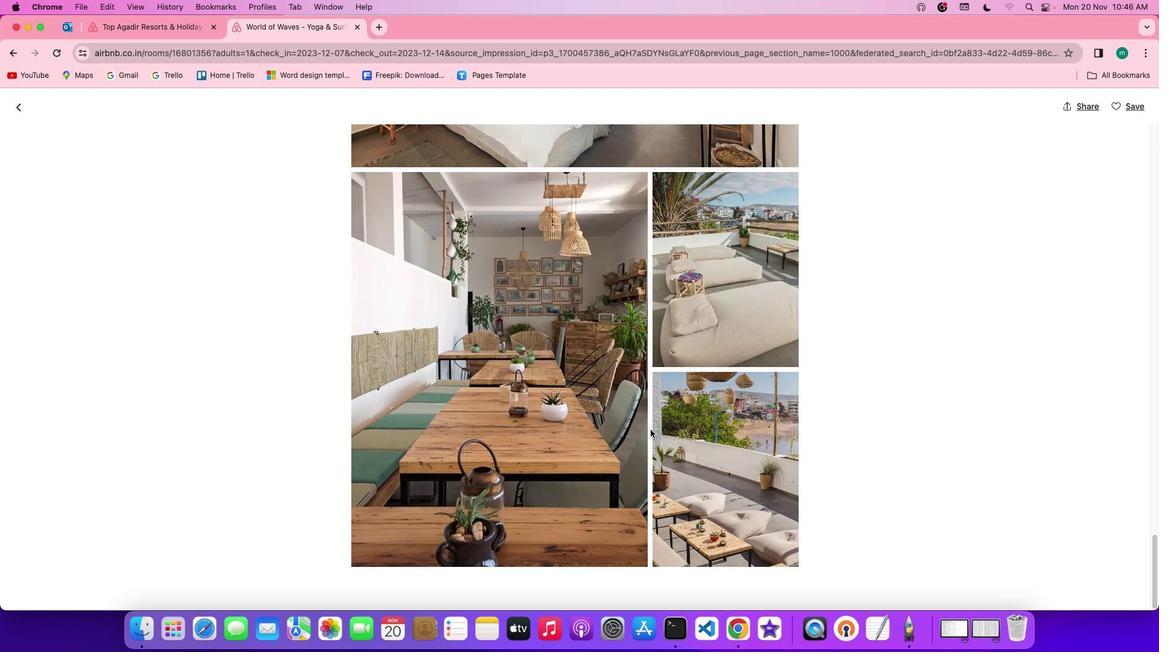 
Action: Mouse scrolled (650, 429) with delta (0, -2)
Screenshot: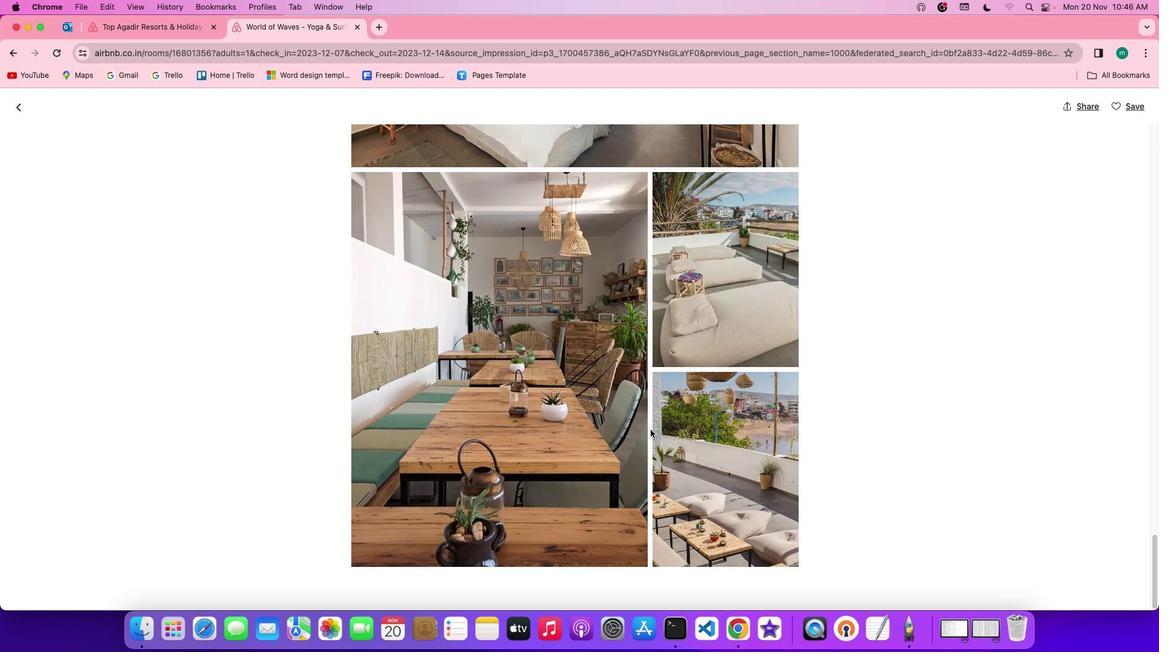 
Action: Mouse moved to (16, 108)
Screenshot: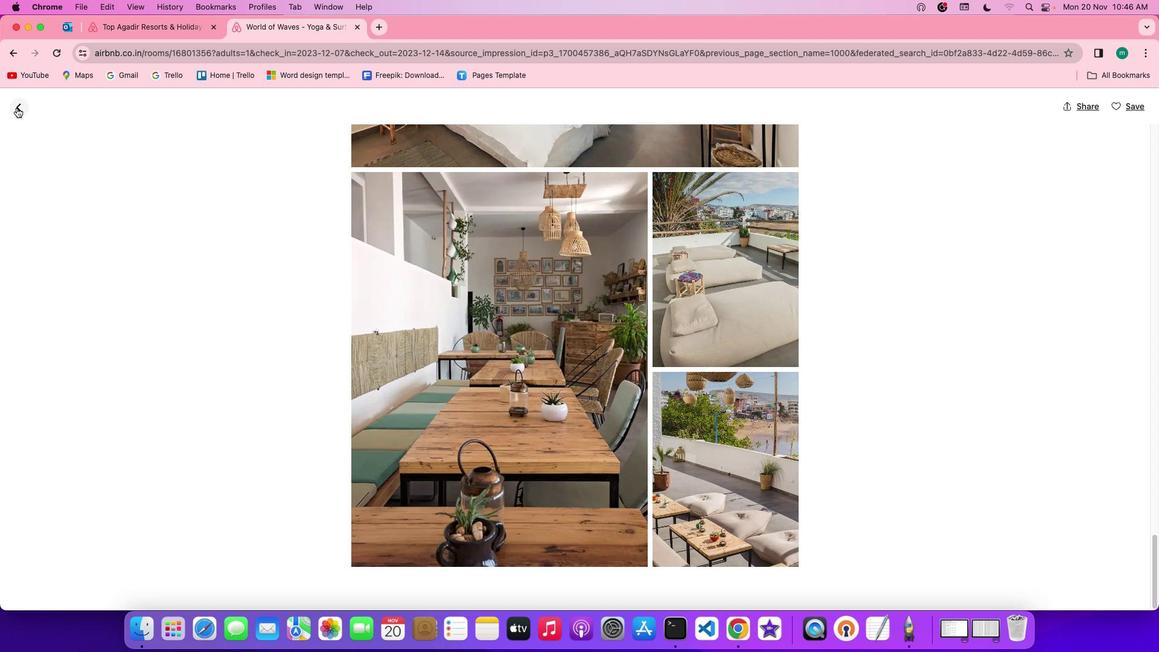 
Action: Mouse pressed left at (16, 108)
Screenshot: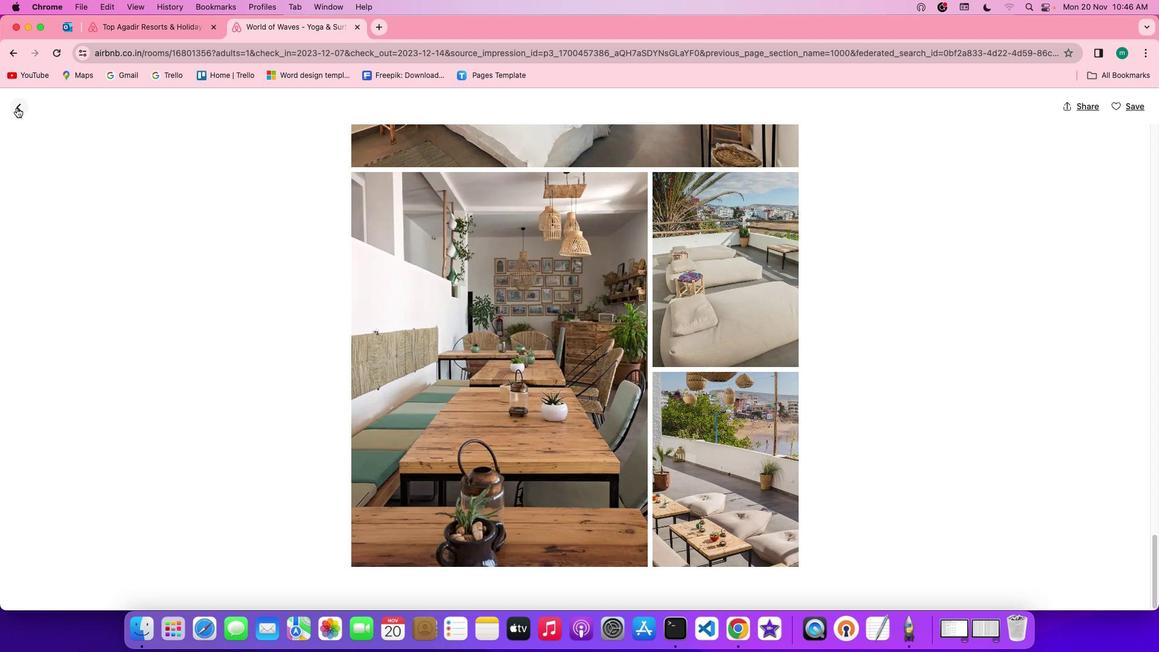 
Action: Mouse moved to (511, 420)
Screenshot: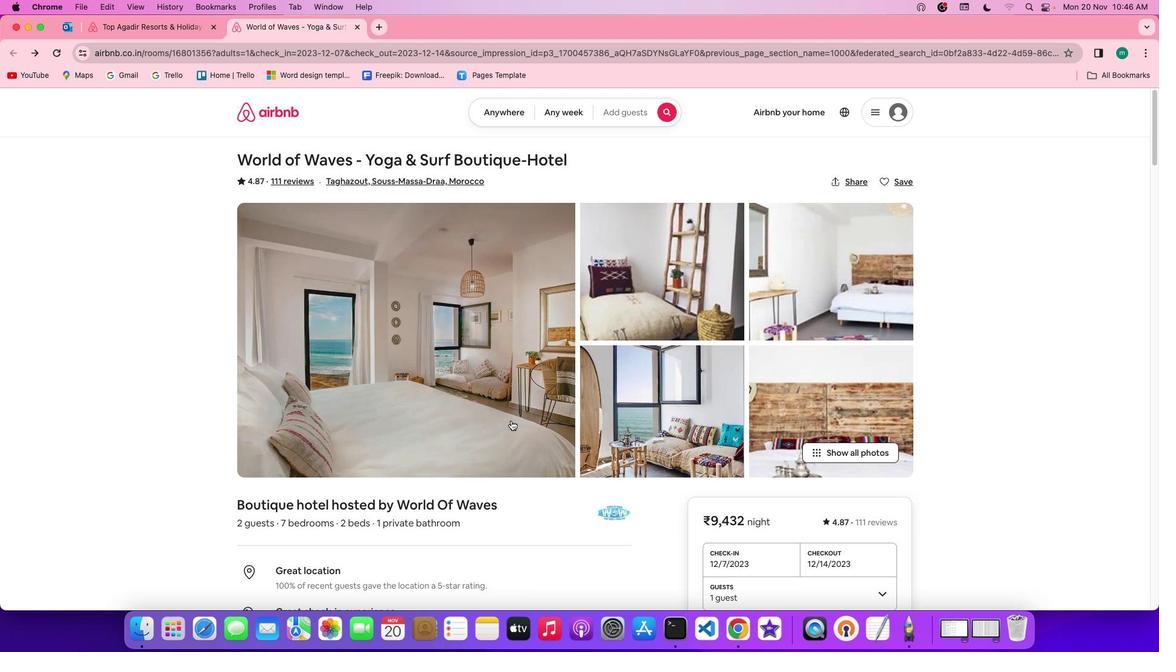
Action: Mouse scrolled (511, 420) with delta (0, 0)
Screenshot: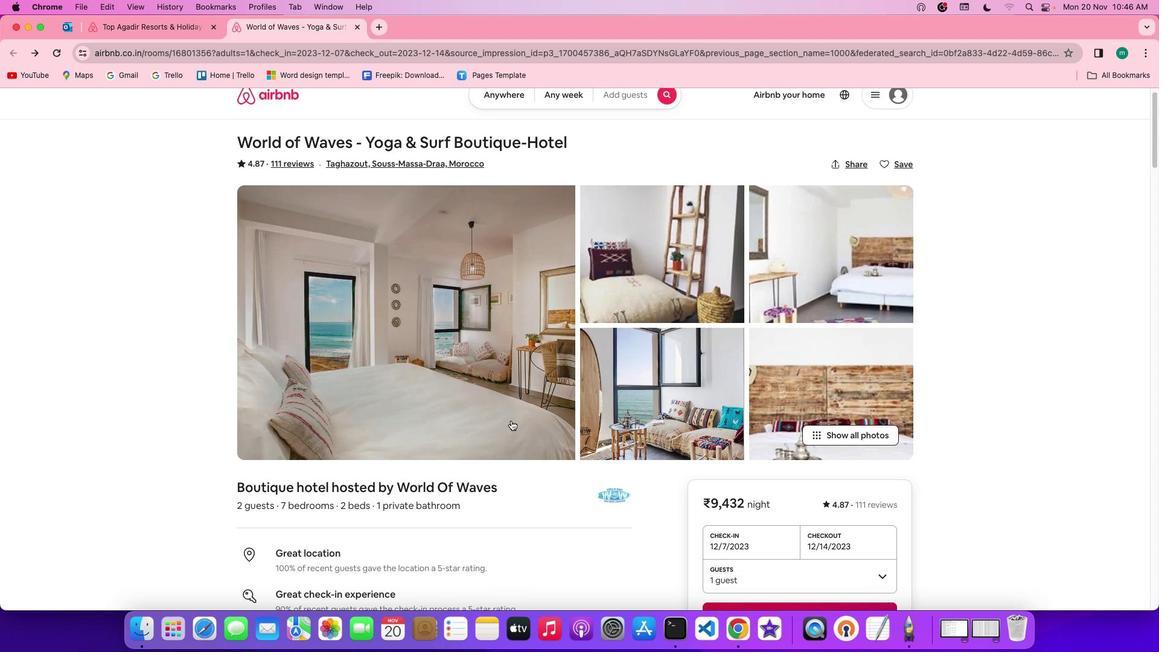 
Action: Mouse scrolled (511, 420) with delta (0, 0)
Screenshot: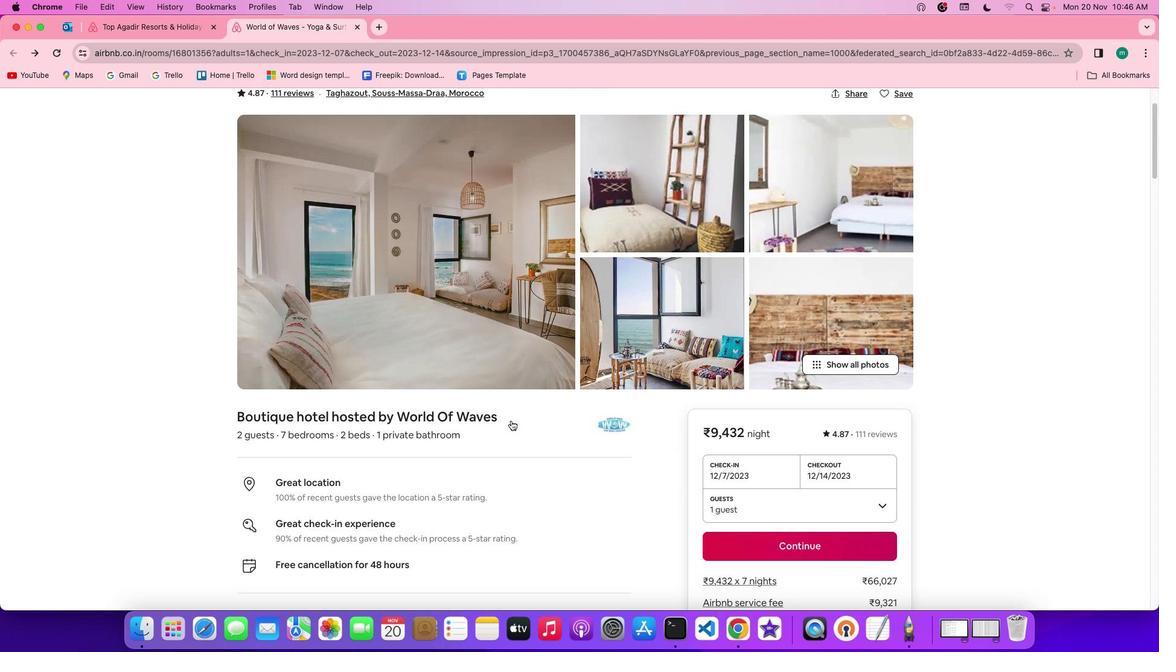 
Action: Mouse scrolled (511, 420) with delta (0, -1)
Screenshot: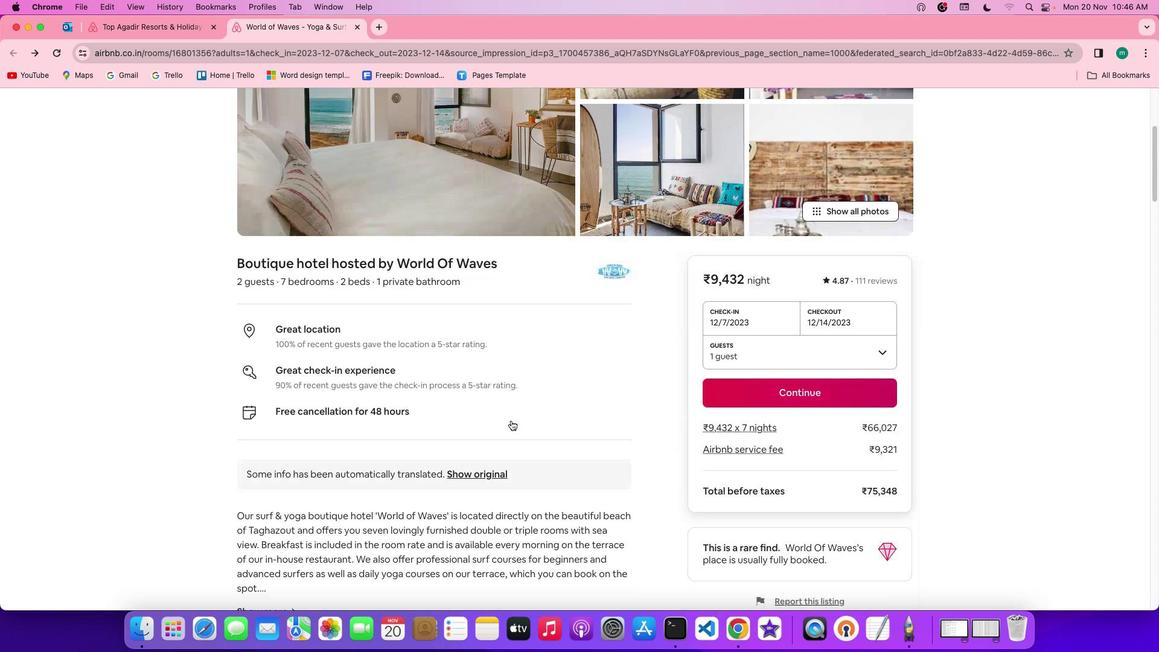 
Action: Mouse scrolled (511, 420) with delta (0, -3)
Screenshot: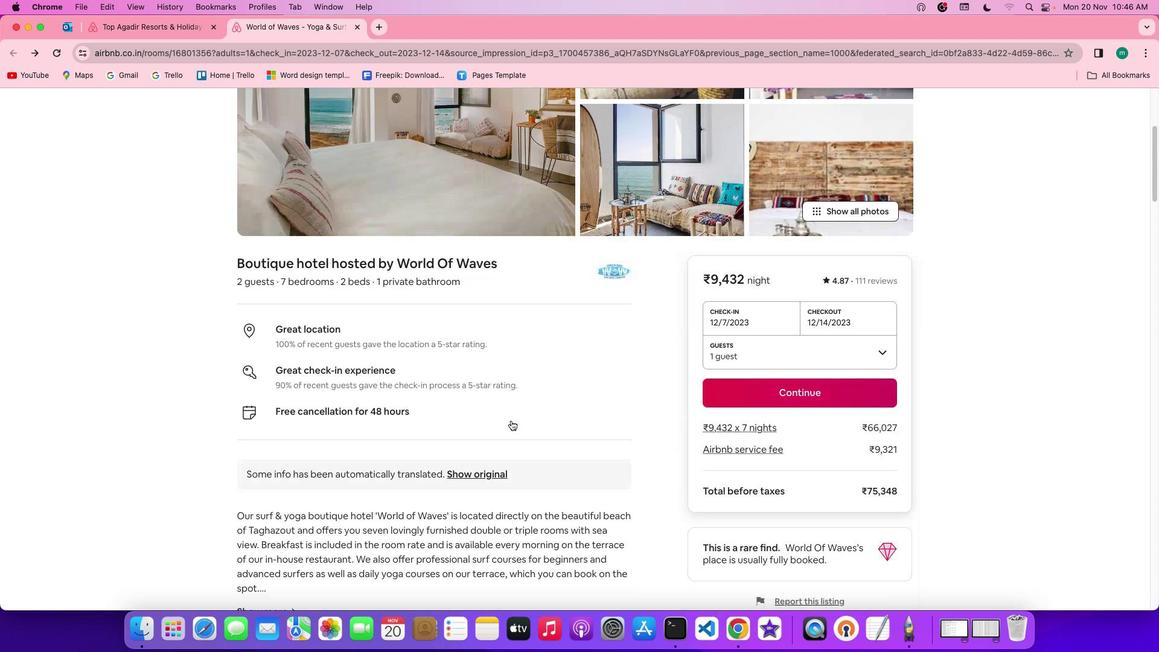 
Action: Mouse scrolled (511, 420) with delta (0, -3)
Screenshot: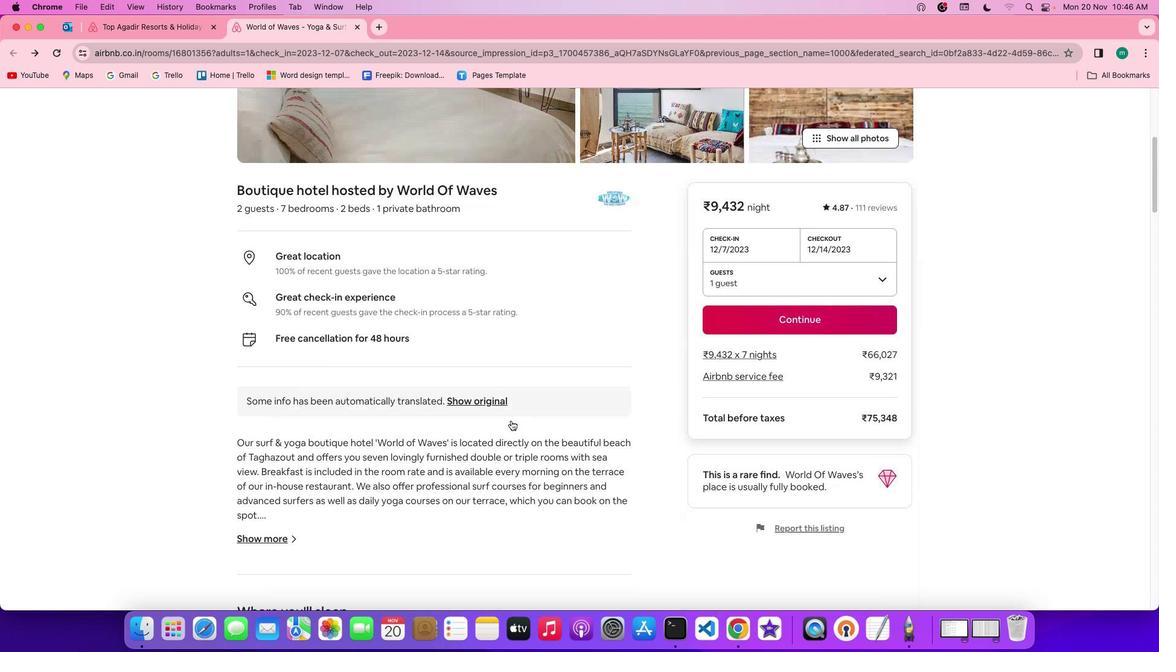 
Action: Mouse scrolled (511, 420) with delta (0, -3)
Screenshot: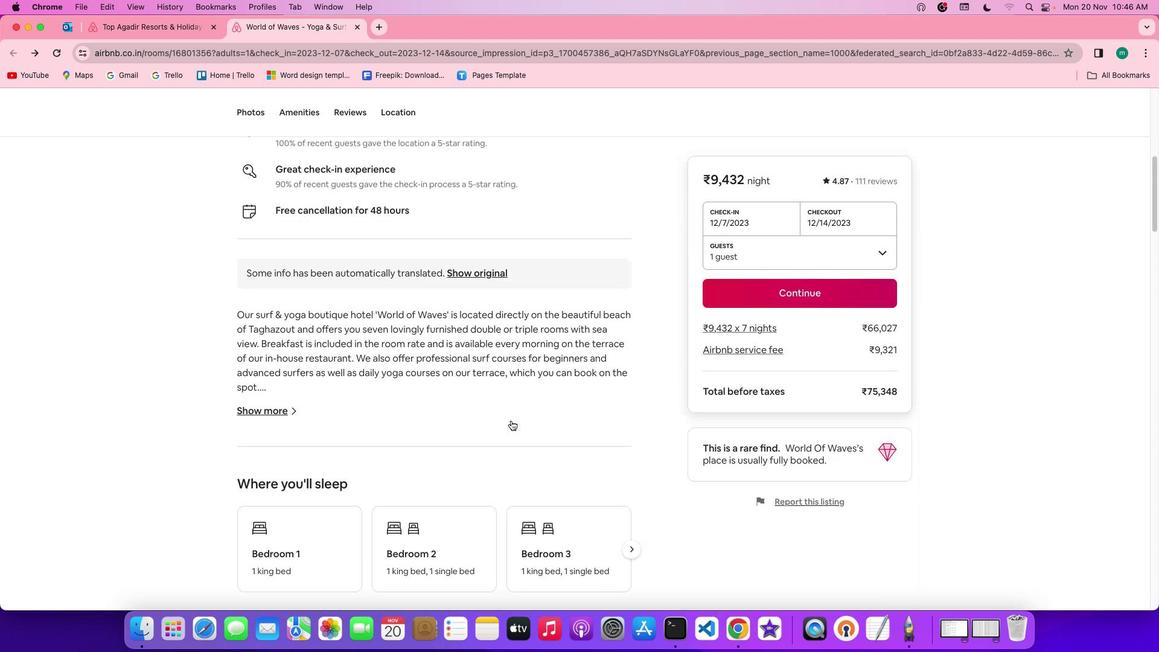 
Action: Mouse moved to (260, 344)
Screenshot: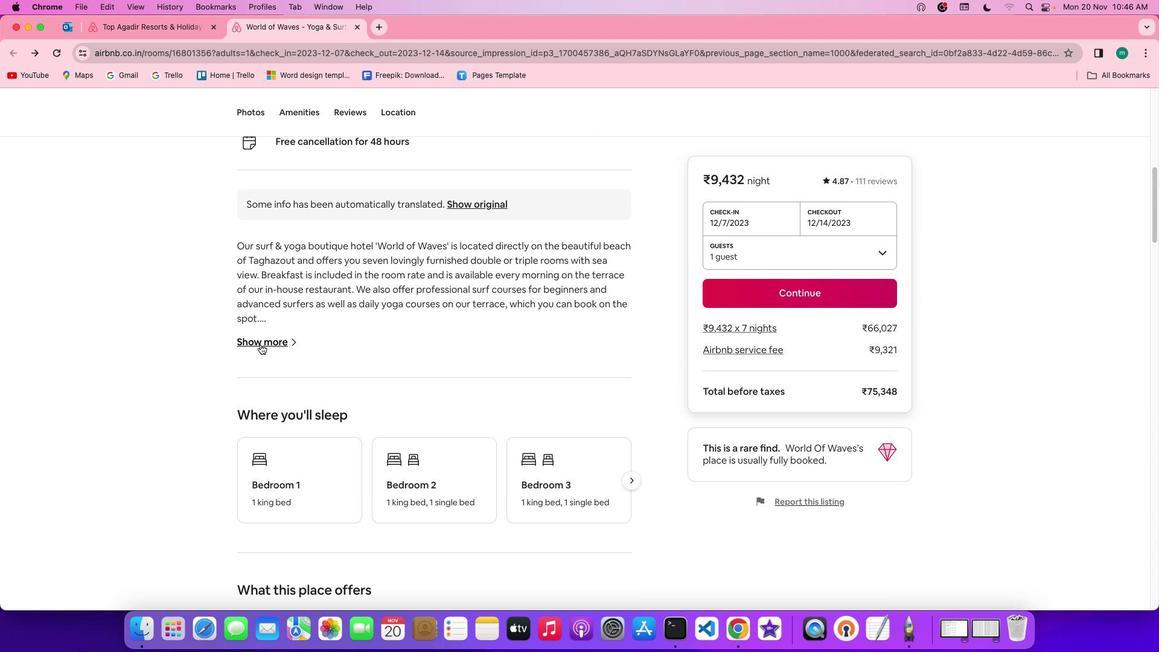 
Action: Mouse pressed left at (260, 344)
Screenshot: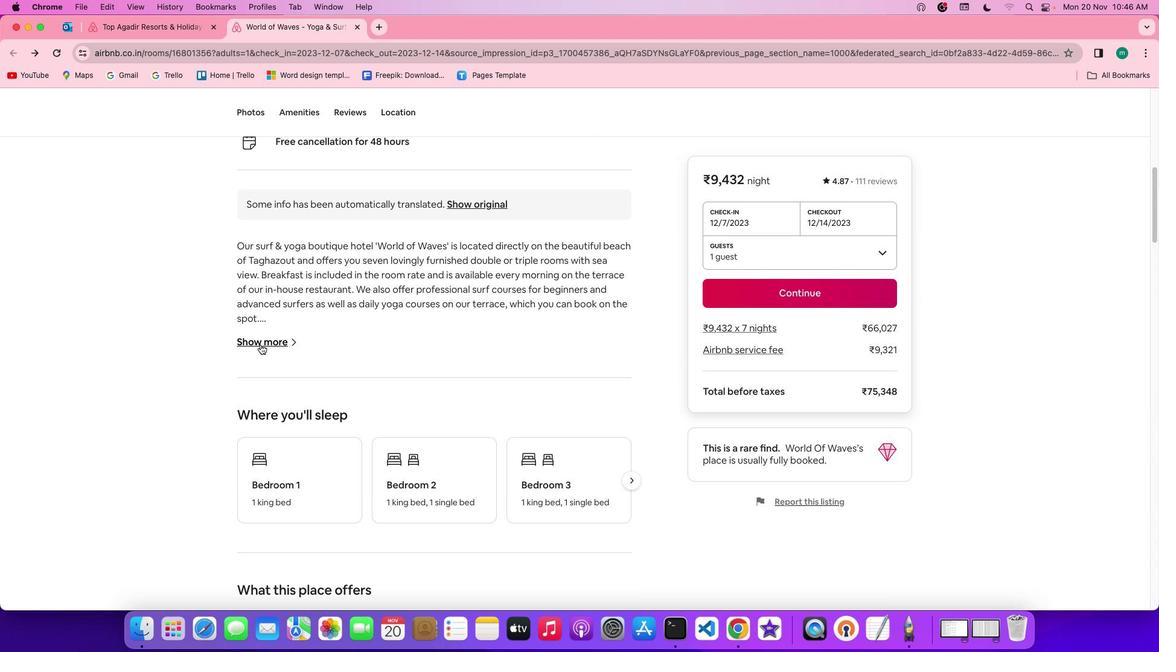
Action: Mouse moved to (595, 432)
Screenshot: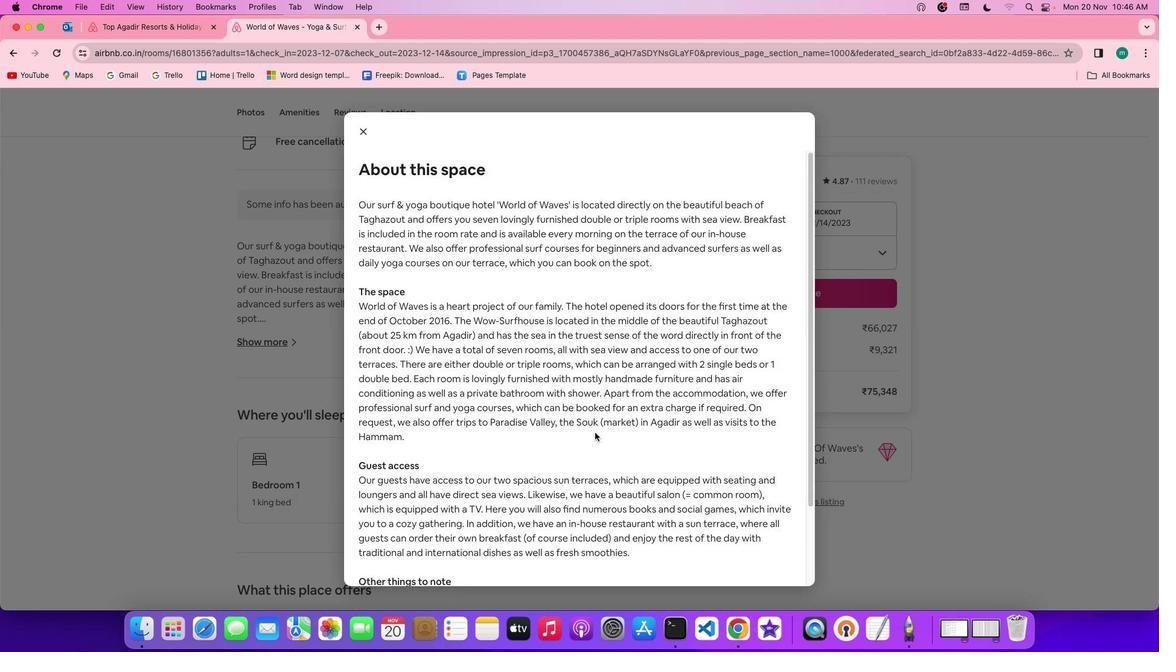 
Action: Mouse scrolled (595, 432) with delta (0, 0)
Screenshot: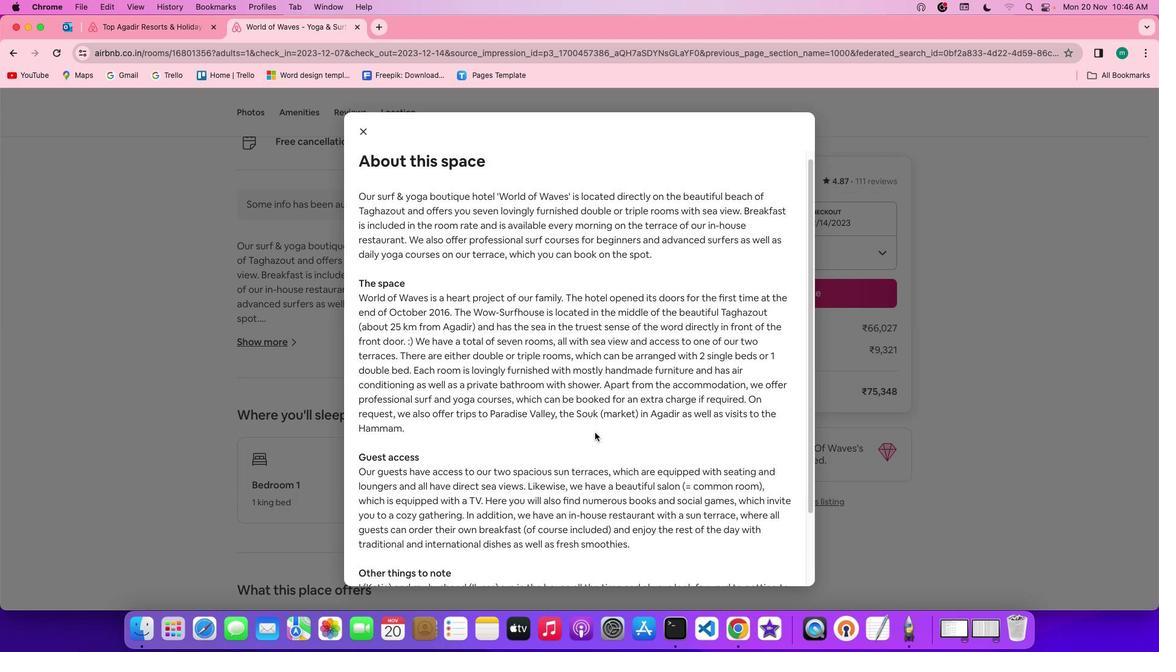 
Action: Mouse scrolled (595, 432) with delta (0, 0)
Screenshot: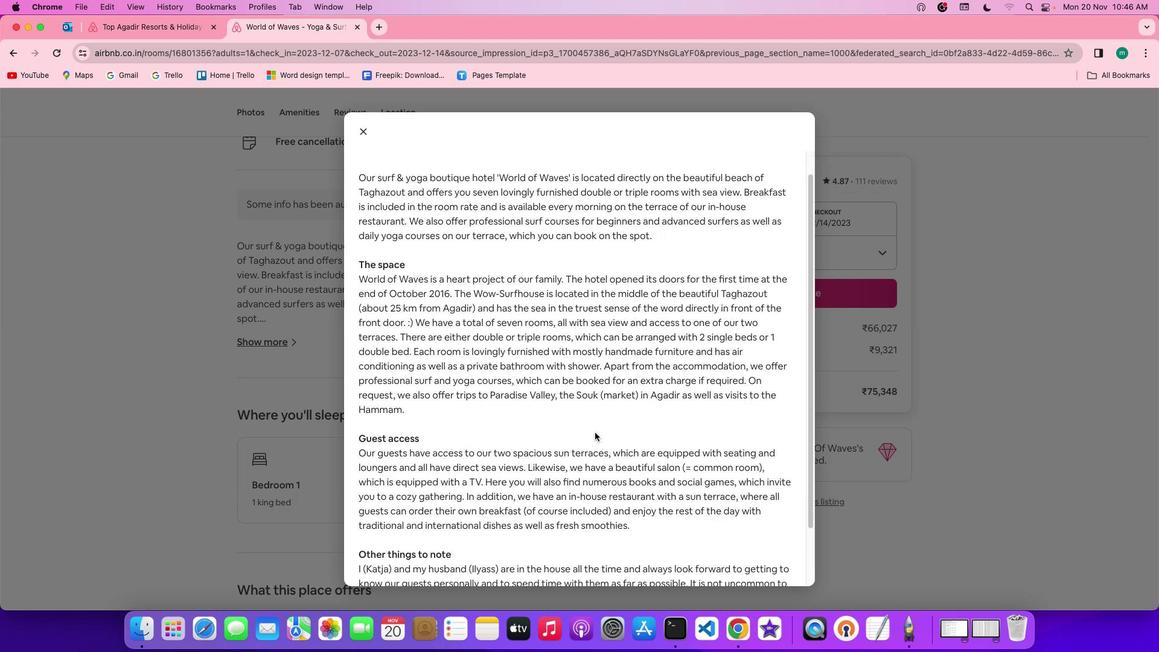 
Action: Mouse scrolled (595, 432) with delta (0, -1)
Screenshot: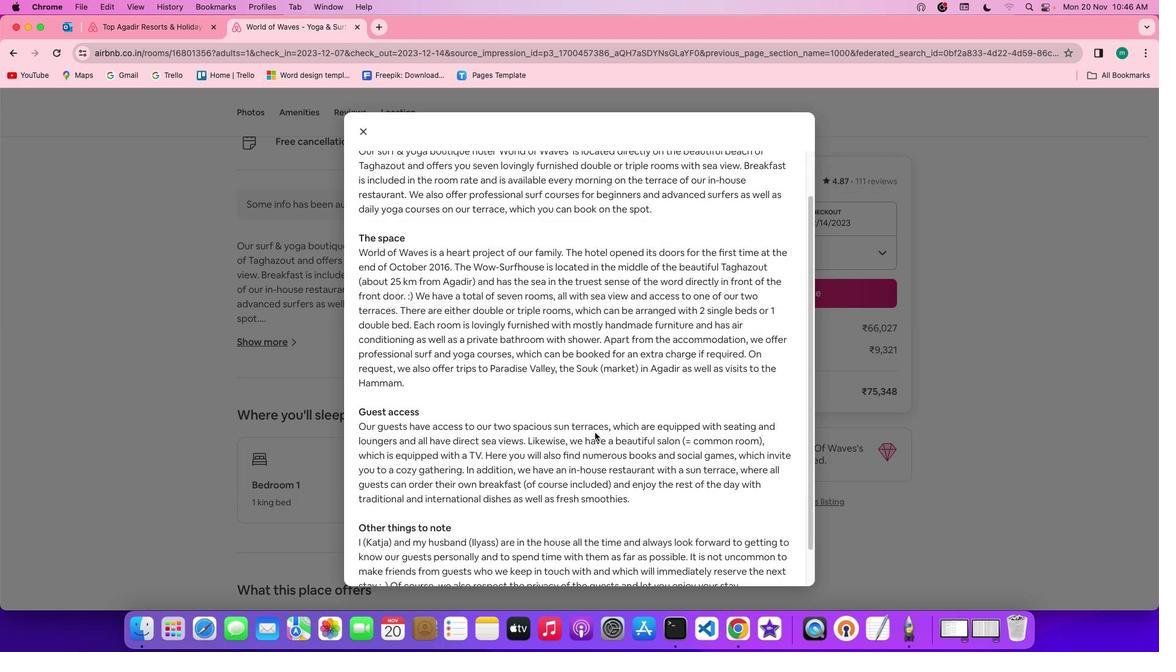 
Action: Mouse scrolled (595, 432) with delta (0, -3)
Screenshot: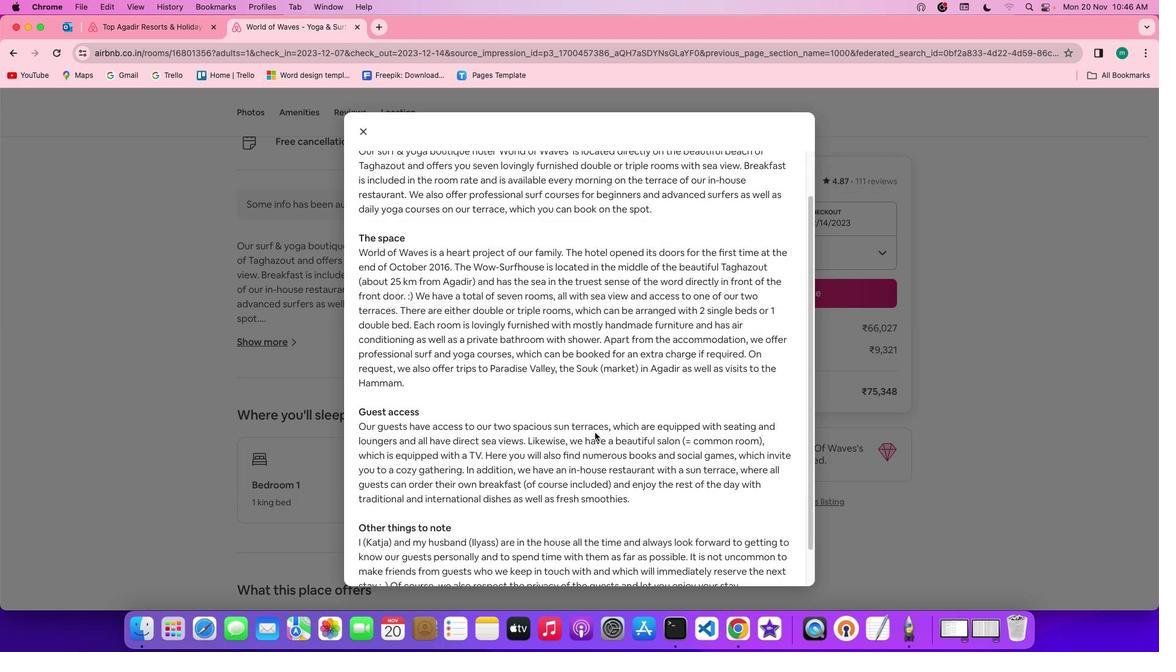 
Action: Mouse scrolled (595, 432) with delta (0, -3)
Screenshot: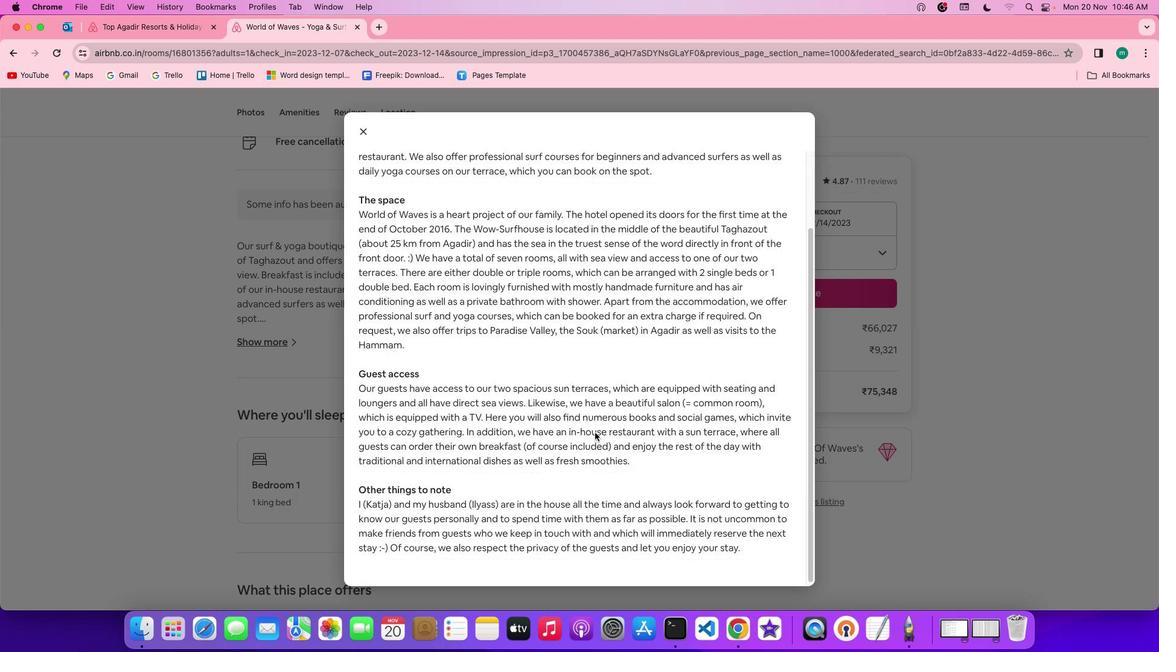 
Action: Mouse scrolled (595, 432) with delta (0, -3)
Screenshot: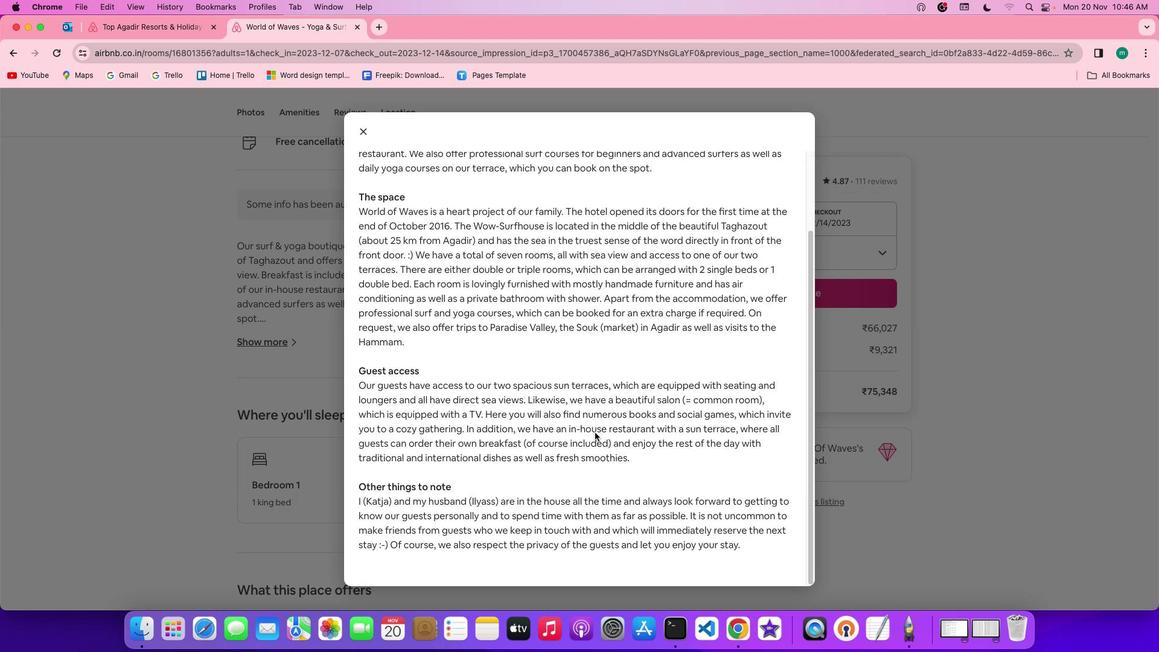 
Action: Mouse scrolled (595, 432) with delta (0, 0)
Screenshot: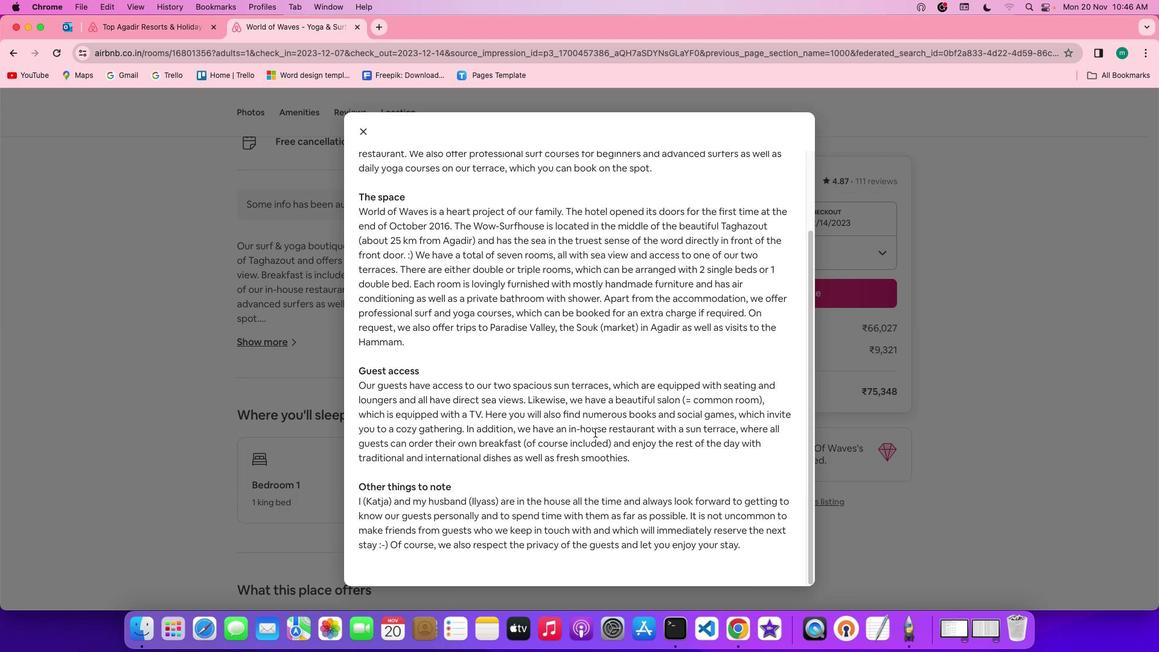 
Action: Mouse scrolled (595, 432) with delta (0, 0)
Screenshot: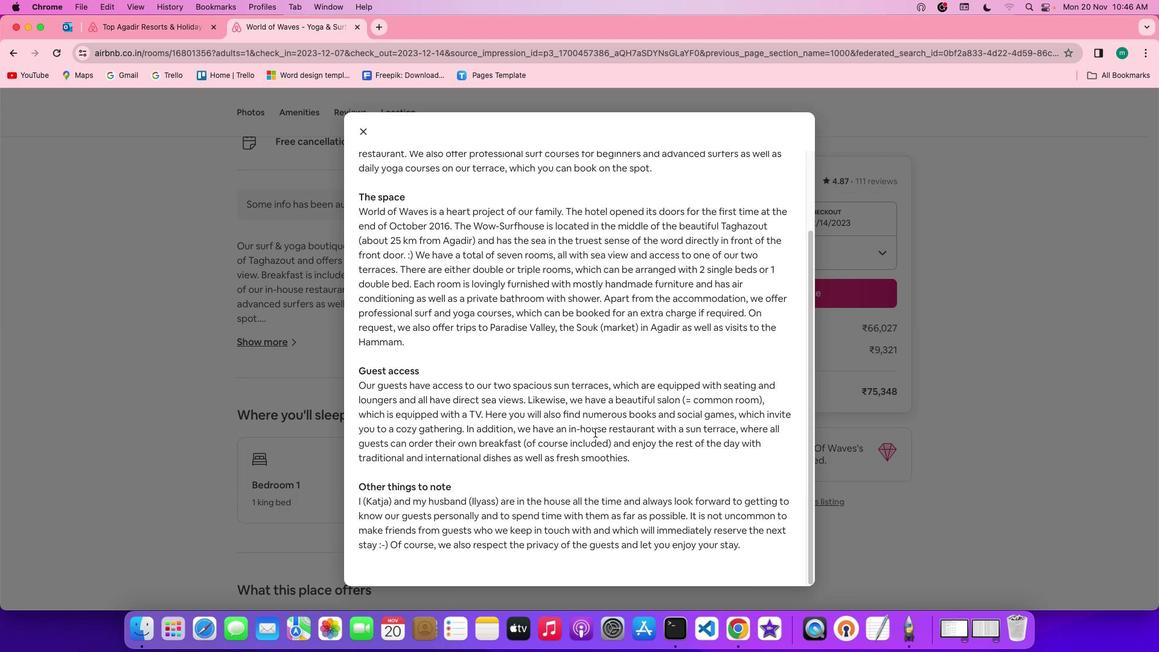 
Action: Mouse scrolled (595, 432) with delta (0, -1)
Screenshot: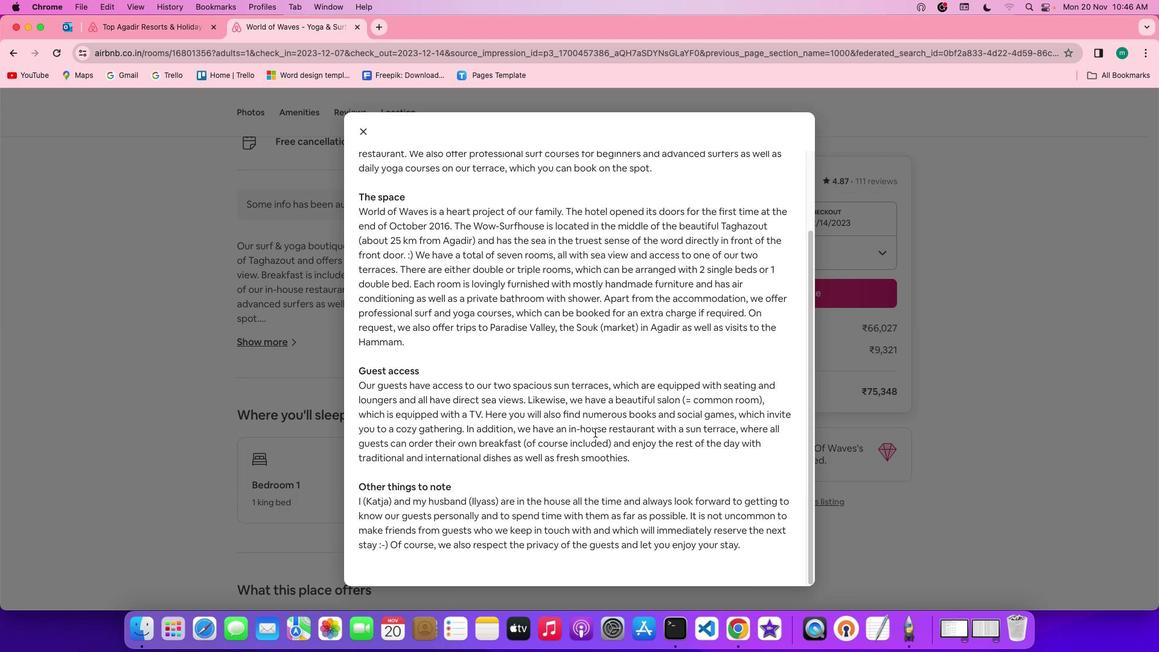 
Action: Mouse scrolled (595, 432) with delta (0, -3)
Screenshot: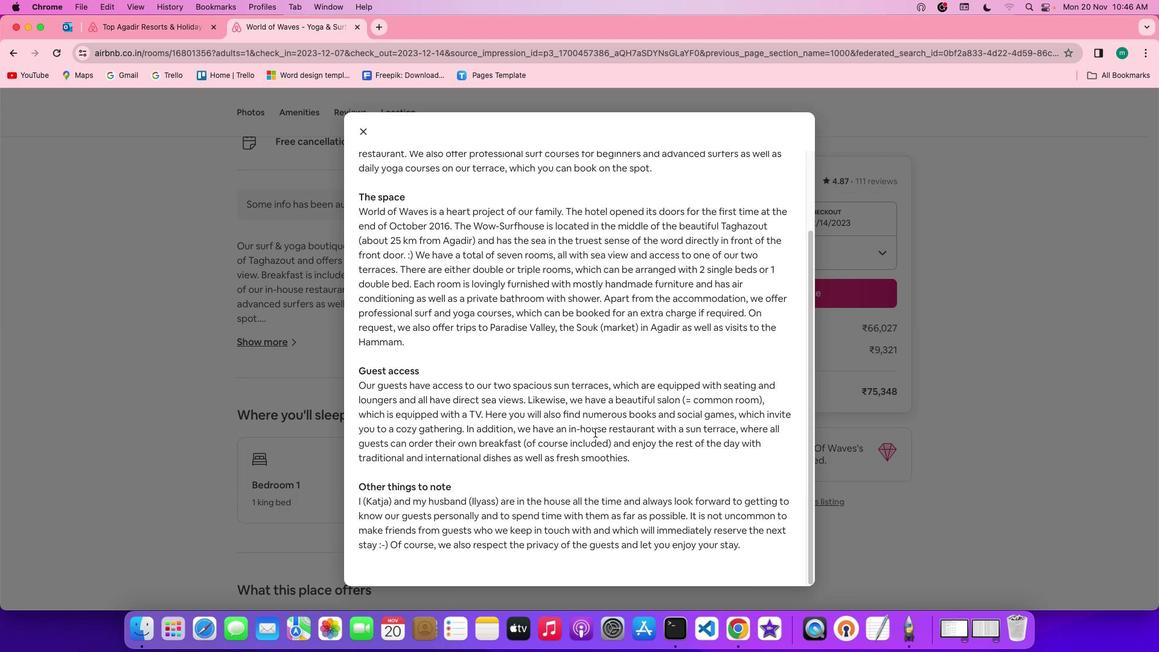 
Action: Mouse scrolled (595, 432) with delta (0, -3)
Screenshot: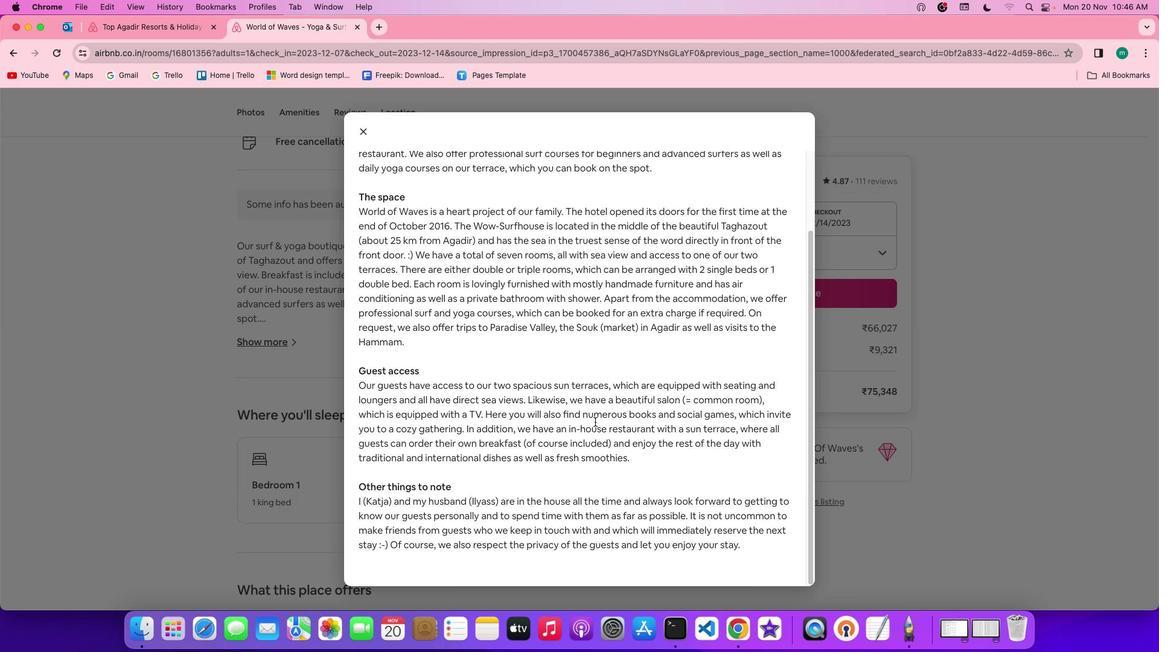 
Action: Mouse moved to (357, 131)
Screenshot: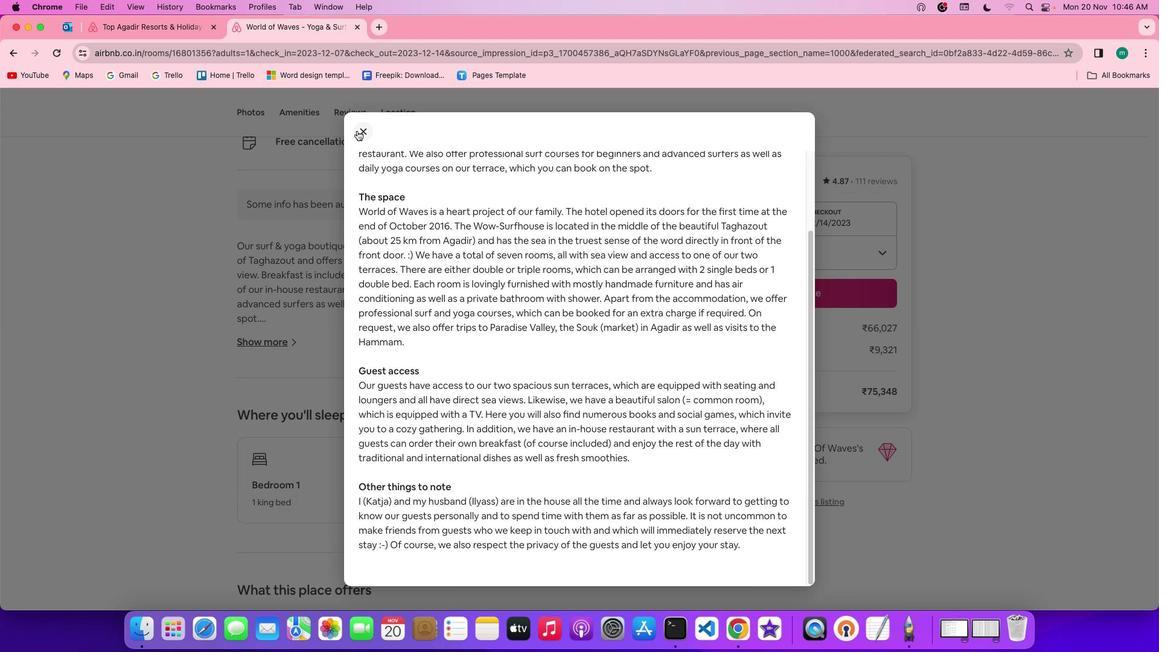 
Action: Mouse pressed left at (357, 131)
Screenshot: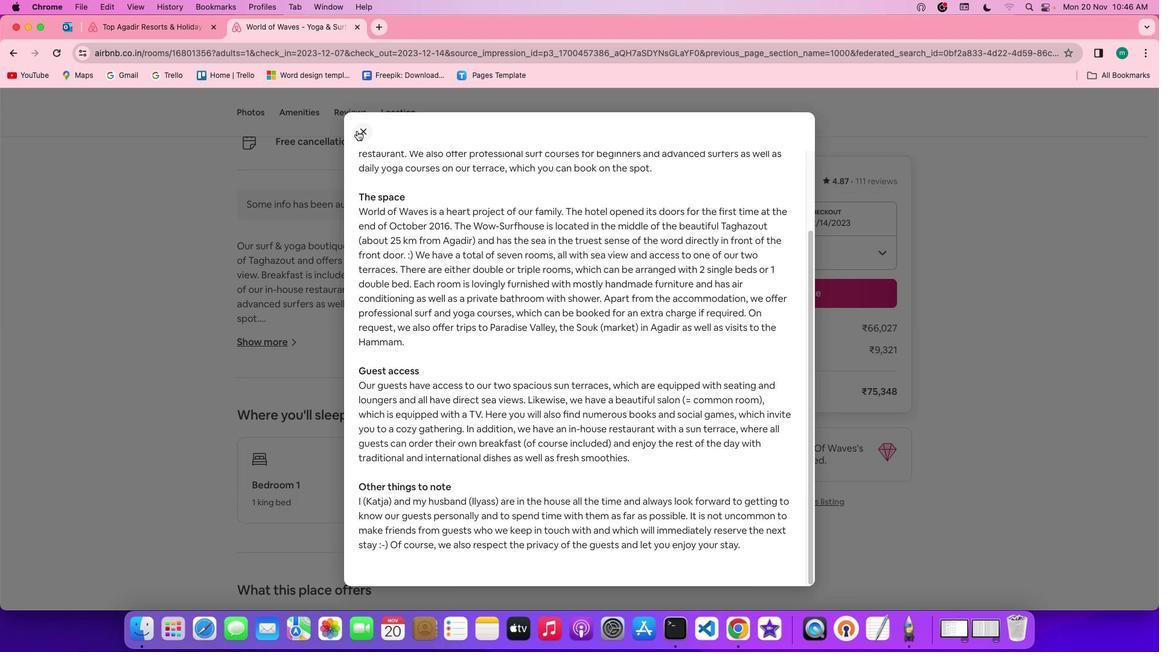 
Action: Mouse moved to (471, 299)
Screenshot: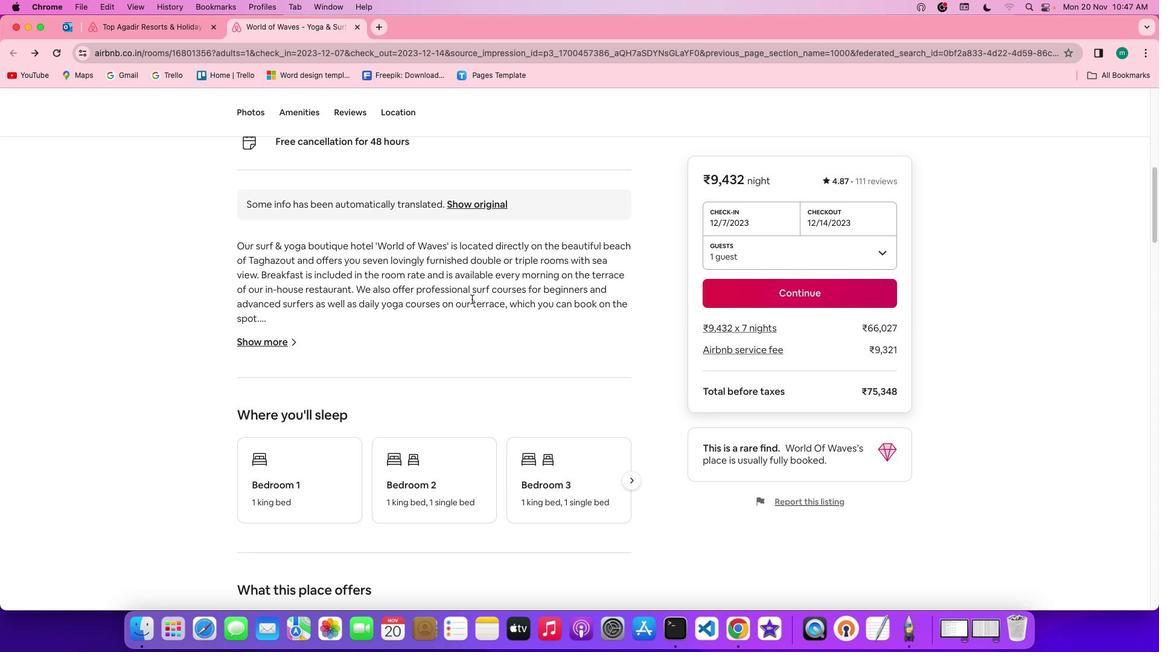 
Action: Mouse scrolled (471, 299) with delta (0, 0)
Screenshot: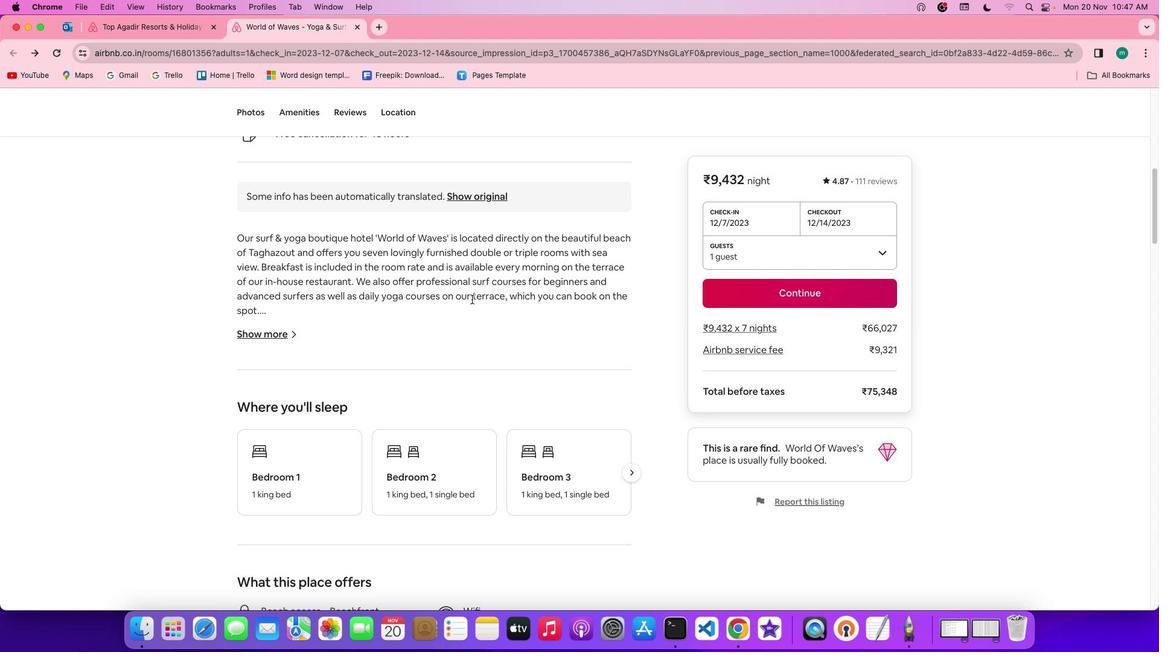 
Action: Mouse scrolled (471, 299) with delta (0, 0)
Screenshot: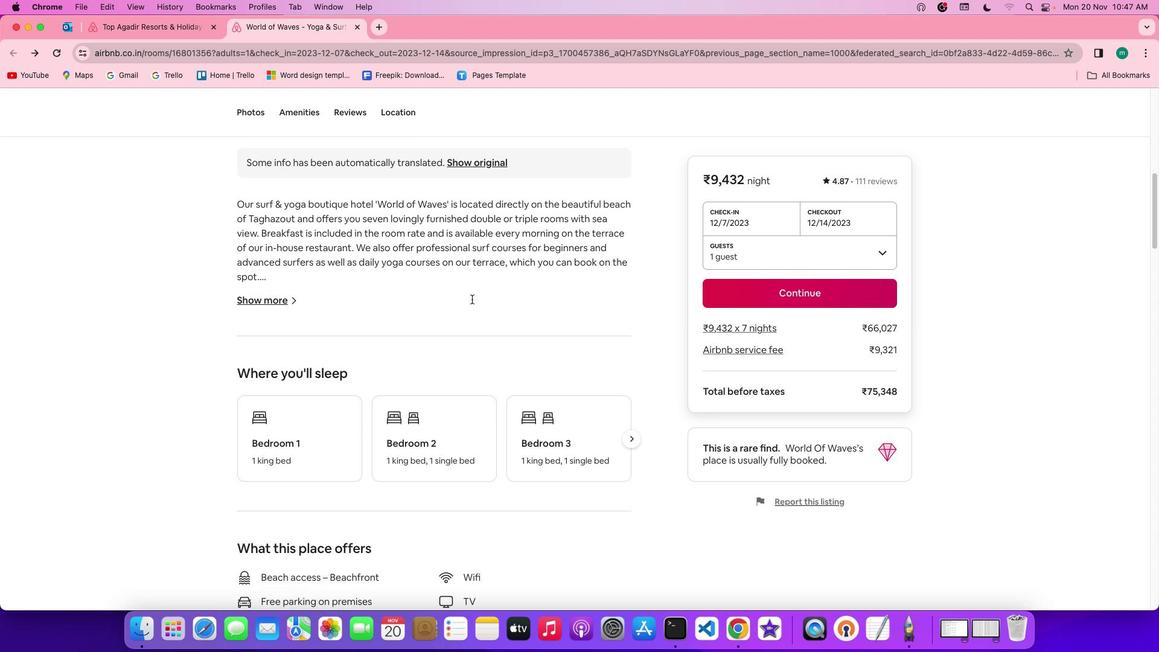 
Action: Mouse scrolled (471, 299) with delta (0, -1)
Screenshot: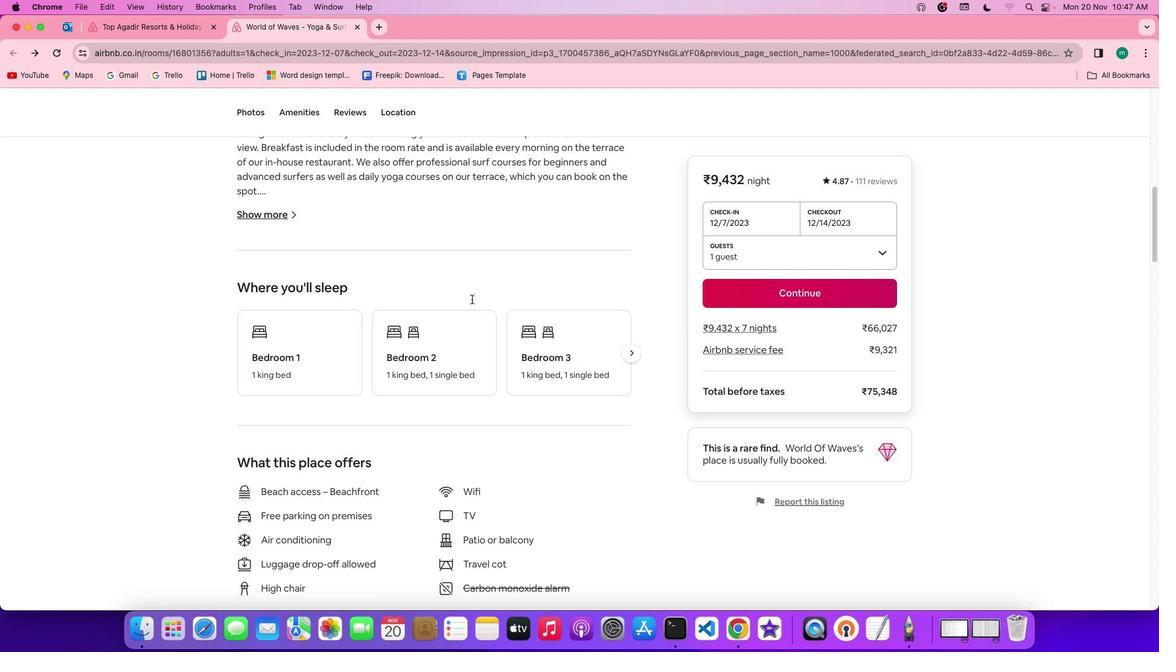 
Action: Mouse scrolled (471, 299) with delta (0, -2)
Screenshot: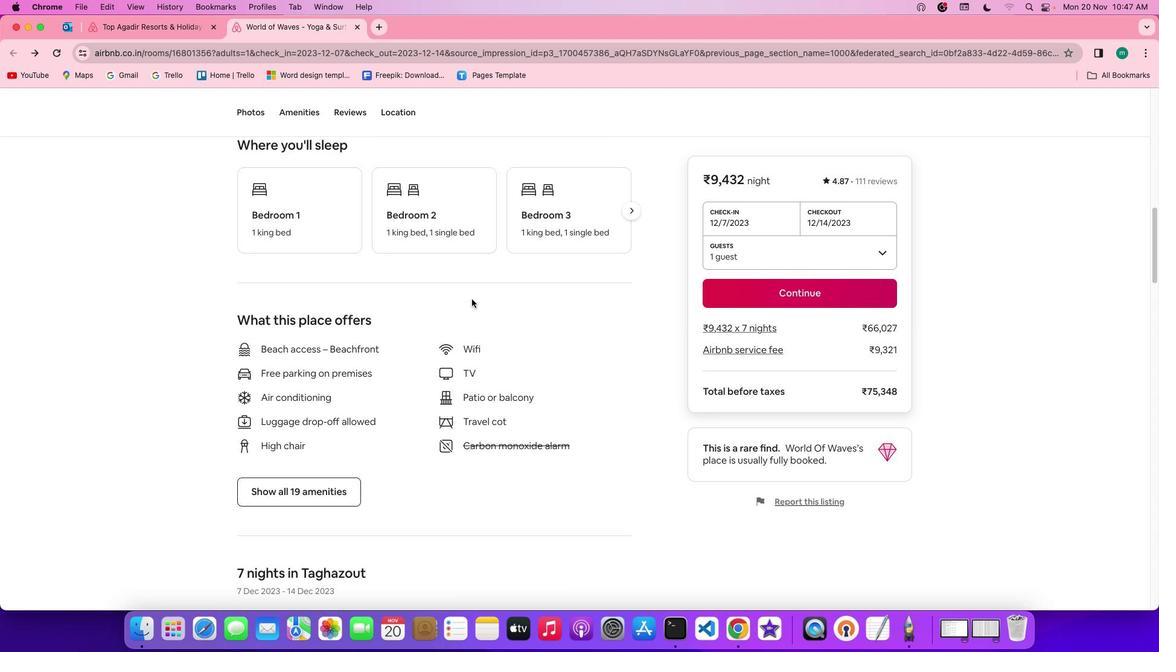 
Action: Mouse scrolled (471, 299) with delta (0, -3)
Screenshot: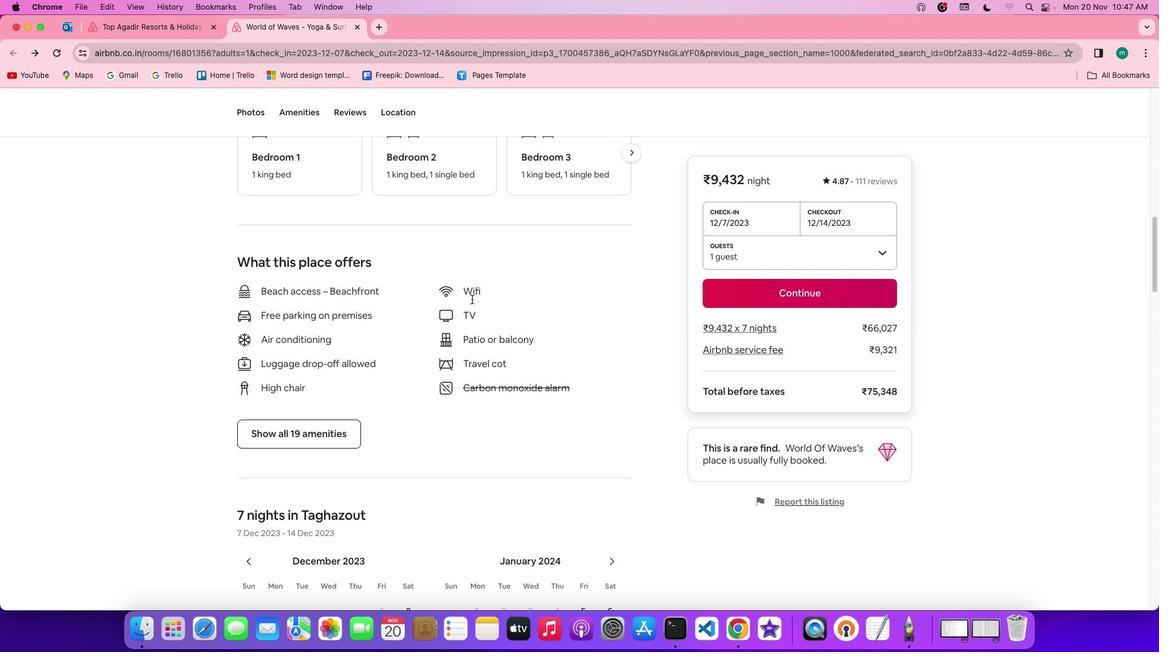 
Action: Mouse scrolled (471, 299) with delta (0, 0)
Screenshot: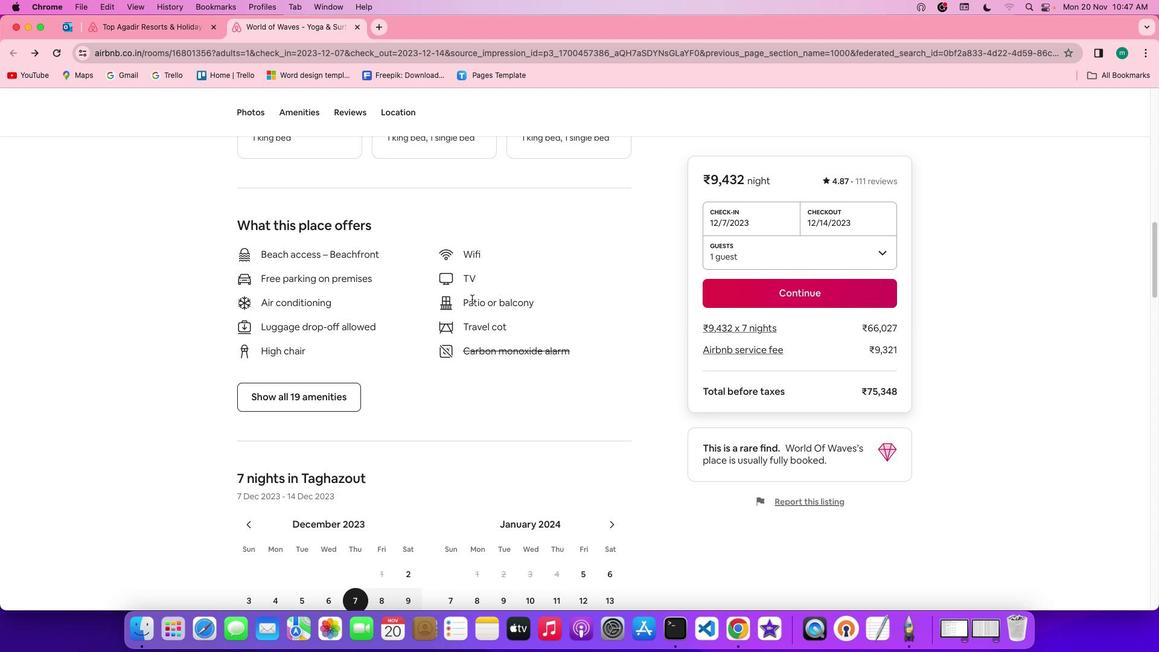 
Action: Mouse moved to (296, 390)
Screenshot: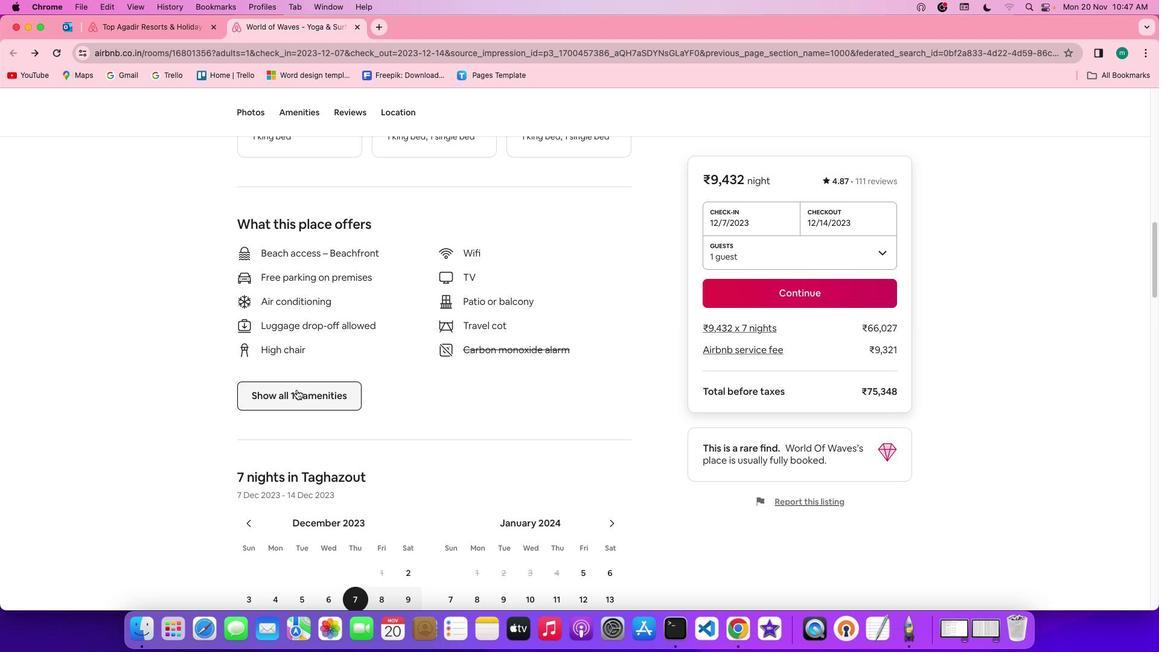 
Action: Mouse pressed left at (296, 390)
Screenshot: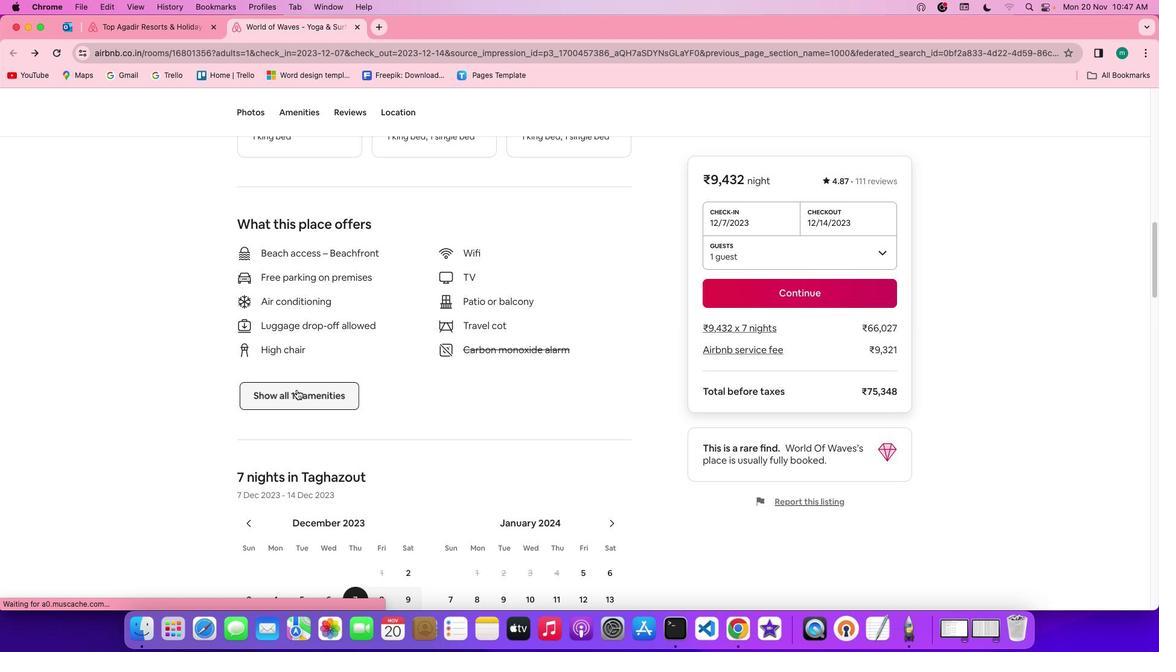 
Action: Mouse moved to (526, 410)
Screenshot: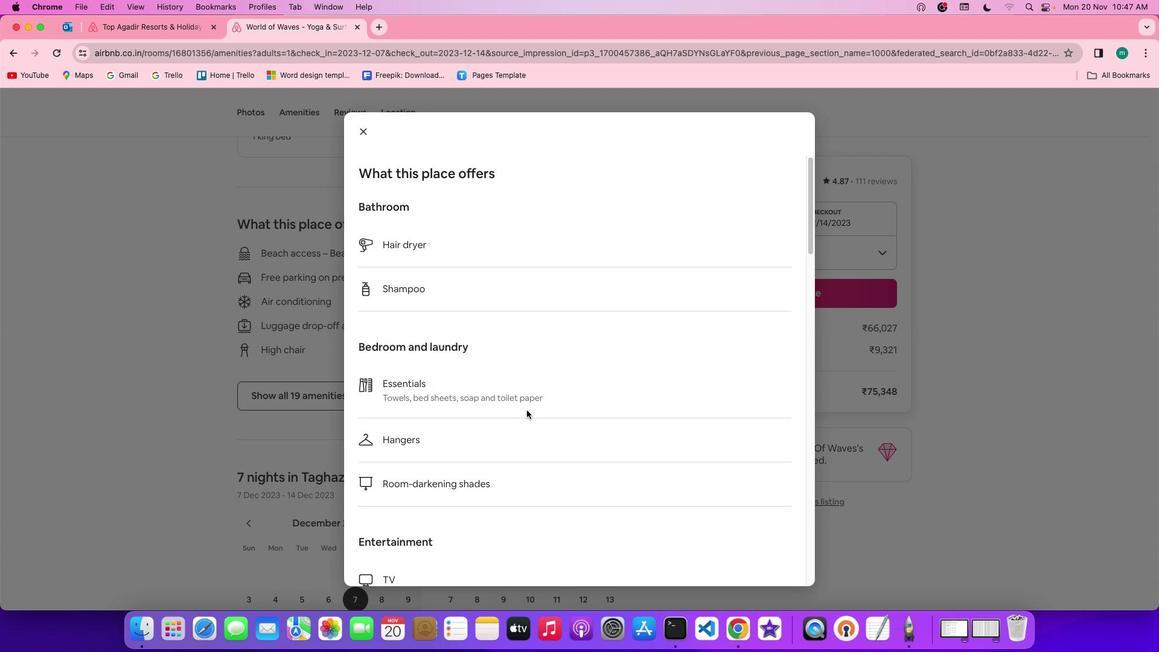 
Action: Mouse scrolled (526, 410) with delta (0, 0)
Screenshot: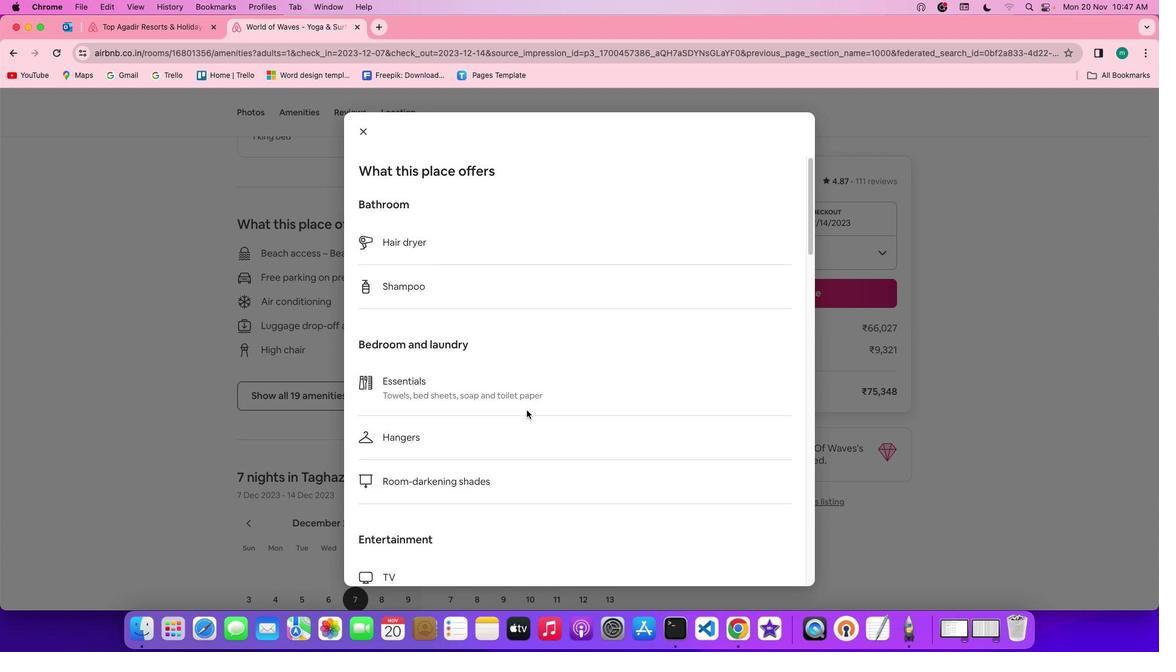 
Action: Mouse scrolled (526, 410) with delta (0, 0)
Screenshot: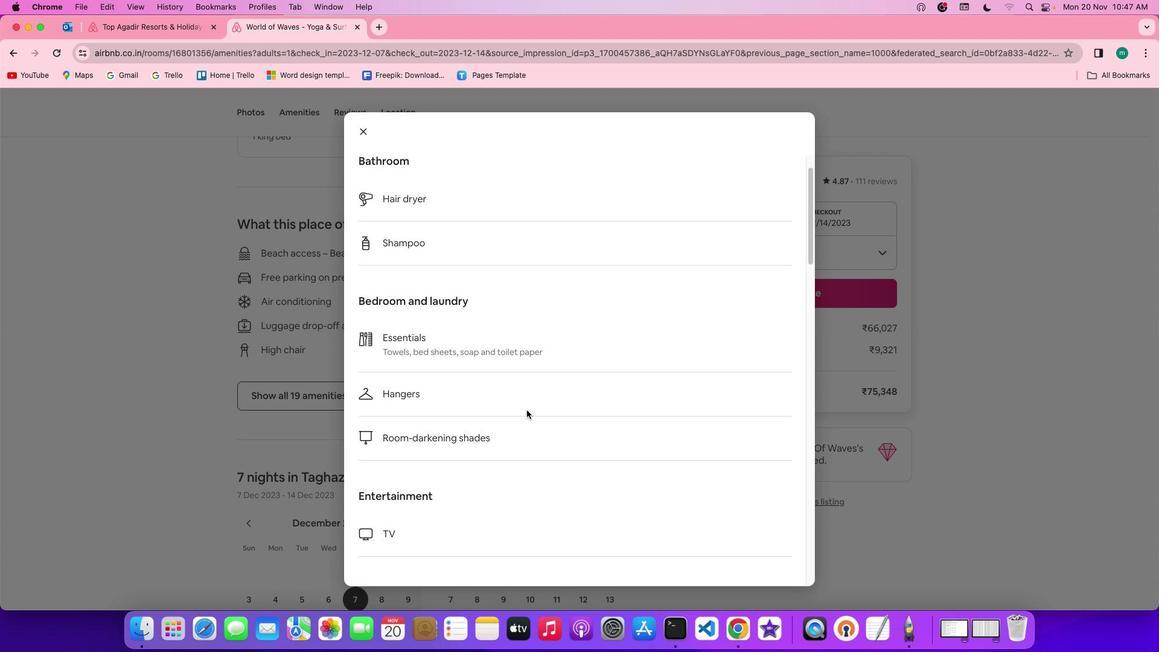 
Action: Mouse scrolled (526, 410) with delta (0, -1)
Screenshot: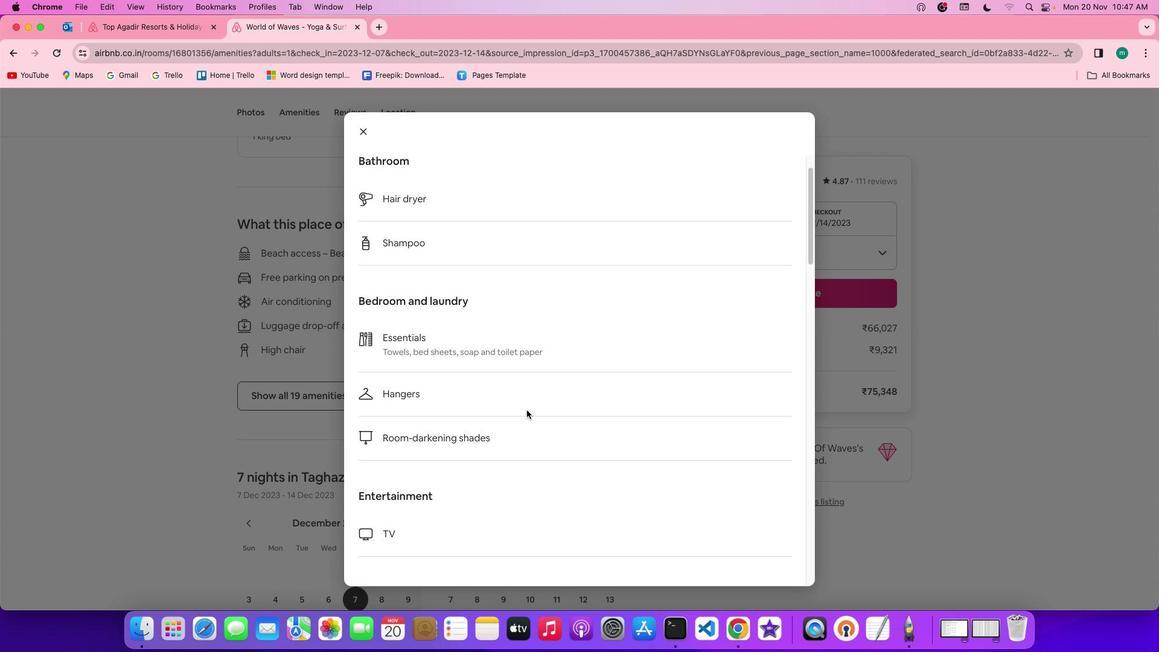 
Action: Mouse scrolled (526, 410) with delta (0, -2)
Screenshot: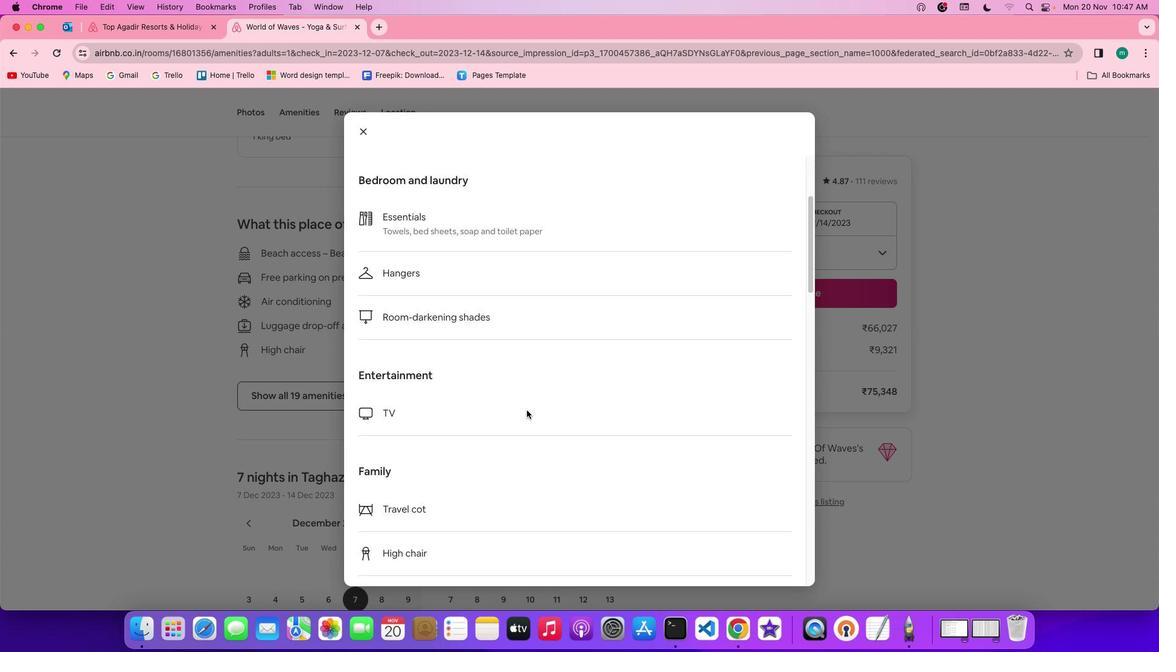 
Action: Mouse scrolled (526, 410) with delta (0, -2)
Screenshot: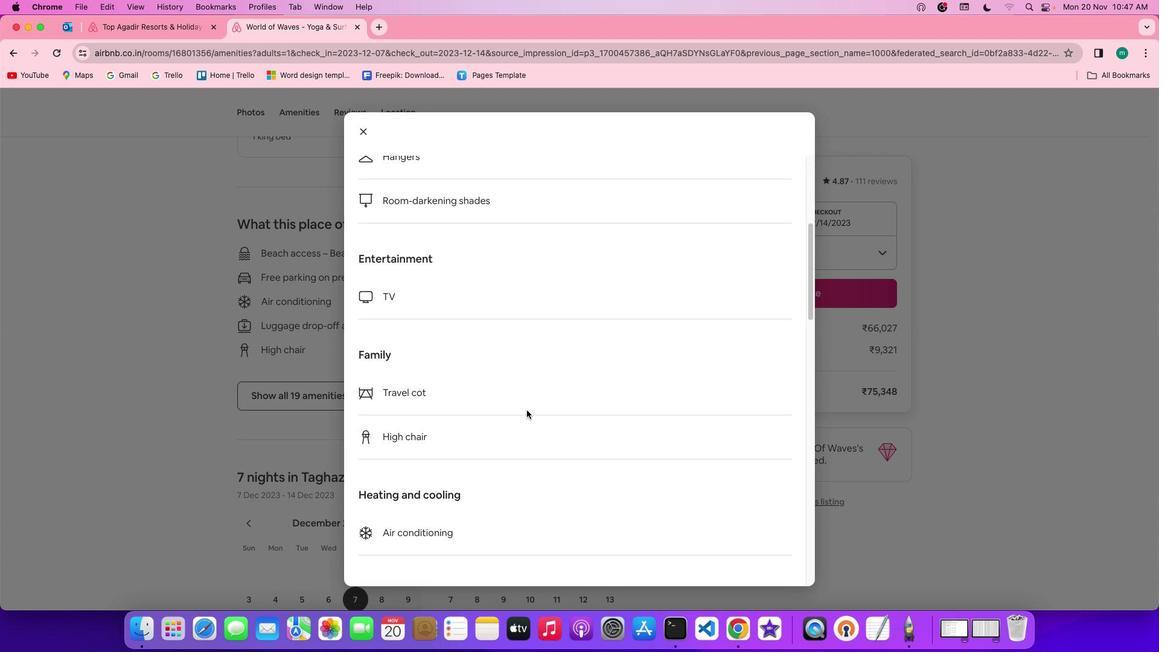 
Action: Mouse scrolled (526, 410) with delta (0, 0)
Screenshot: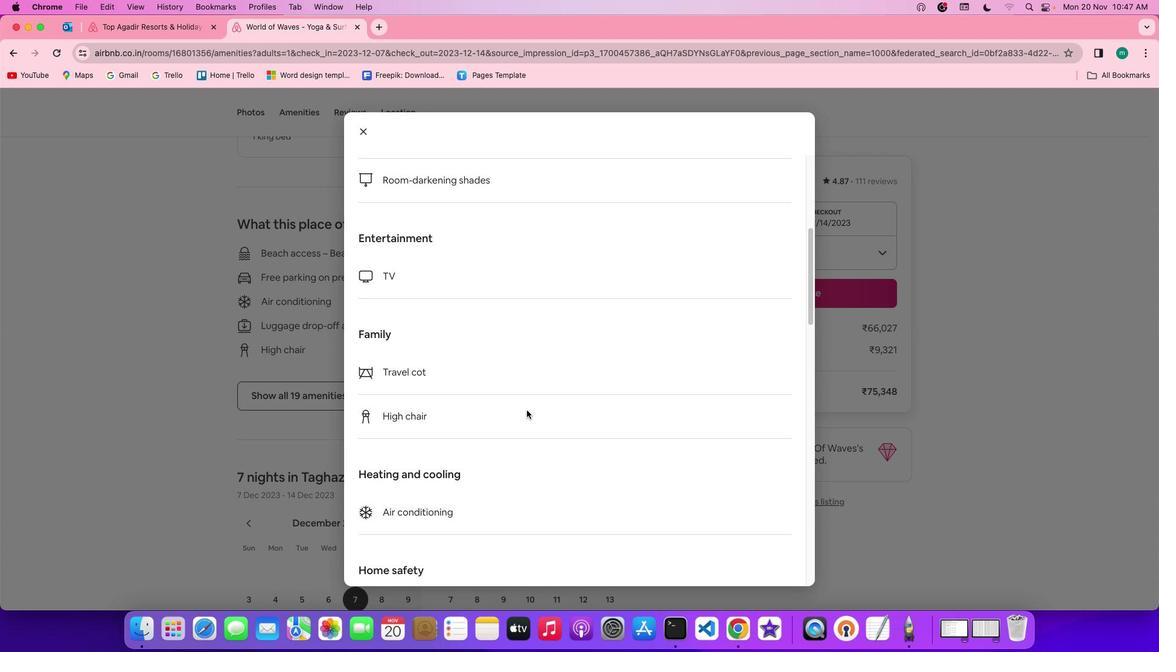 
Action: Mouse scrolled (526, 410) with delta (0, 0)
Screenshot: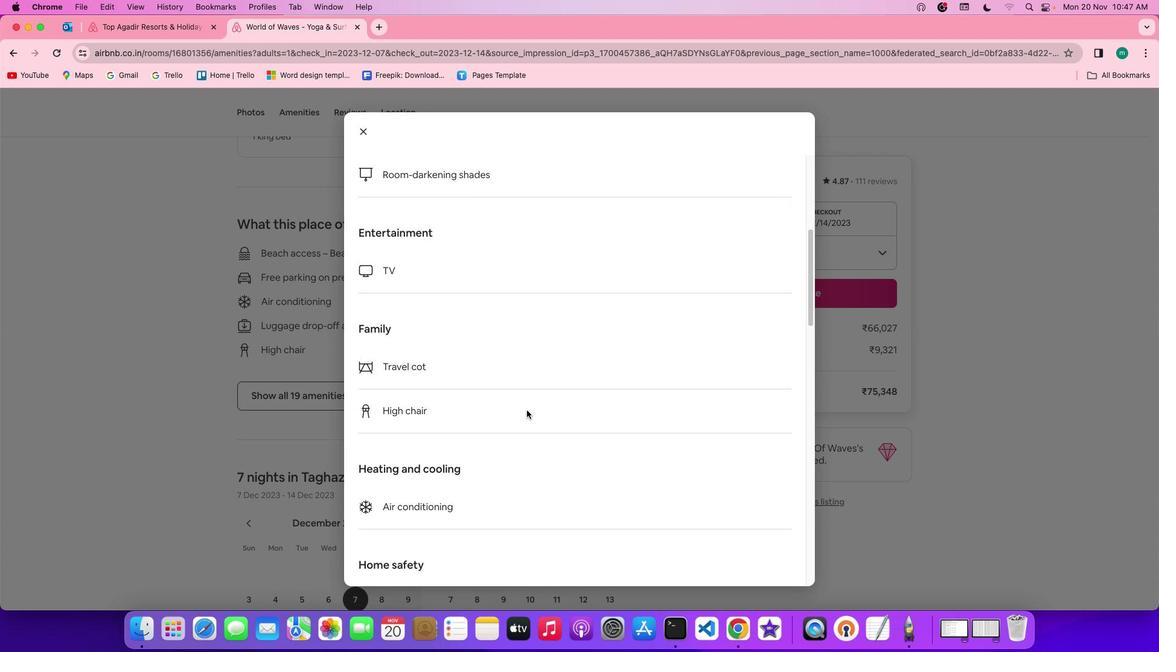 
Action: Mouse scrolled (526, 410) with delta (0, 0)
Screenshot: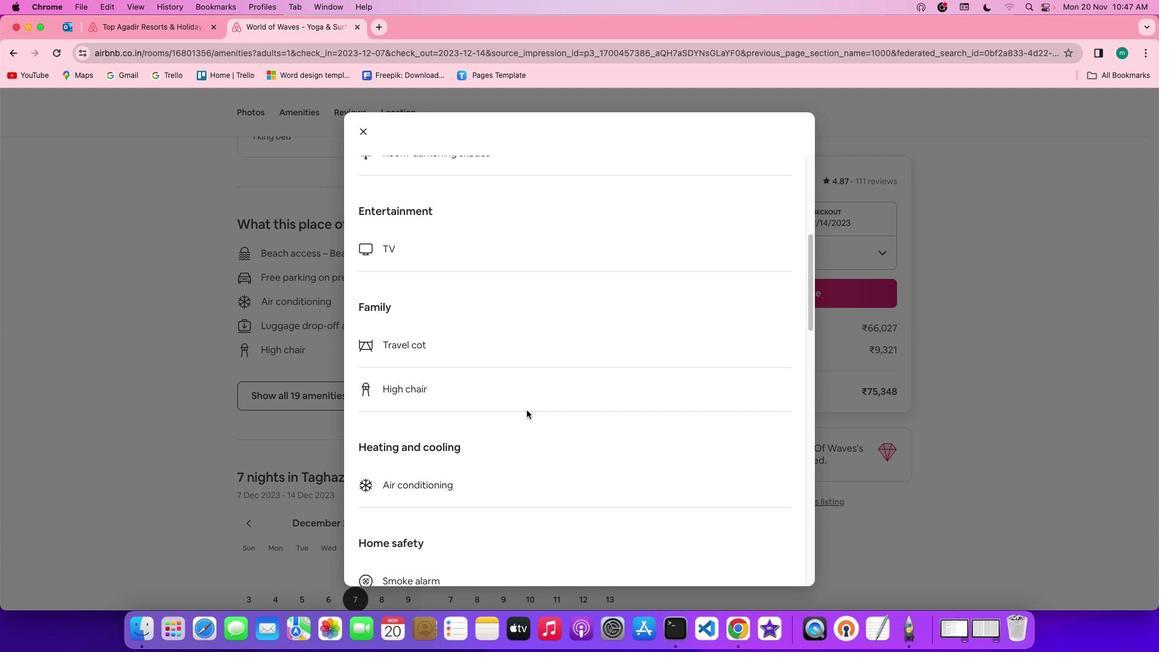 
Action: Mouse scrolled (526, 410) with delta (0, -1)
Screenshot: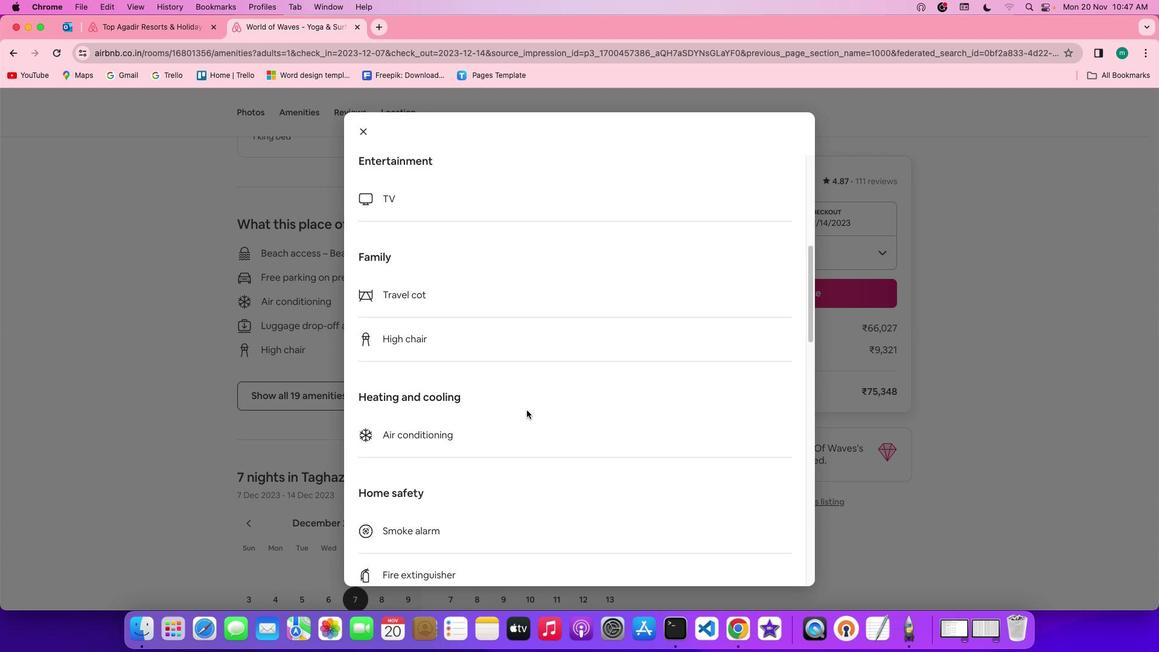 
Action: Mouse scrolled (526, 410) with delta (0, -1)
Screenshot: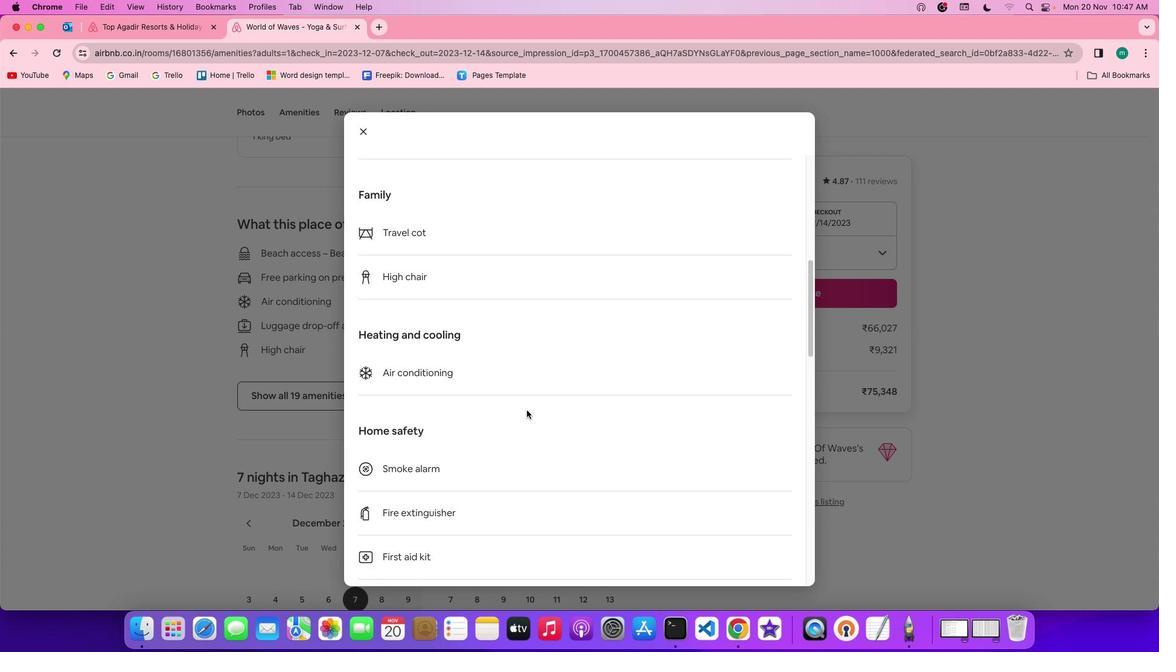 
Action: Mouse scrolled (526, 410) with delta (0, 0)
Screenshot: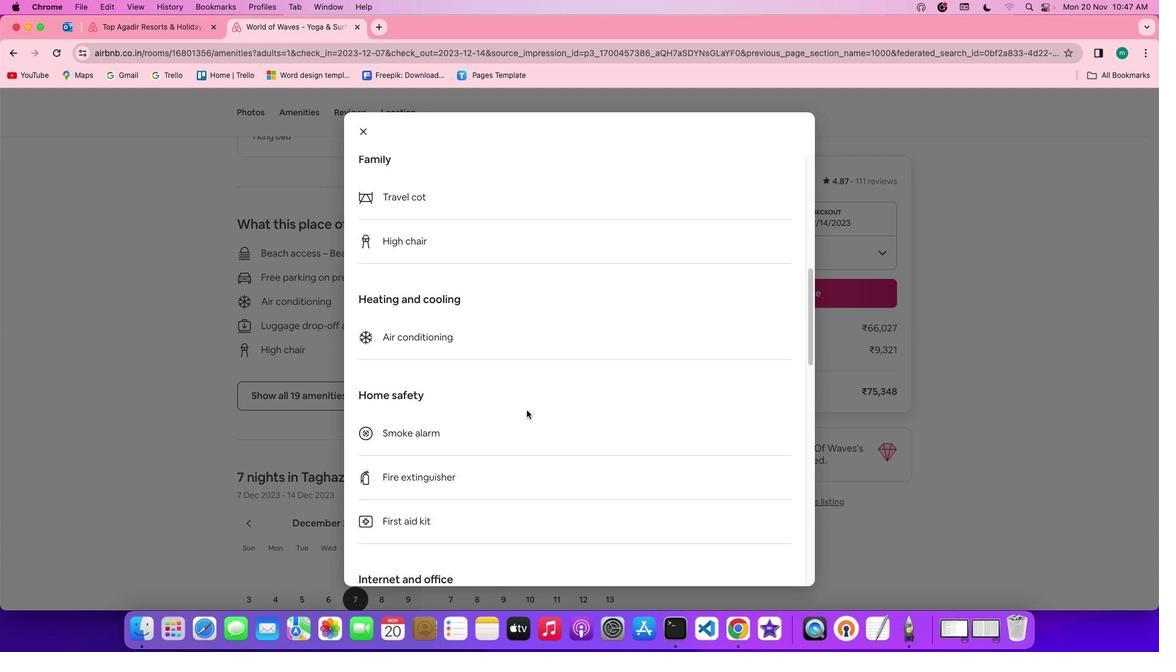 
Action: Mouse scrolled (526, 410) with delta (0, 0)
Screenshot: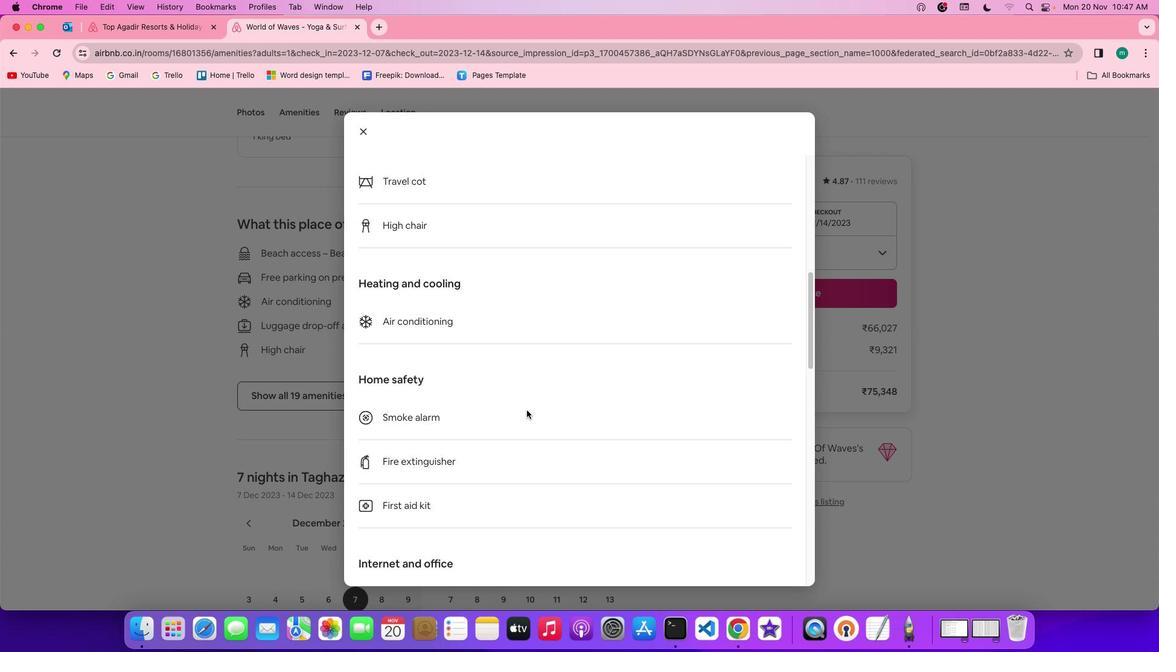 
Action: Mouse scrolled (526, 410) with delta (0, -1)
Screenshot: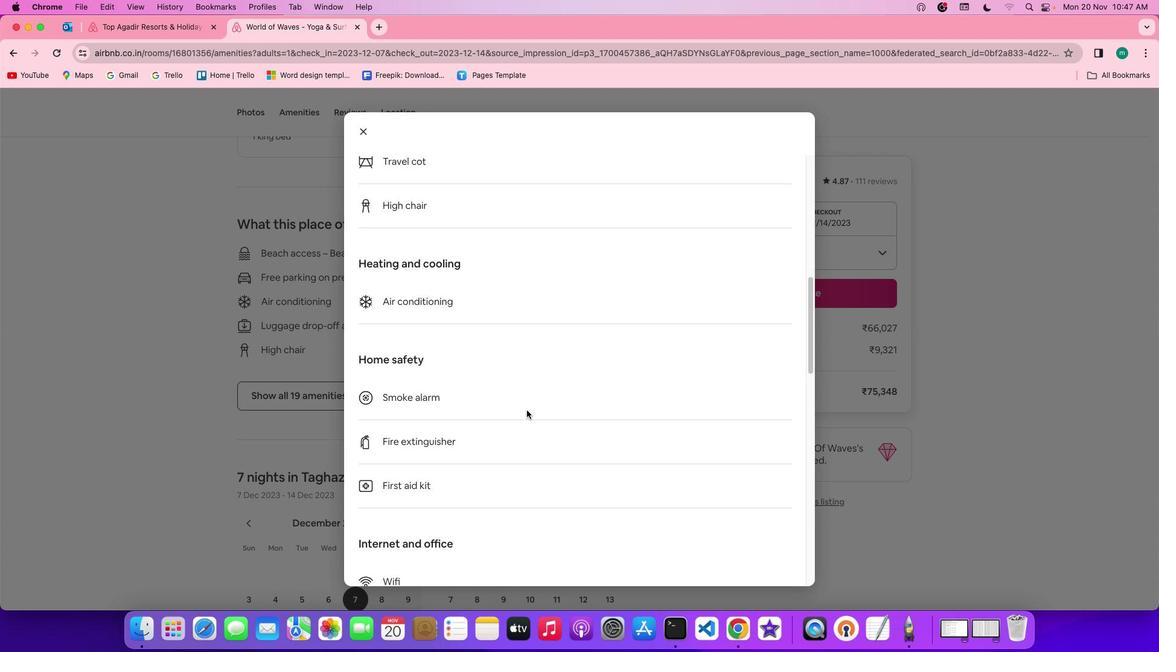 
Action: Mouse scrolled (526, 410) with delta (0, -1)
Screenshot: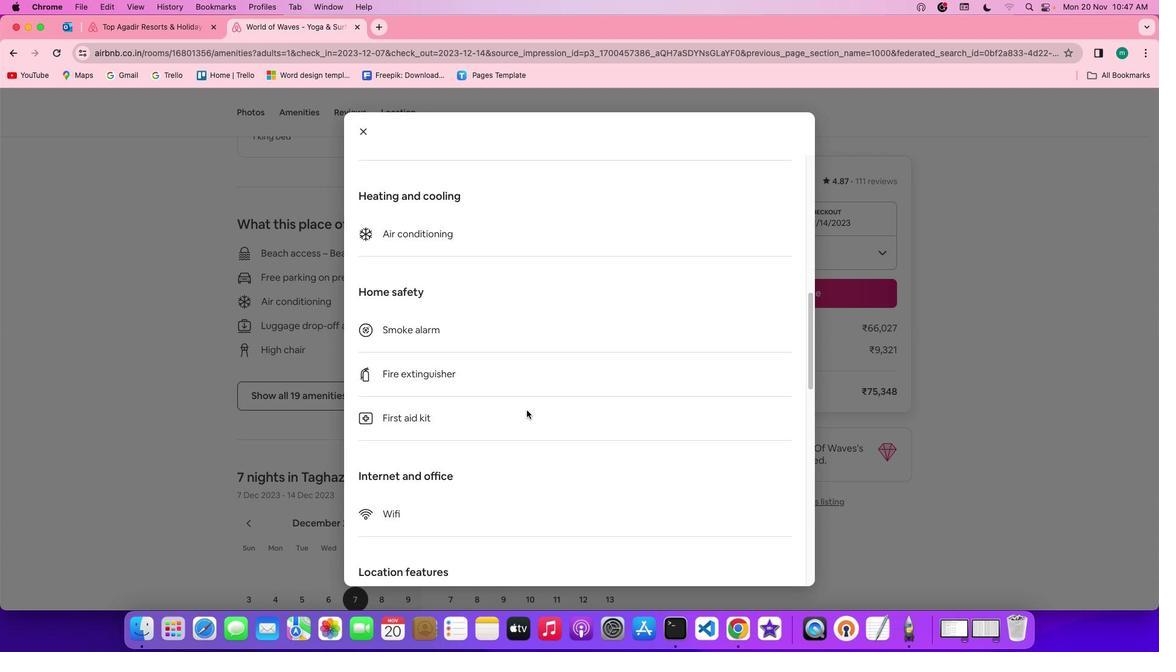 
Action: Mouse scrolled (526, 410) with delta (0, 0)
Screenshot: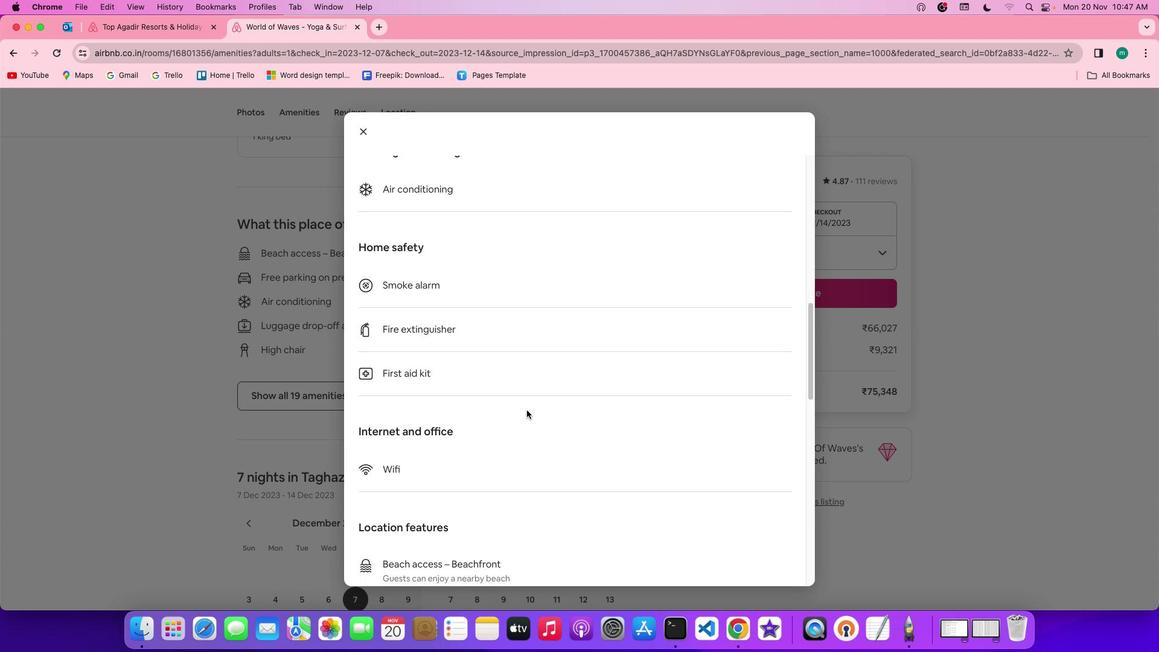 
Action: Mouse scrolled (526, 410) with delta (0, 0)
Screenshot: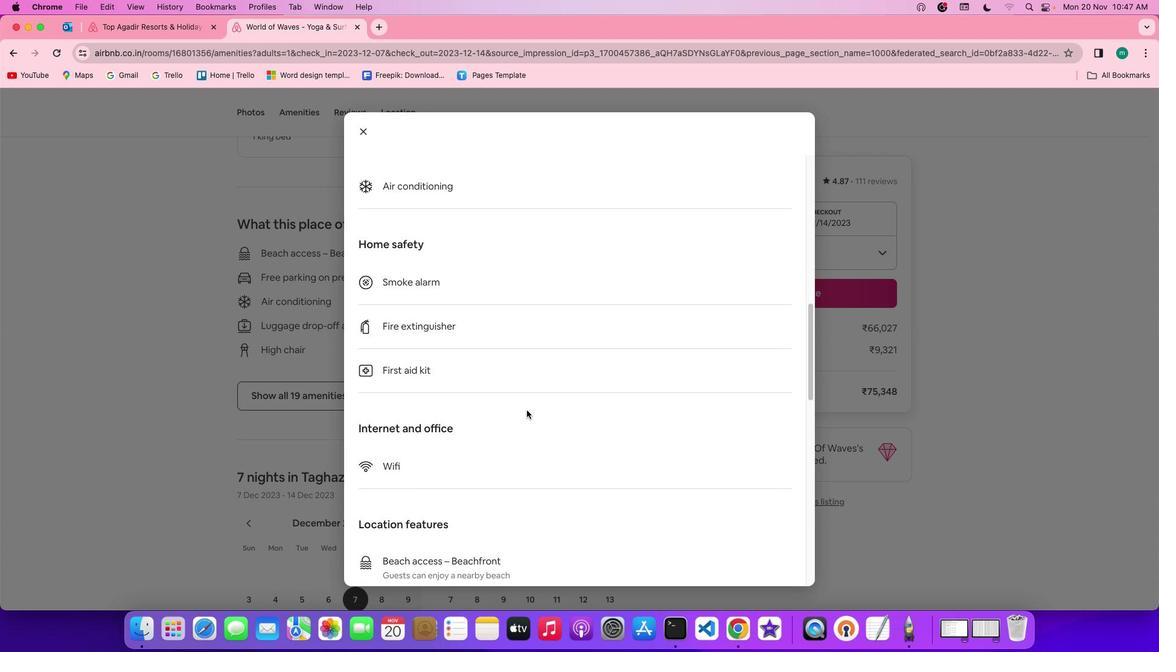 
Action: Mouse scrolled (526, 410) with delta (0, 0)
Screenshot: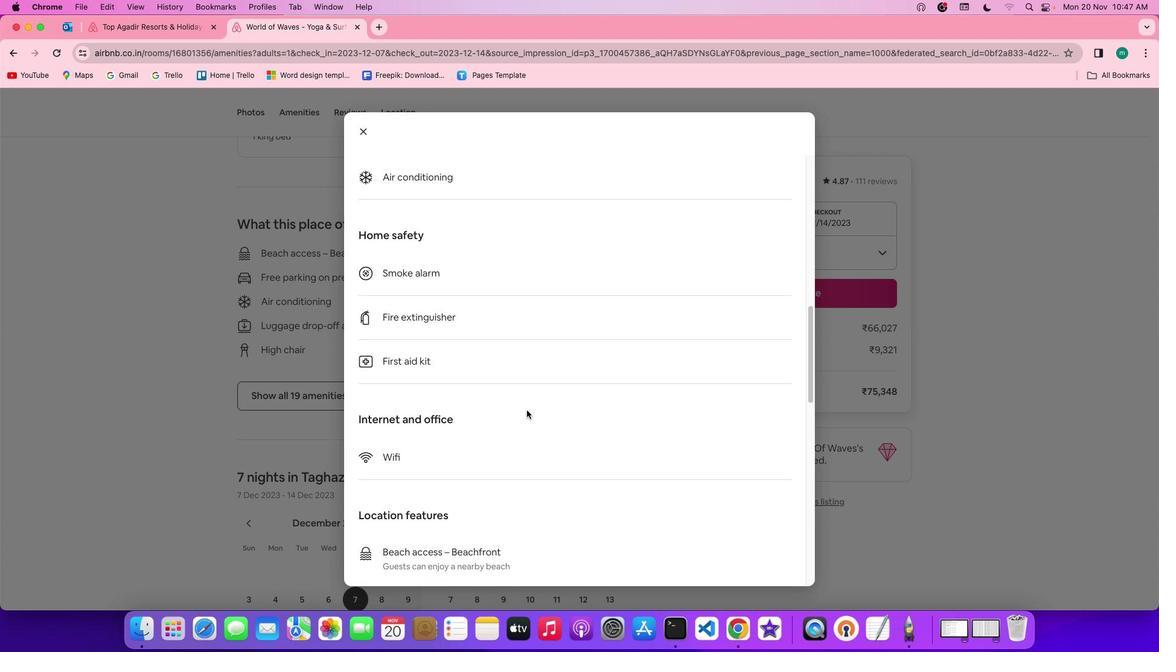 
Action: Mouse scrolled (526, 410) with delta (0, -1)
Screenshot: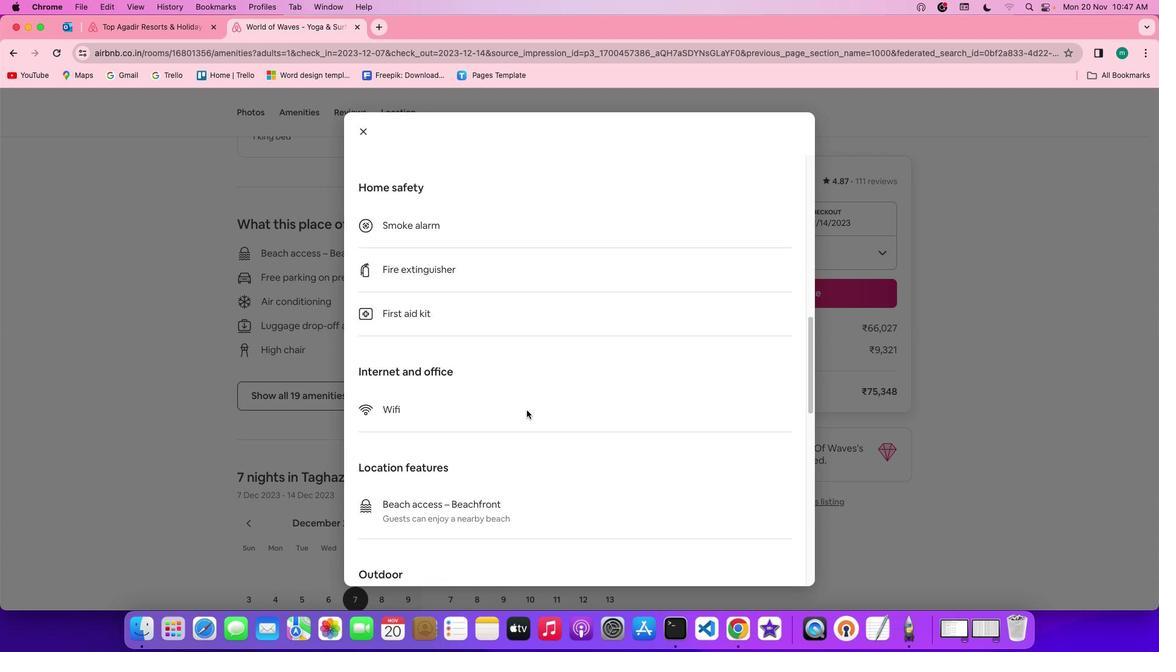 
Action: Mouse scrolled (526, 410) with delta (0, -1)
Screenshot: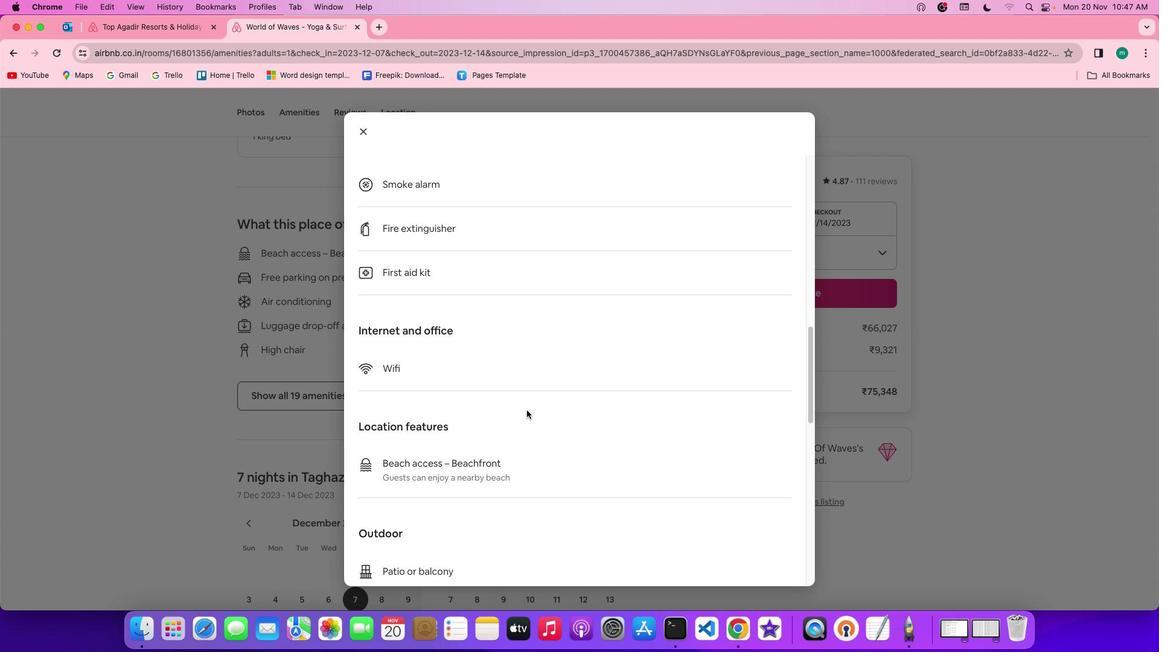 
Action: Mouse scrolled (526, 410) with delta (0, 0)
Screenshot: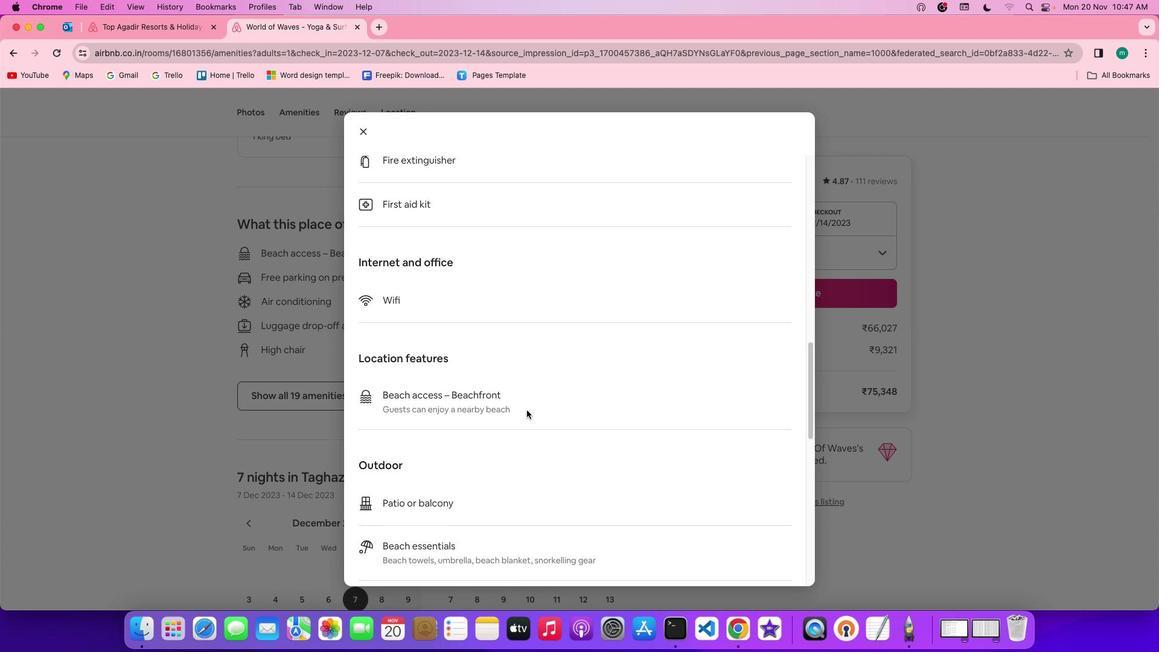 
Action: Mouse scrolled (526, 410) with delta (0, 0)
Screenshot: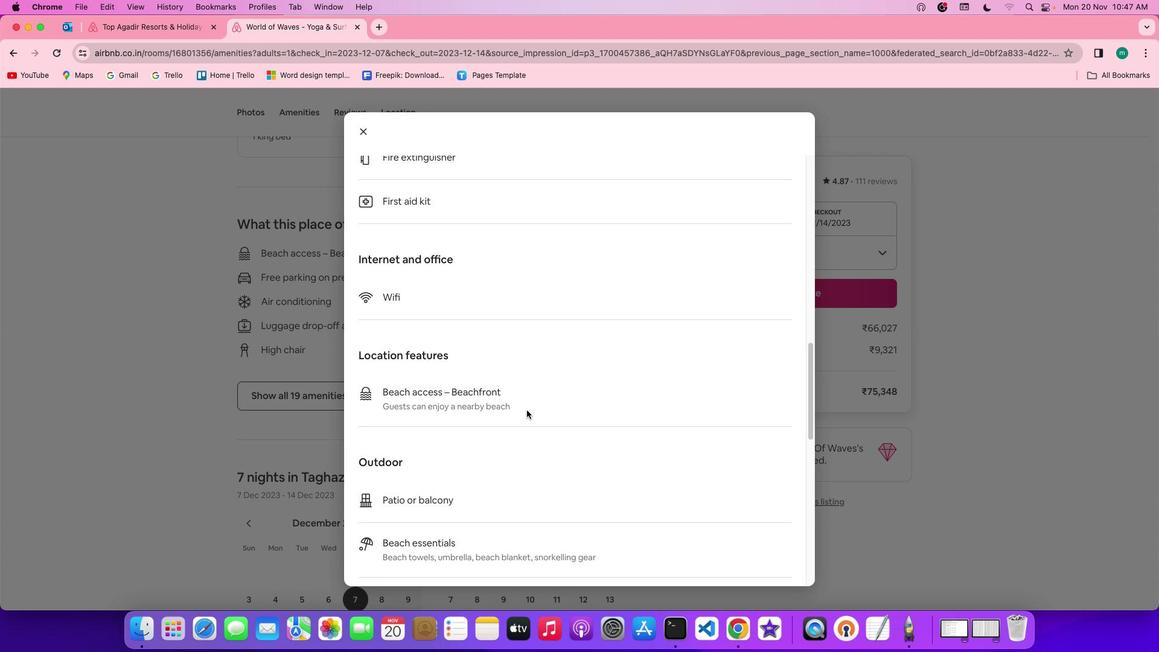 
Action: Mouse scrolled (526, 410) with delta (0, 0)
Screenshot: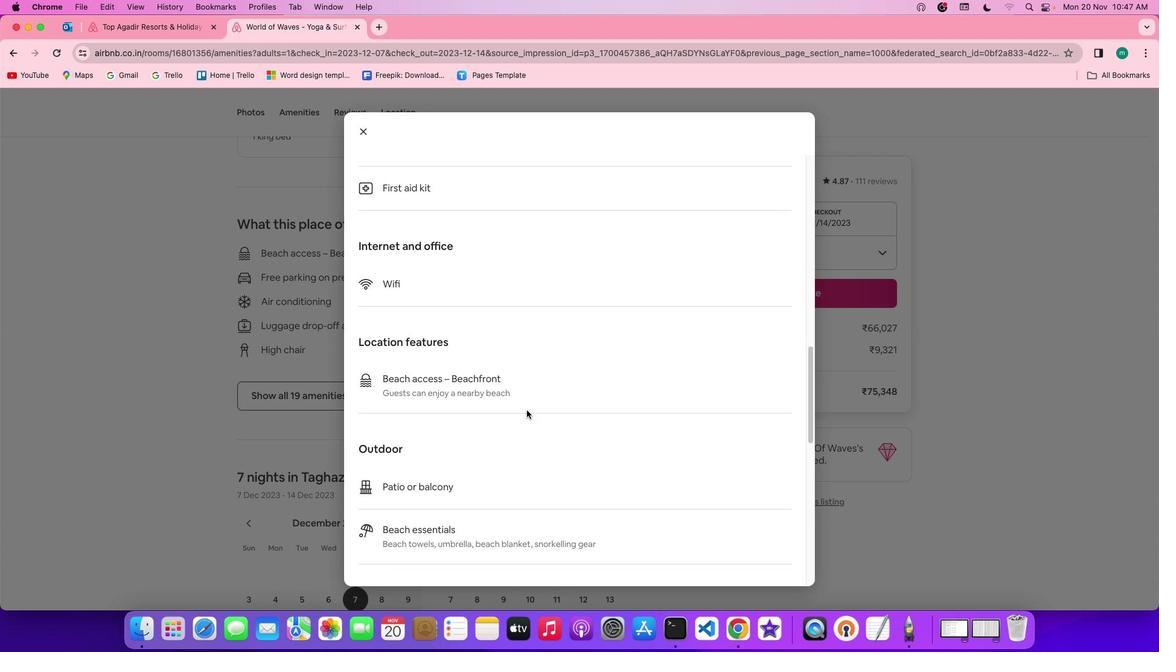 
Action: Mouse scrolled (526, 410) with delta (0, -1)
Screenshot: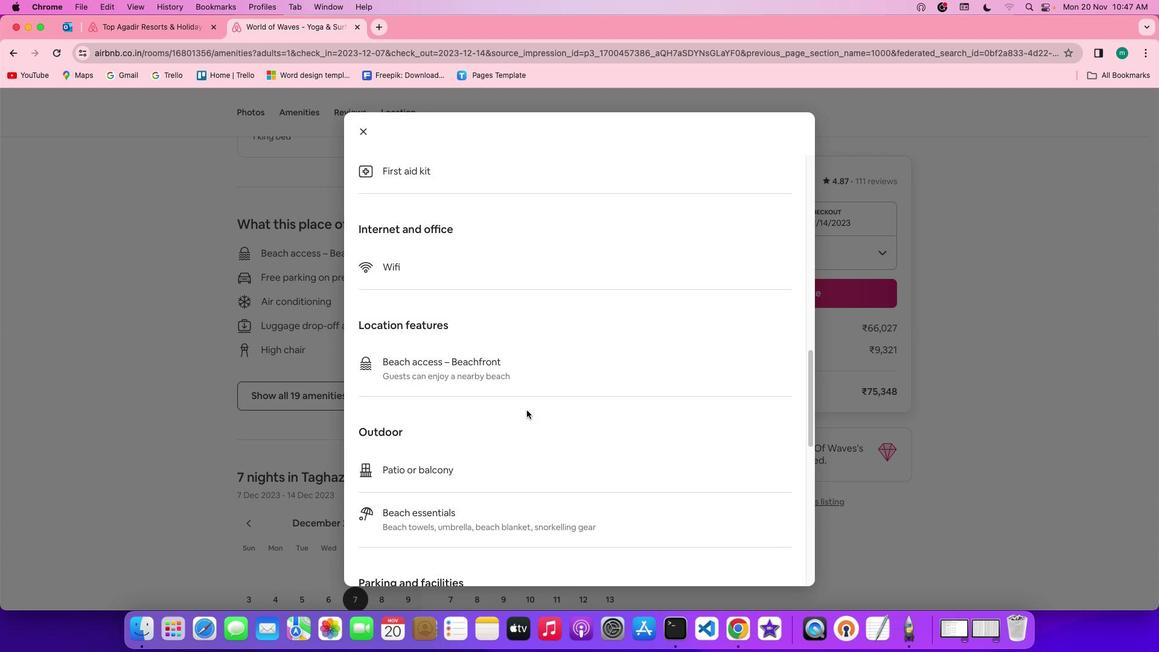 
Action: Mouse scrolled (526, 410) with delta (0, -1)
Screenshot: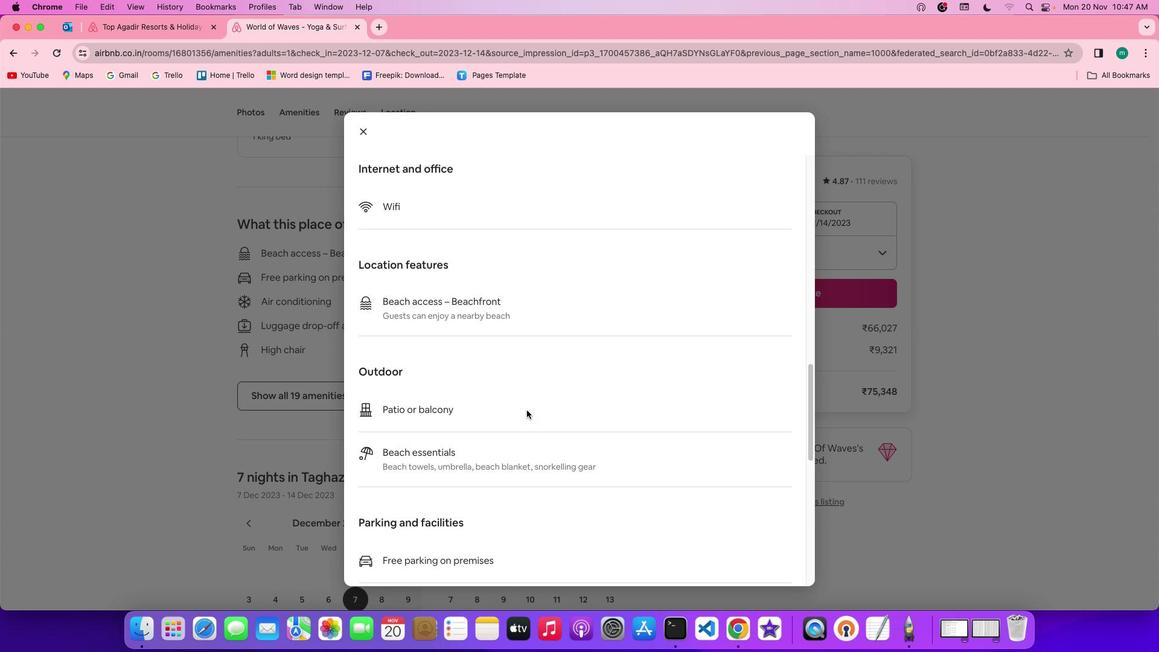 
Action: Mouse scrolled (526, 410) with delta (0, 0)
Screenshot: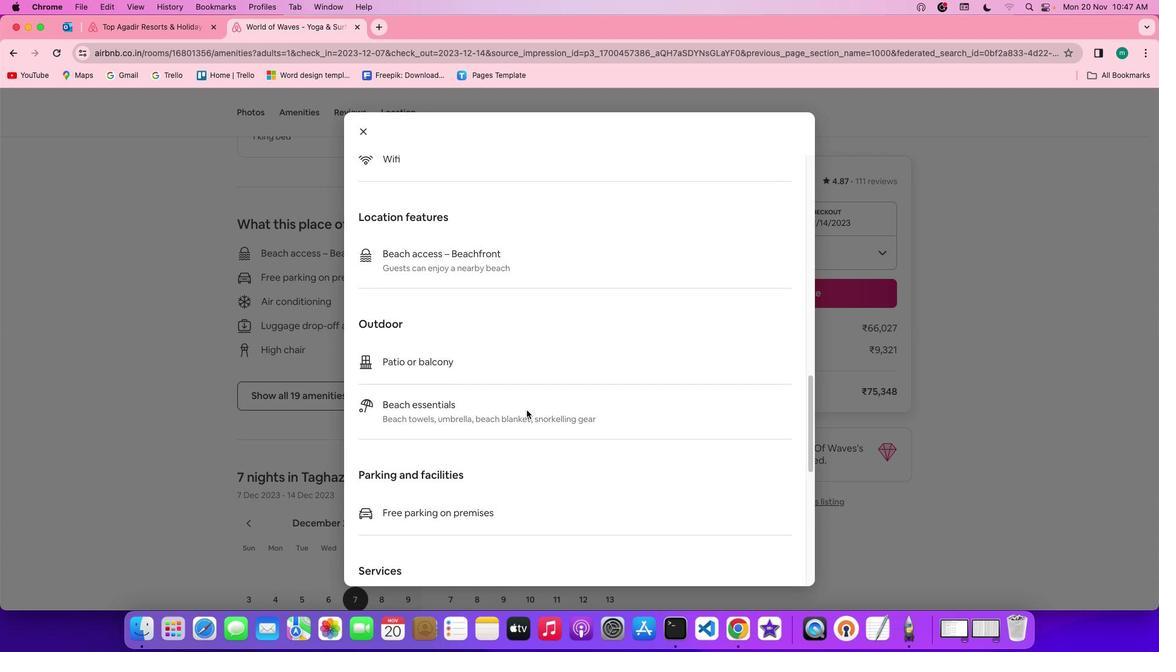 
Action: Mouse scrolled (526, 410) with delta (0, 0)
Screenshot: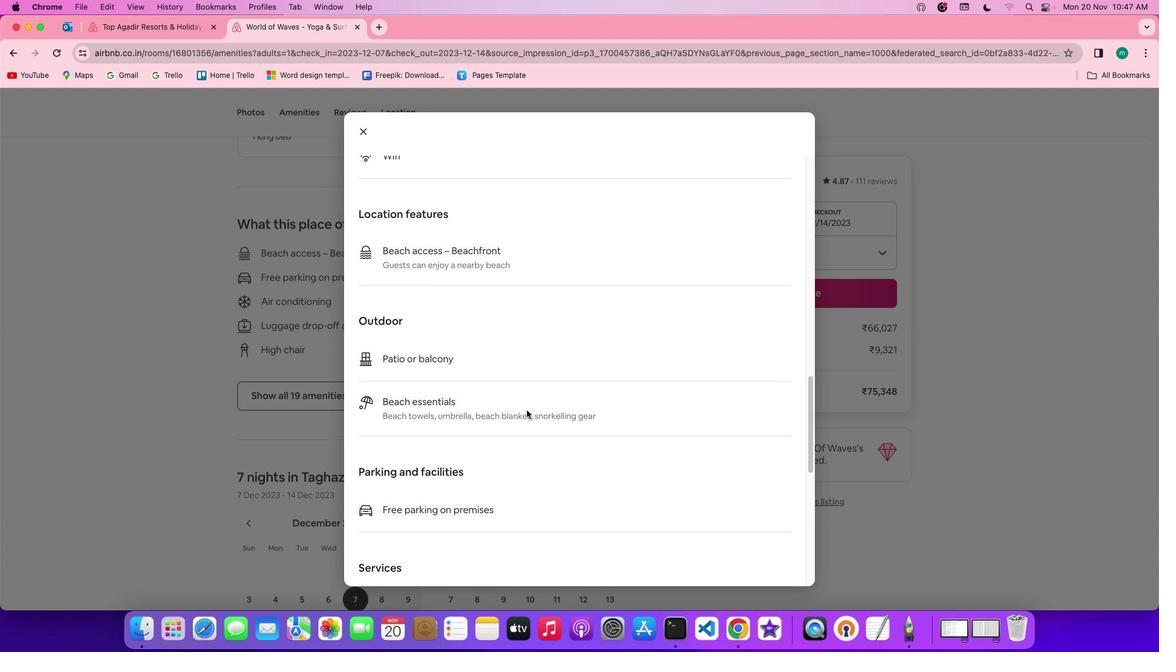 
Action: Mouse scrolled (526, 410) with delta (0, 0)
Screenshot: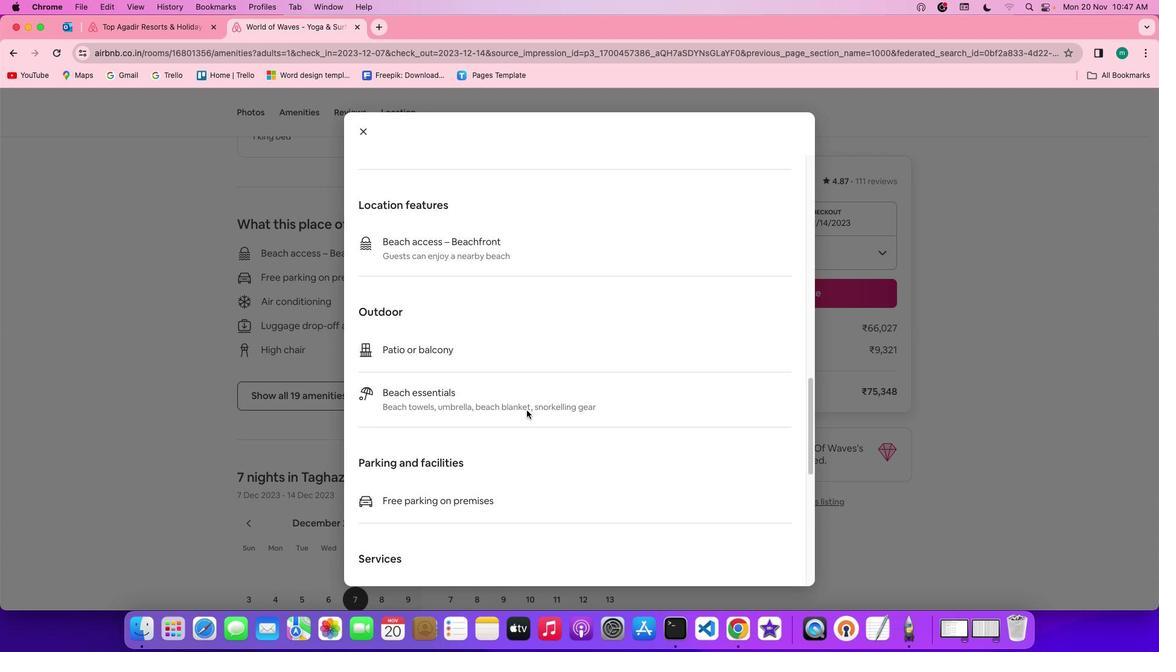 
Action: Mouse scrolled (526, 410) with delta (0, 0)
